 Task: Find directions from DLF CyberHub, Gurugram to Sector 22 Dwarka, Delhi, and explore iconic places in Jaipur.
Action: Mouse moved to (148, 52)
Screenshot: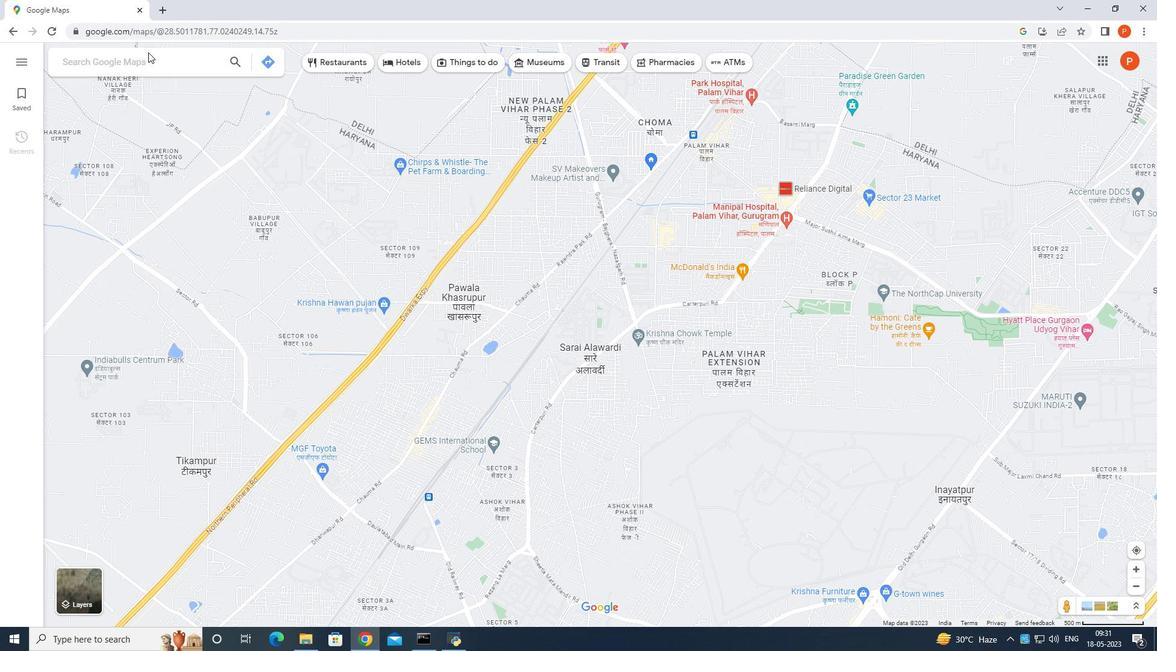 
Action: Mouse pressed left at (148, 52)
Screenshot: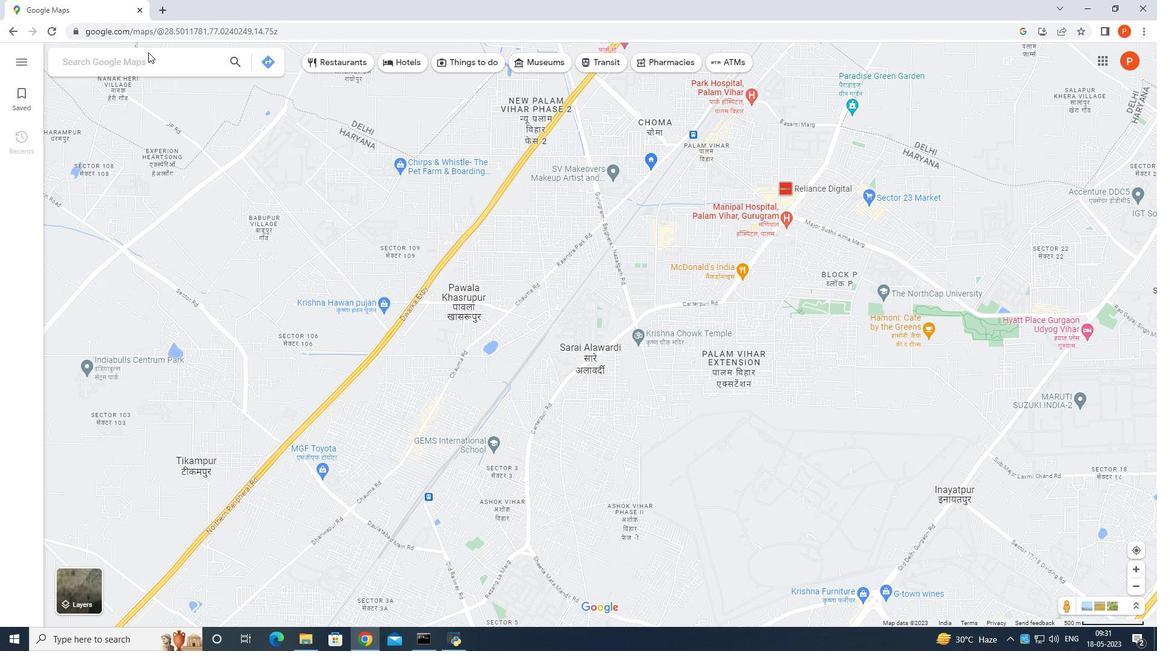 
Action: Mouse moved to (146, 59)
Screenshot: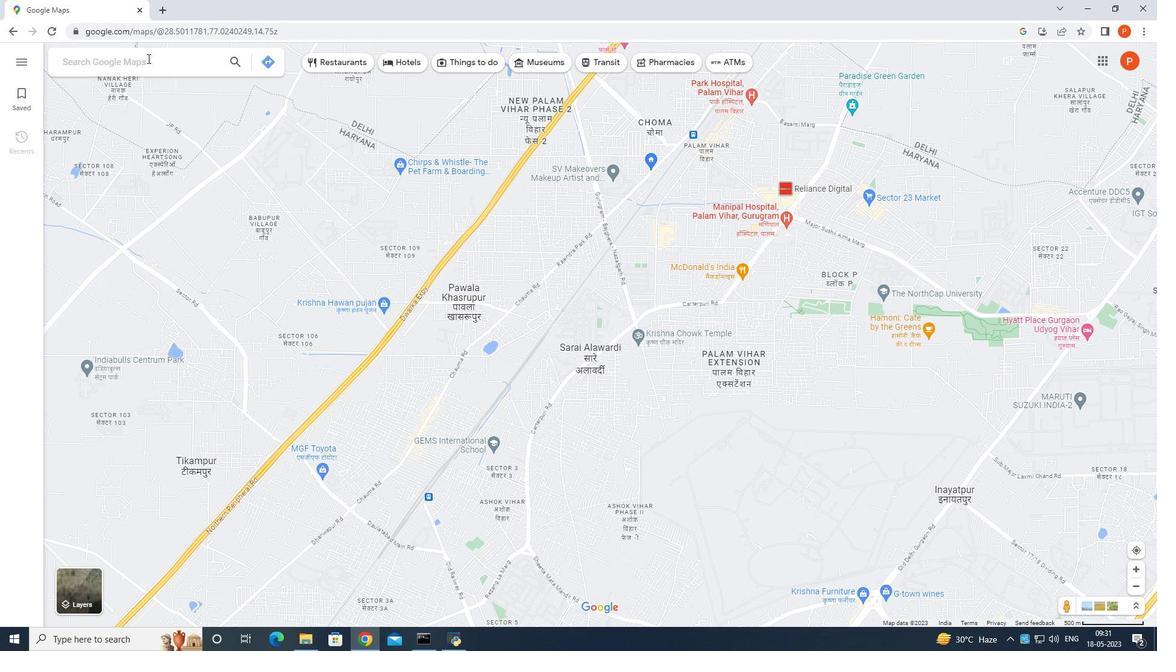 
Action: Mouse pressed left at (146, 59)
Screenshot: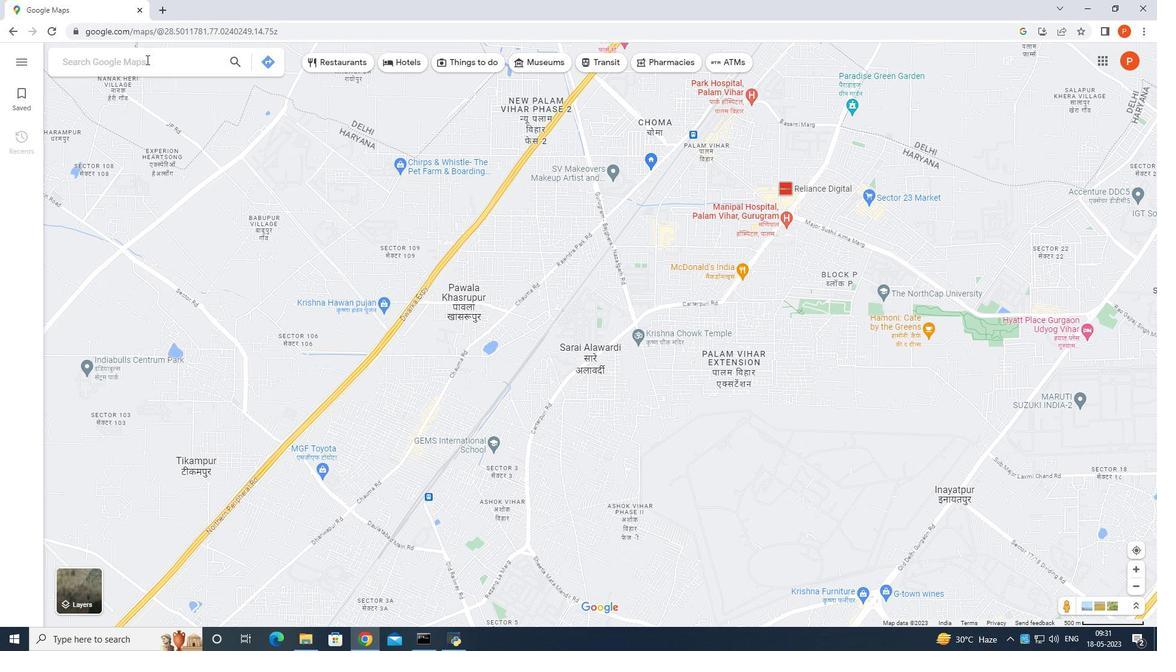 
Action: Mouse moved to (148, 63)
Screenshot: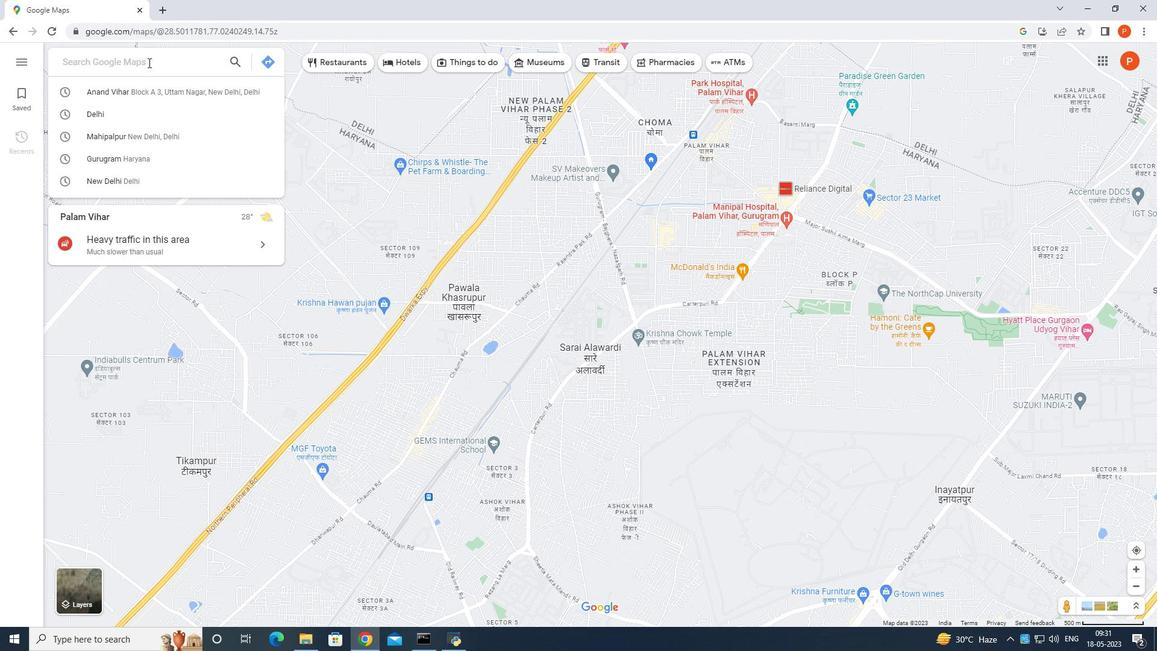 
Action: Key pressed <Key.shift>Jaipur<Key.space>city<Key.enter>
Screenshot: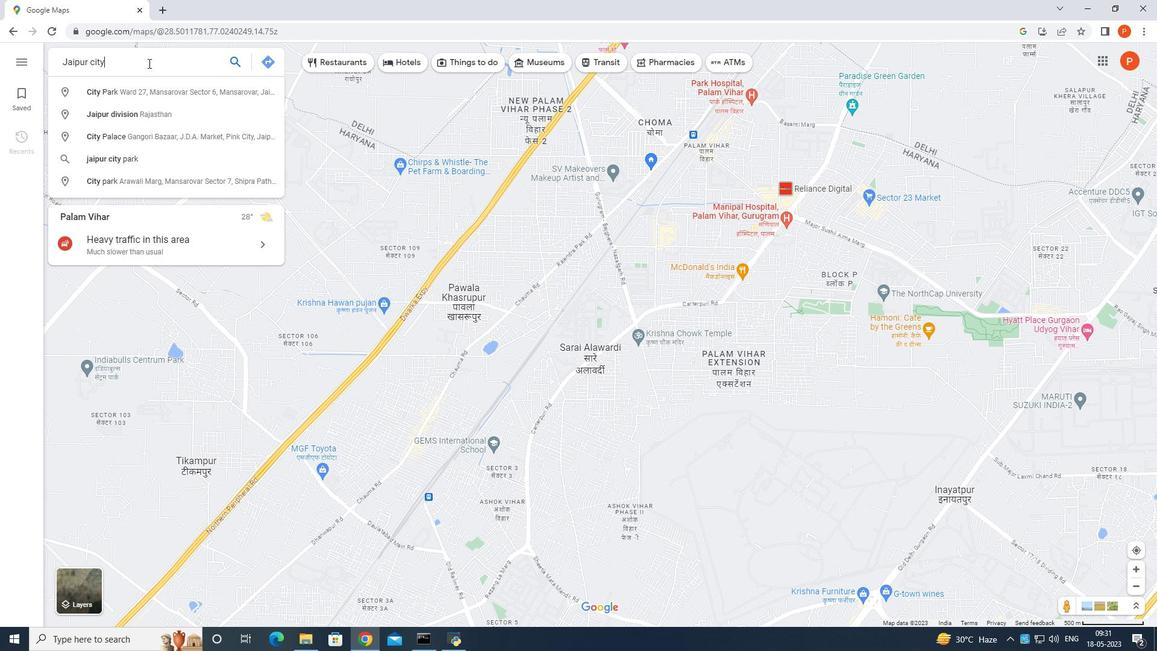 
Action: Mouse moved to (145, 197)
Screenshot: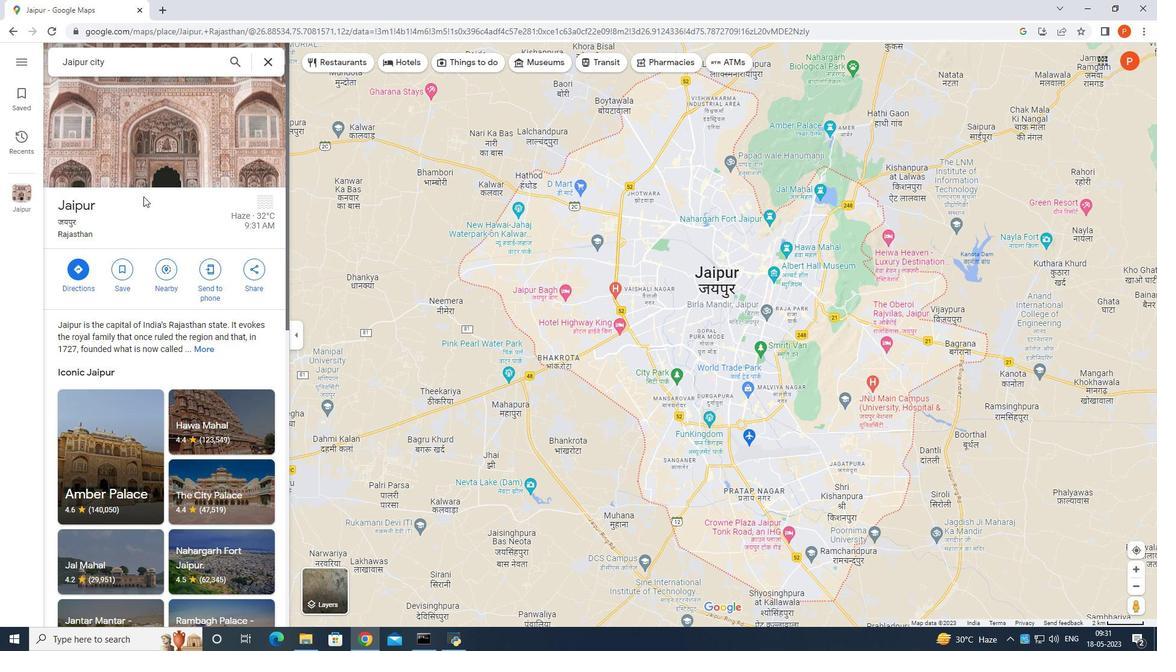 
Action: Mouse scrolled (145, 197) with delta (0, 0)
Screenshot: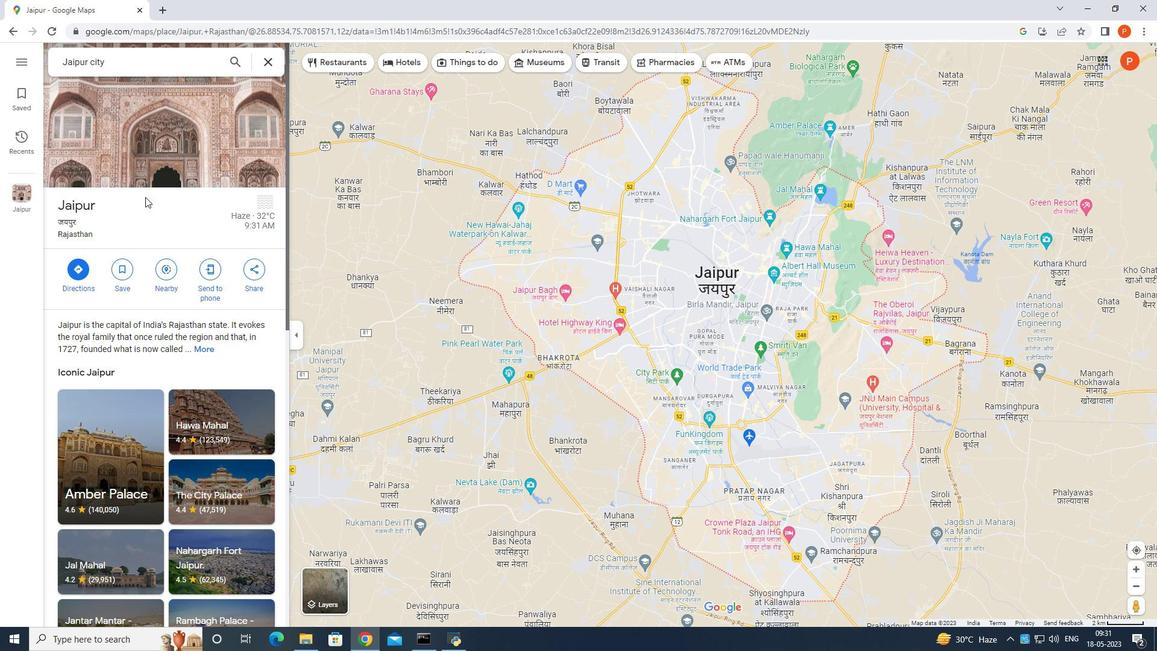 
Action: Mouse moved to (147, 198)
Screenshot: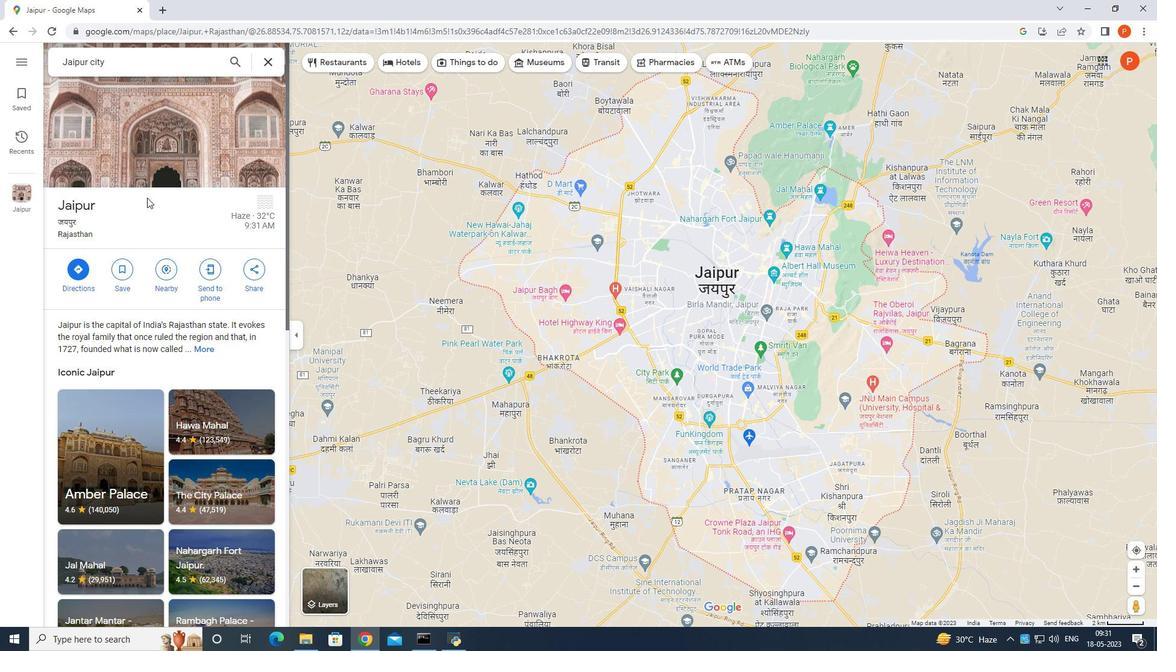 
Action: Mouse scrolled (147, 198) with delta (0, 0)
Screenshot: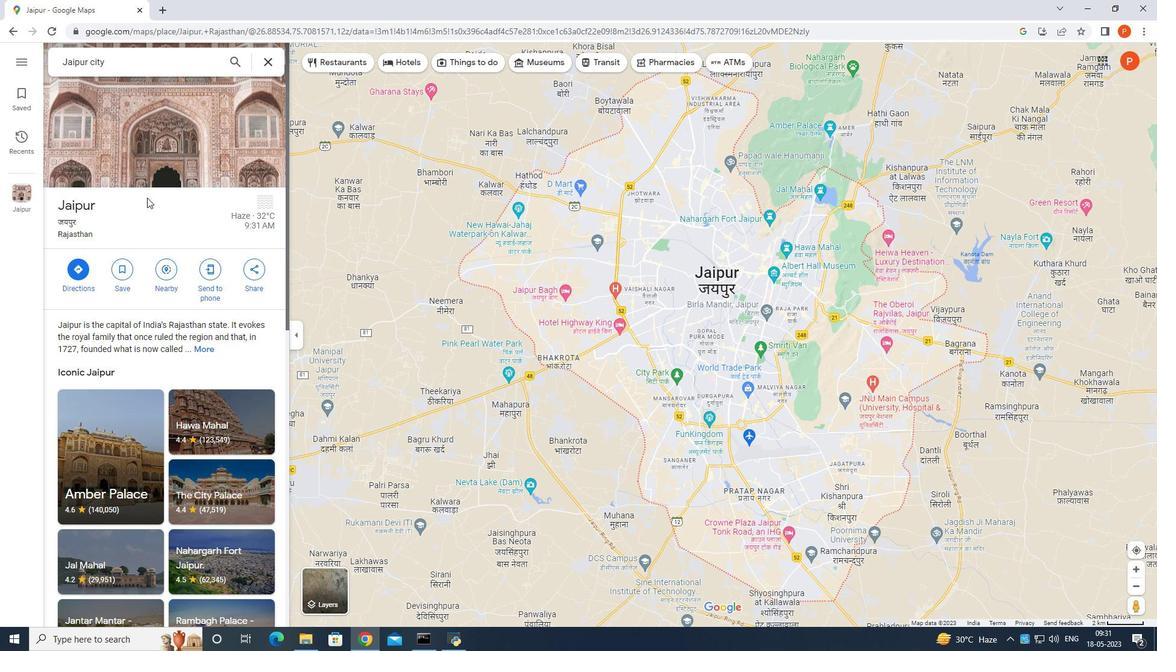 
Action: Mouse moved to (147, 200)
Screenshot: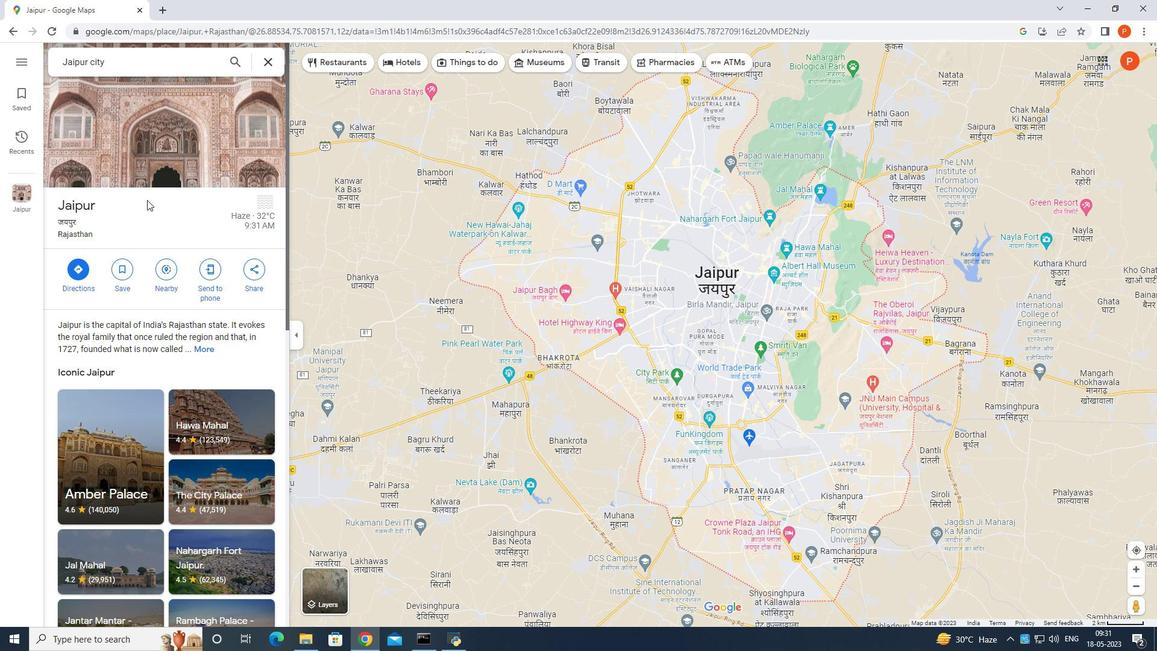 
Action: Mouse scrolled (147, 200) with delta (0, 0)
Screenshot: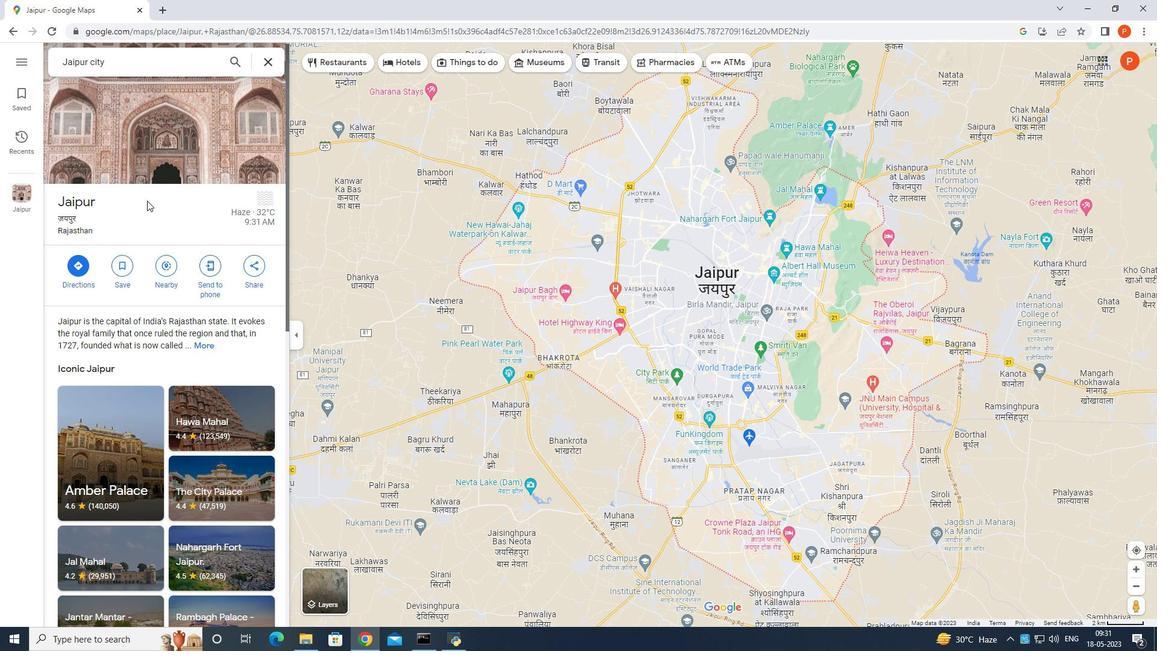 
Action: Mouse moved to (136, 201)
Screenshot: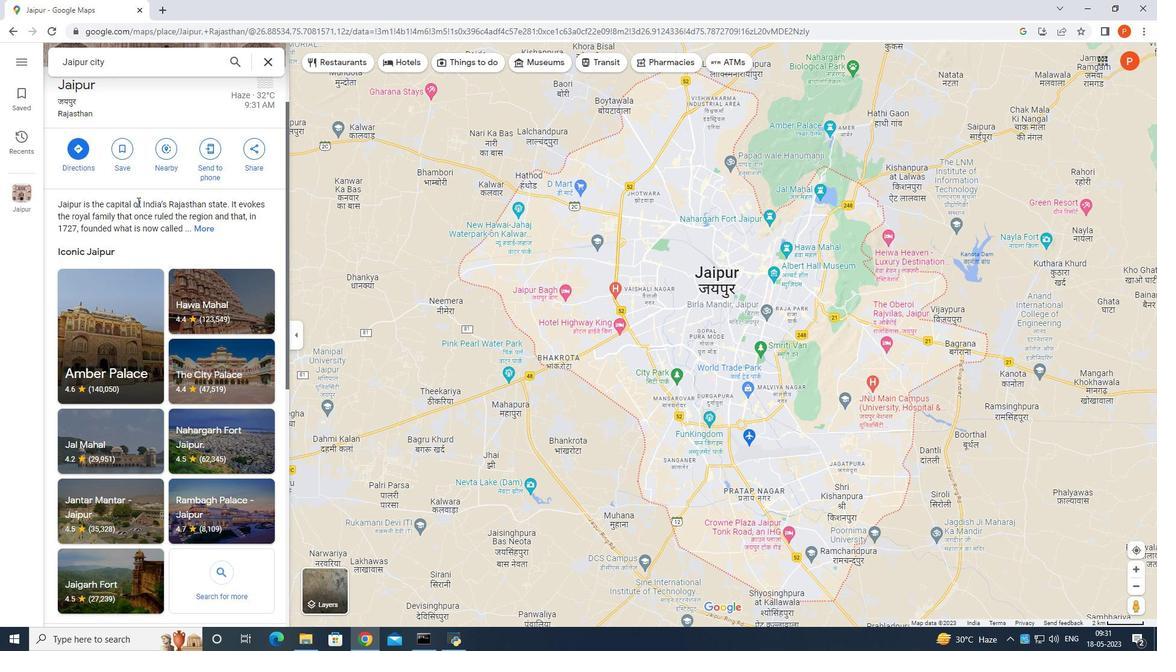 
Action: Mouse scrolled (136, 201) with delta (0, 0)
Screenshot: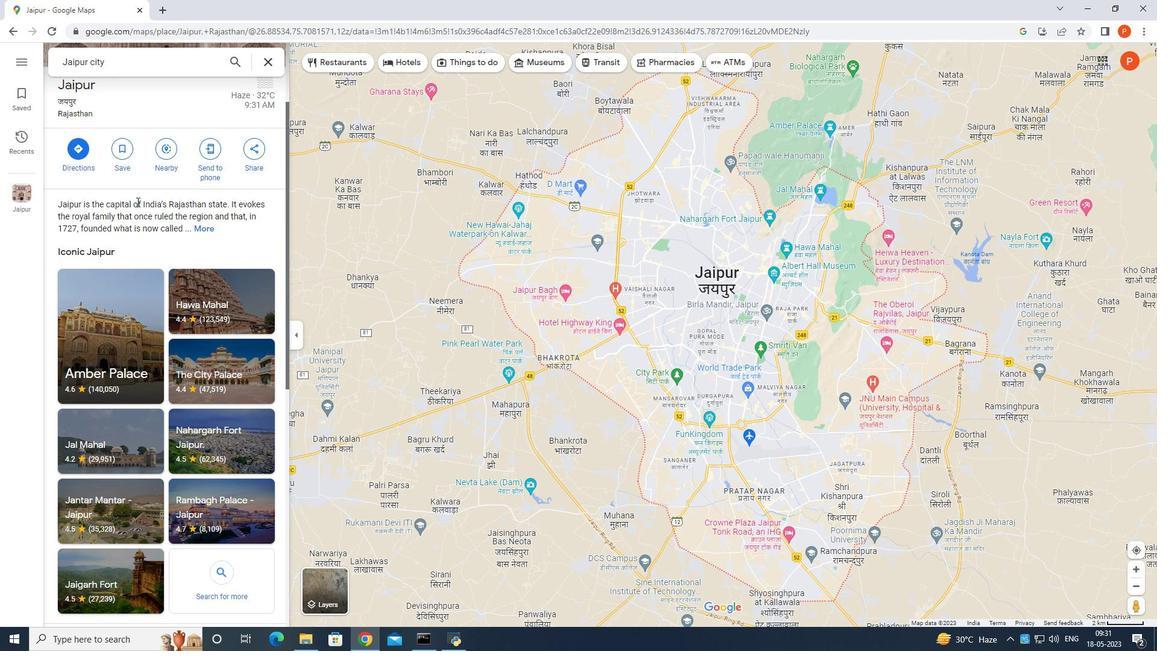 
Action: Mouse scrolled (136, 201) with delta (0, 0)
Screenshot: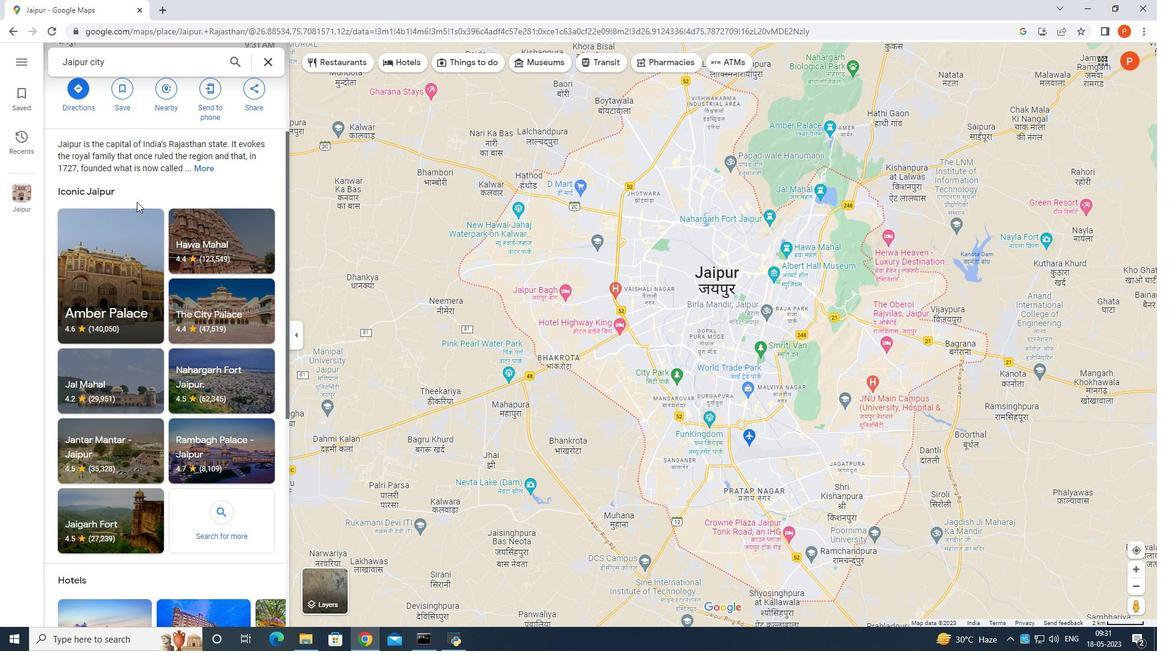 
Action: Mouse scrolled (136, 201) with delta (0, 0)
Screenshot: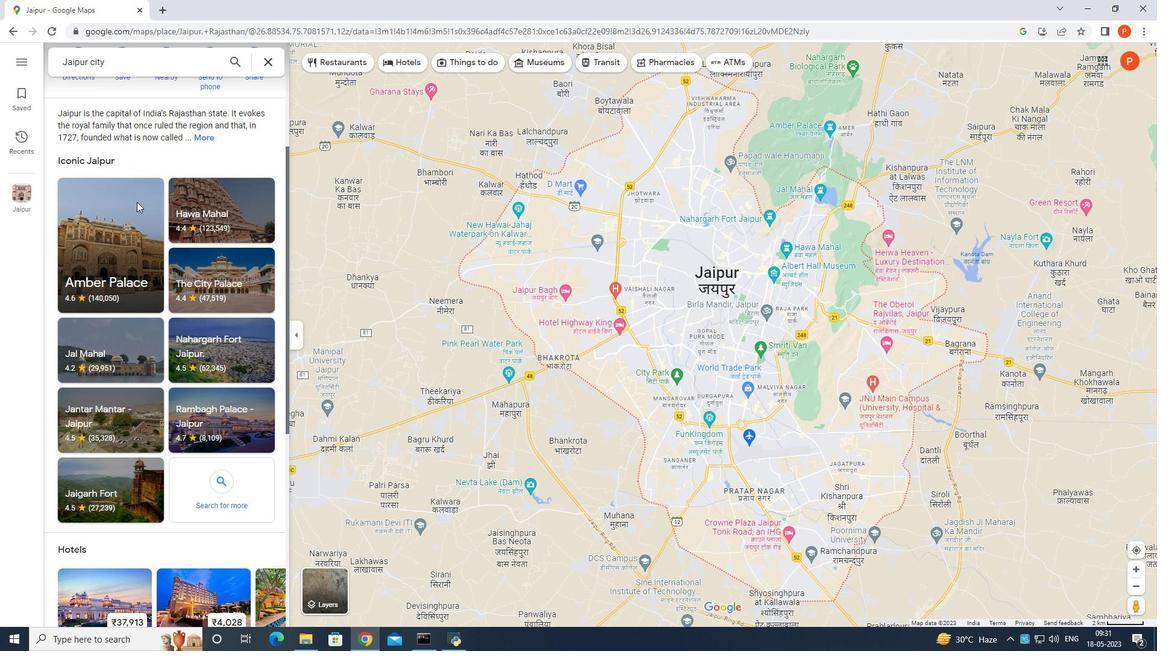 
Action: Mouse scrolled (136, 201) with delta (0, 0)
Screenshot: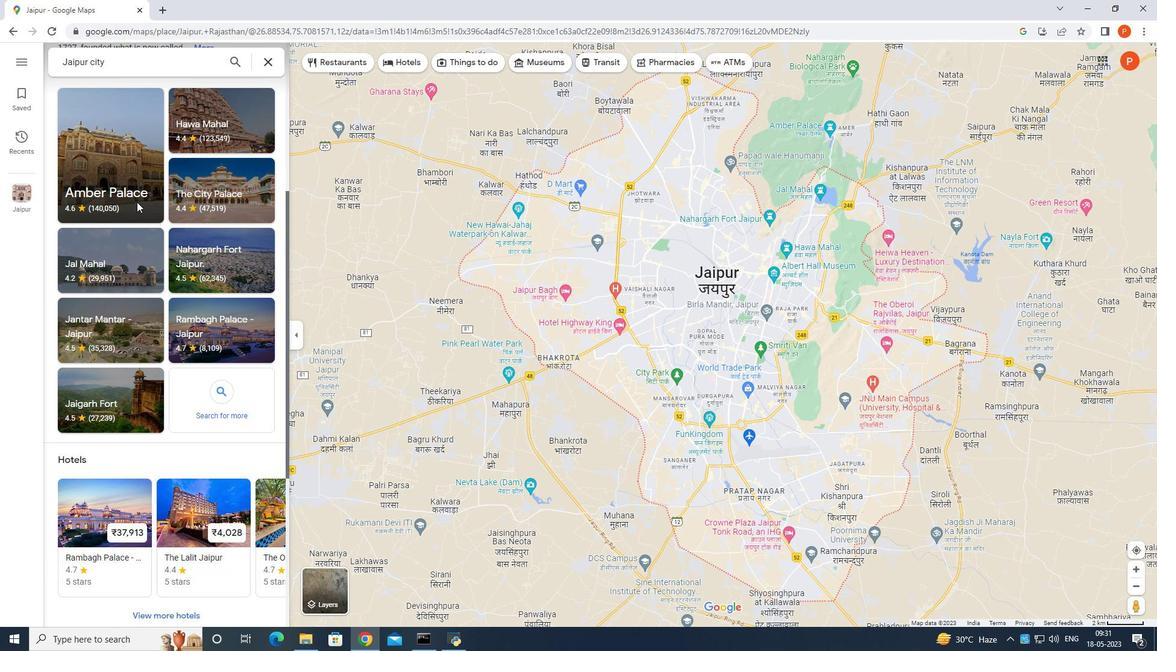 
Action: Mouse scrolled (136, 201) with delta (0, 0)
Screenshot: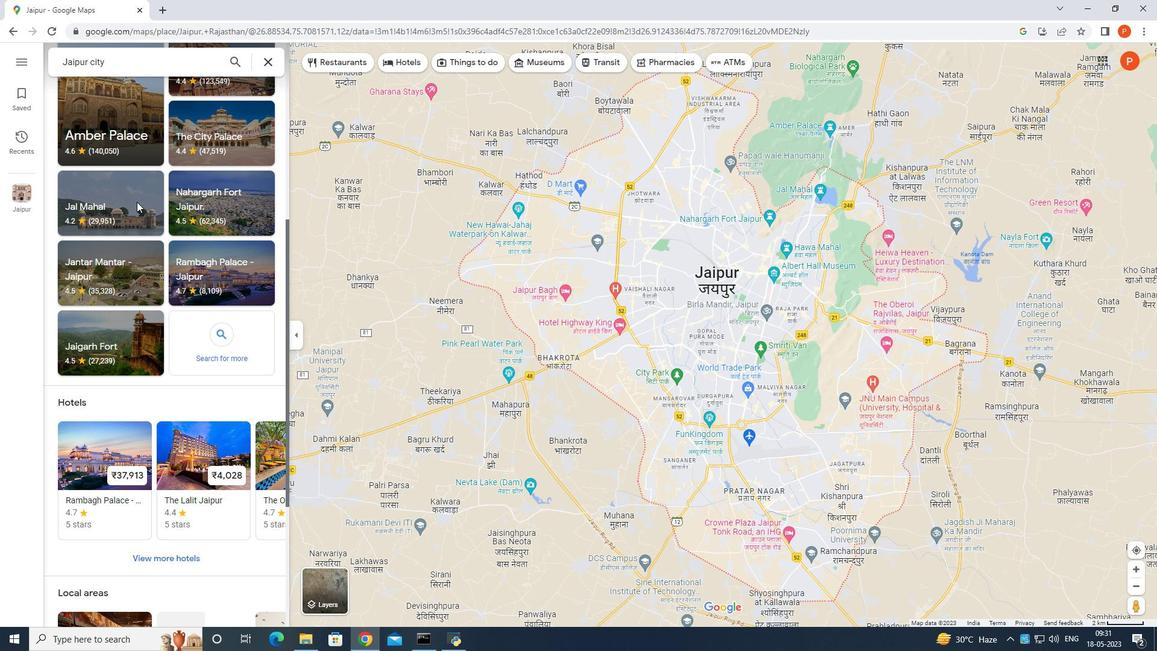 
Action: Mouse scrolled (136, 201) with delta (0, 0)
Screenshot: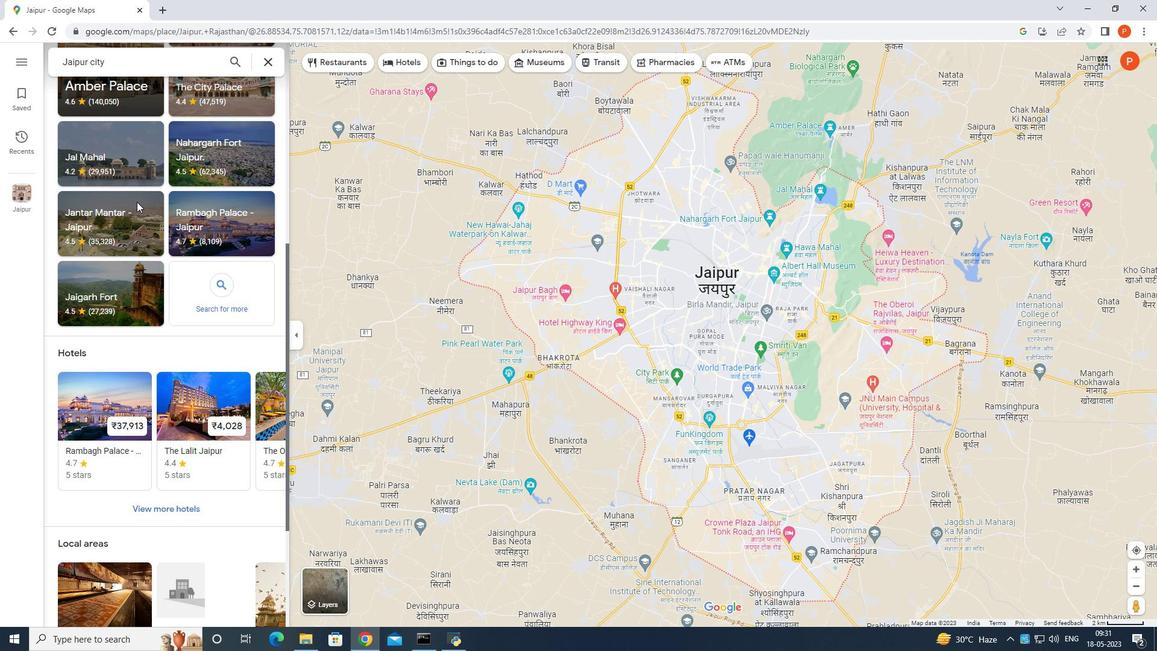 
Action: Mouse moved to (136, 201)
Screenshot: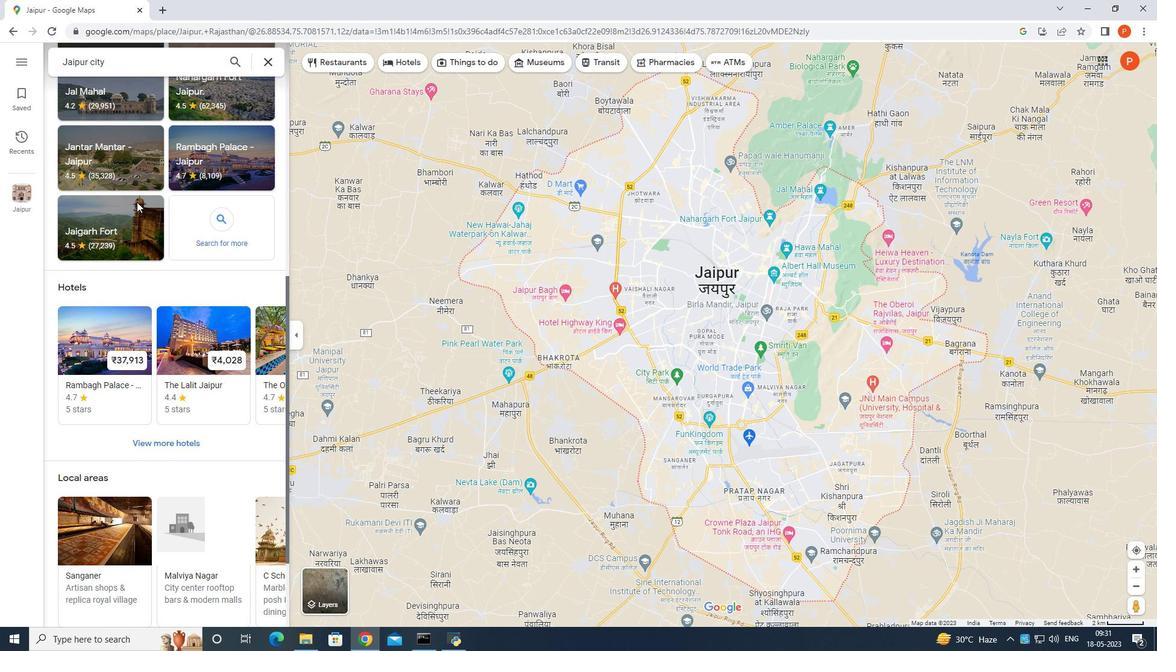 
Action: Mouse scrolled (136, 201) with delta (0, 0)
Screenshot: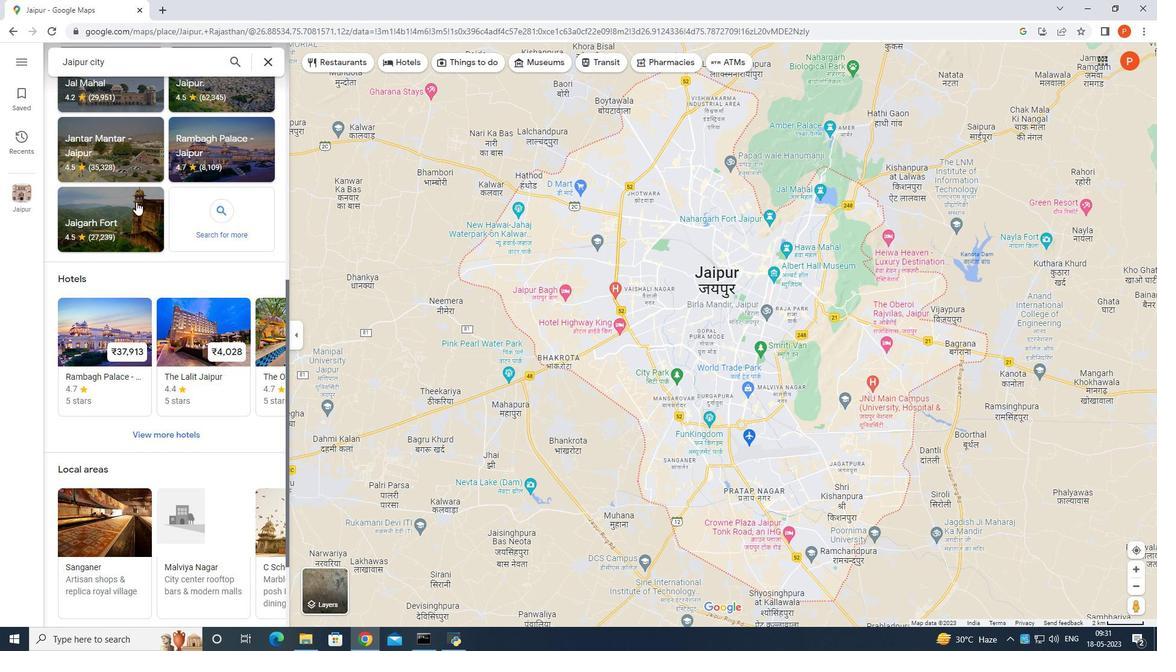 
Action: Mouse scrolled (136, 201) with delta (0, 0)
Screenshot: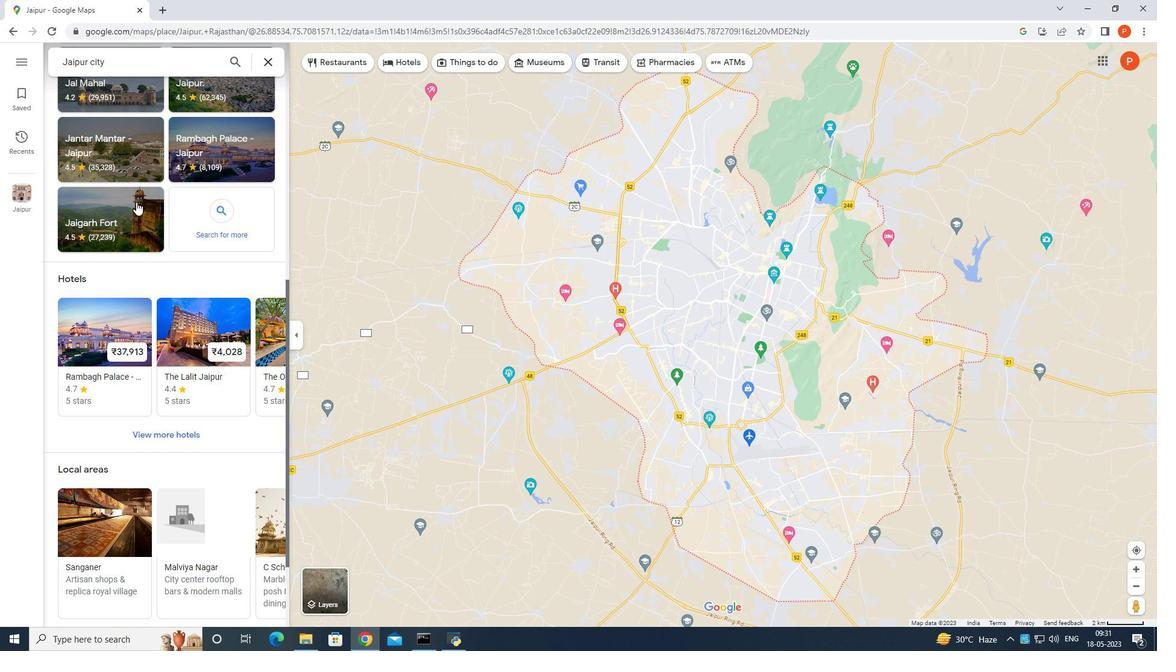 
Action: Mouse moved to (136, 201)
Screenshot: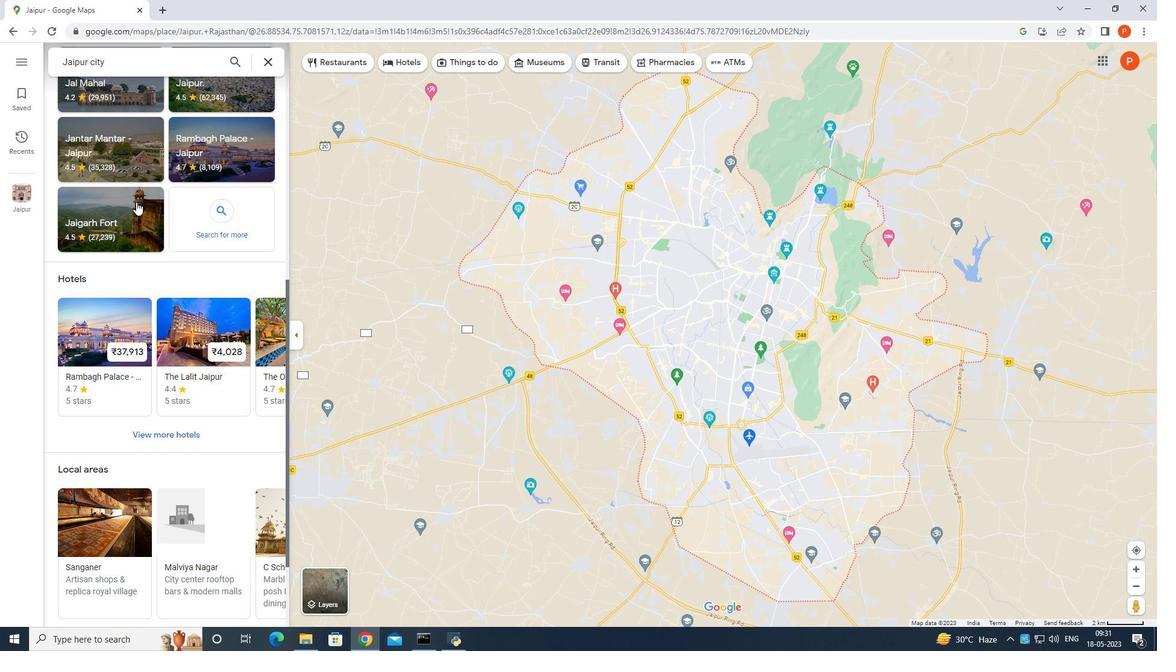 
Action: Mouse scrolled (136, 201) with delta (0, 0)
Screenshot: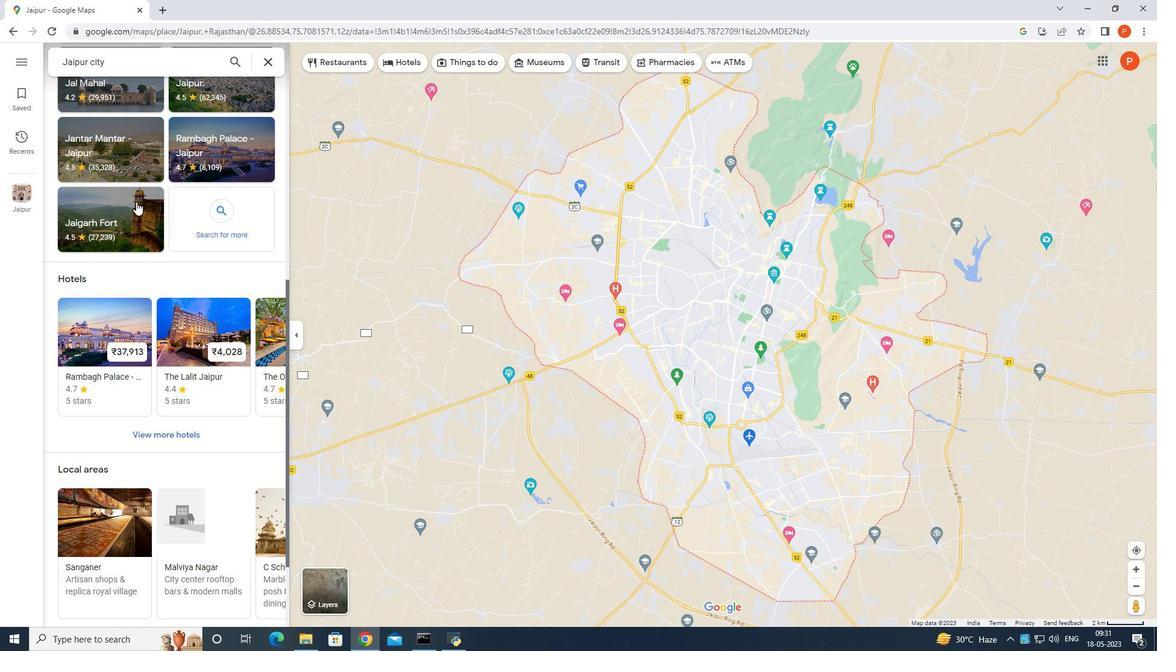 
Action: Mouse scrolled (136, 201) with delta (0, 0)
Screenshot: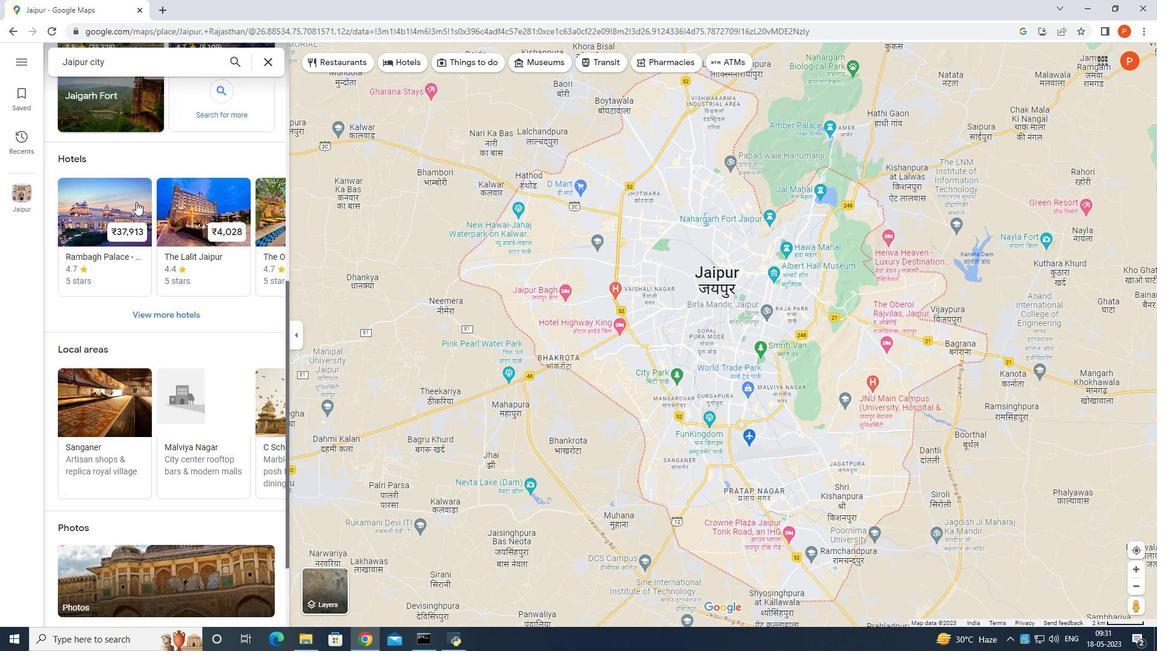 
Action: Mouse scrolled (136, 201) with delta (0, 0)
Screenshot: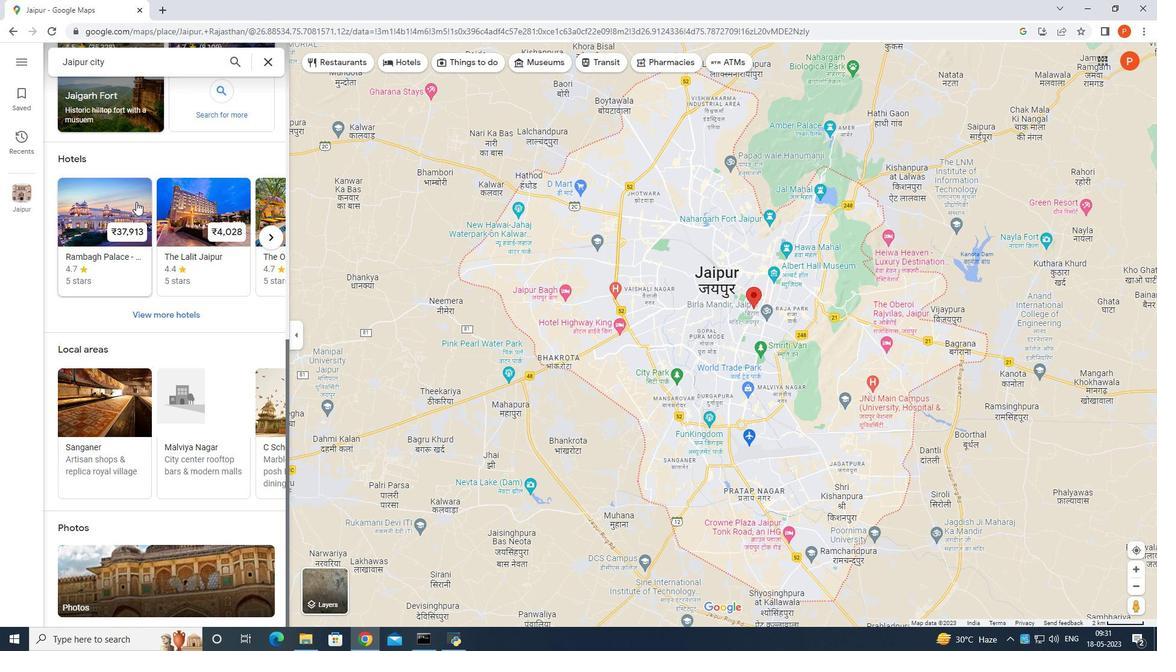 
Action: Mouse scrolled (136, 201) with delta (0, 0)
Screenshot: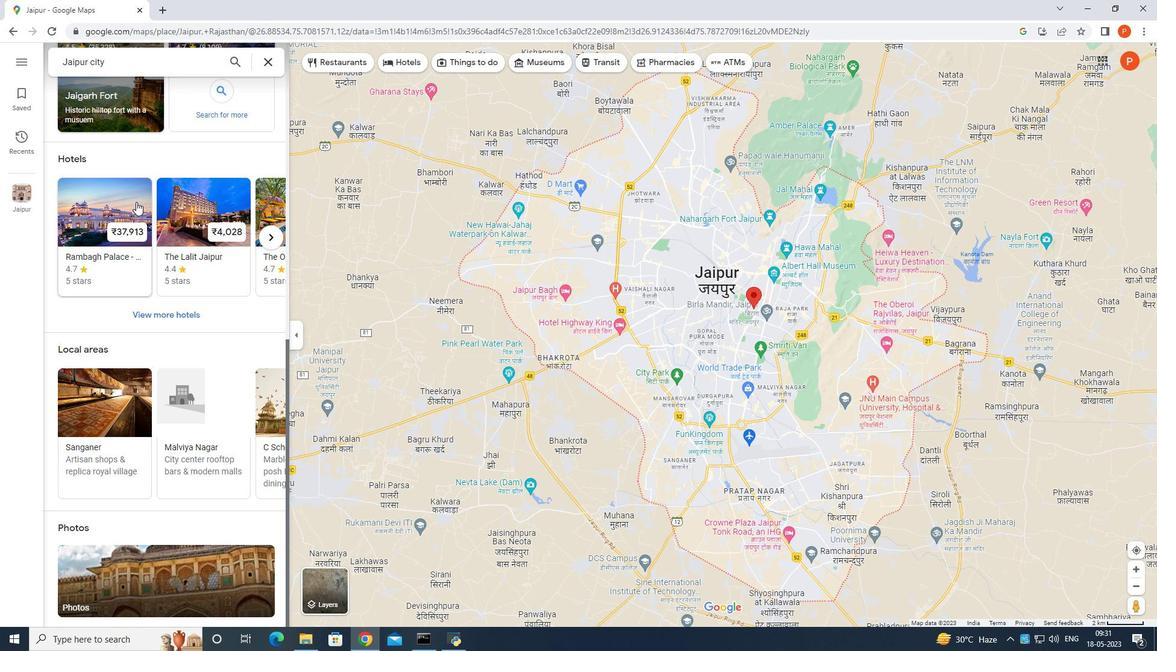 
Action: Mouse scrolled (136, 201) with delta (0, 0)
Screenshot: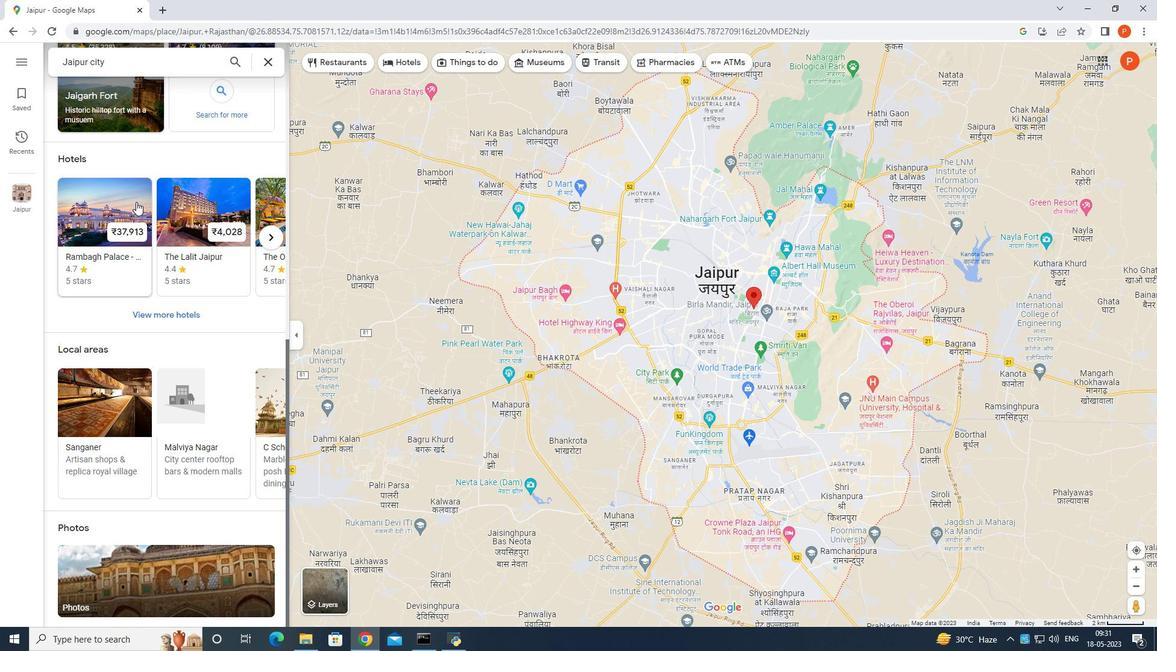 
Action: Mouse scrolled (136, 201) with delta (0, 0)
Screenshot: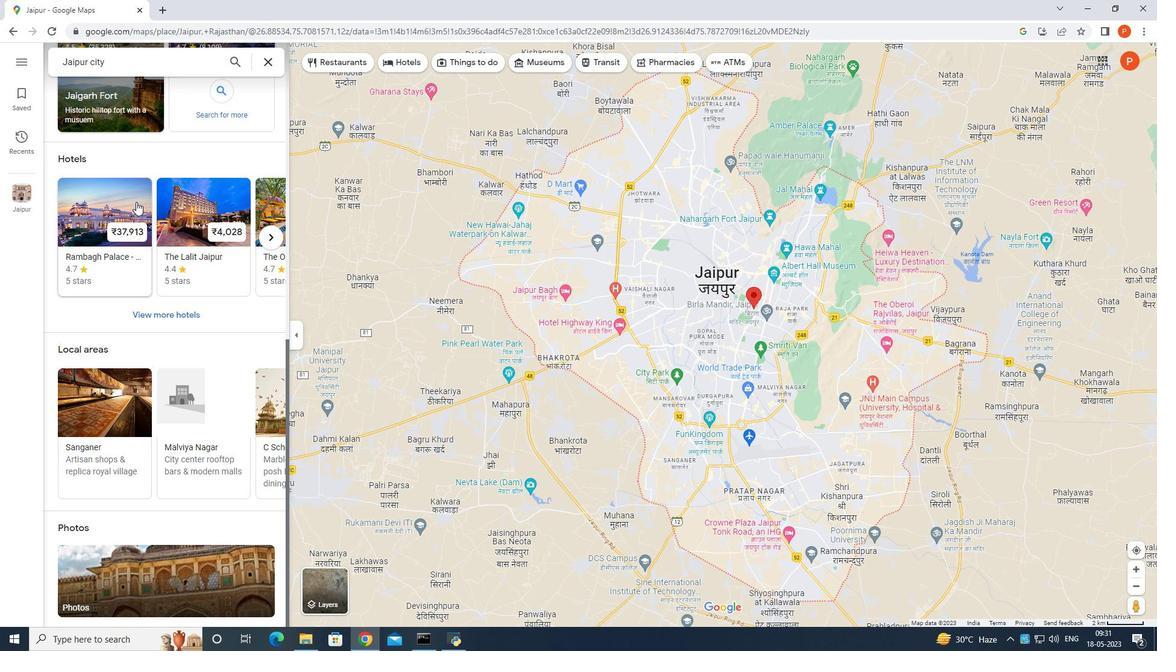 
Action: Mouse scrolled (136, 201) with delta (0, 0)
Screenshot: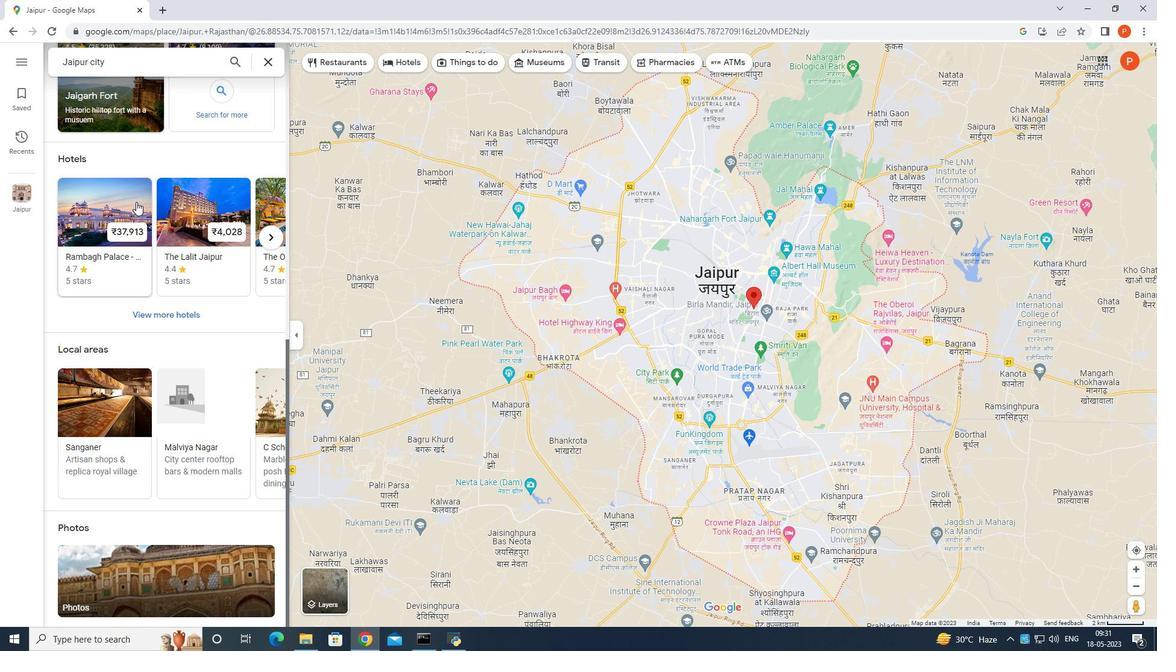 
Action: Mouse scrolled (136, 202) with delta (0, 0)
Screenshot: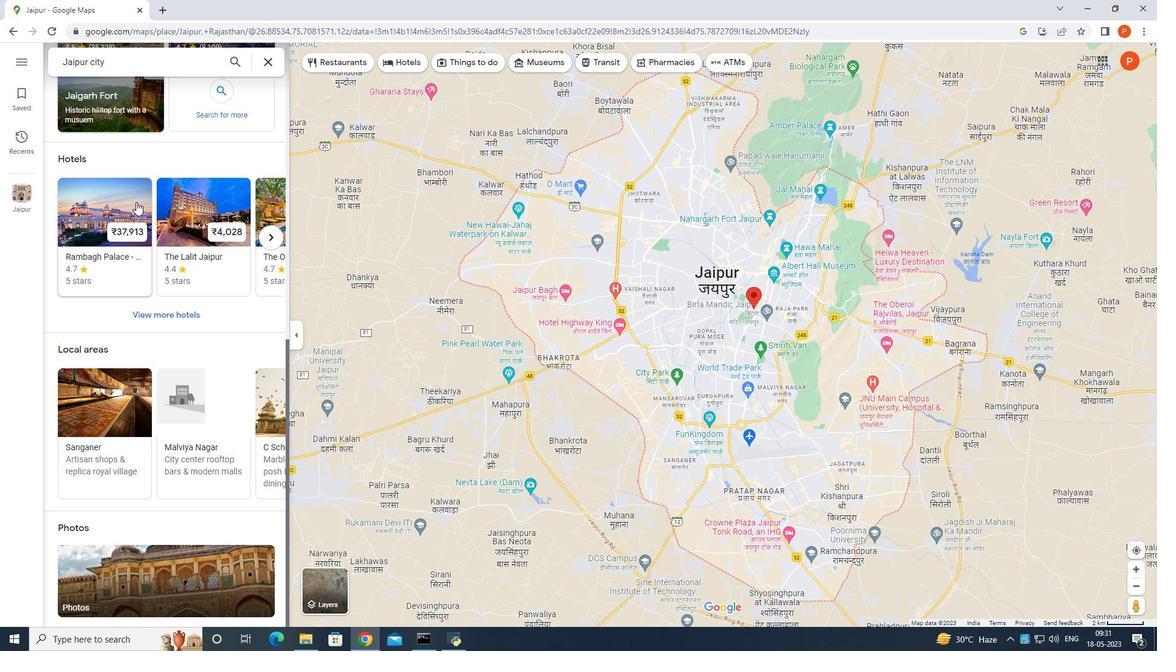 
Action: Mouse scrolled (136, 202) with delta (0, 0)
Screenshot: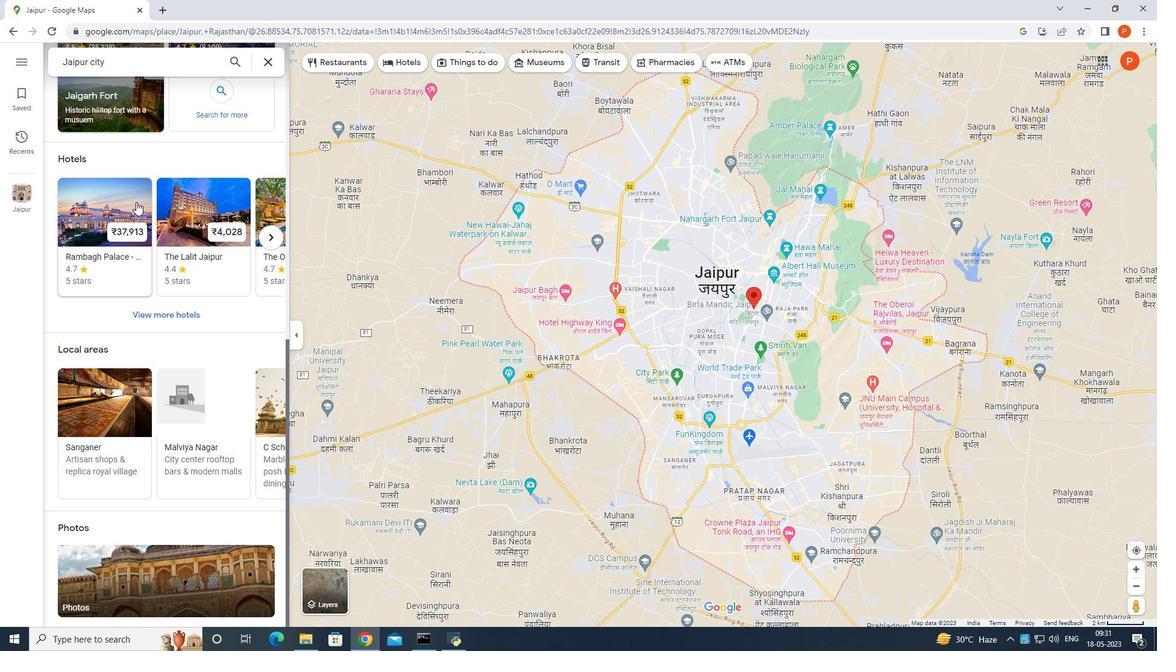 
Action: Mouse scrolled (136, 202) with delta (0, 0)
Screenshot: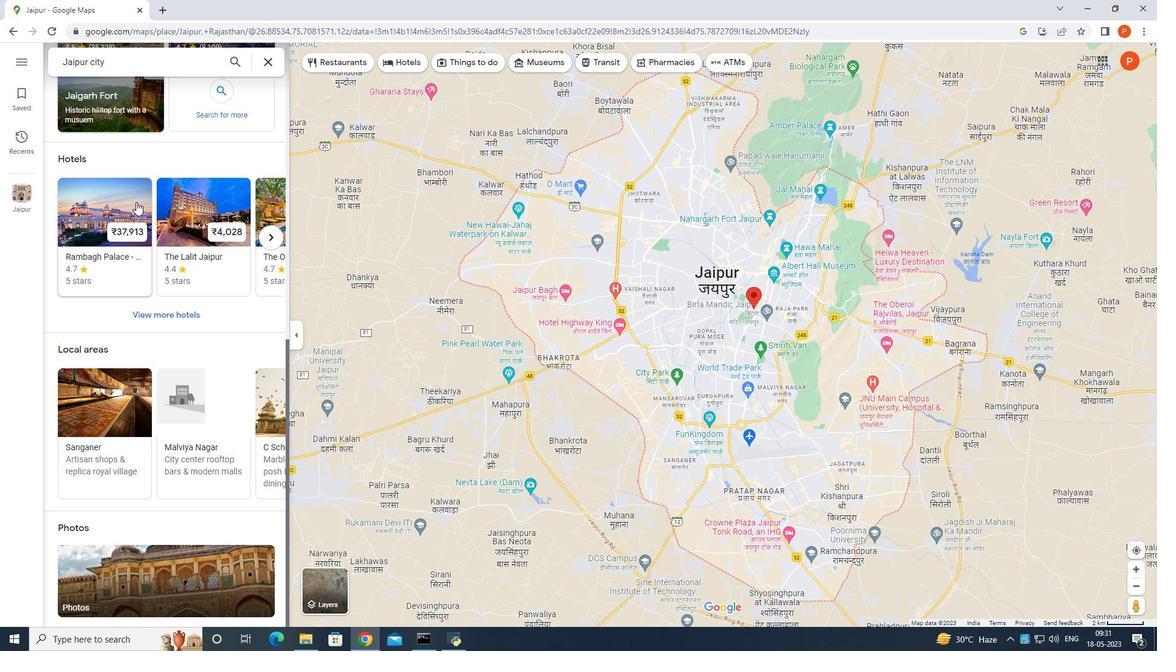 
Action: Mouse scrolled (136, 202) with delta (0, 0)
Screenshot: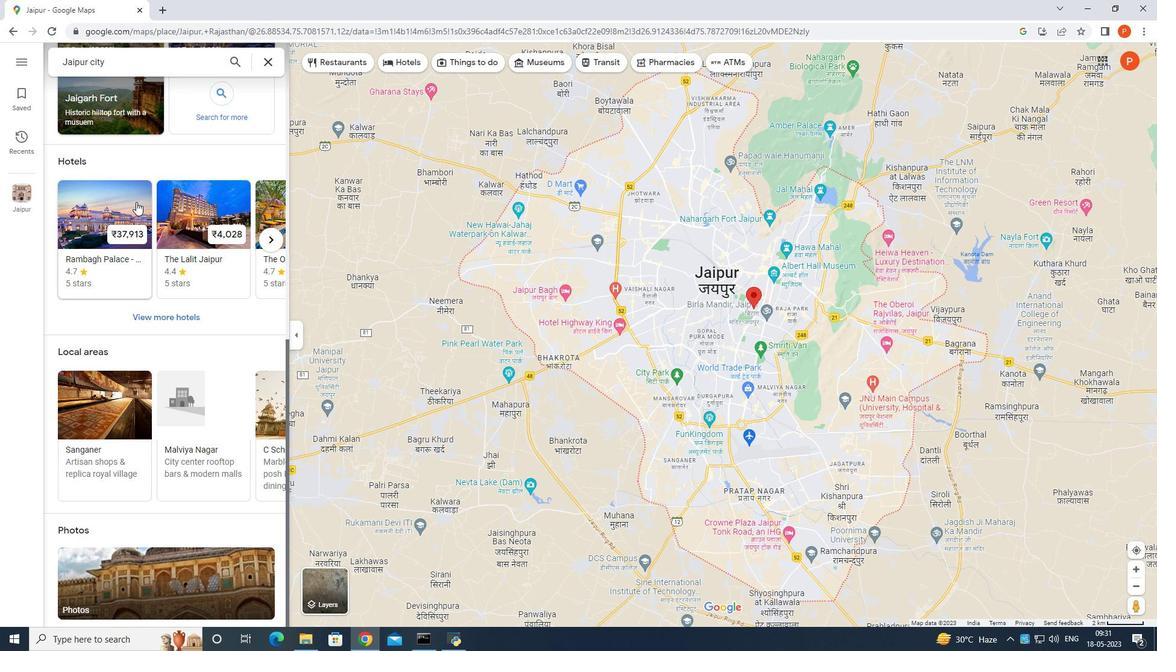 
Action: Mouse moved to (135, 201)
Screenshot: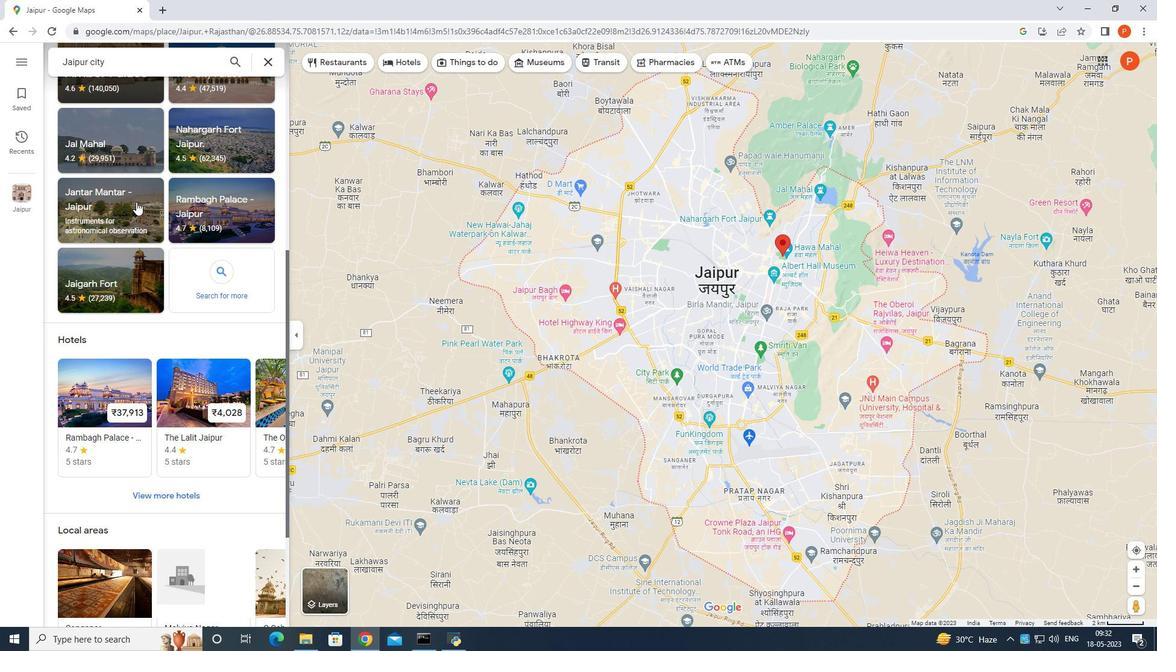 
Action: Mouse scrolled (135, 202) with delta (0, 0)
Screenshot: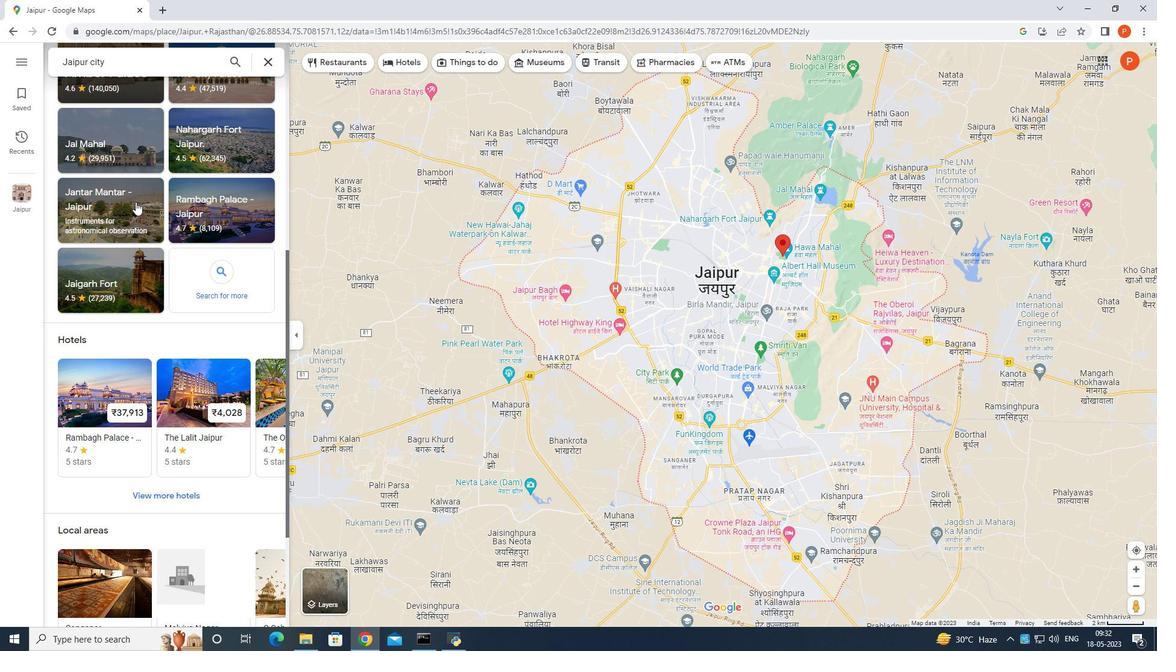 
Action: Mouse scrolled (135, 202) with delta (0, 0)
Screenshot: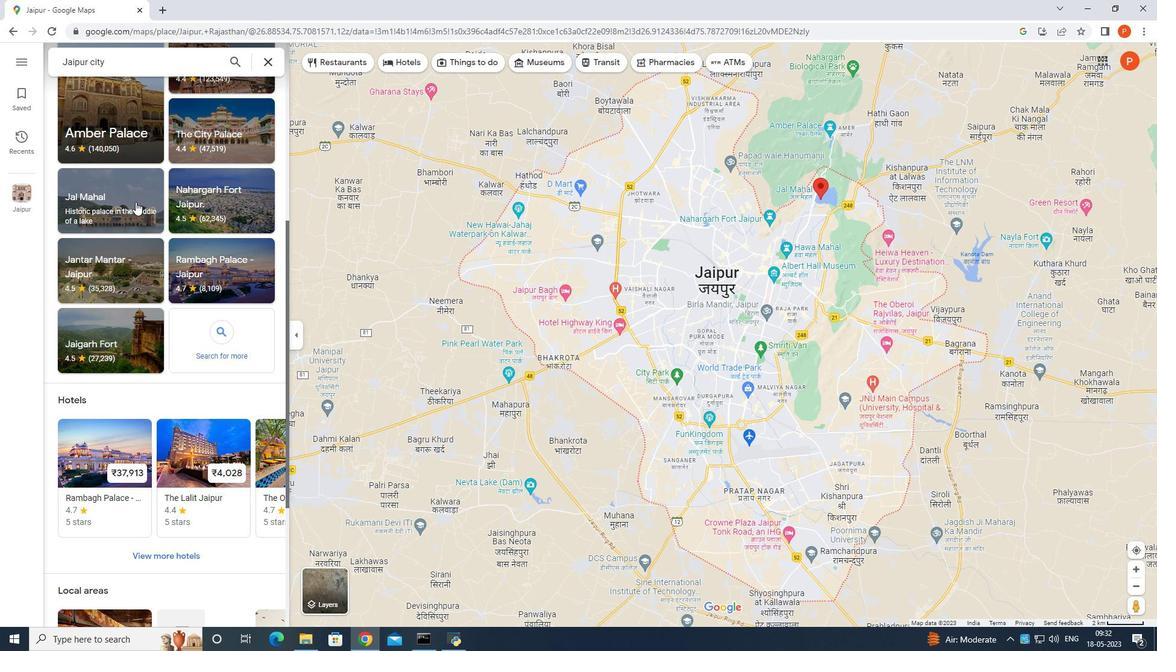 
Action: Mouse scrolled (135, 202) with delta (0, 0)
Screenshot: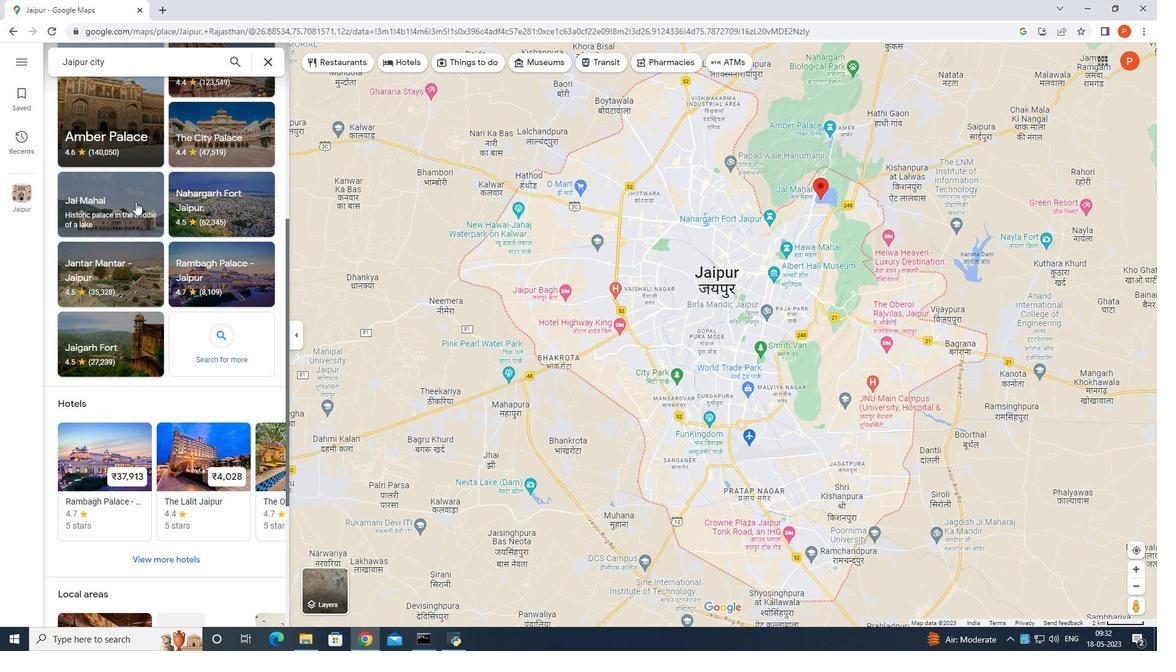 
Action: Mouse scrolled (135, 202) with delta (0, 0)
Screenshot: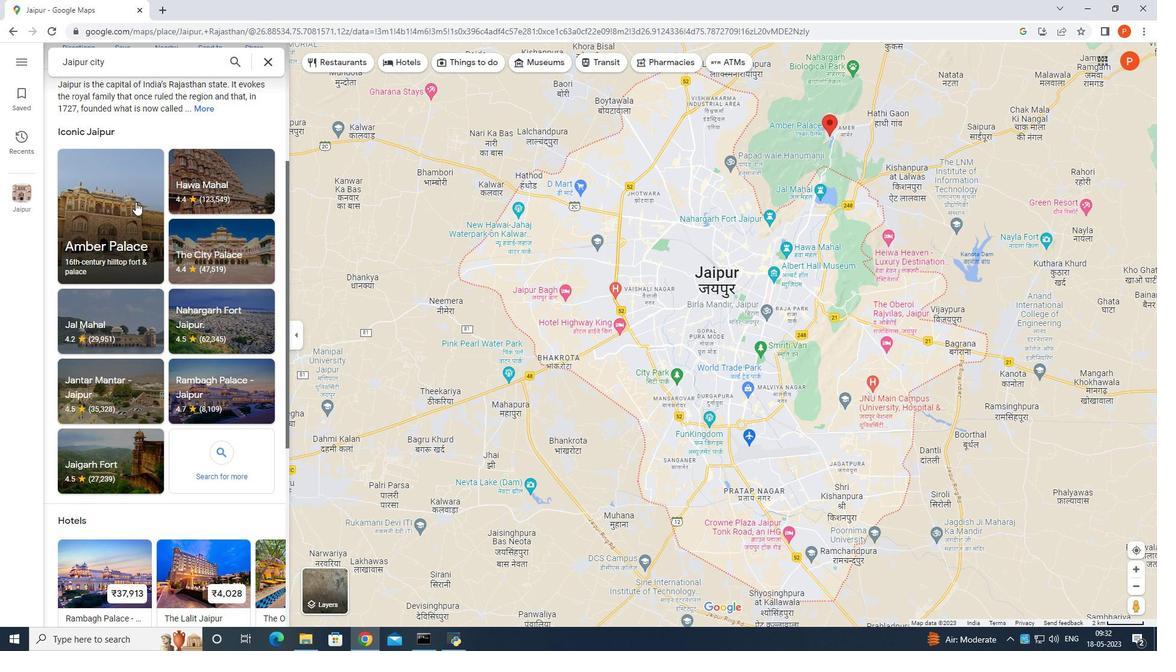 
Action: Mouse scrolled (135, 202) with delta (0, 0)
Screenshot: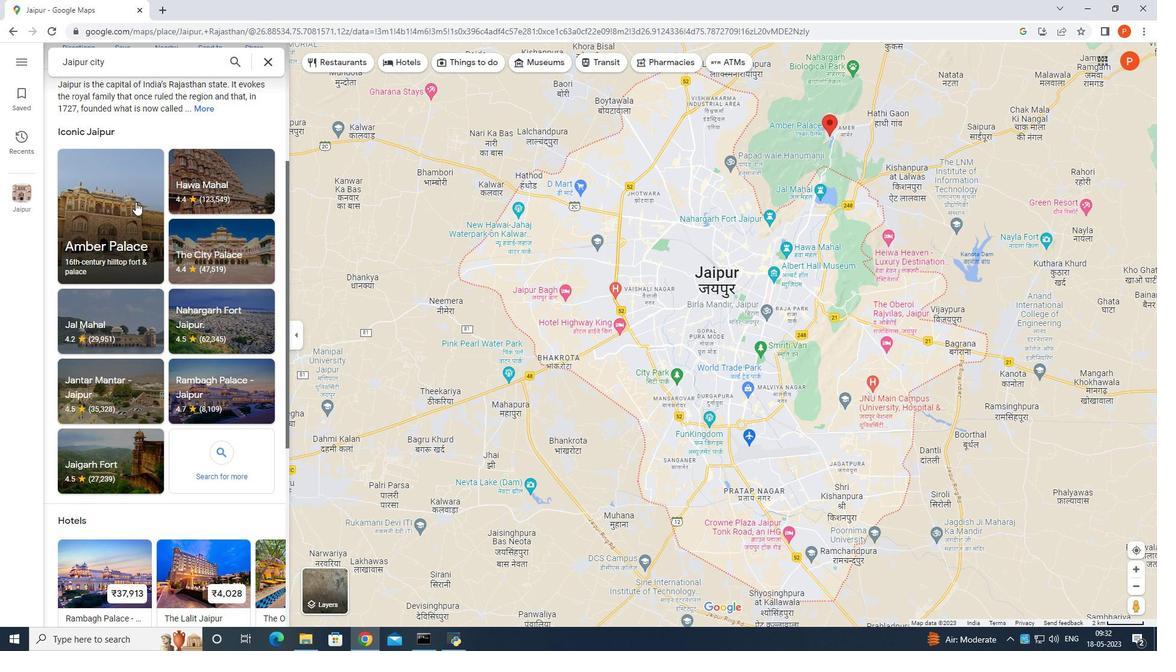 
Action: Mouse scrolled (135, 202) with delta (0, 0)
Screenshot: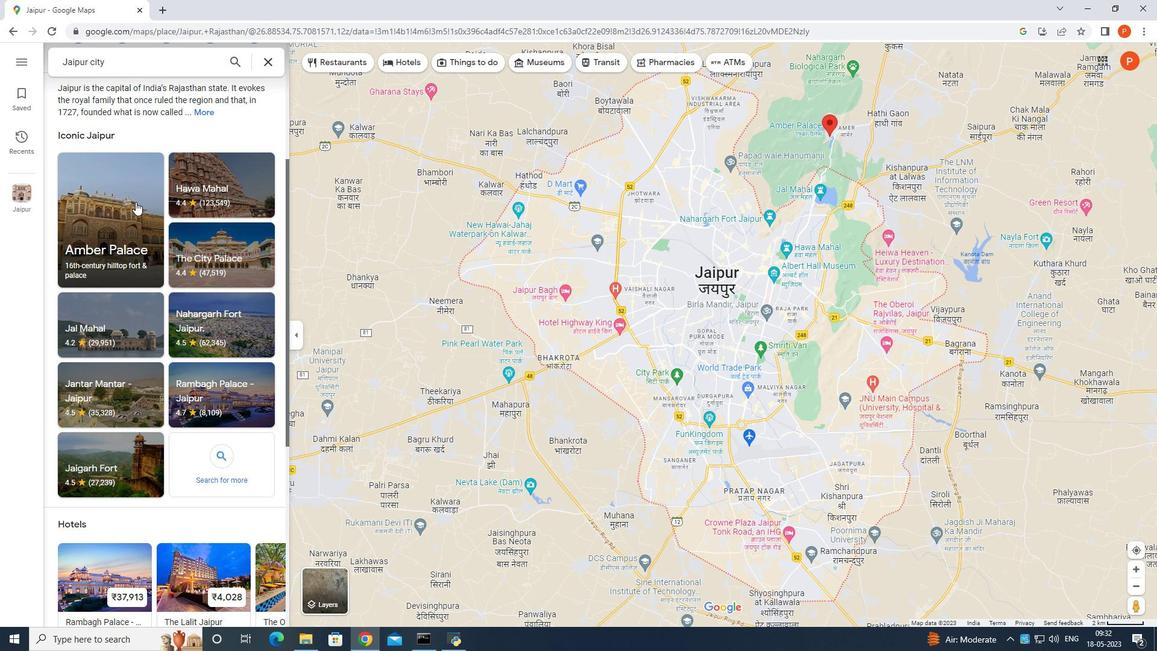 
Action: Mouse moved to (129, 207)
Screenshot: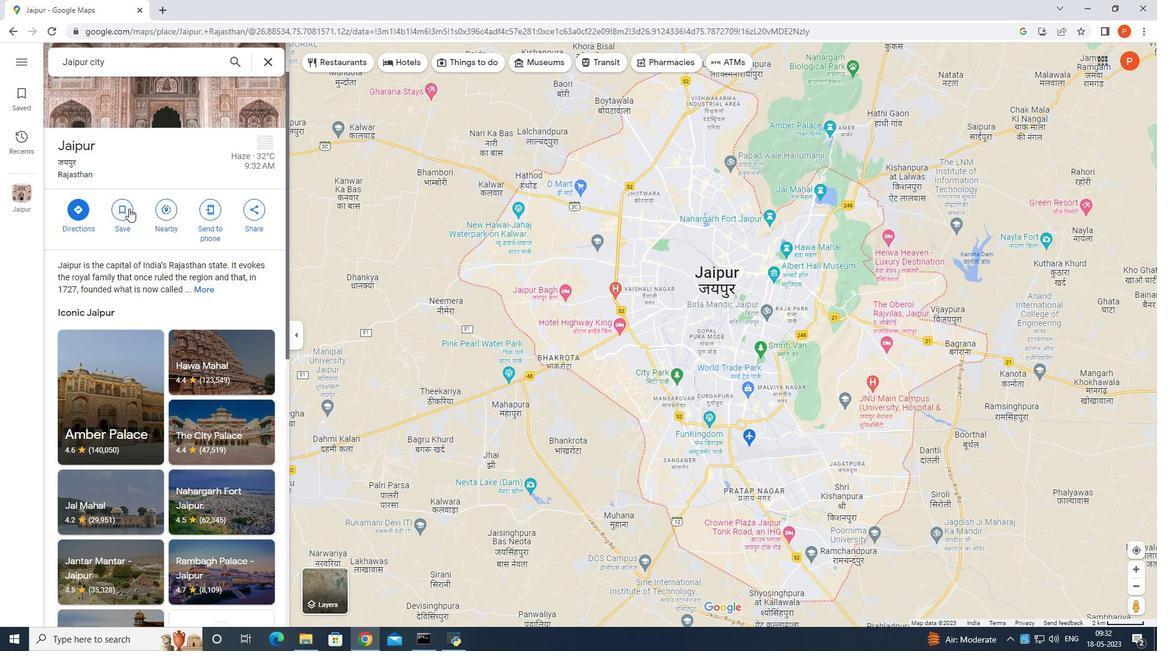 
Action: Mouse scrolled (129, 208) with delta (0, 0)
Screenshot: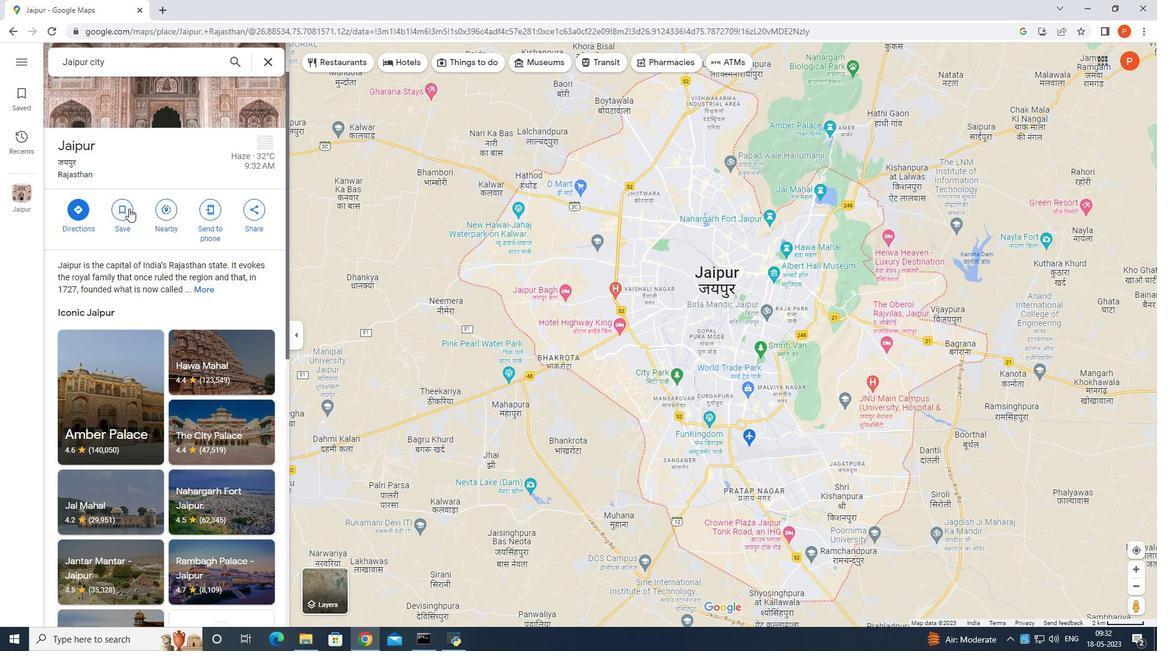 
Action: Mouse moved to (133, 206)
Screenshot: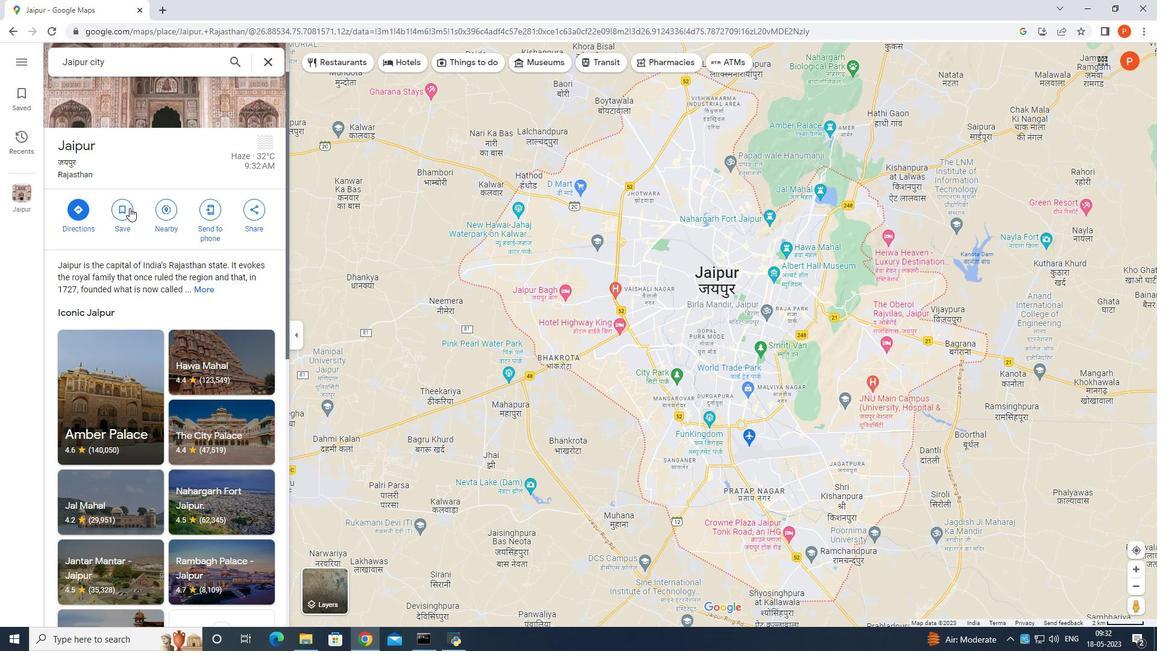 
Action: Mouse scrolled (133, 206) with delta (0, 0)
Screenshot: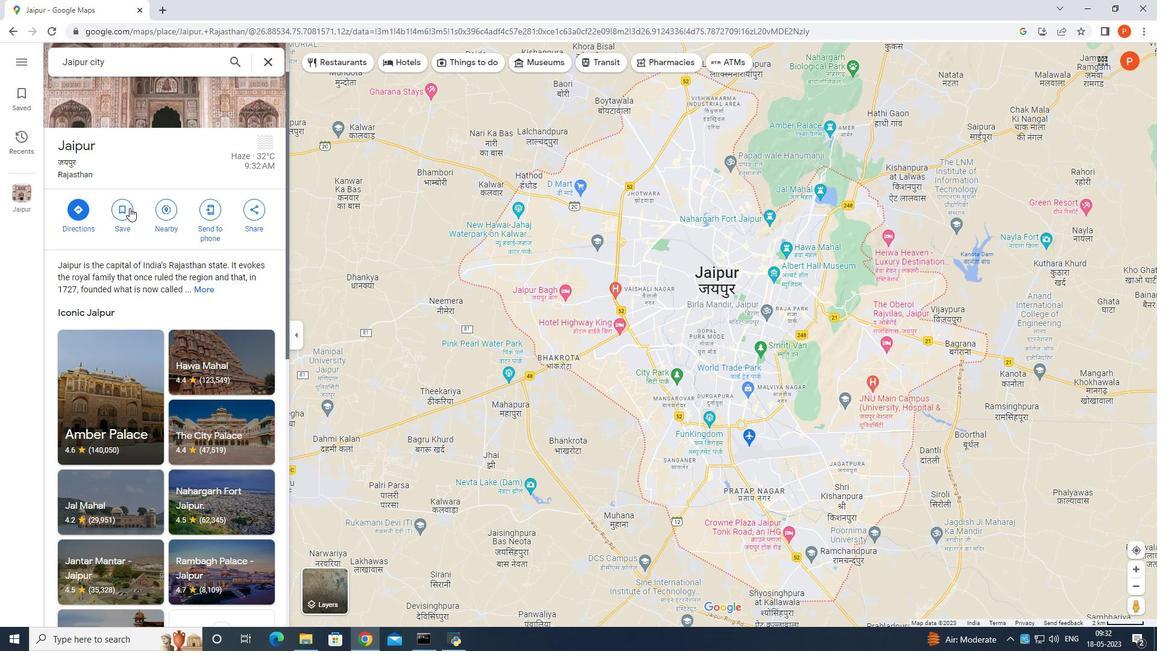 
Action: Mouse moved to (140, 204)
Screenshot: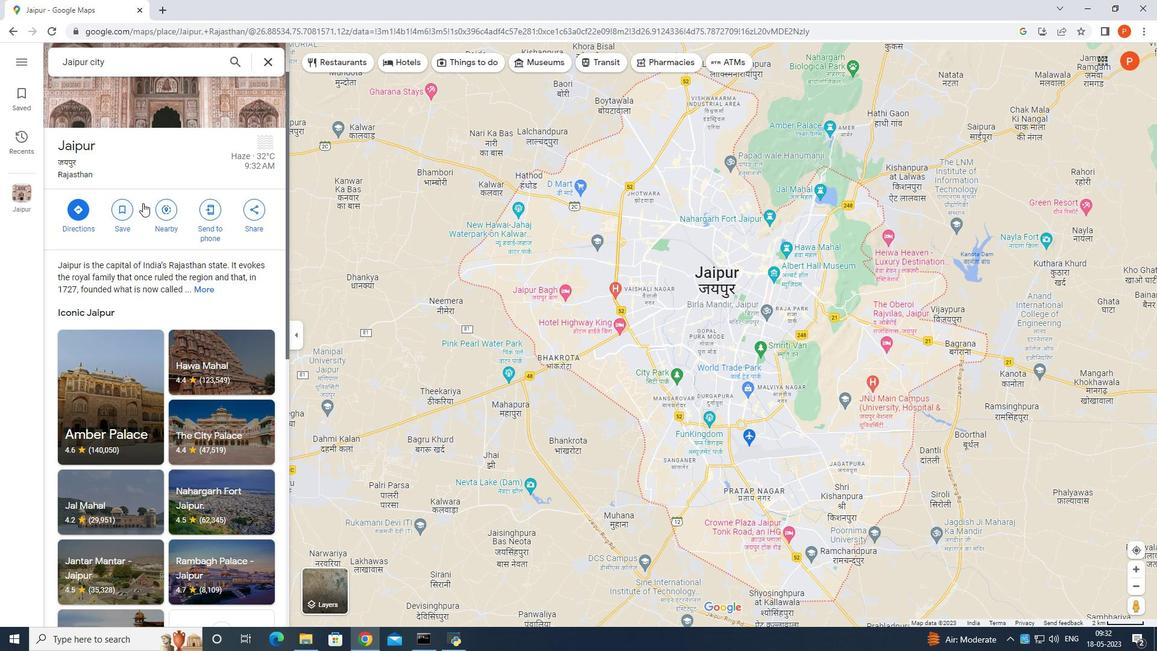 
Action: Mouse scrolled (140, 204) with delta (0, 0)
Screenshot: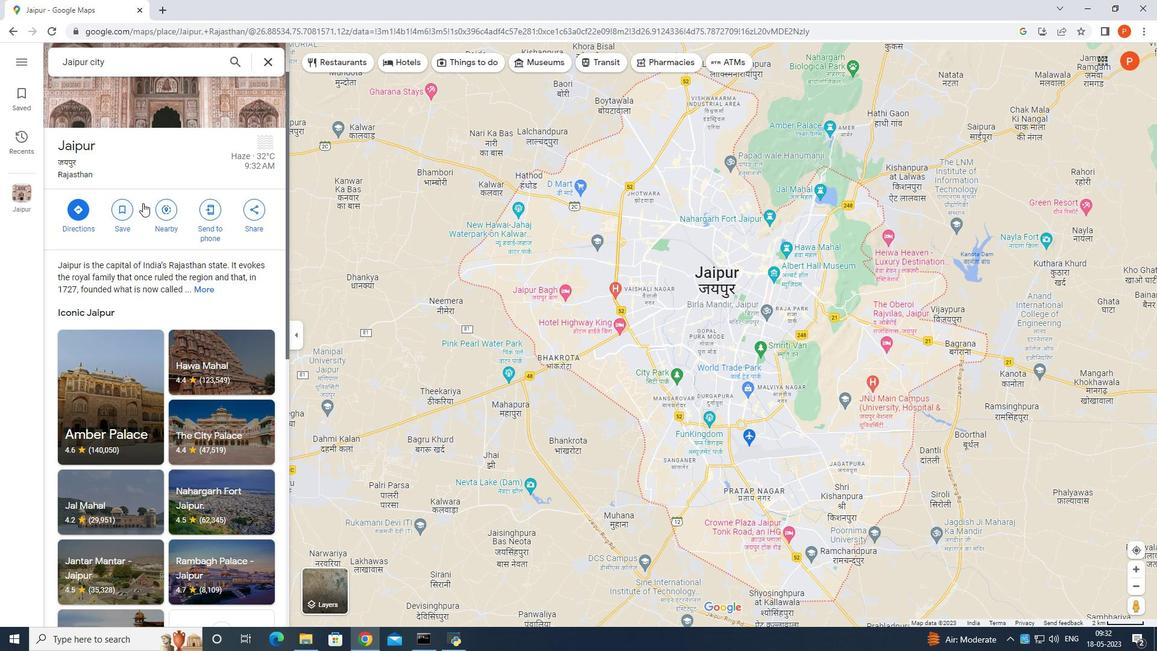 
Action: Mouse moved to (144, 203)
Screenshot: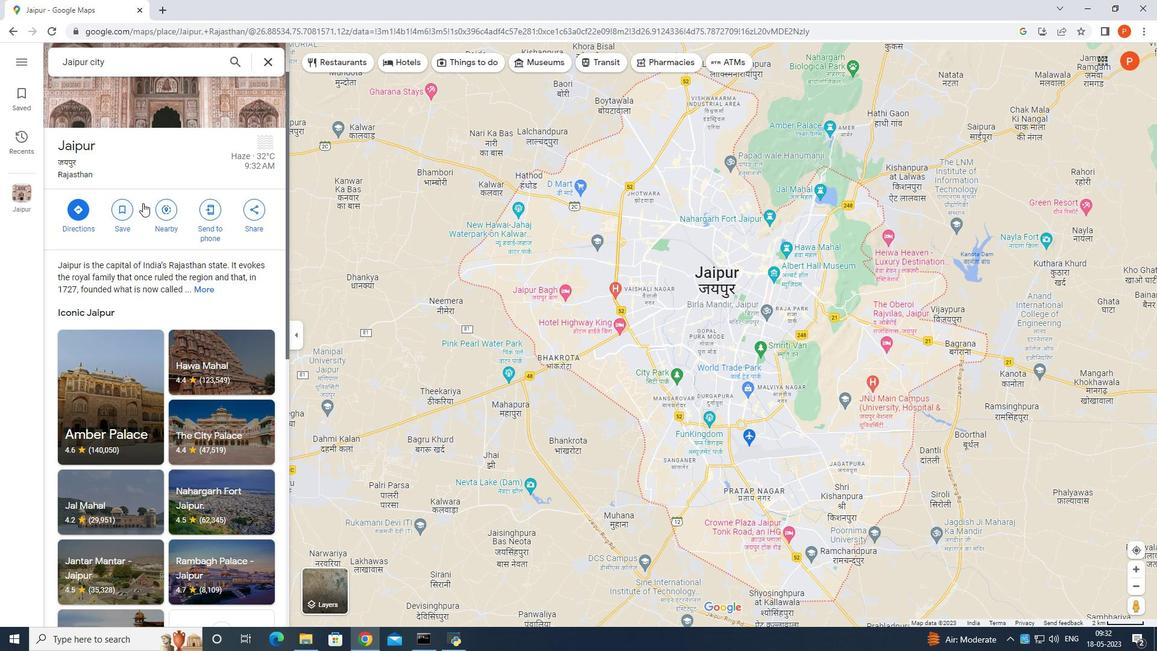 
Action: Mouse scrolled (144, 203) with delta (0, 0)
Screenshot: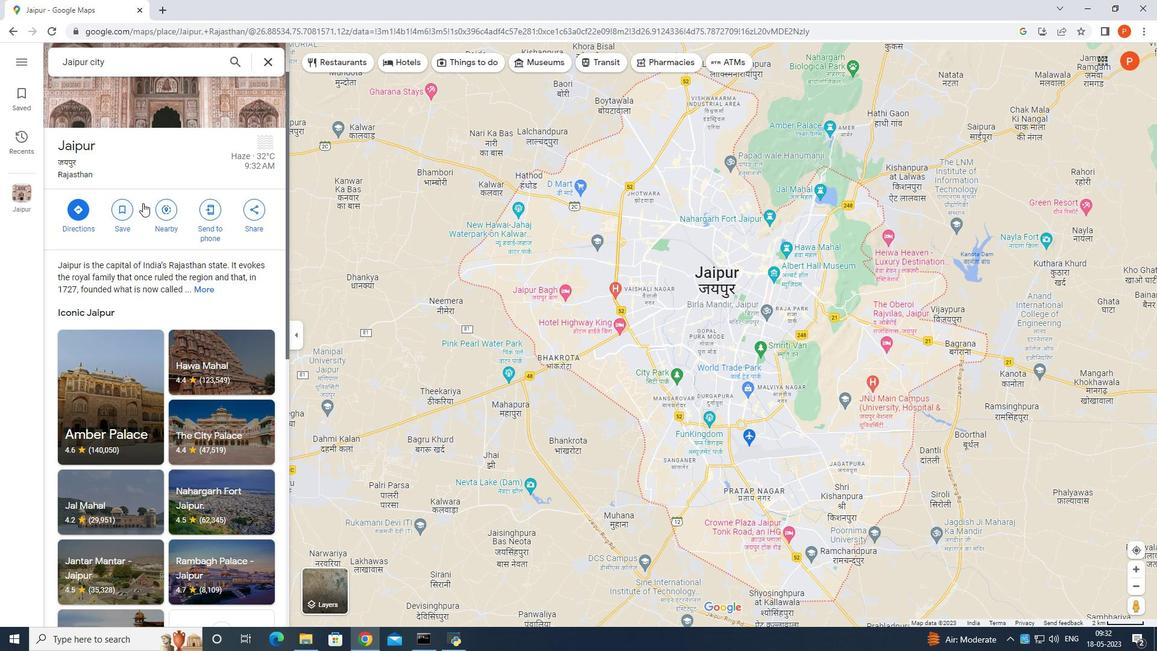 
Action: Mouse moved to (148, 204)
Screenshot: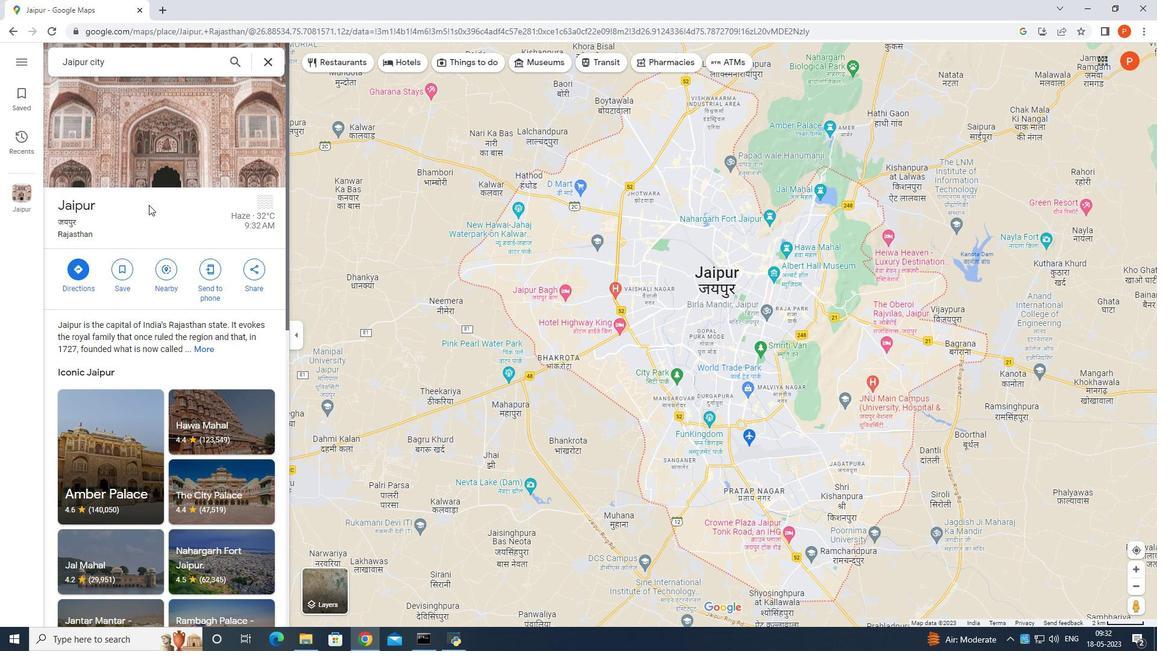 
Action: Mouse scrolled (148, 204) with delta (0, 0)
Screenshot: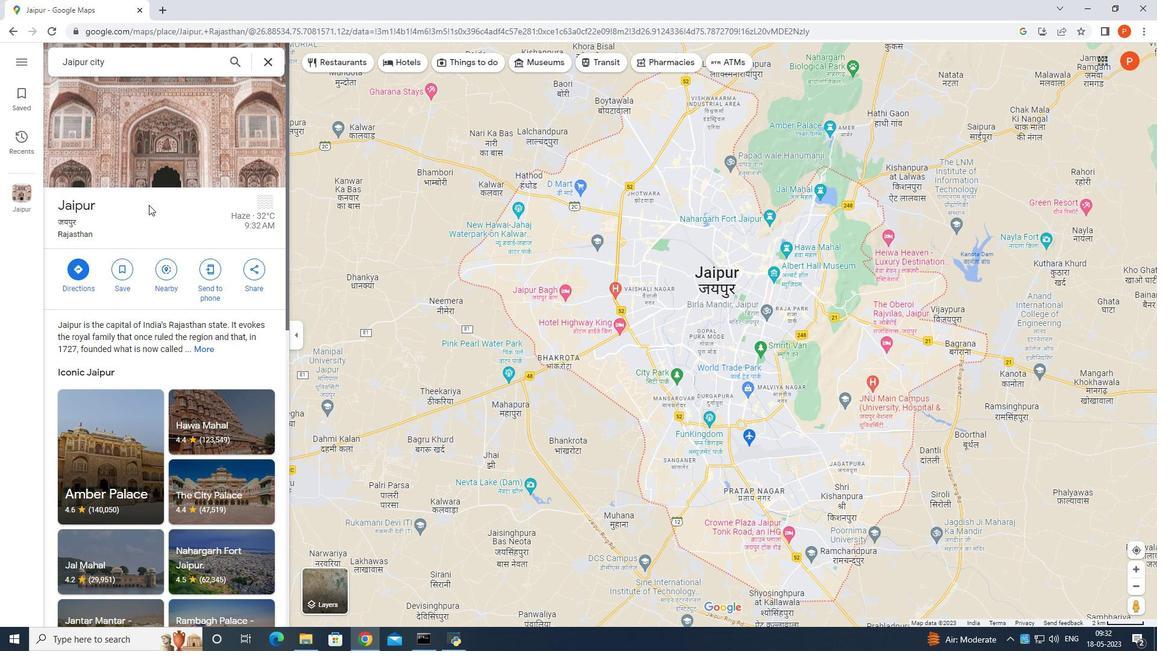 
Action: Mouse moved to (148, 207)
Screenshot: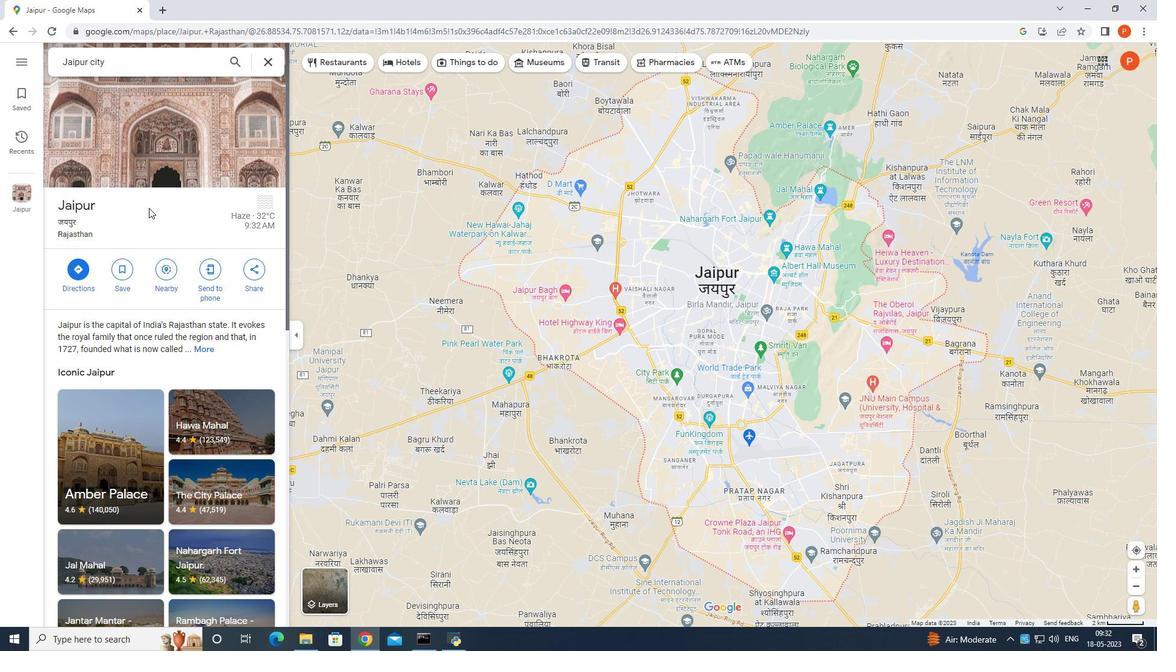 
Action: Mouse scrolled (148, 207) with delta (0, 0)
Screenshot: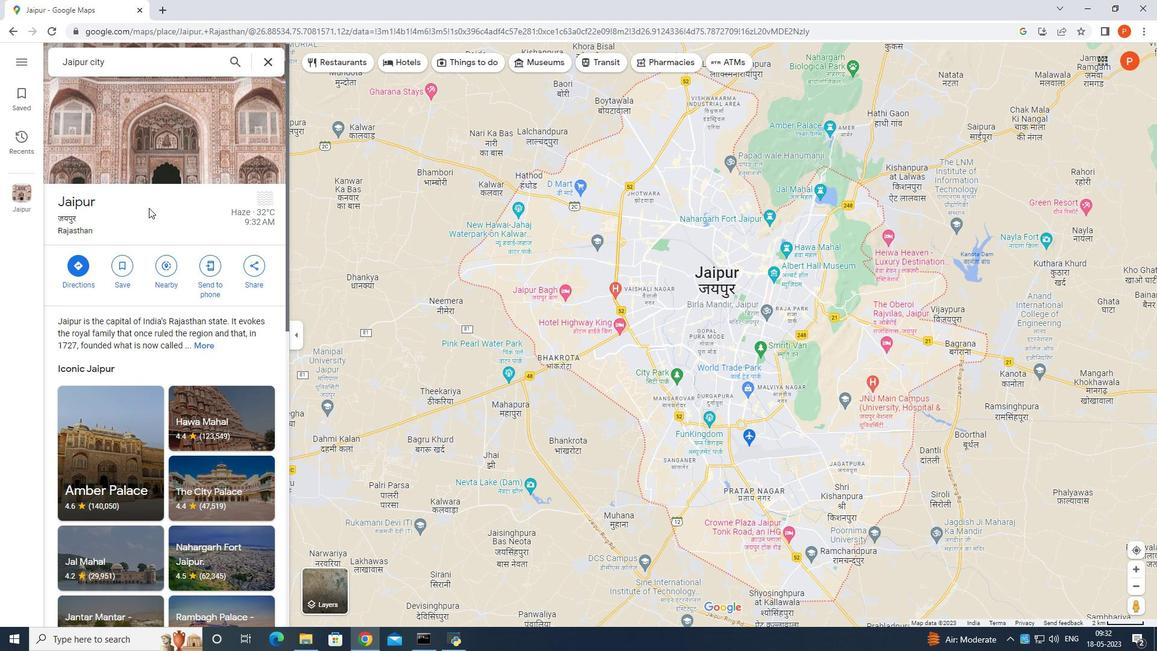 
Action: Mouse moved to (67, 144)
Screenshot: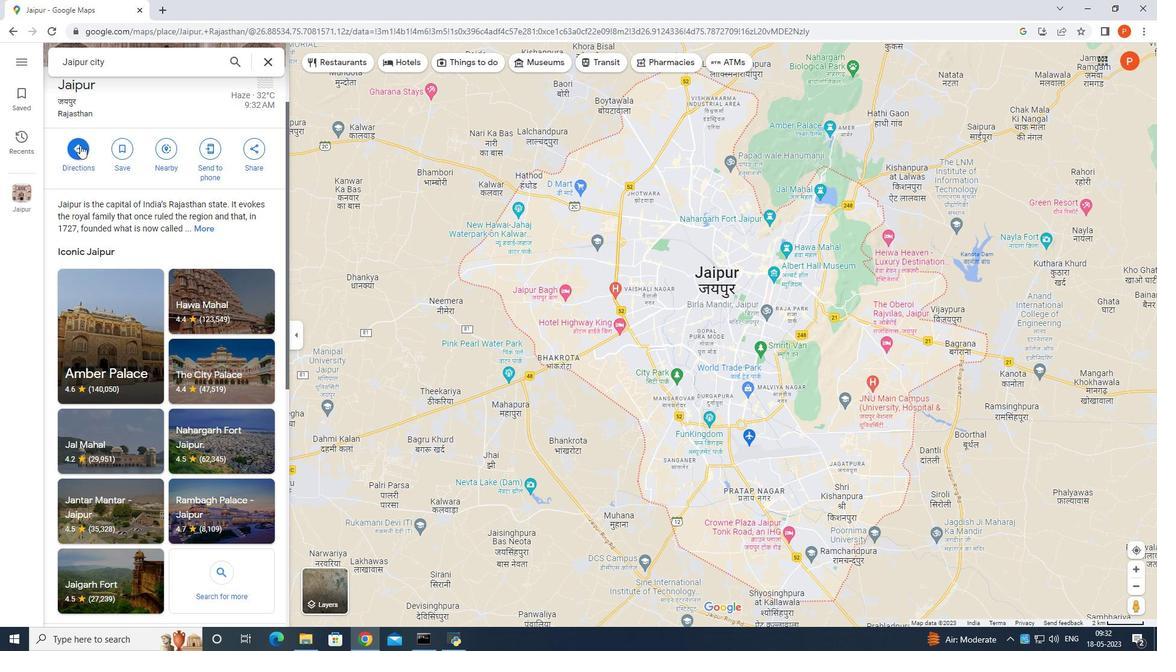
Action: Mouse pressed left at (67, 144)
Screenshot: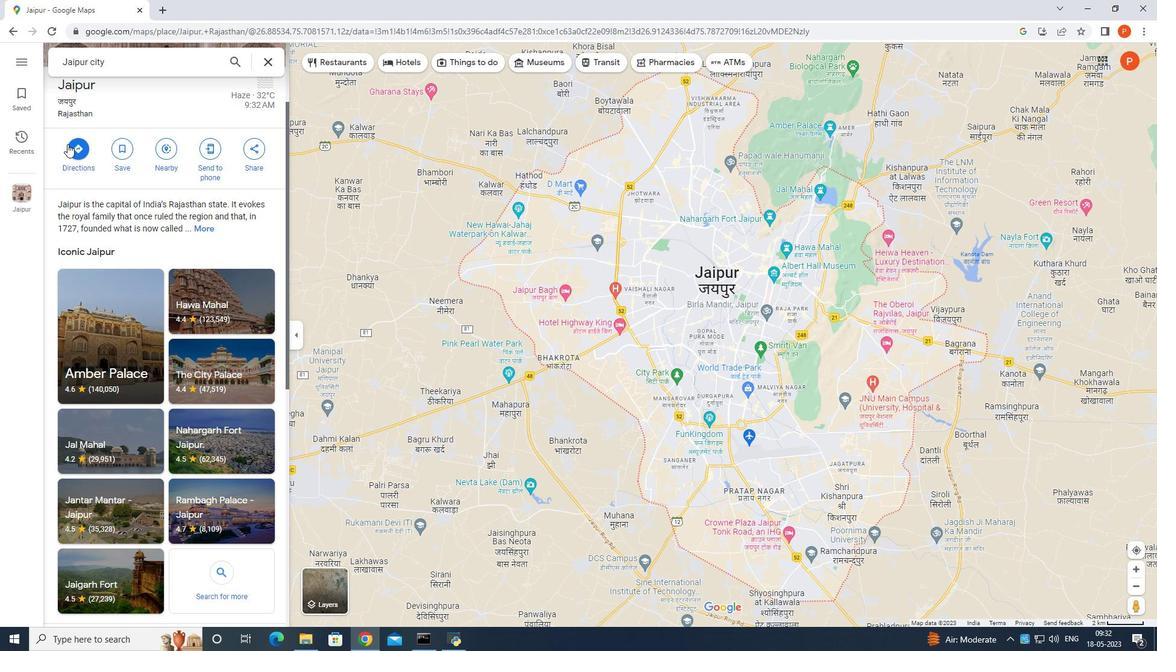 
Action: Mouse moved to (195, 94)
Screenshot: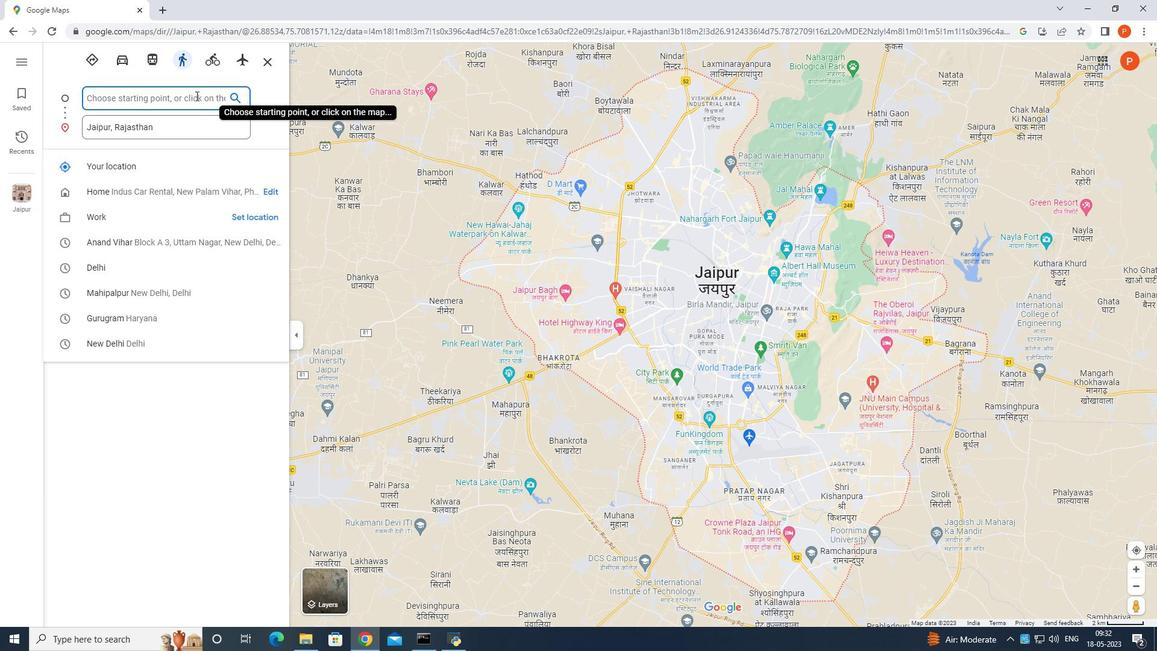 
Action: Mouse pressed left at (195, 94)
Screenshot: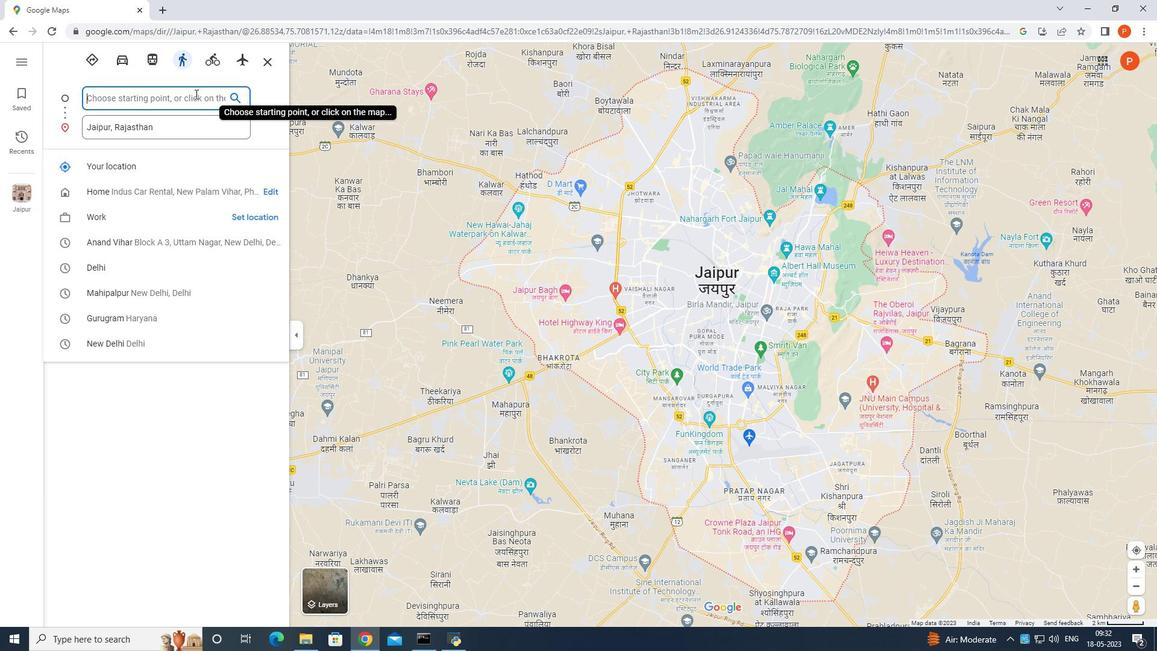 
Action: Key pressed delhi<Key.enter>
Screenshot: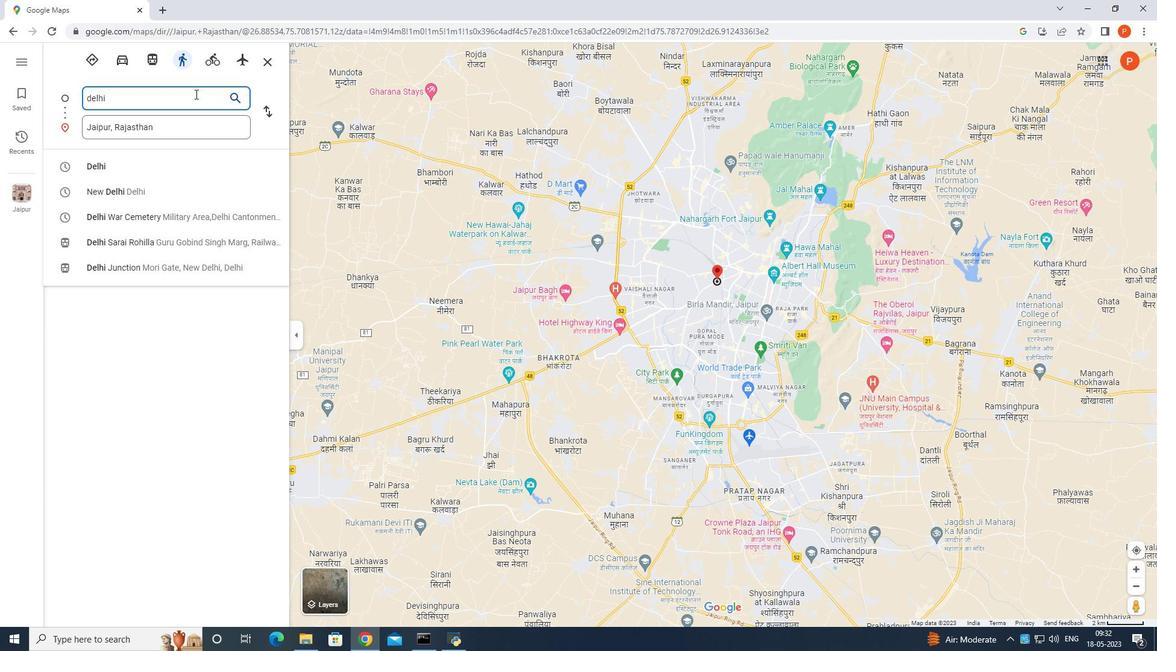 
Action: Mouse moved to (202, 159)
Screenshot: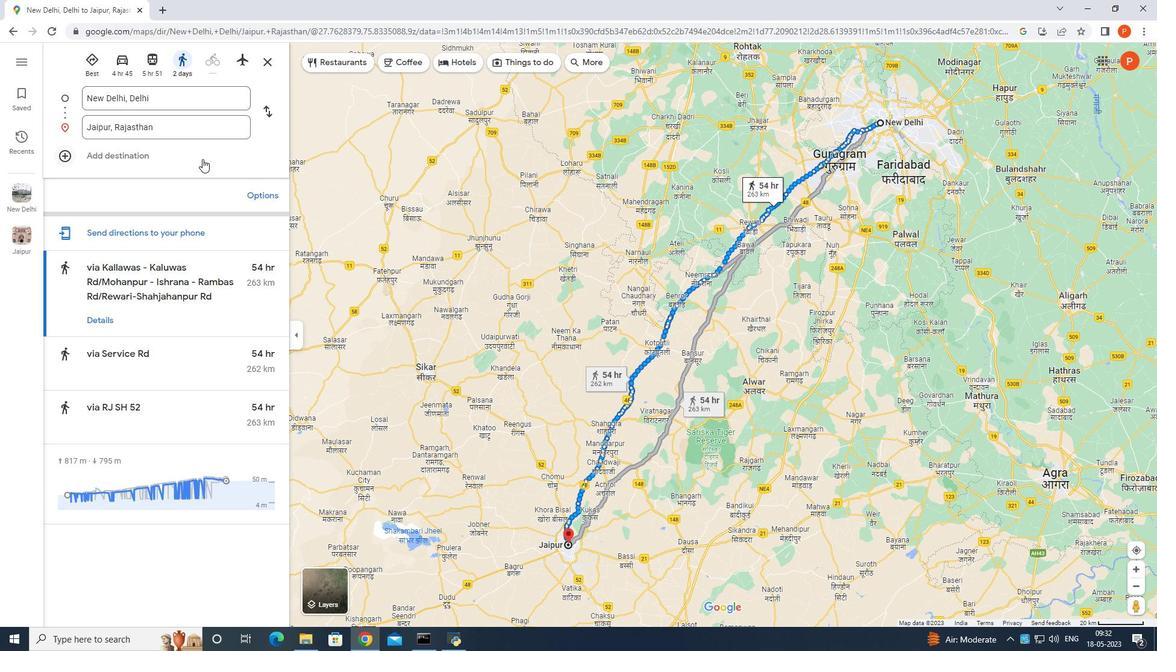 
Action: Mouse scrolled (202, 159) with delta (0, 0)
Screenshot: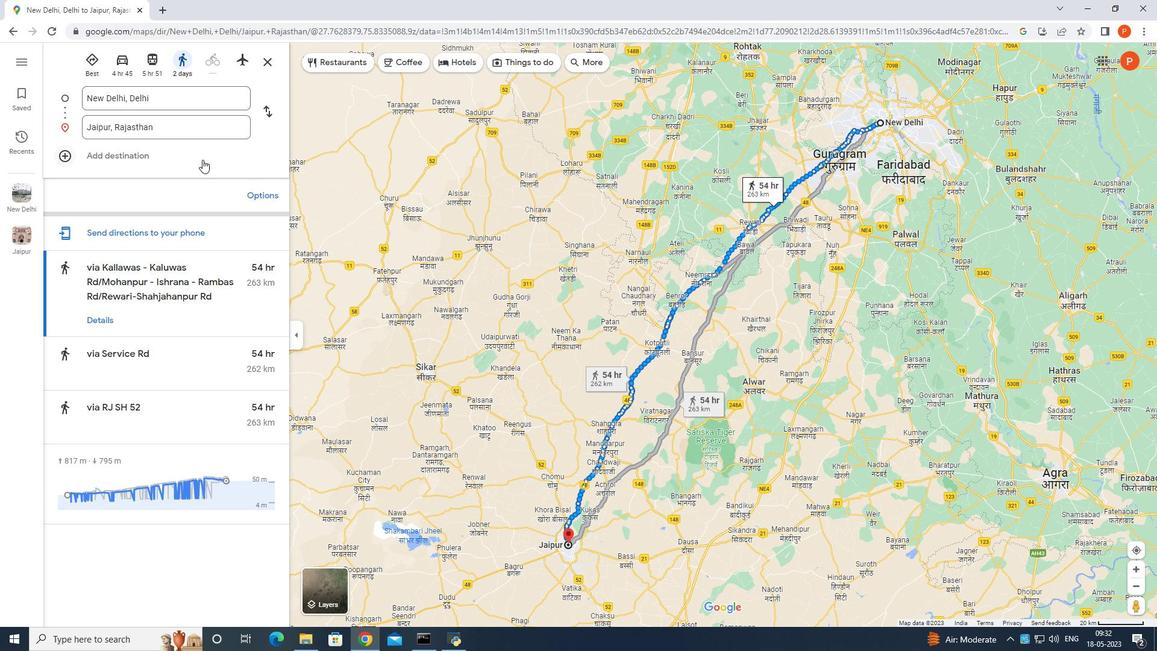 
Action: Mouse scrolled (202, 159) with delta (0, 0)
Screenshot: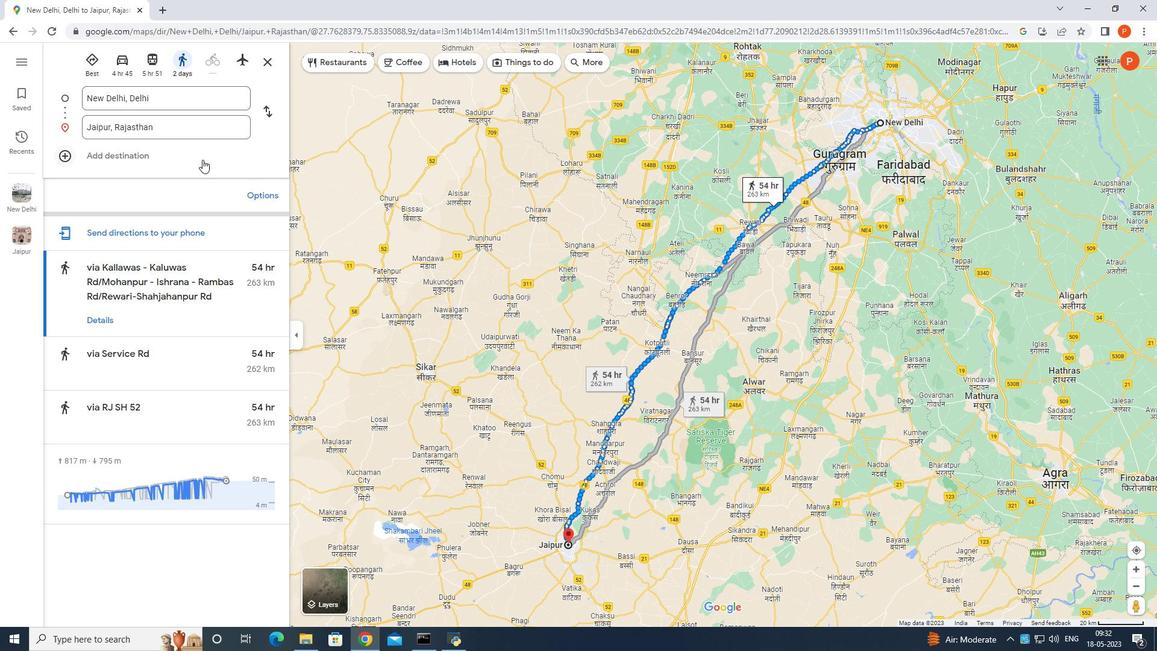 
Action: Mouse scrolled (202, 159) with delta (0, 0)
Screenshot: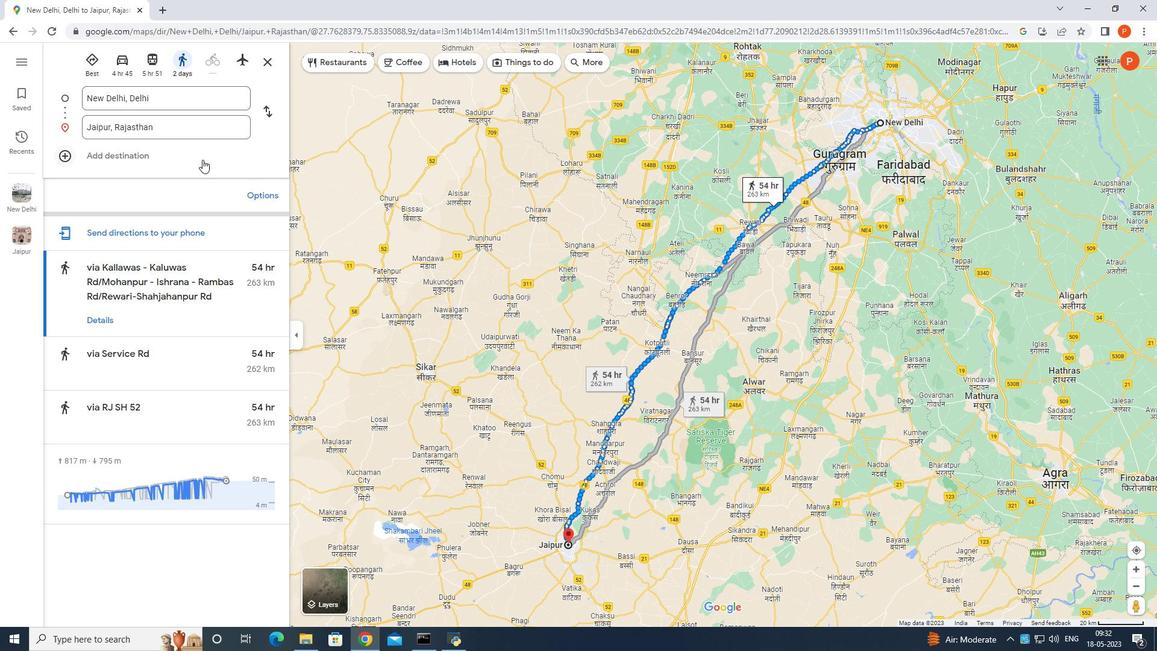 
Action: Mouse moved to (209, 148)
Screenshot: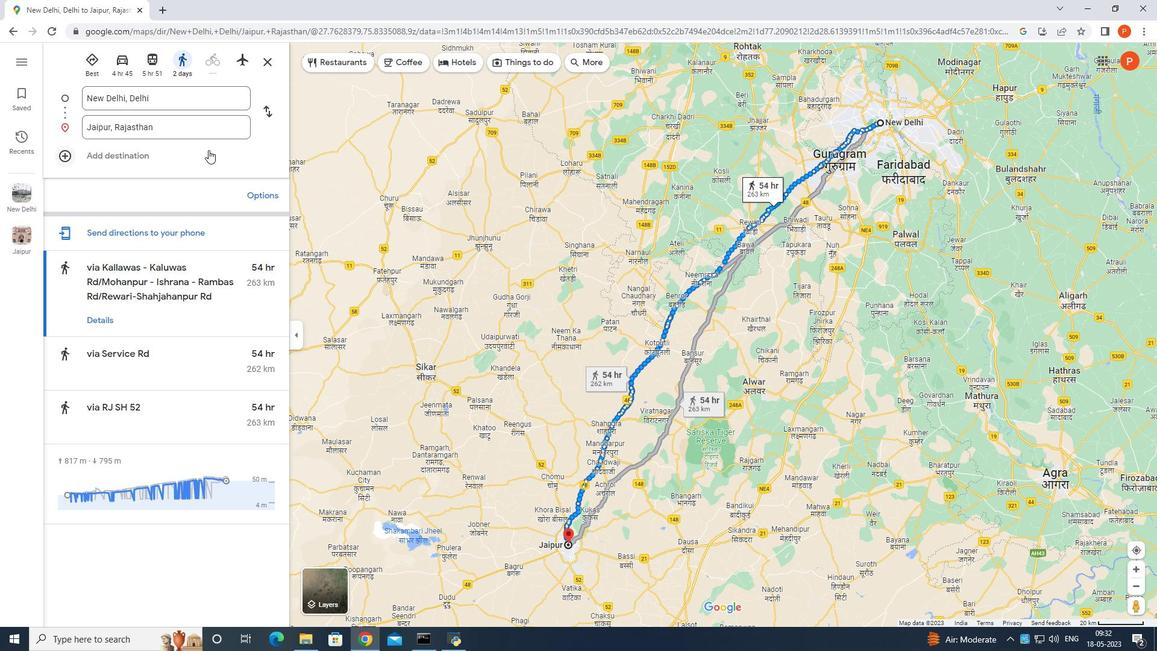 
Action: Mouse scrolled (209, 149) with delta (0, 0)
Screenshot: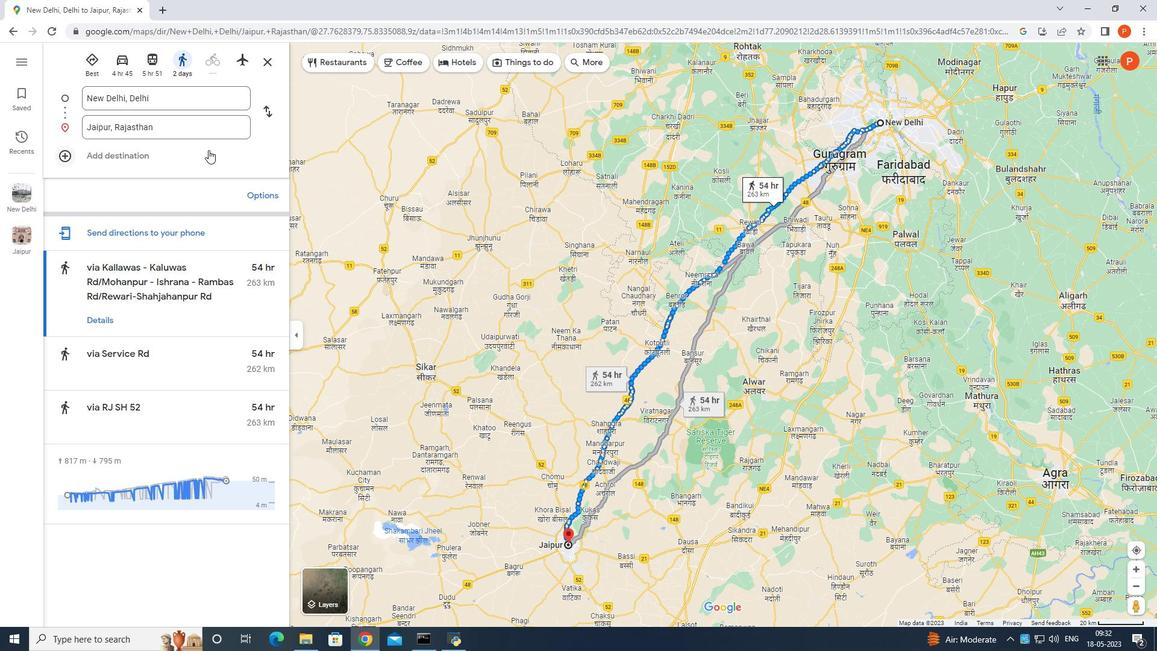 
Action: Mouse moved to (211, 148)
Screenshot: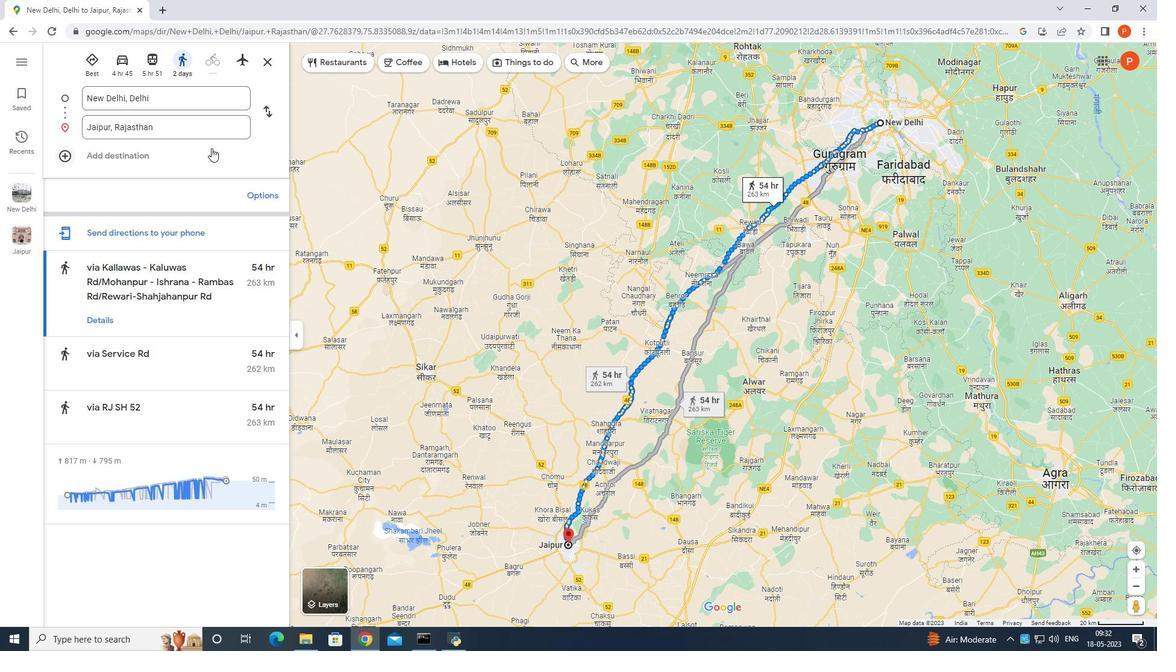 
Action: Mouse scrolled (211, 148) with delta (0, 0)
Screenshot: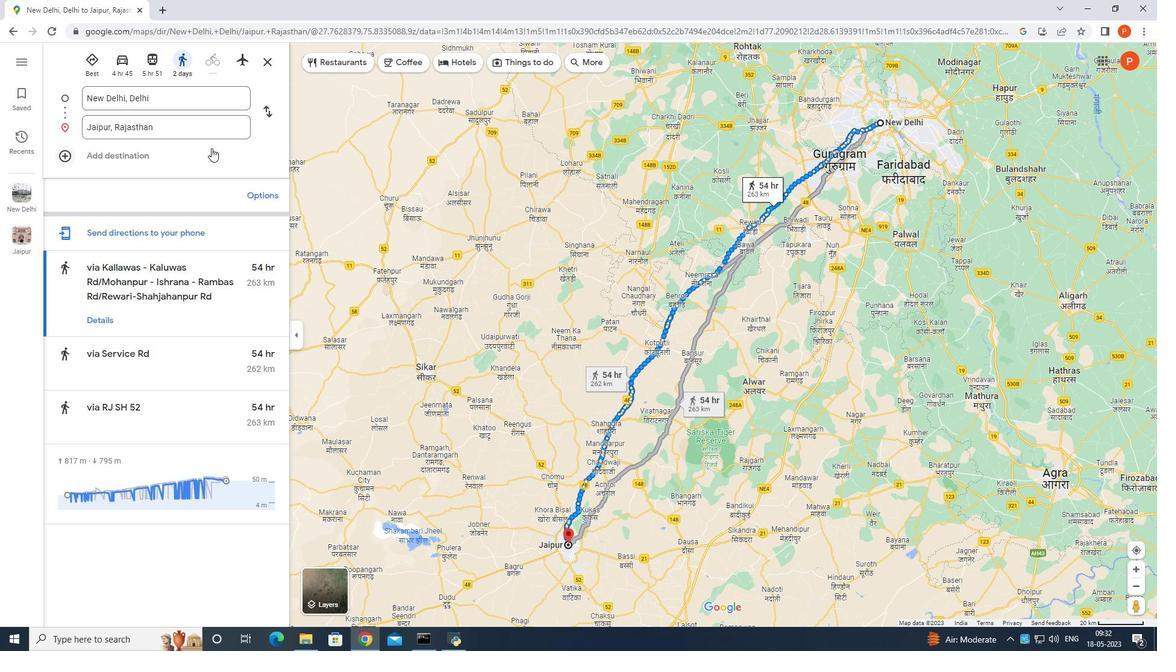
Action: Mouse moved to (212, 147)
Screenshot: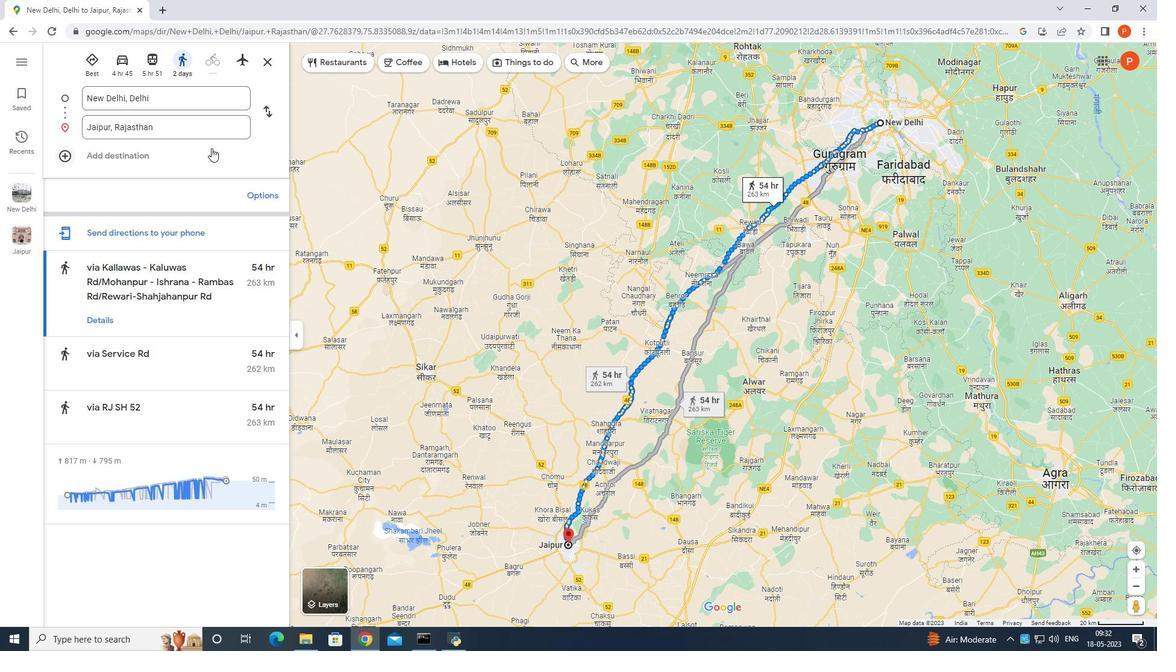 
Action: Mouse scrolled (212, 148) with delta (0, 0)
Screenshot: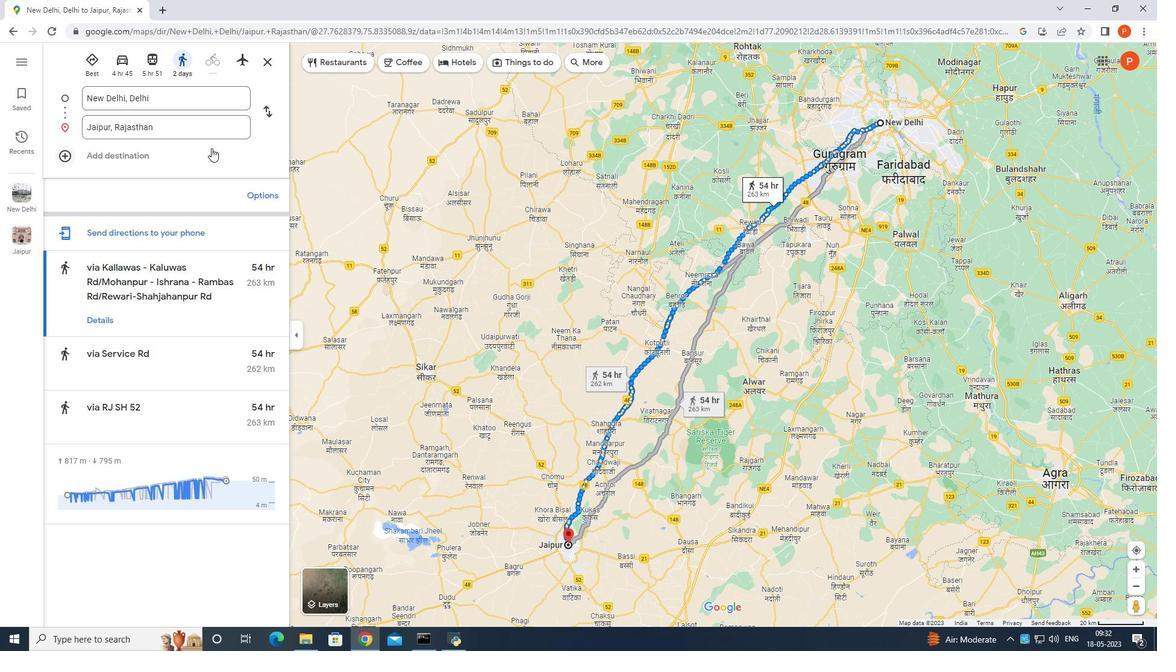 
Action: Mouse moved to (211, 148)
Screenshot: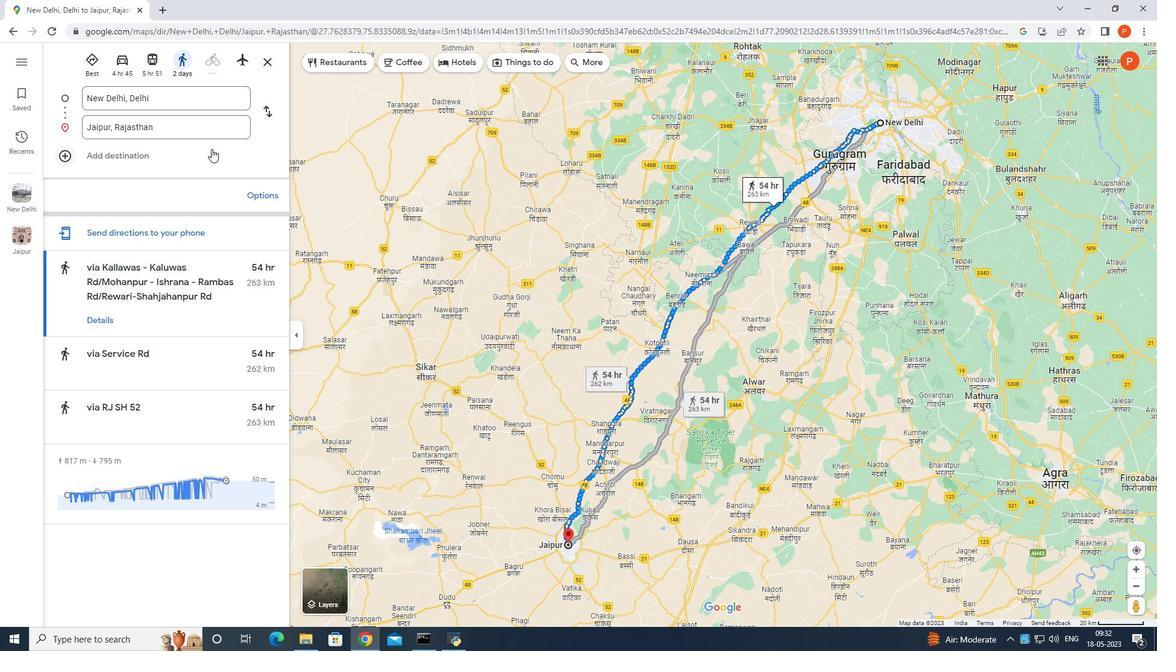 
Action: Mouse scrolled (211, 148) with delta (0, 0)
Screenshot: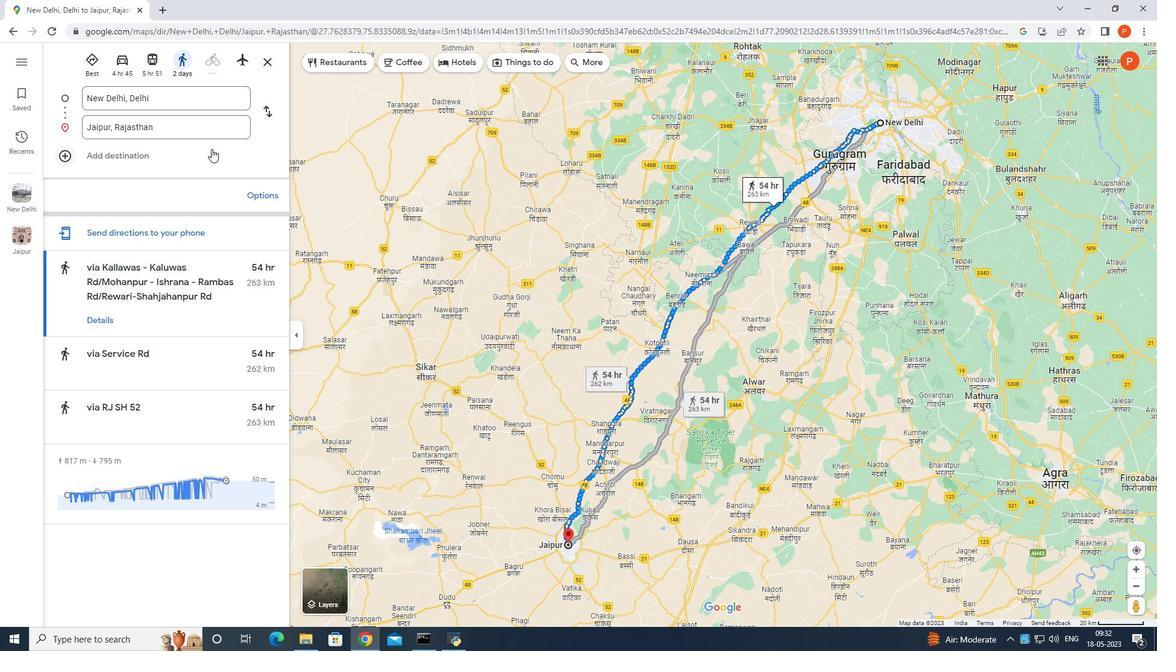 
Action: Mouse scrolled (211, 149) with delta (0, 0)
Screenshot: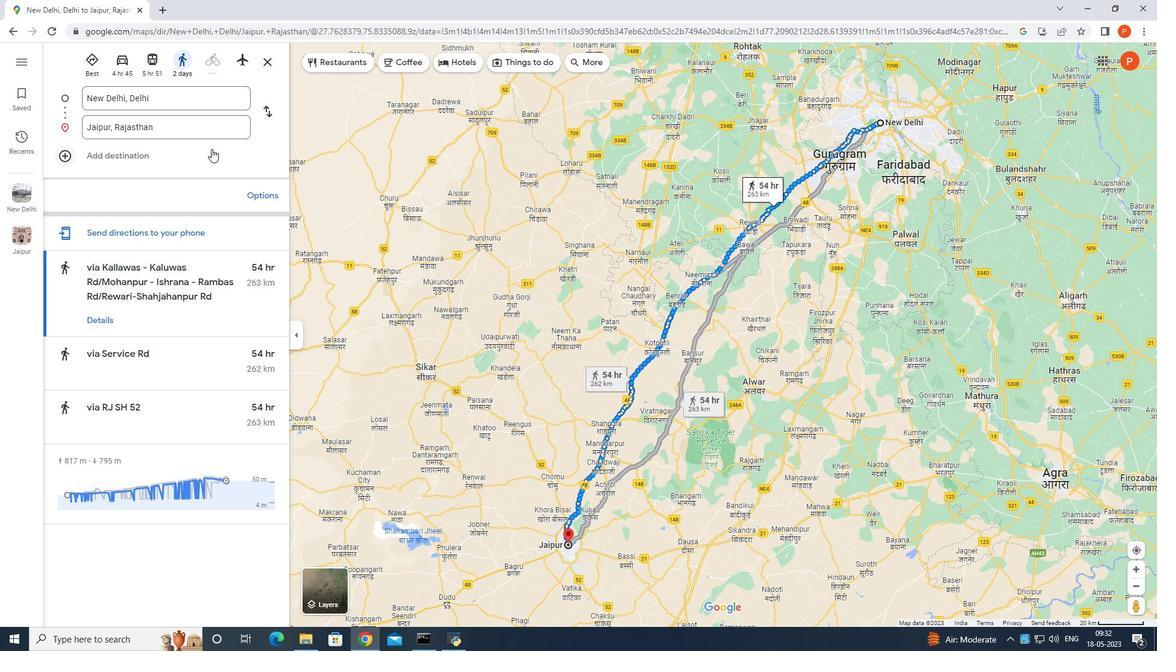 
Action: Mouse scrolled (211, 149) with delta (0, 0)
Screenshot: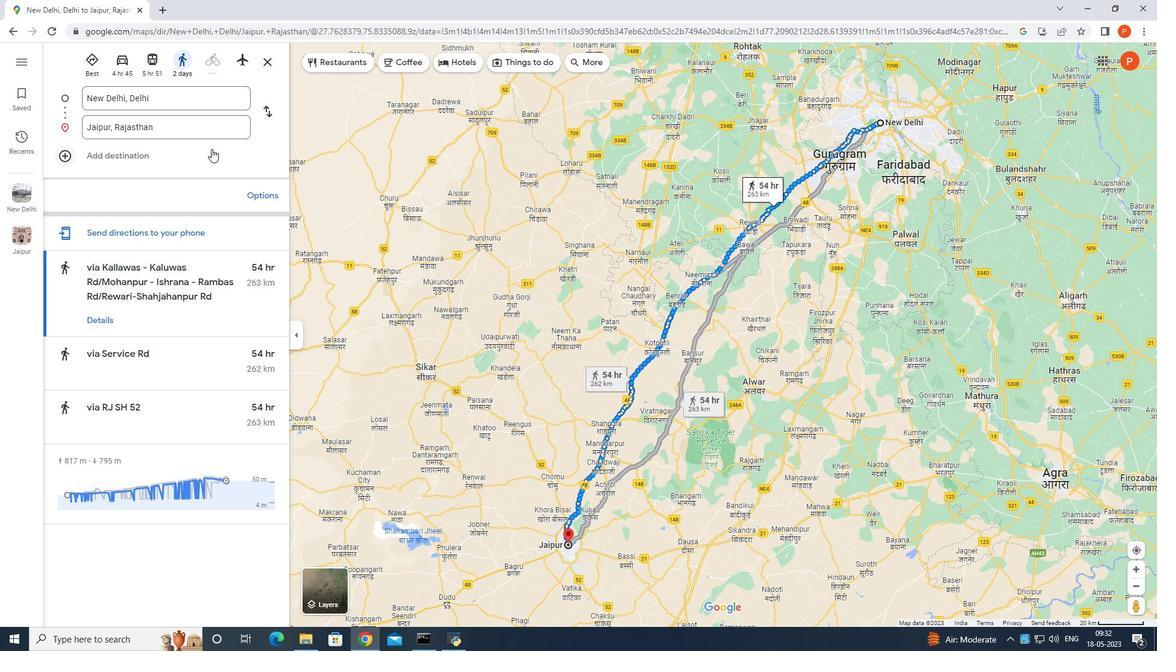 
Action: Mouse scrolled (211, 149) with delta (0, 0)
Screenshot: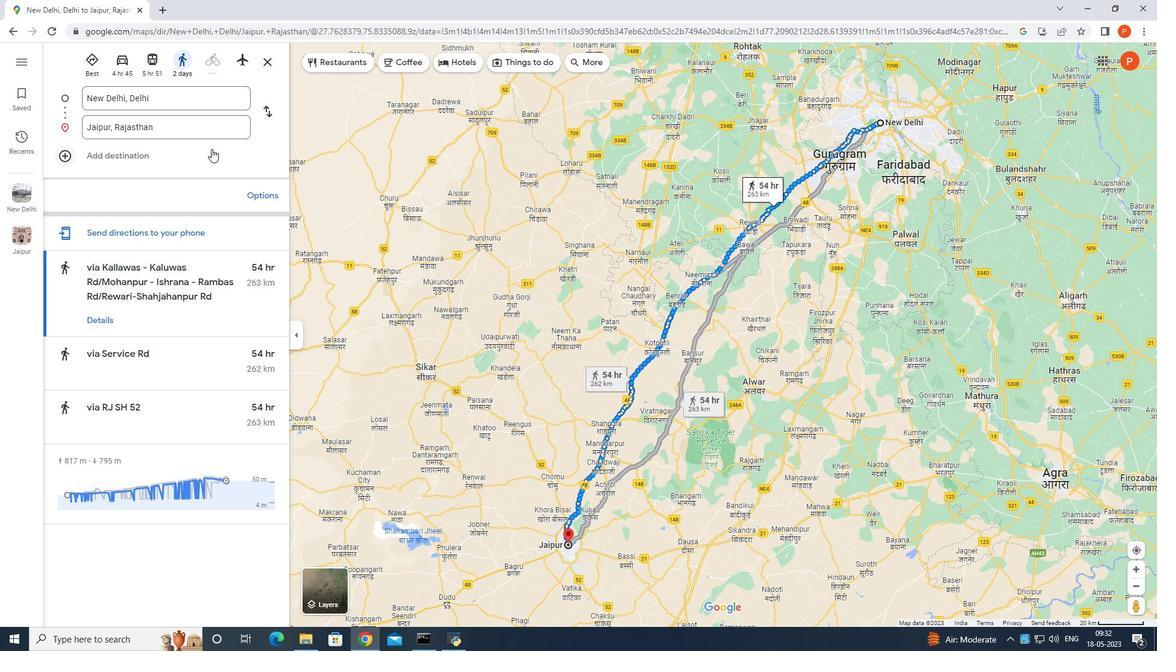 
Action: Mouse moved to (210, 150)
Screenshot: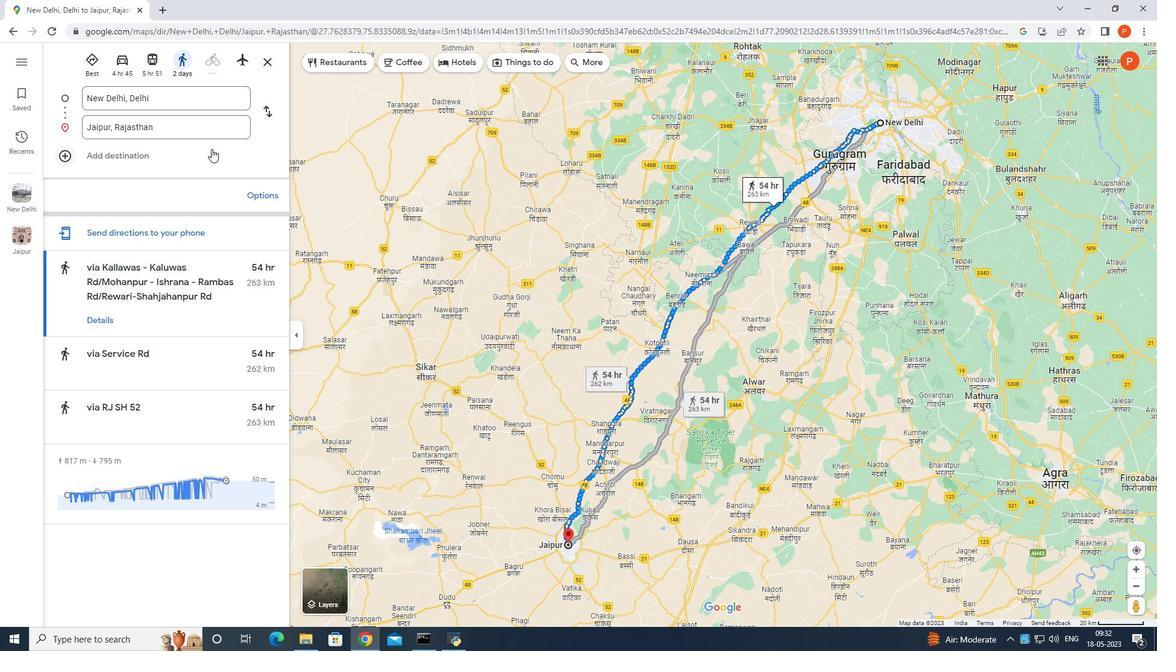 
Action: Mouse scrolled (210, 150) with delta (0, 0)
Screenshot: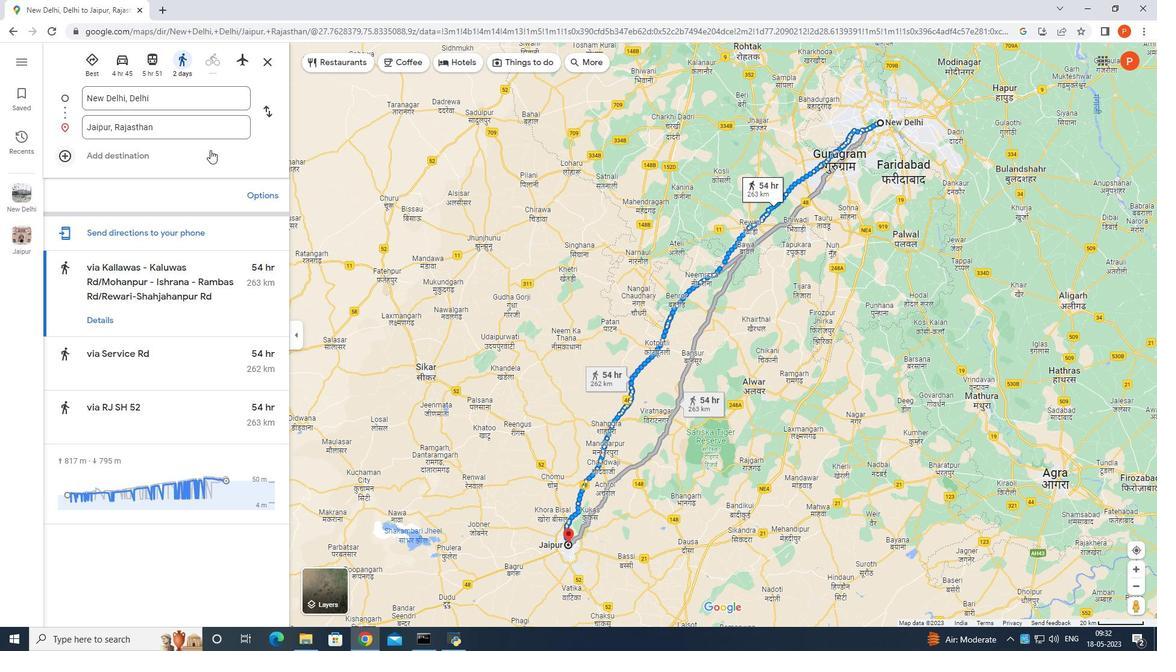 
Action: Mouse scrolled (210, 150) with delta (0, 0)
Screenshot: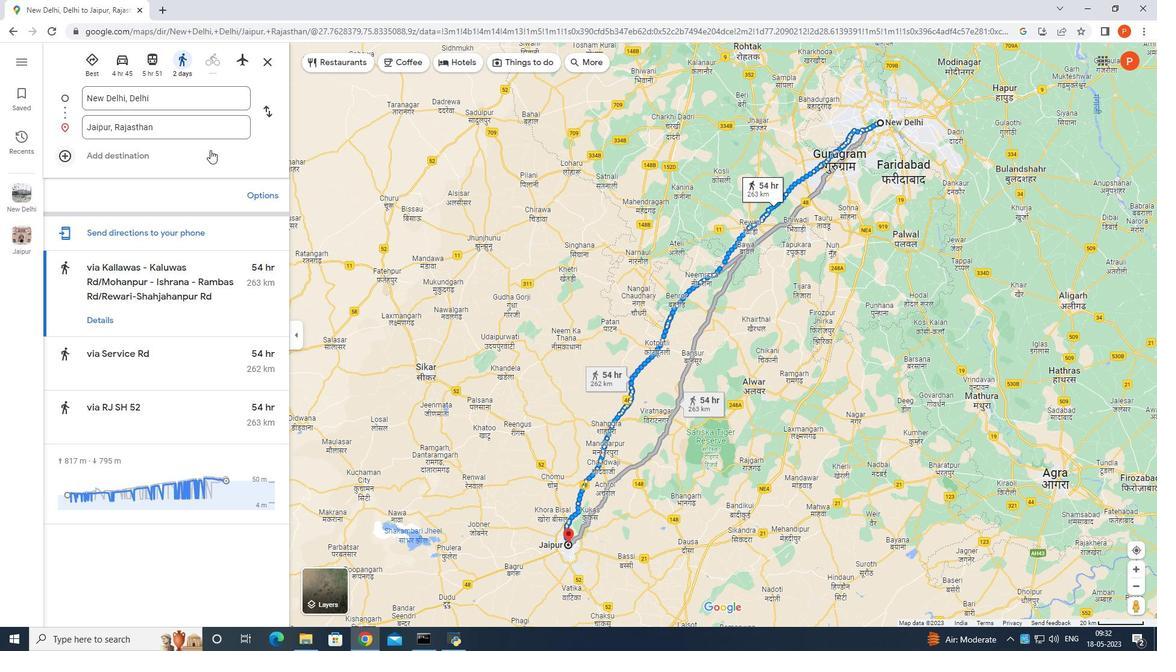 
Action: Mouse scrolled (210, 150) with delta (0, 0)
Screenshot: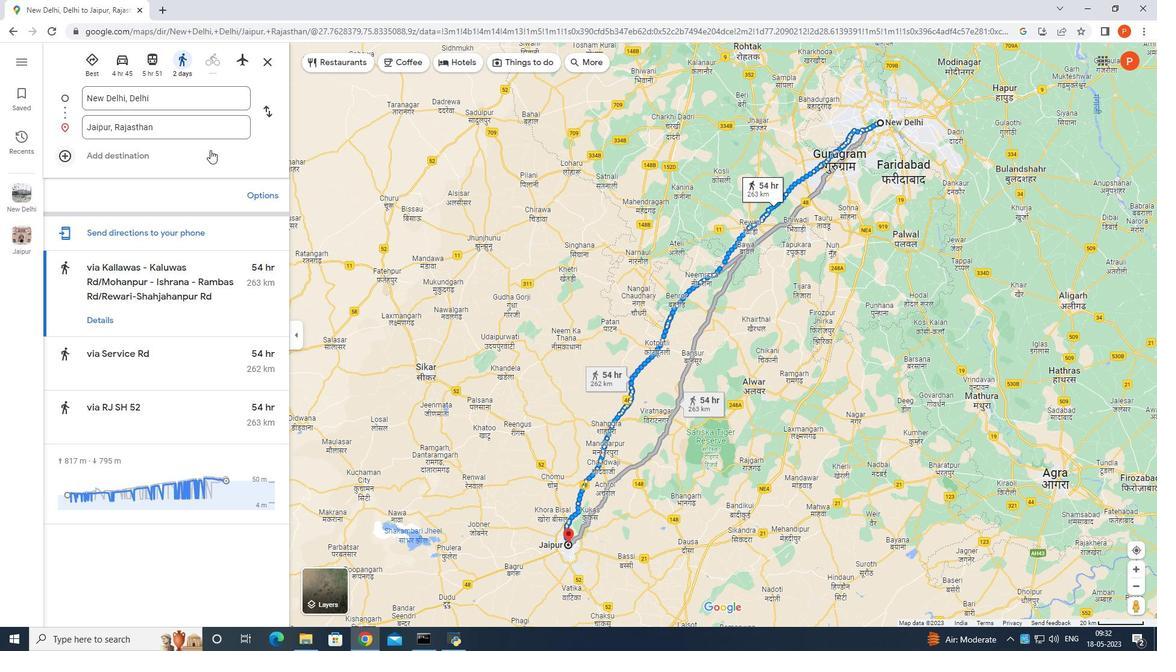 
Action: Mouse scrolled (210, 150) with delta (0, 0)
Screenshot: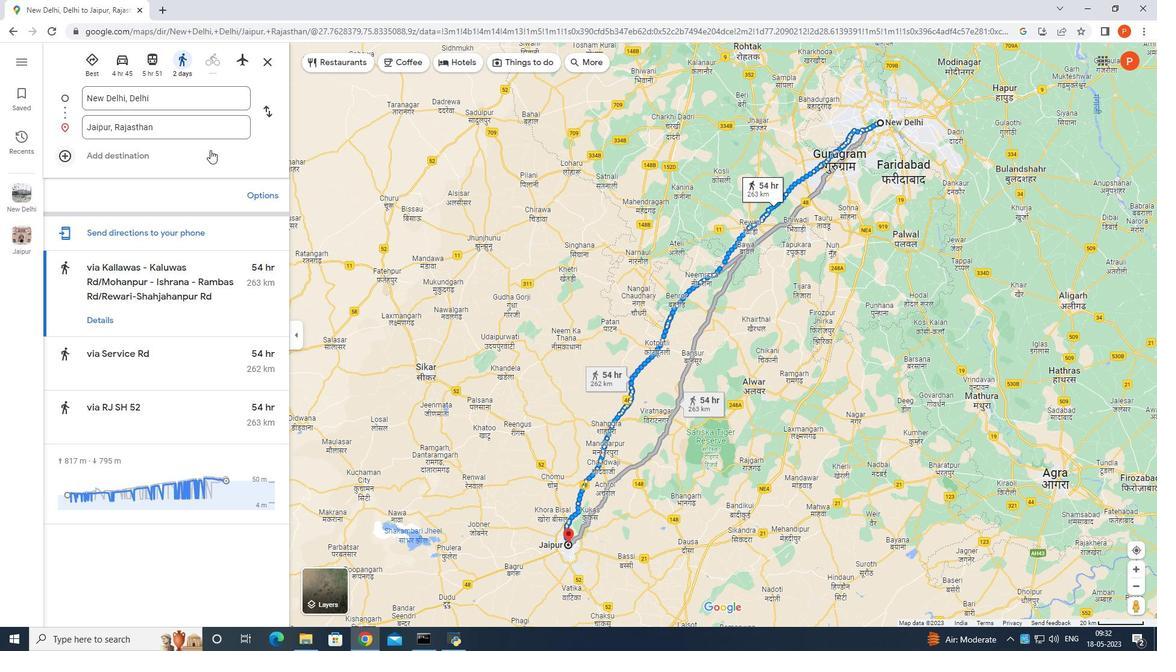 
Action: Mouse moved to (209, 151)
Screenshot: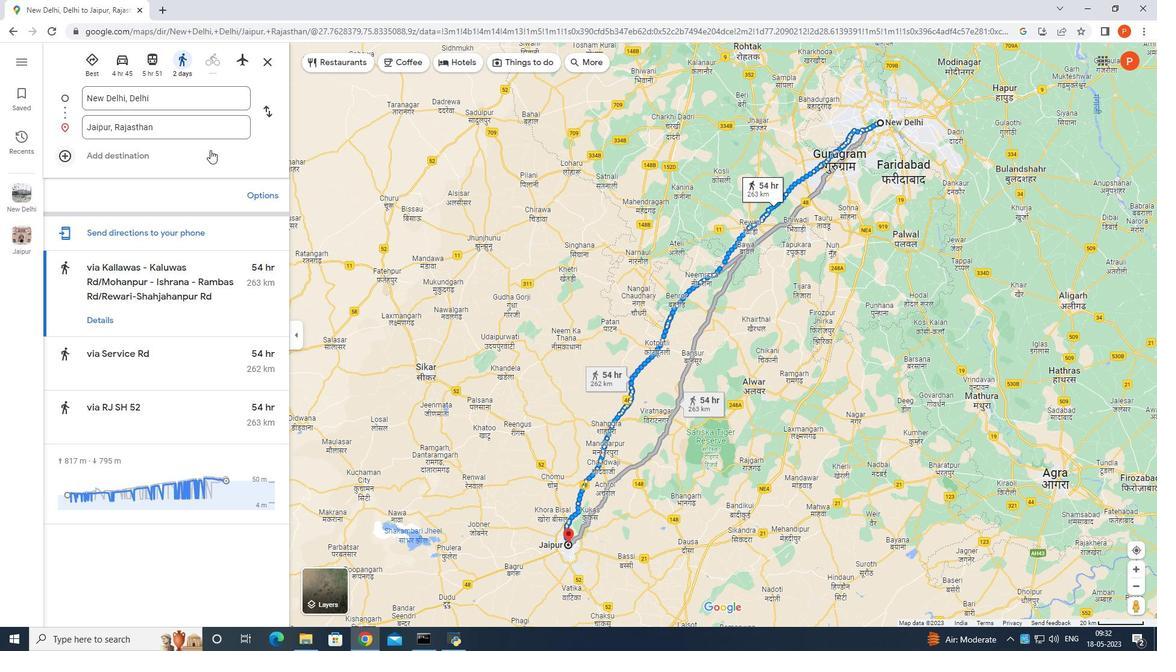 
Action: Mouse scrolled (209, 151) with delta (0, 0)
Screenshot: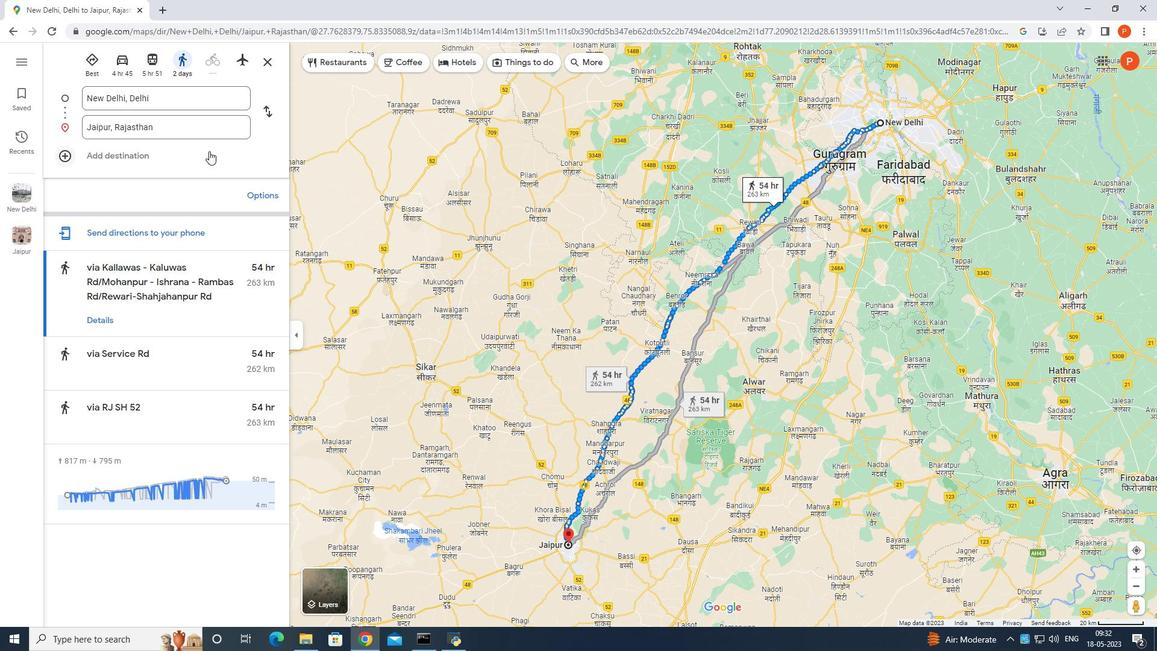 
Action: Mouse scrolled (209, 151) with delta (0, 0)
Screenshot: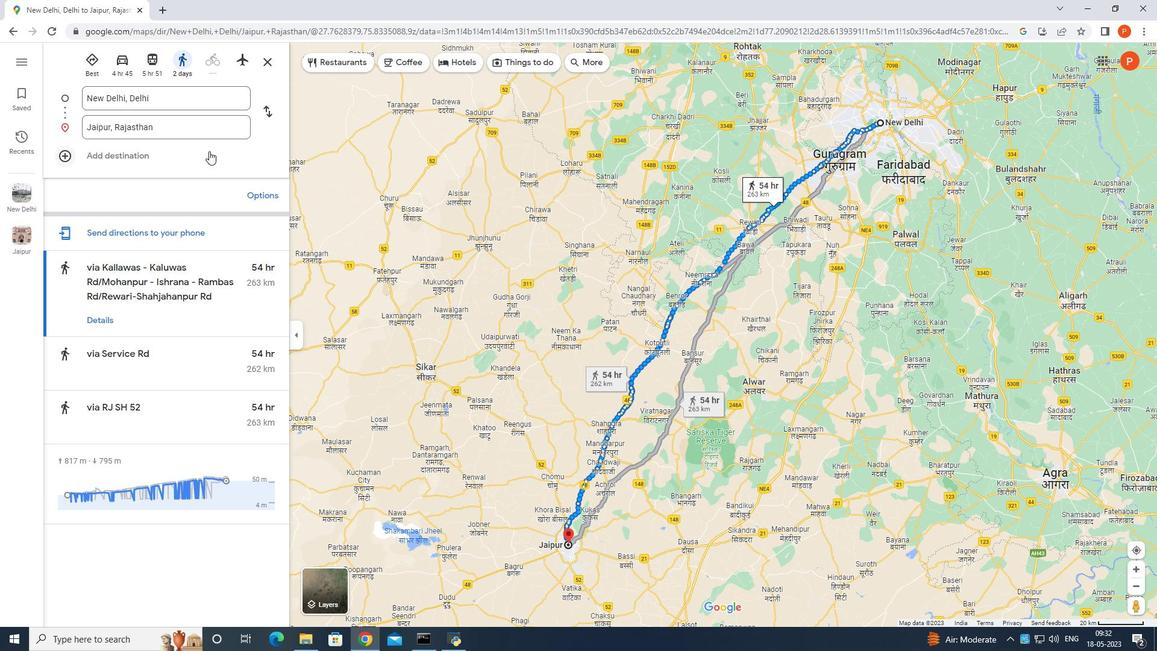 
Action: Mouse moved to (259, 200)
Screenshot: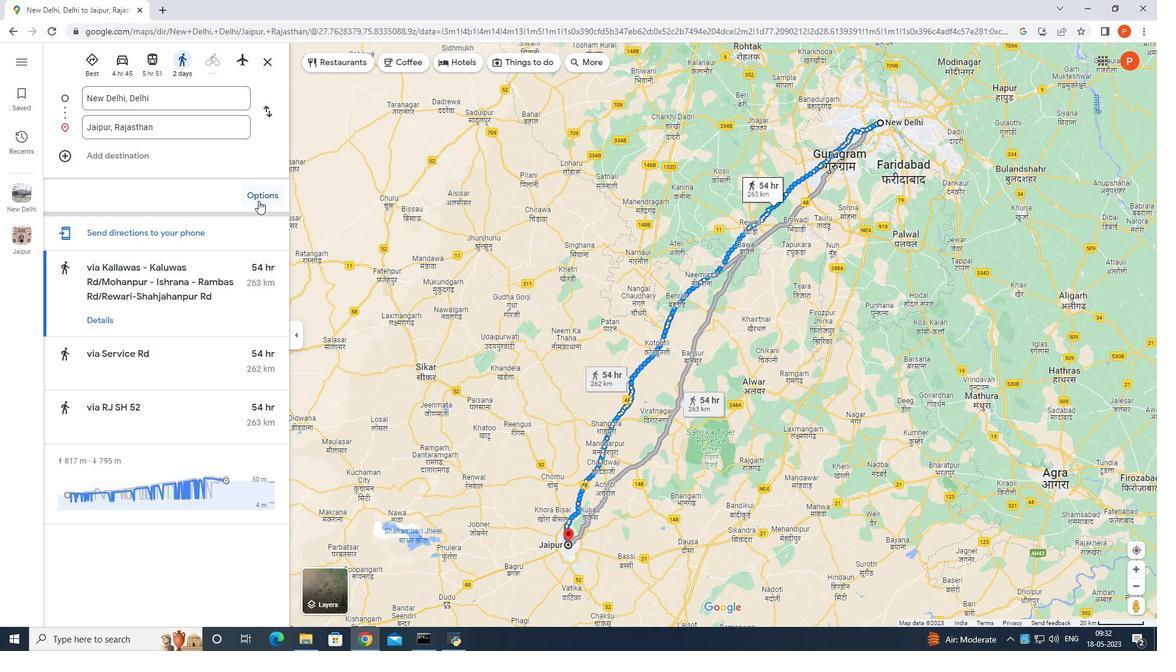 
Action: Mouse pressed left at (259, 200)
Screenshot: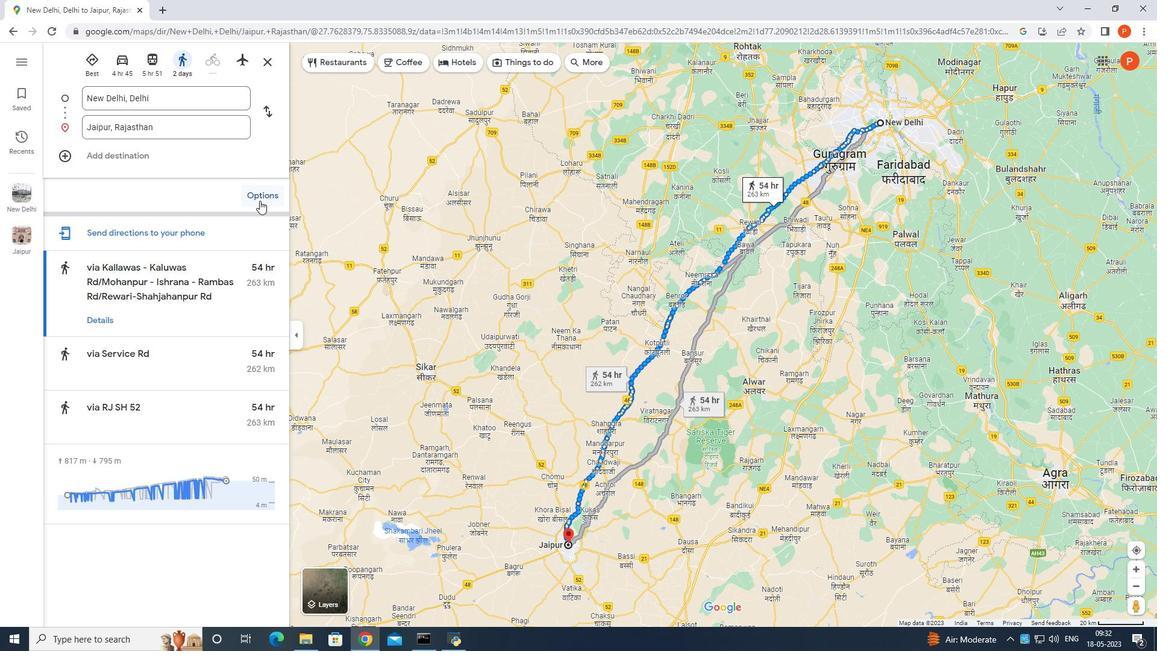 
Action: Mouse moved to (273, 195)
Screenshot: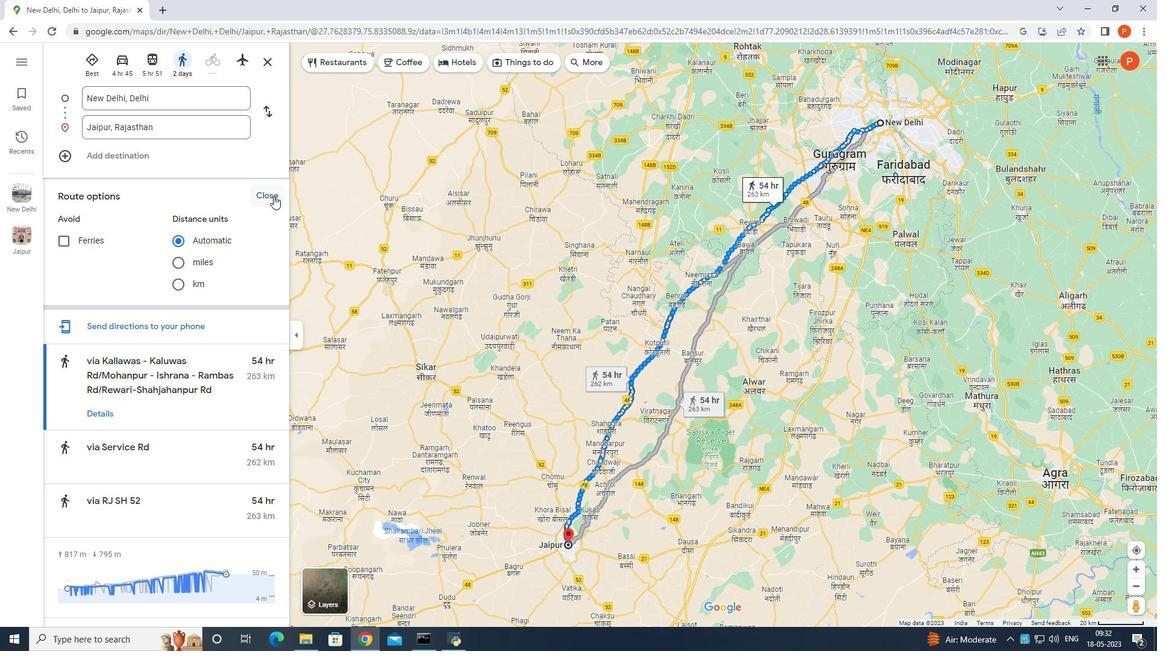 
Action: Mouse pressed left at (273, 195)
Screenshot: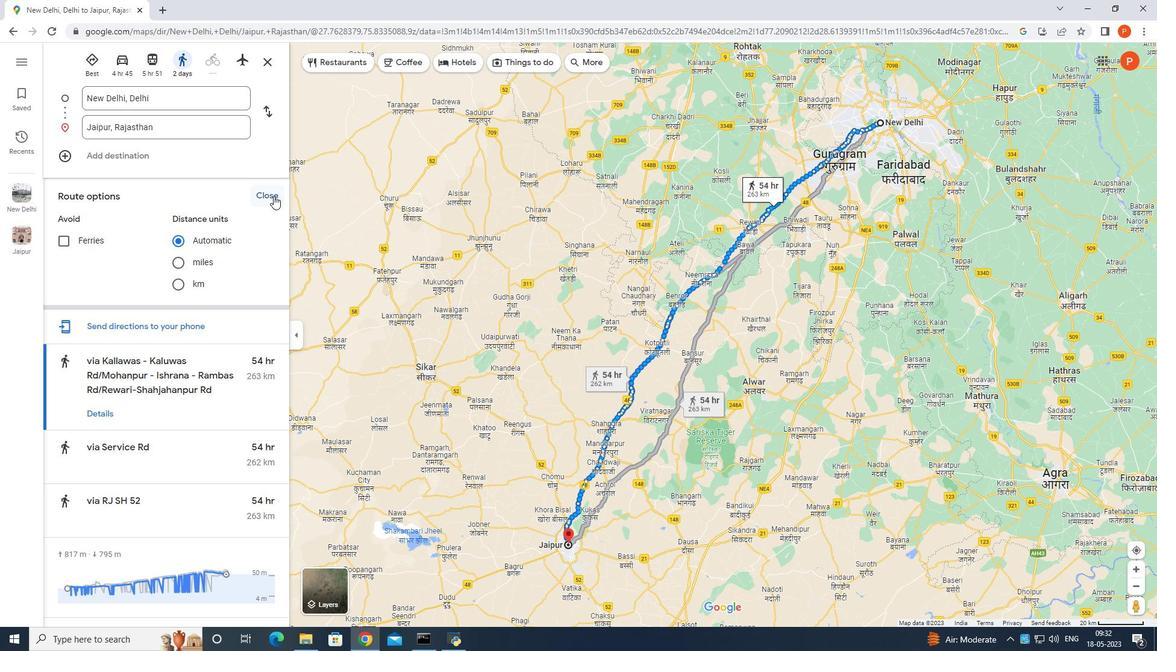 
Action: Mouse moved to (242, 236)
Screenshot: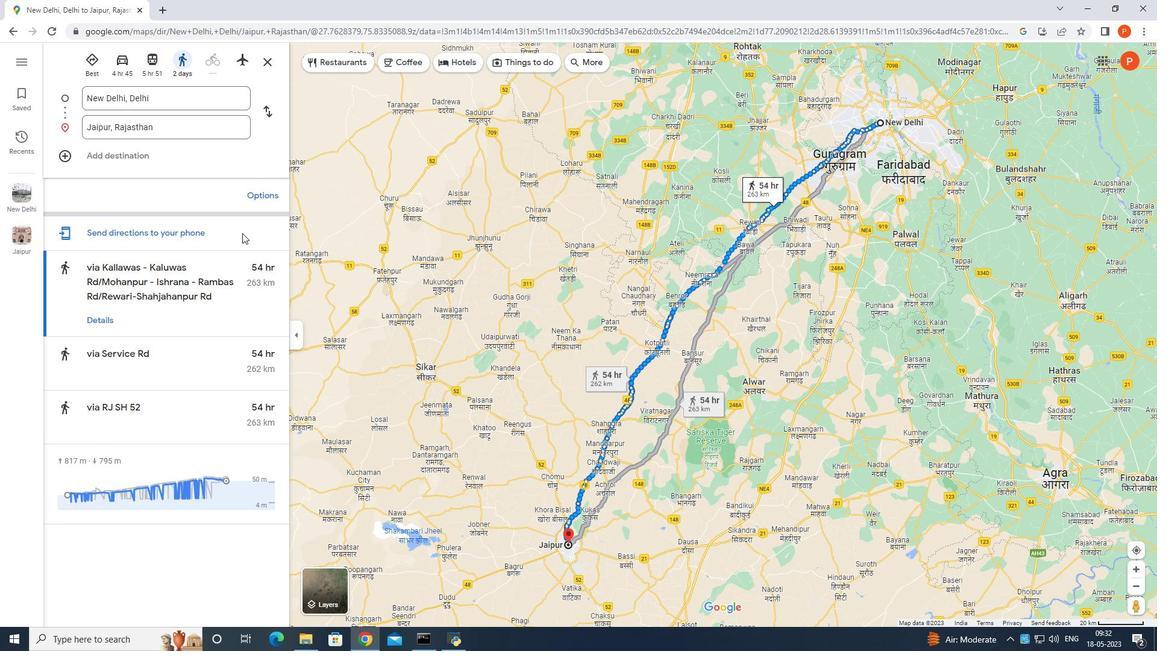
Action: Mouse scrolled (242, 236) with delta (0, 0)
Screenshot: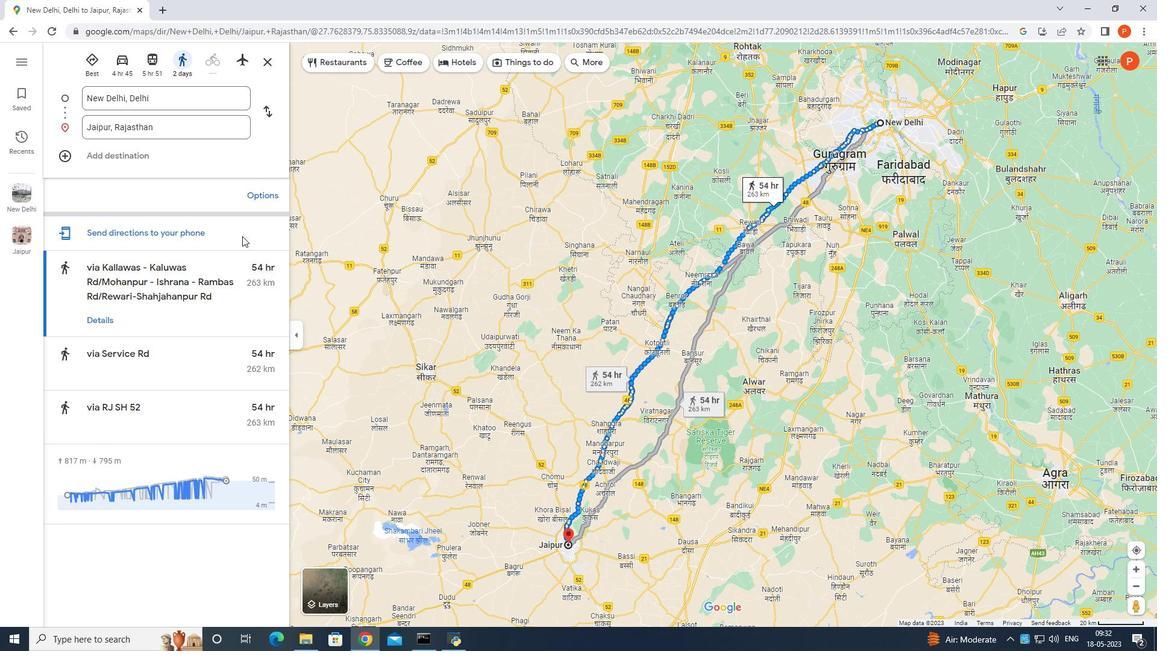 
Action: Mouse scrolled (242, 236) with delta (0, 0)
Screenshot: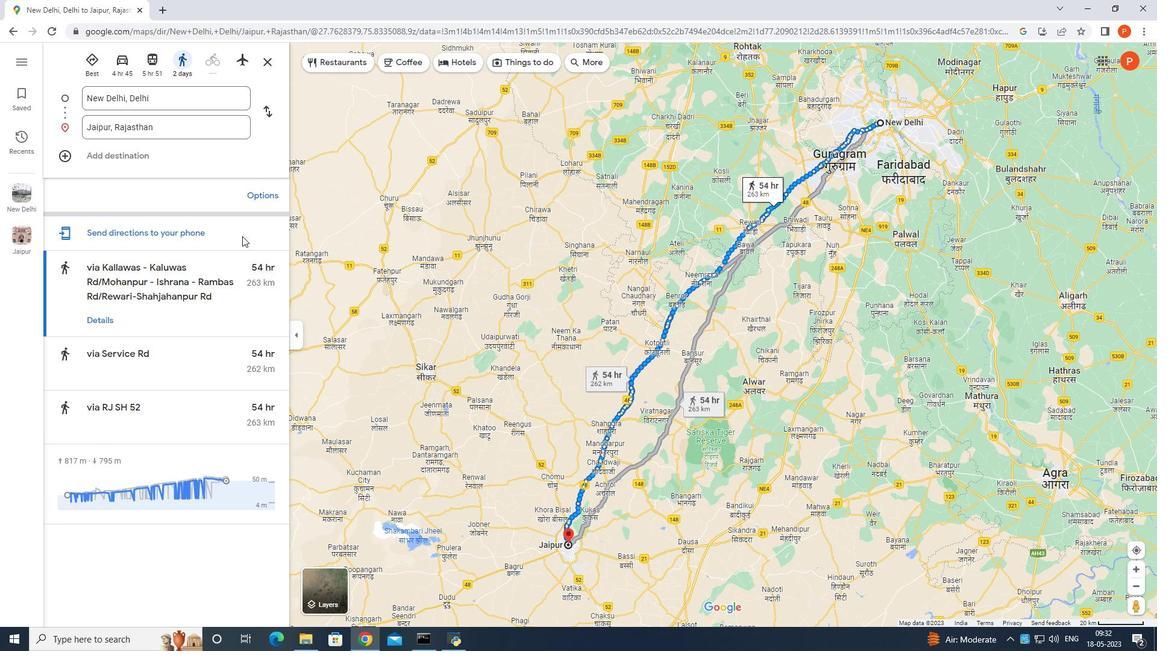 
Action: Mouse scrolled (242, 236) with delta (0, 0)
Screenshot: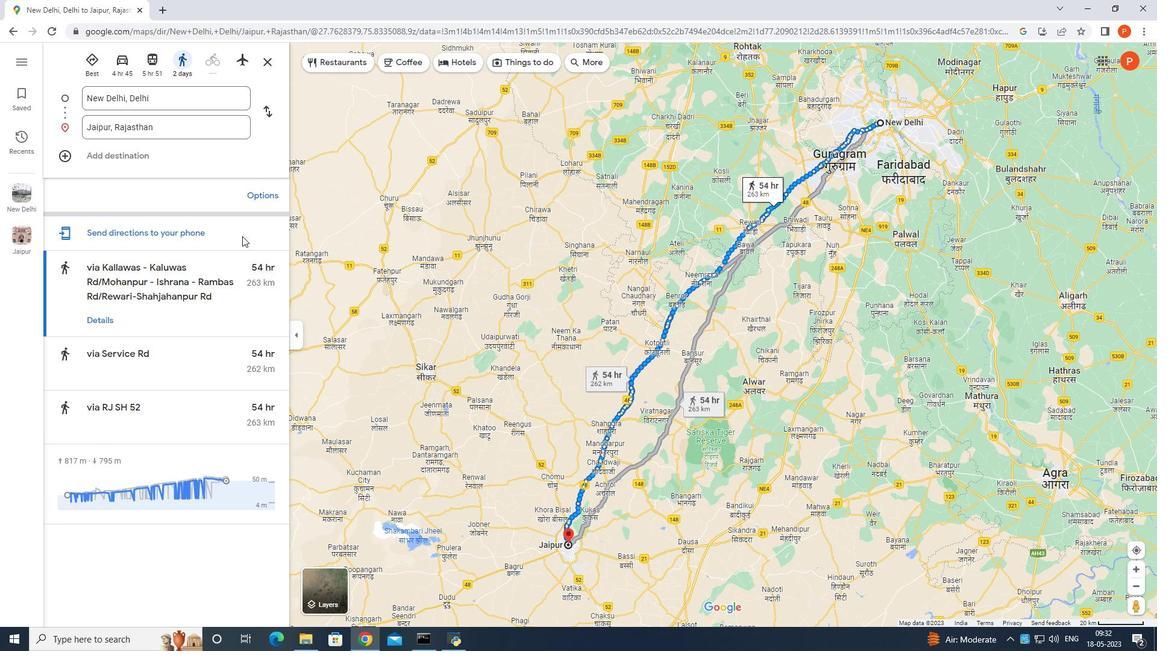 
Action: Mouse scrolled (242, 236) with delta (0, 0)
Screenshot: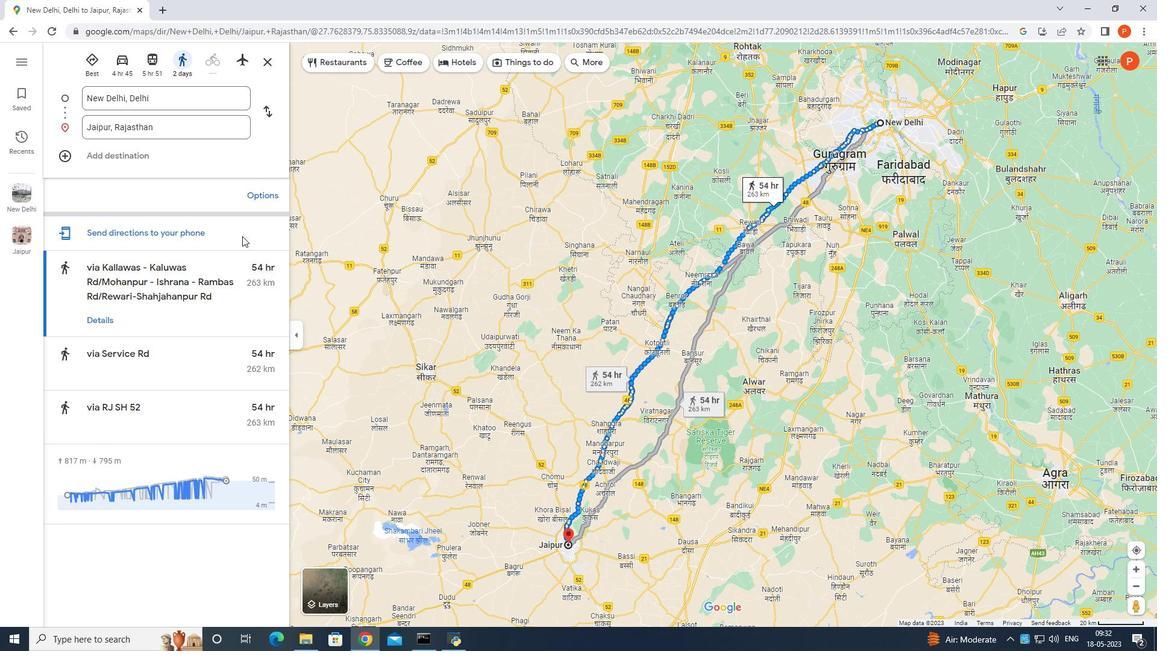 
Action: Mouse moved to (242, 236)
Screenshot: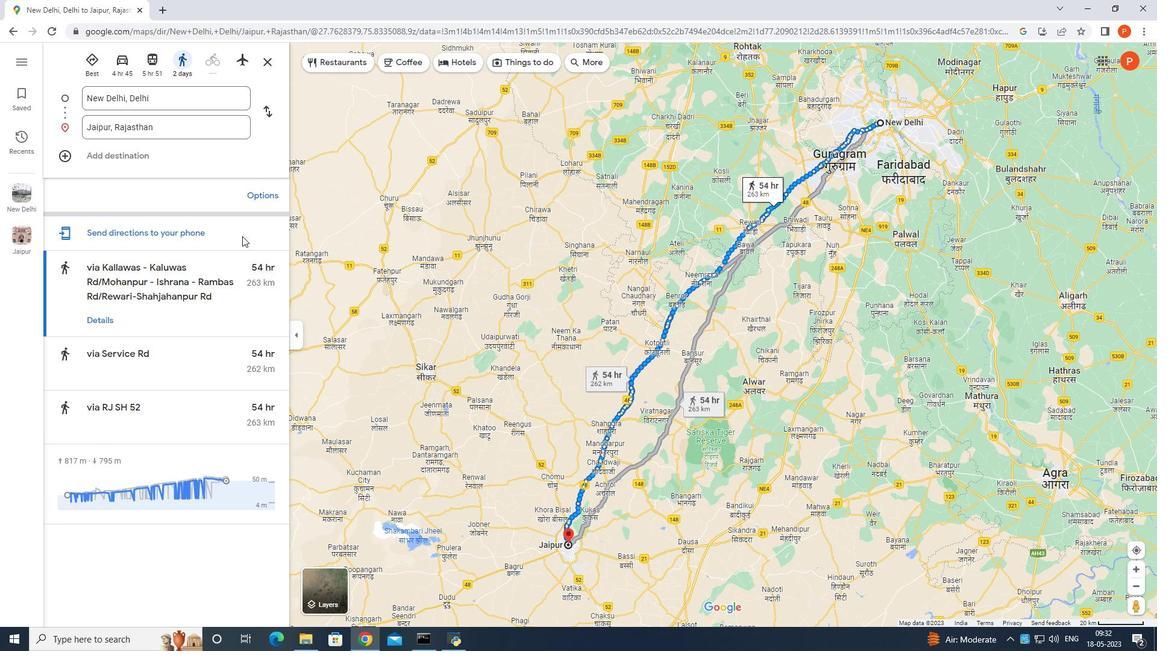 
Action: Mouse scrolled (242, 235) with delta (0, 0)
Screenshot: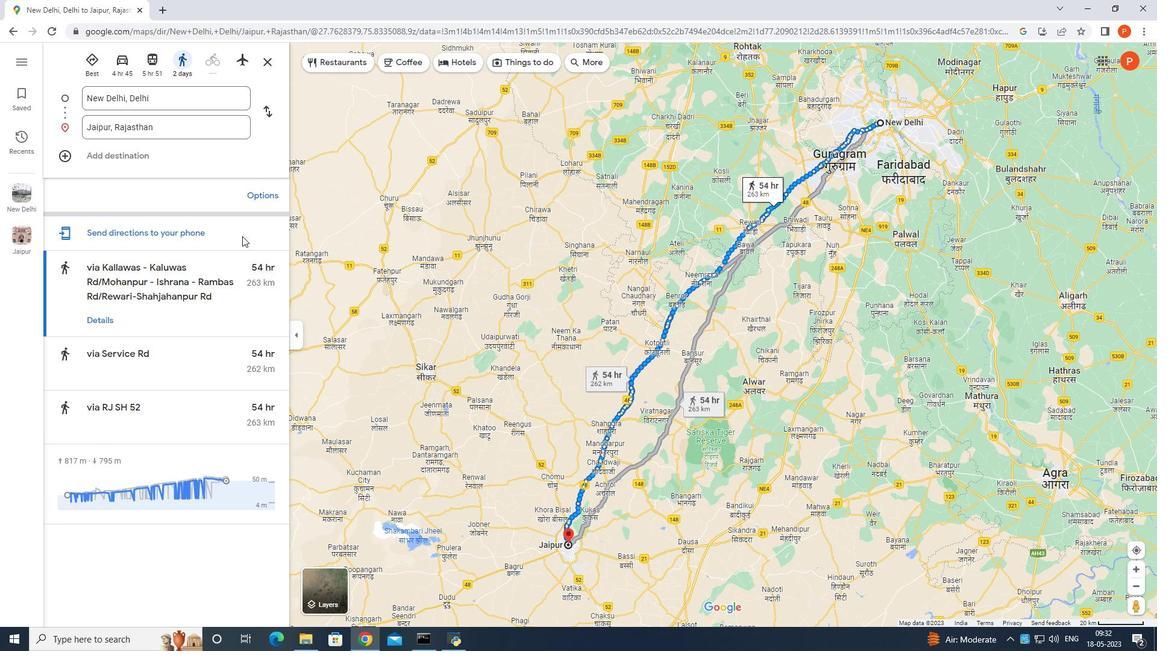 
Action: Mouse scrolled (242, 235) with delta (0, 0)
Screenshot: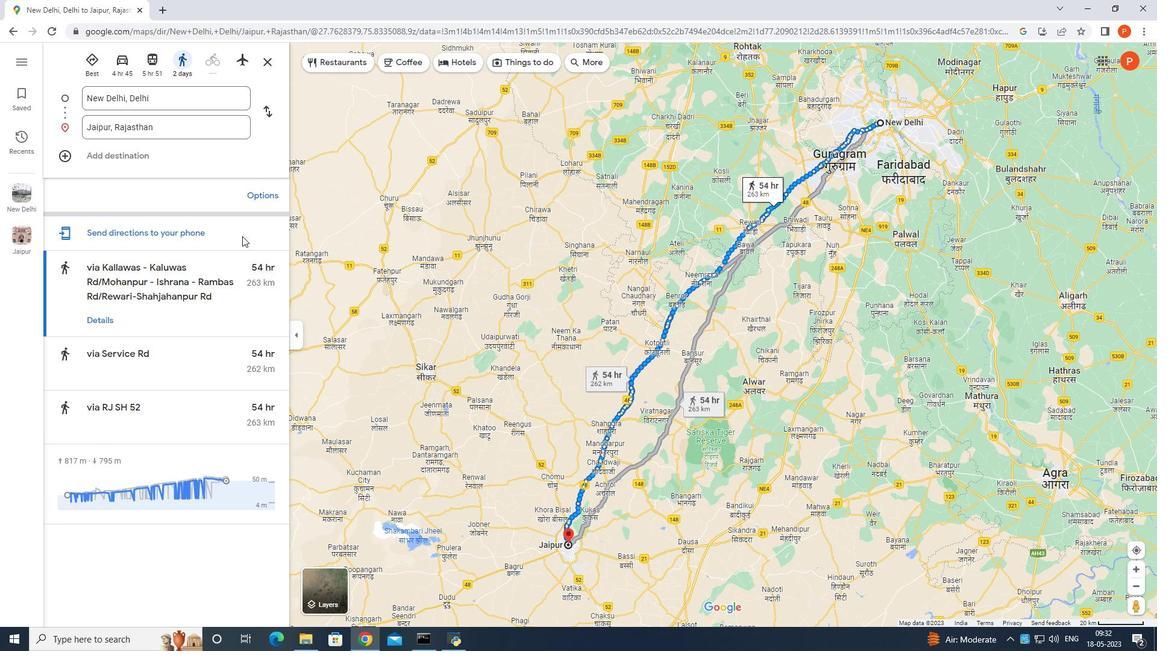 
Action: Mouse scrolled (242, 235) with delta (0, 0)
Screenshot: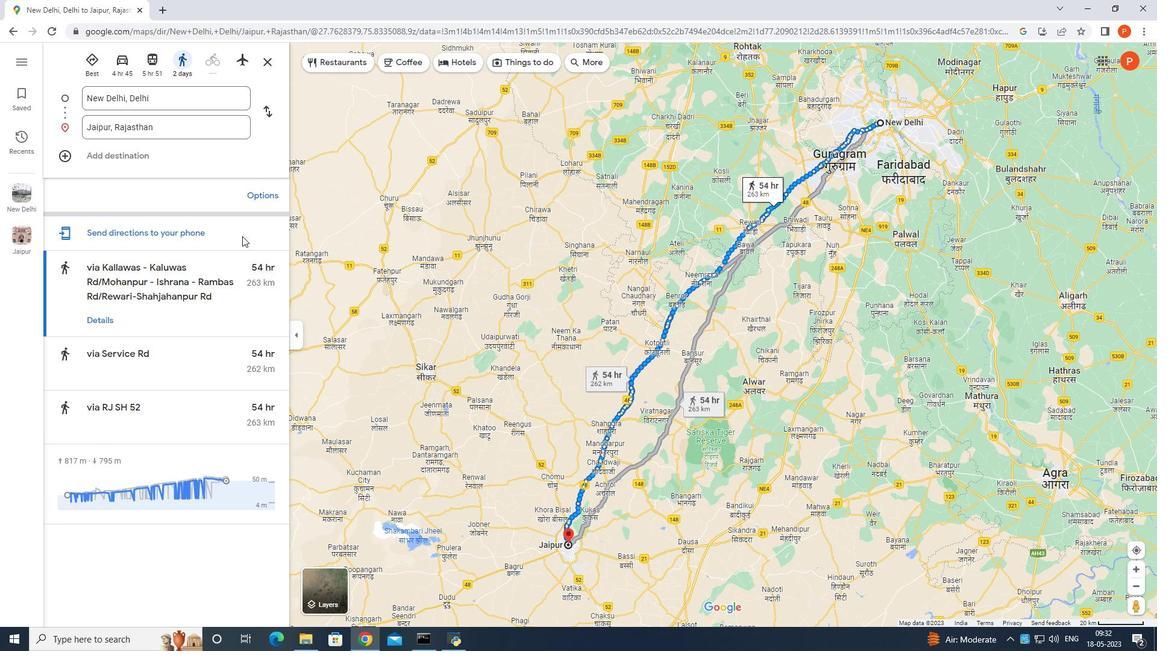 
Action: Mouse scrolled (242, 235) with delta (0, 0)
Screenshot: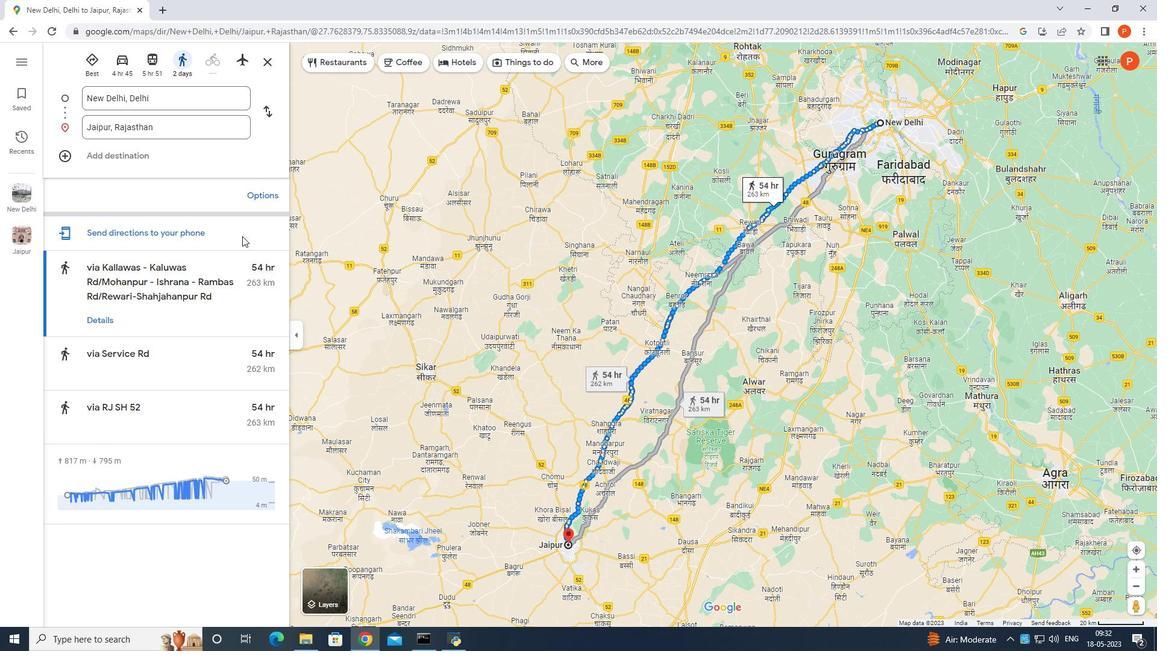 
Action: Mouse moved to (242, 236)
Screenshot: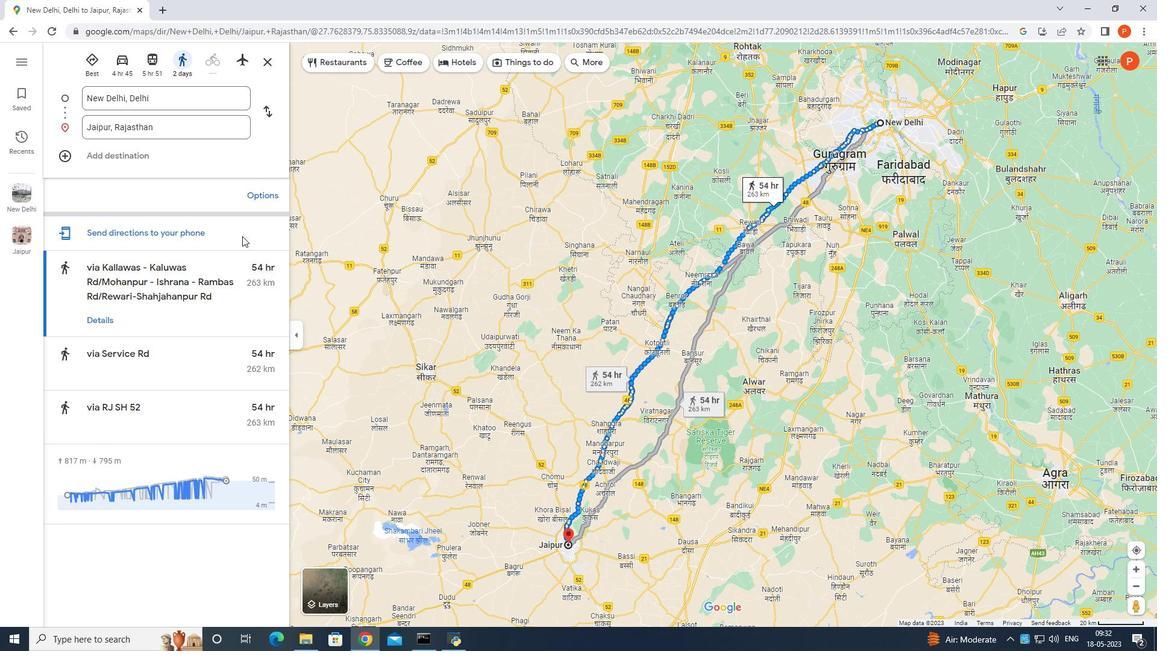 
Action: Mouse scrolled (242, 235) with delta (0, 0)
Screenshot: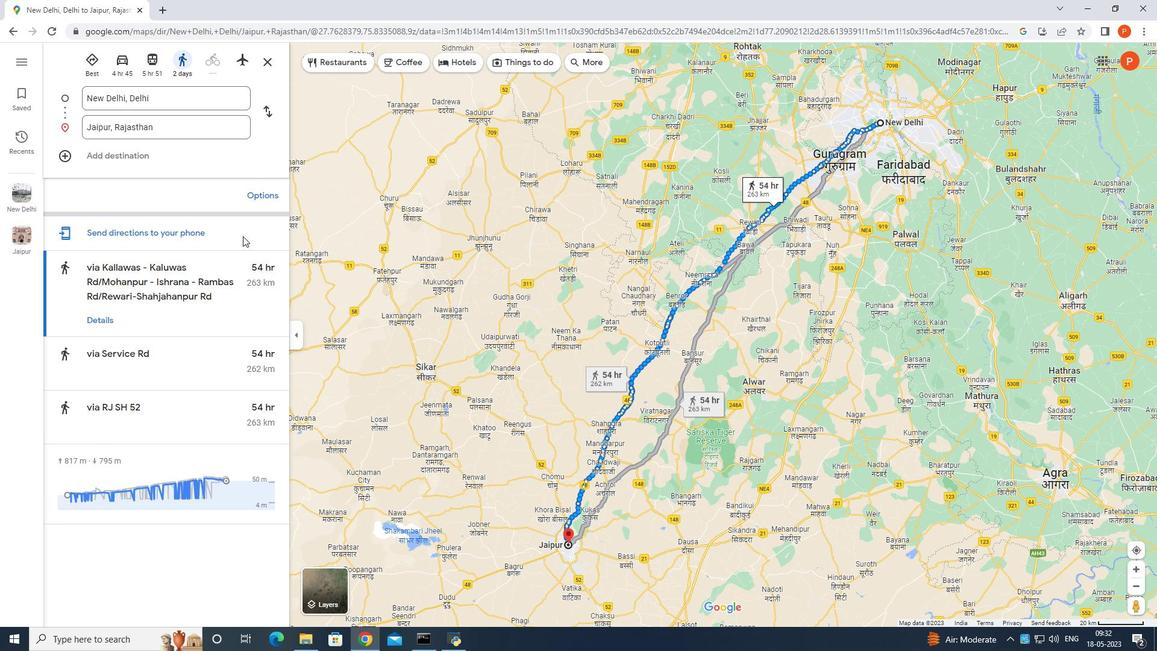 
Action: Mouse scrolled (242, 235) with delta (0, 0)
Screenshot: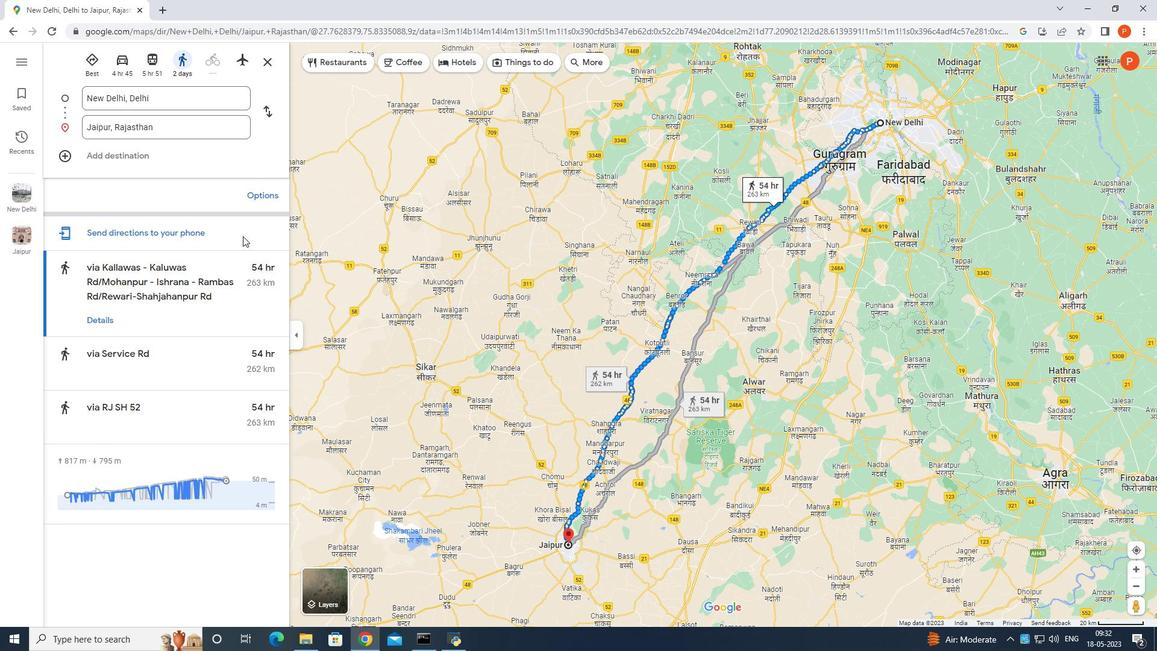 
Action: Mouse scrolled (242, 235) with delta (0, 0)
Screenshot: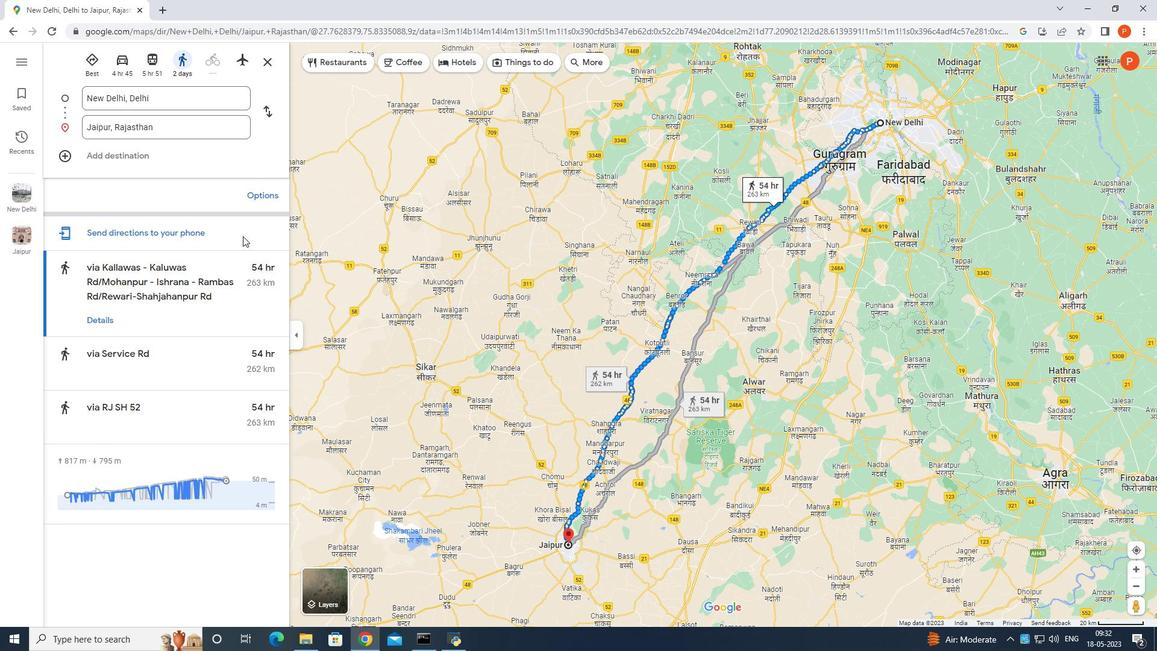 
Action: Mouse scrolled (242, 235) with delta (0, 0)
Screenshot: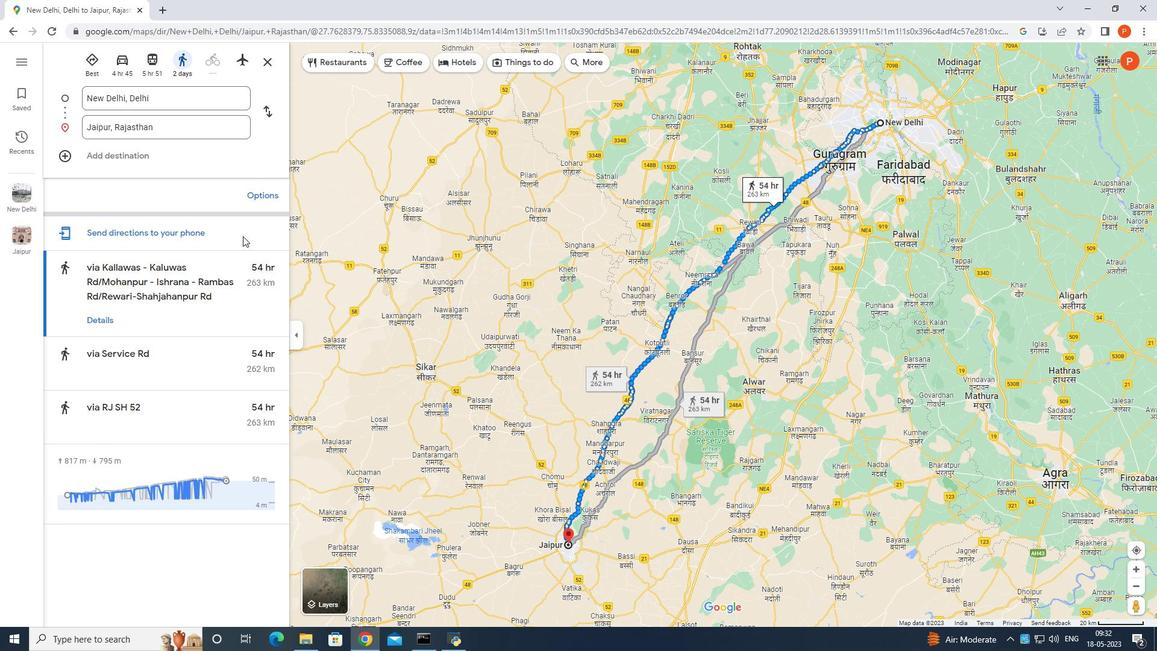 
Action: Mouse scrolled (242, 235) with delta (0, 0)
Screenshot: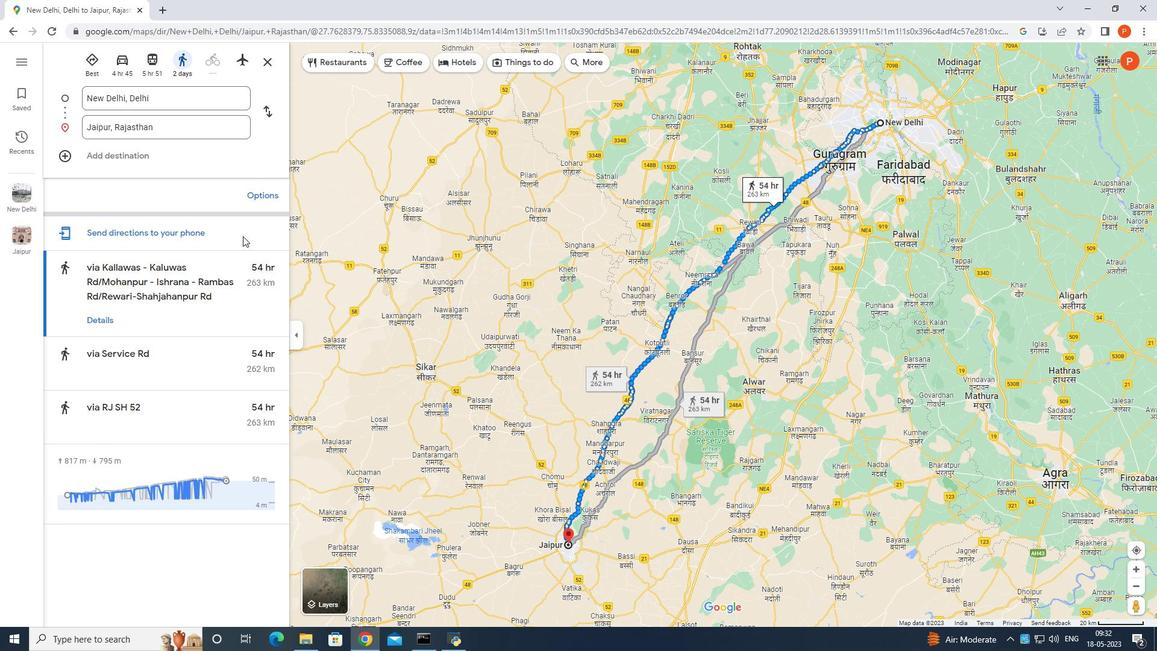 
Action: Mouse scrolled (242, 235) with delta (0, 0)
Screenshot: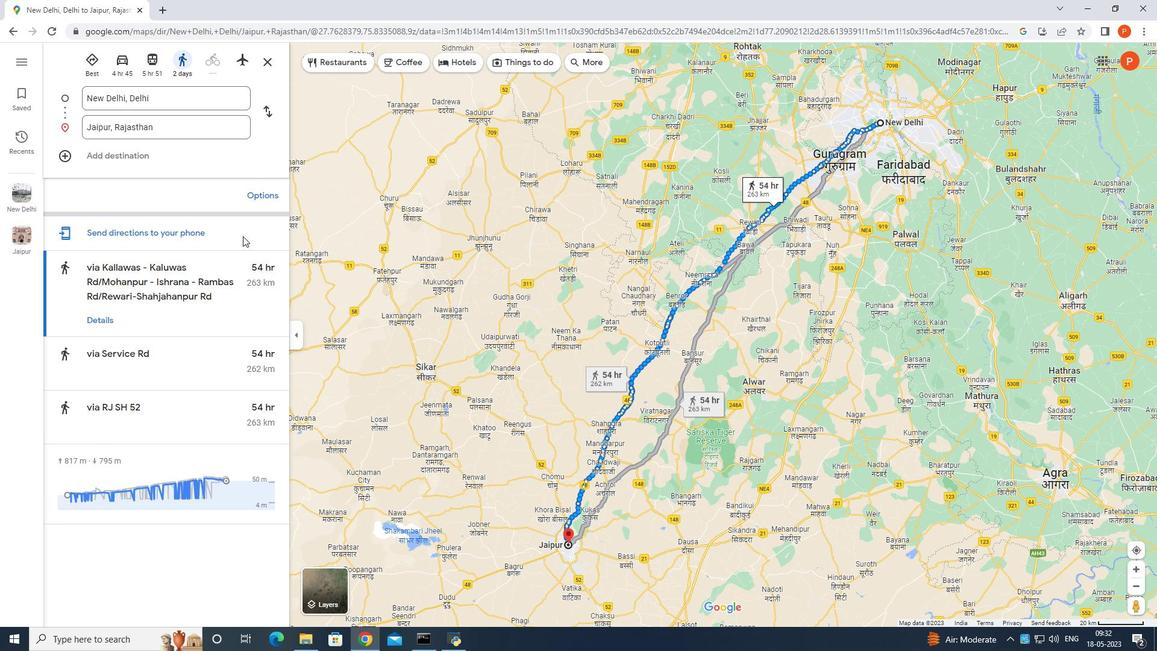 
Action: Mouse scrolled (242, 235) with delta (0, 0)
Screenshot: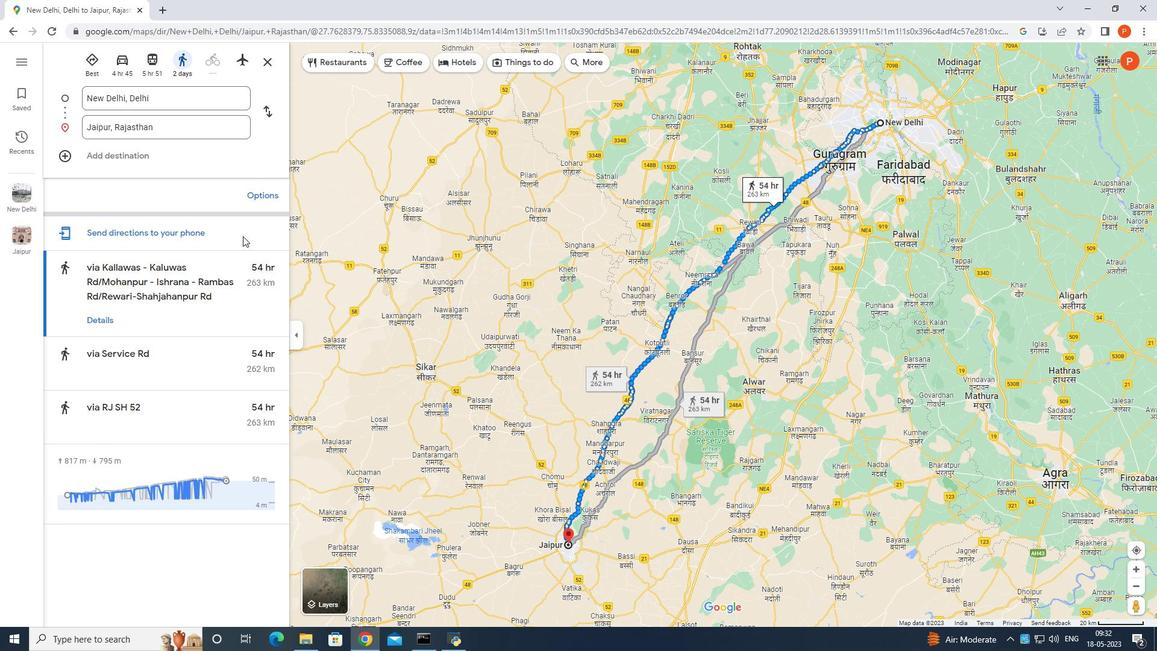 
Action: Mouse scrolled (242, 235) with delta (0, 0)
Screenshot: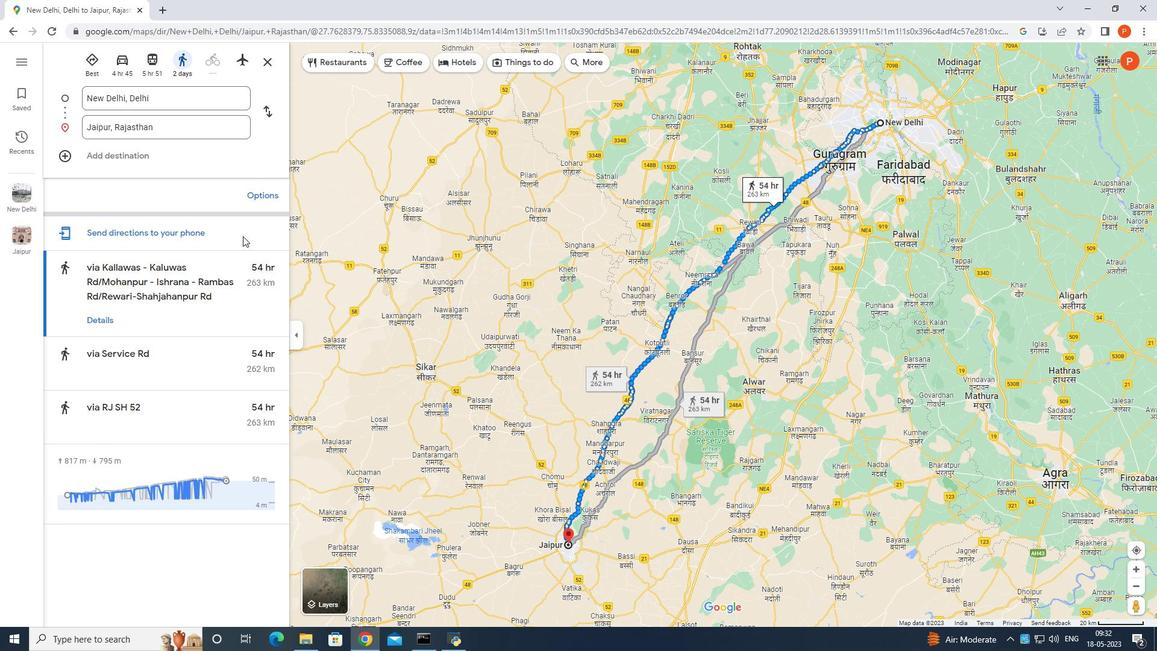 
Action: Mouse scrolled (242, 235) with delta (0, 0)
Screenshot: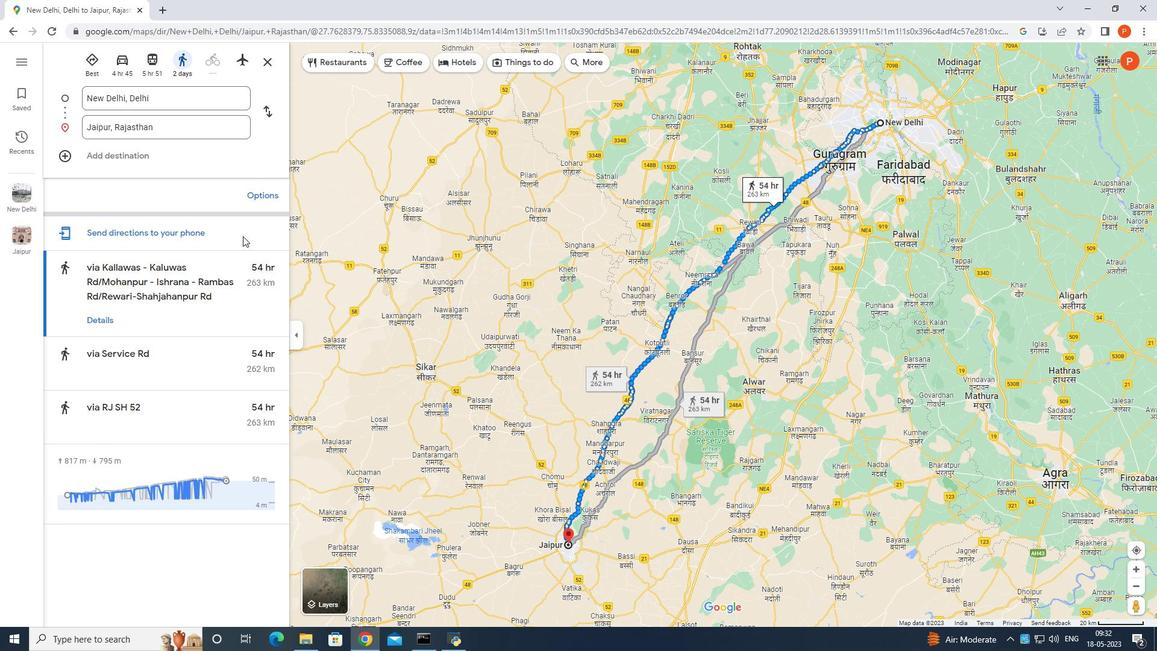 
Action: Mouse moved to (569, 543)
Screenshot: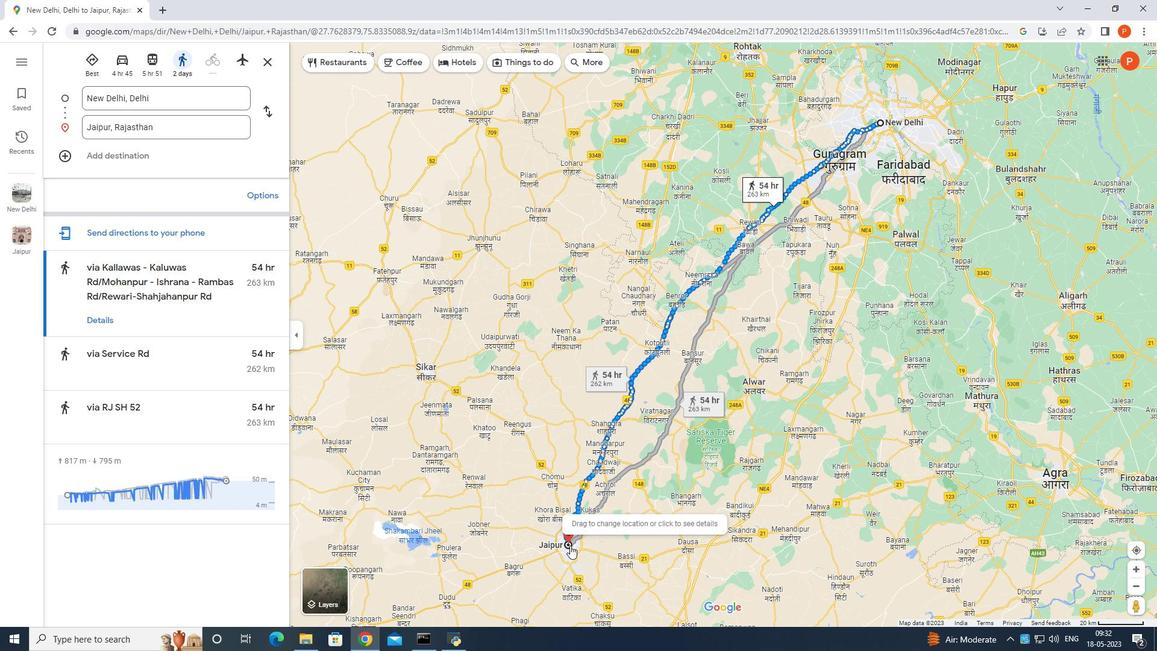 
Action: Mouse pressed left at (569, 543)
Screenshot: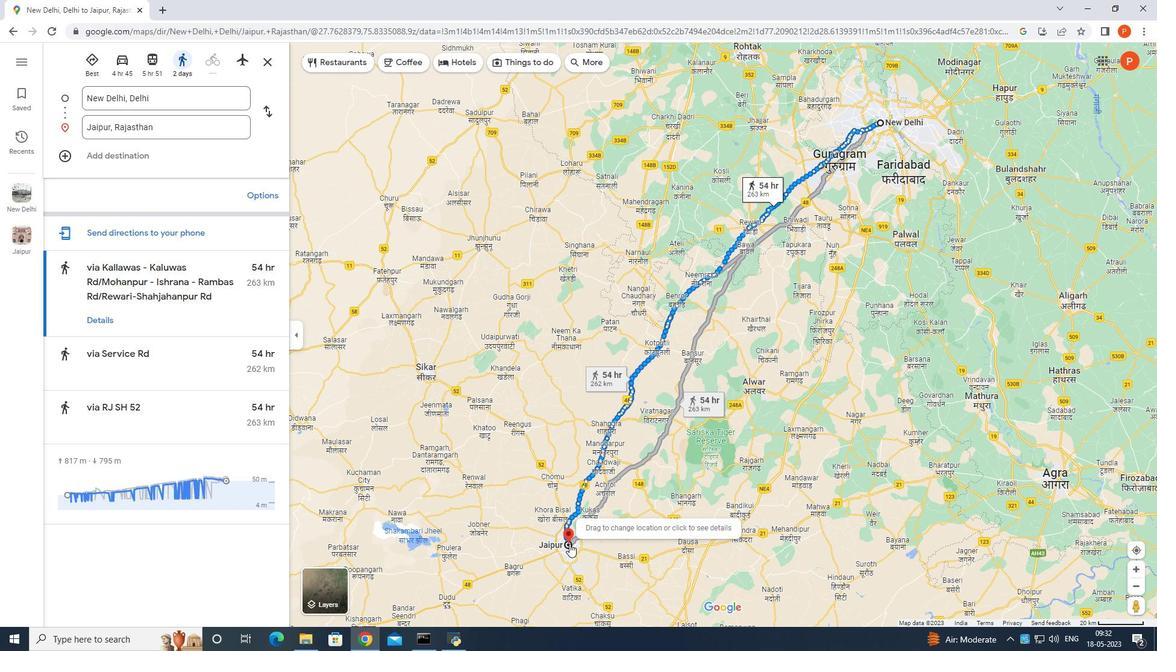 
Action: Mouse moved to (234, 367)
Screenshot: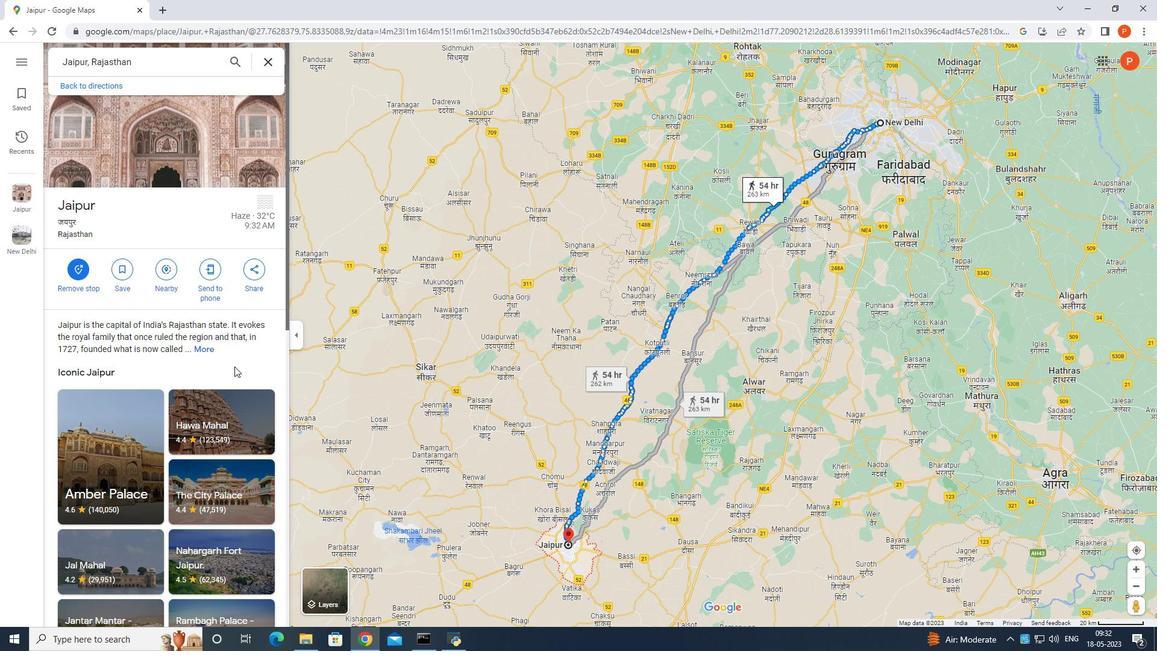 
Action: Mouse scrolled (234, 366) with delta (0, 0)
Screenshot: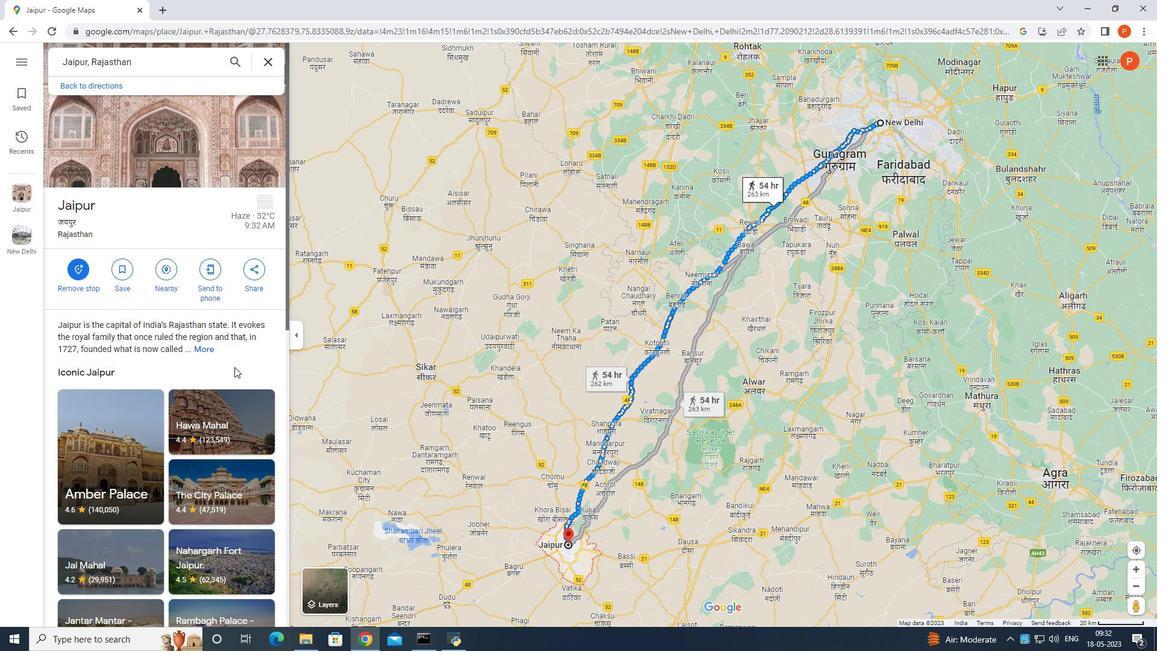 
Action: Mouse scrolled (234, 366) with delta (0, 0)
Screenshot: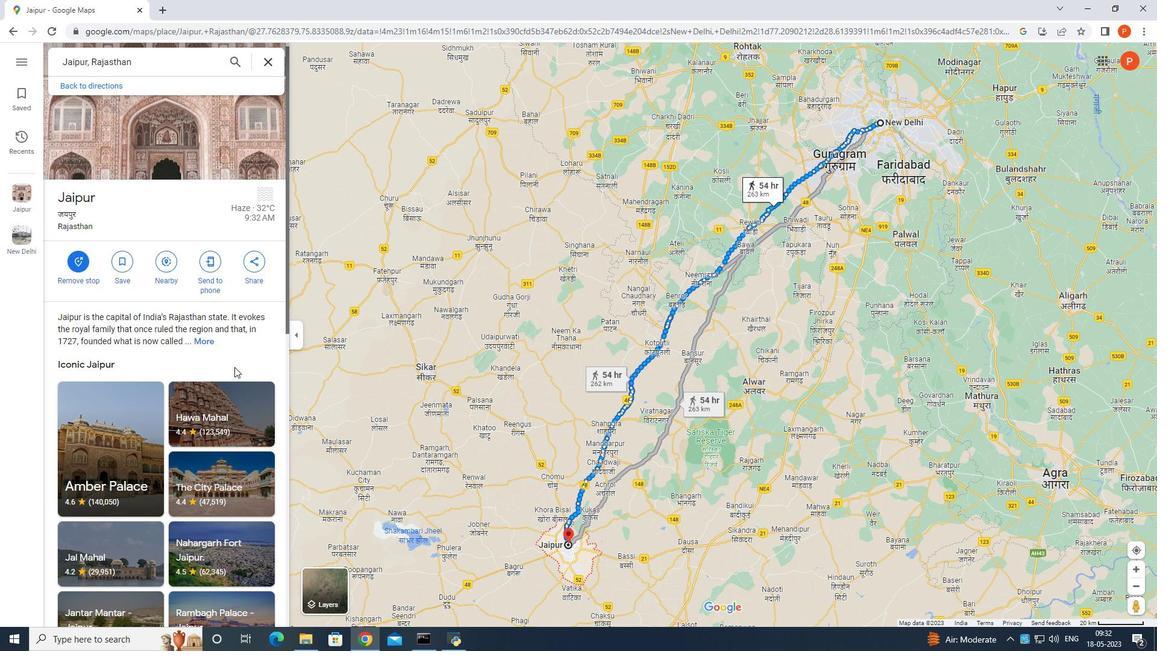 
Action: Mouse scrolled (234, 366) with delta (0, 0)
Screenshot: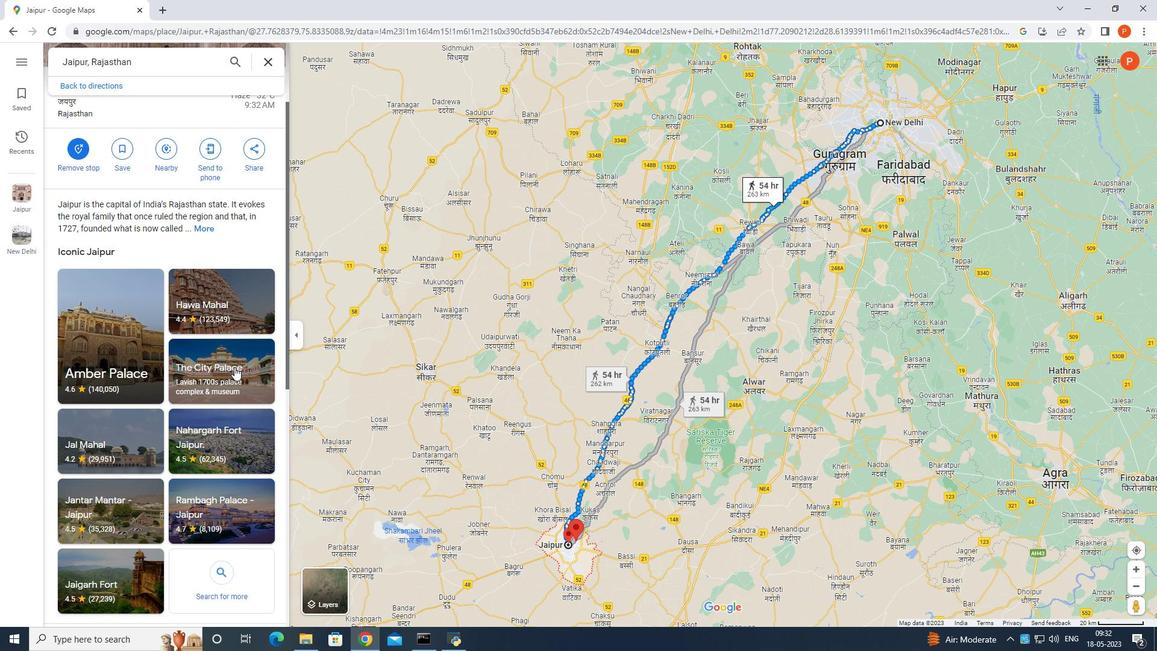 
Action: Mouse moved to (233, 368)
Screenshot: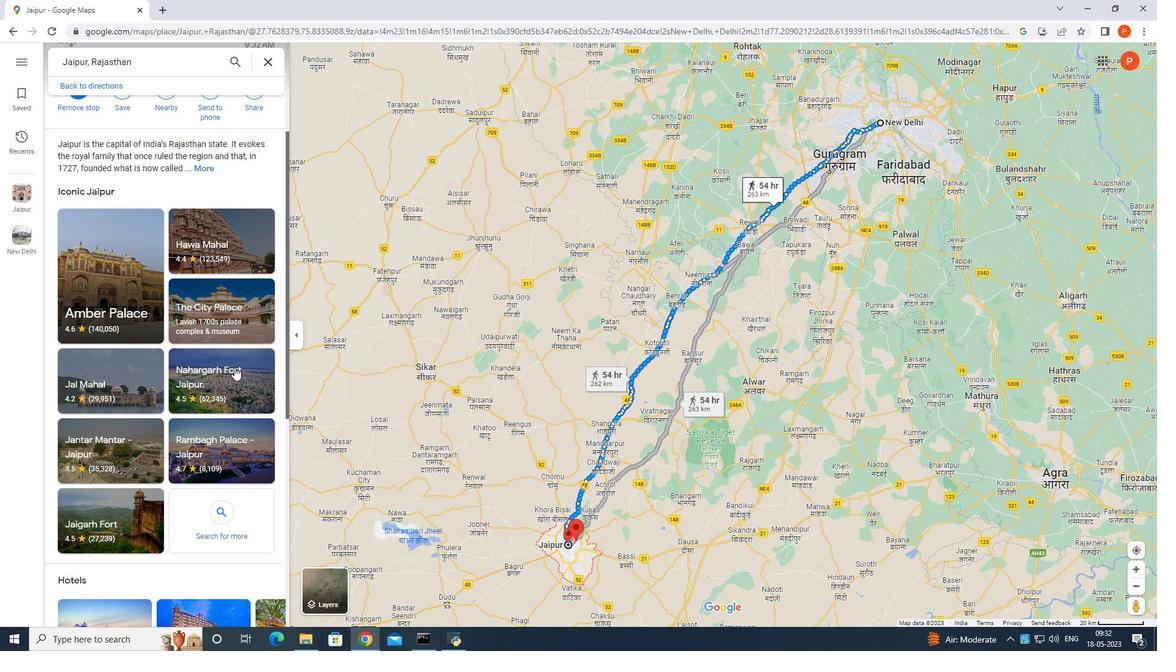 
Action: Mouse scrolled (233, 368) with delta (0, 0)
Screenshot: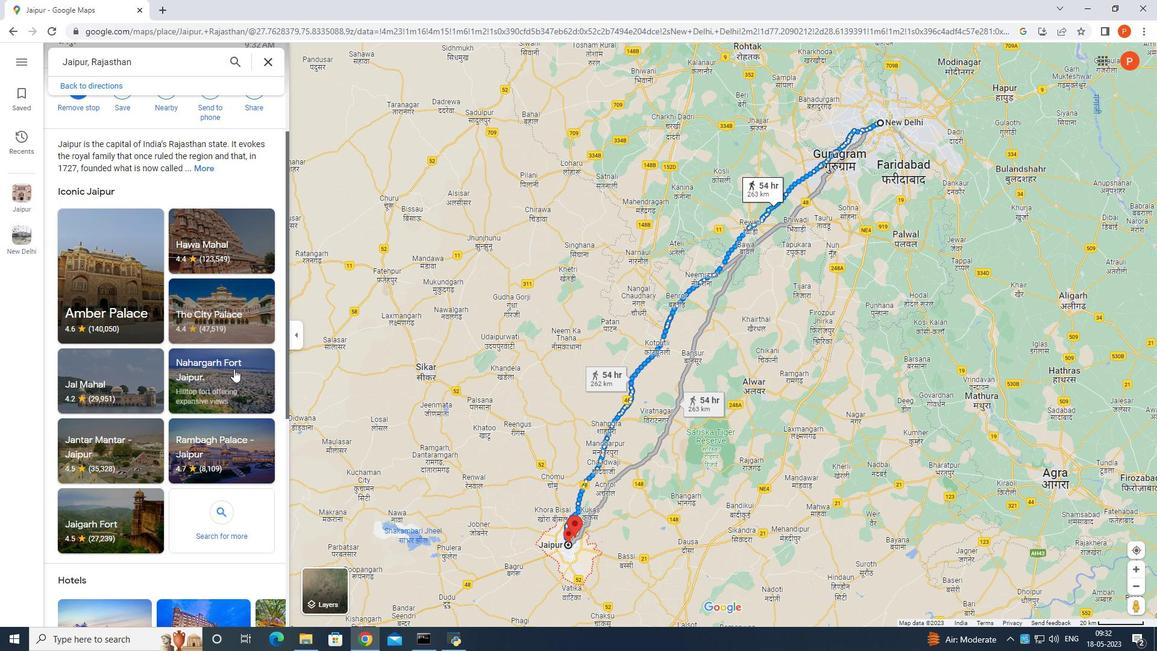 
Action: Mouse scrolled (233, 368) with delta (0, 0)
Screenshot: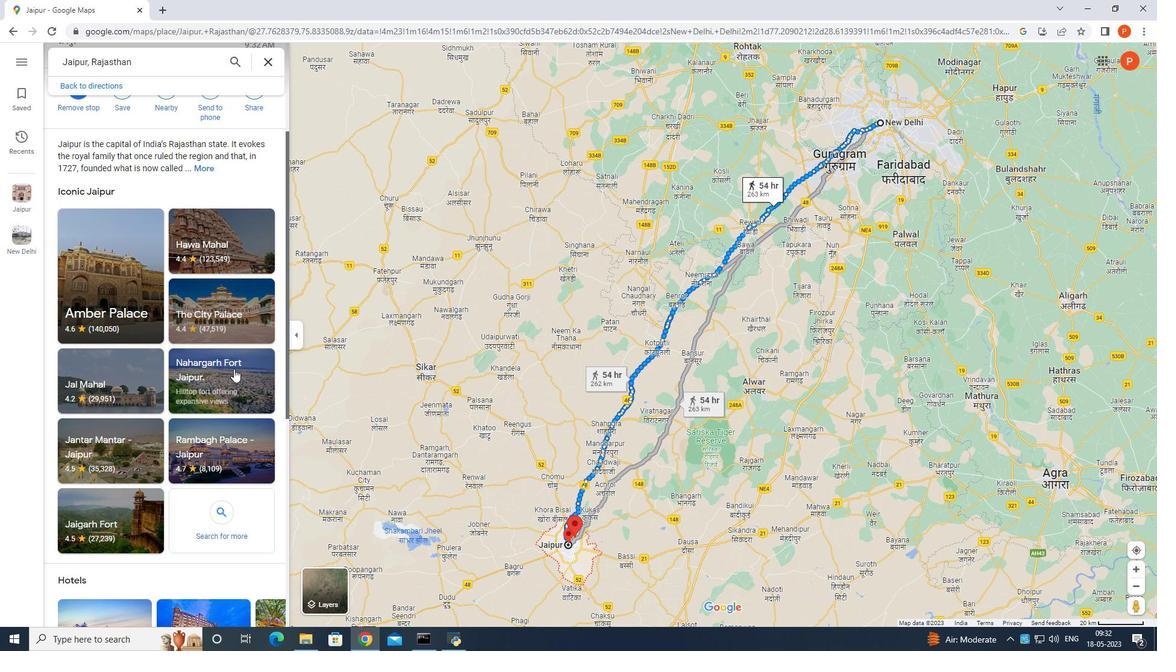 
Action: Mouse scrolled (233, 368) with delta (0, 0)
Screenshot: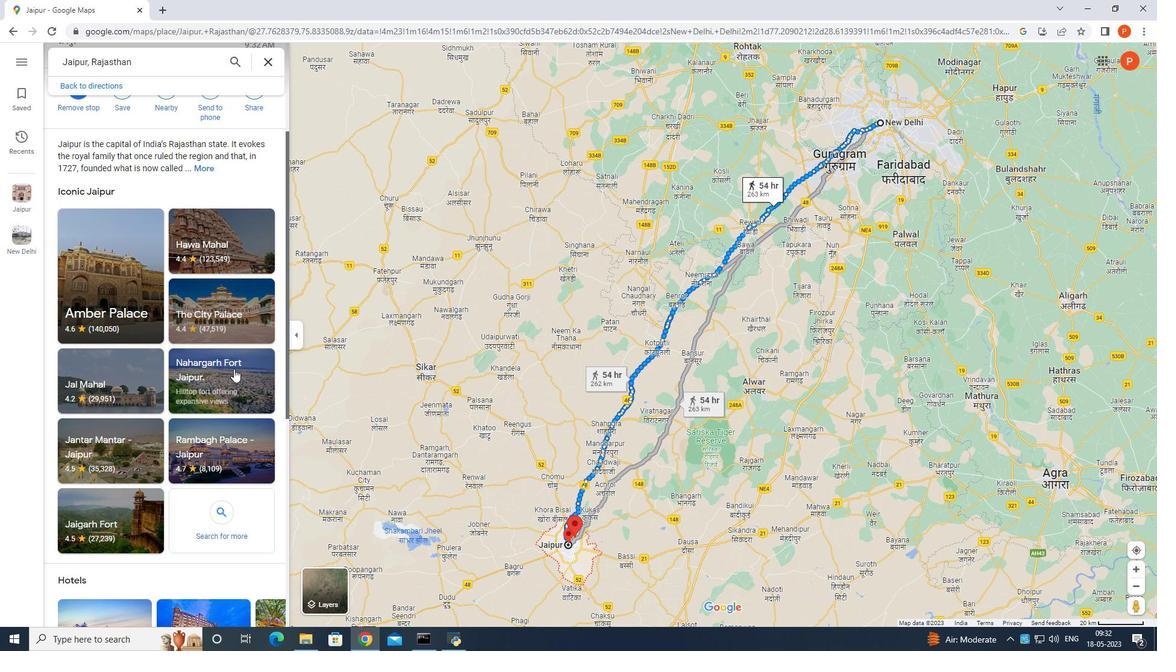
Action: Mouse scrolled (233, 368) with delta (0, 0)
Screenshot: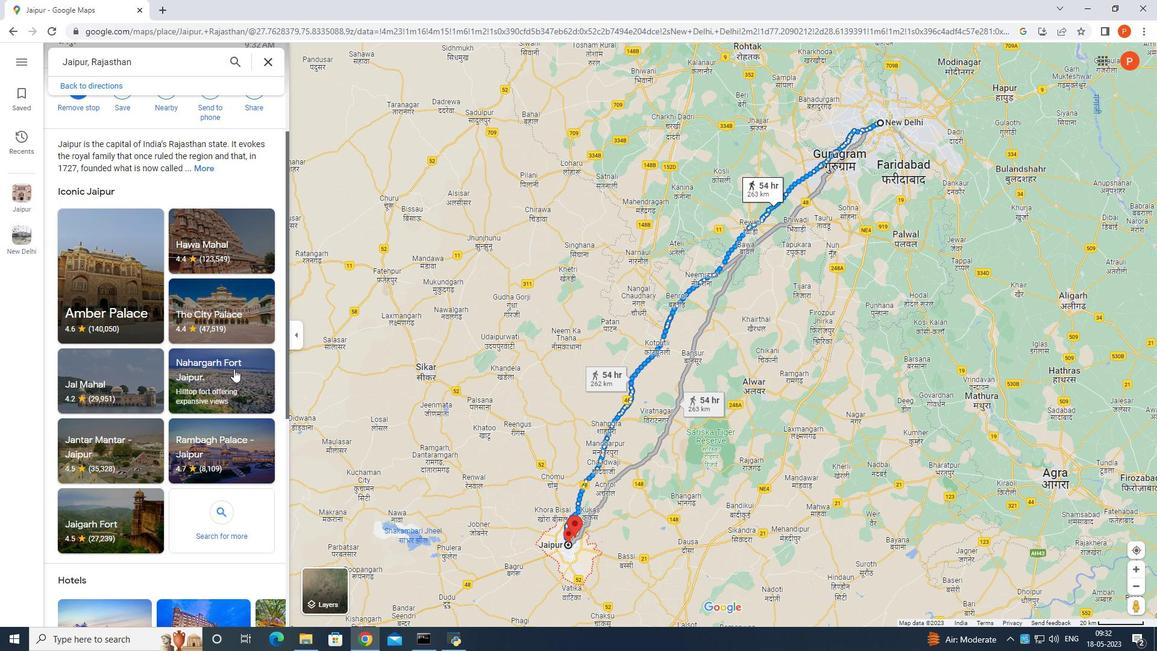 
Action: Mouse moved to (219, 279)
Screenshot: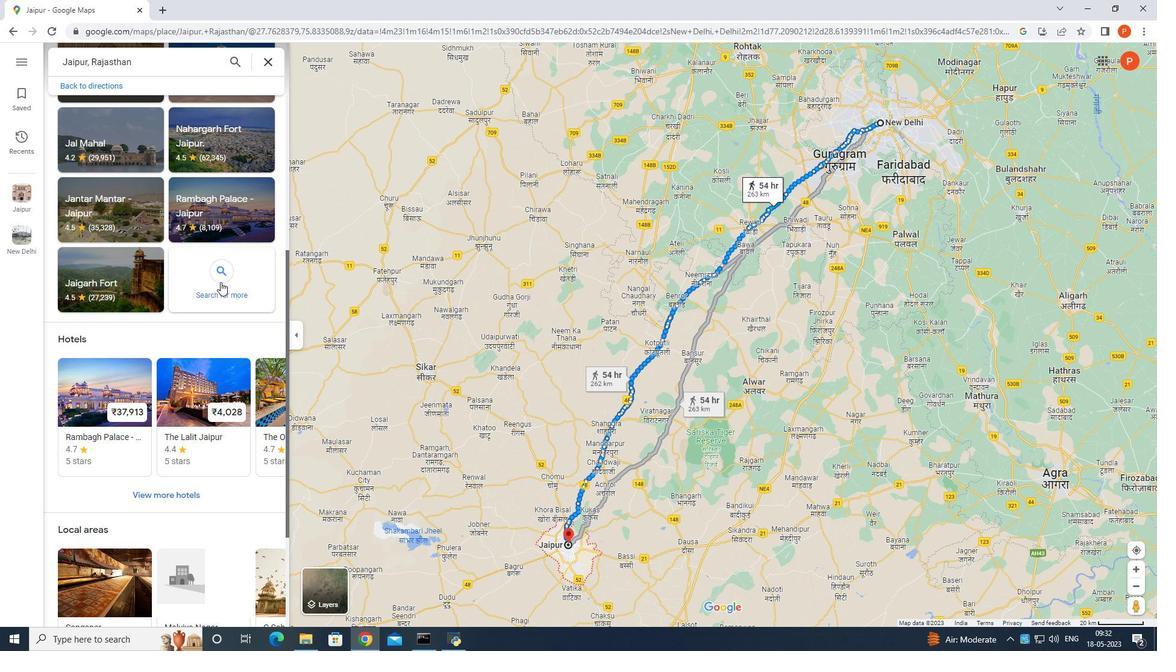 
Action: Mouse pressed left at (219, 279)
Screenshot: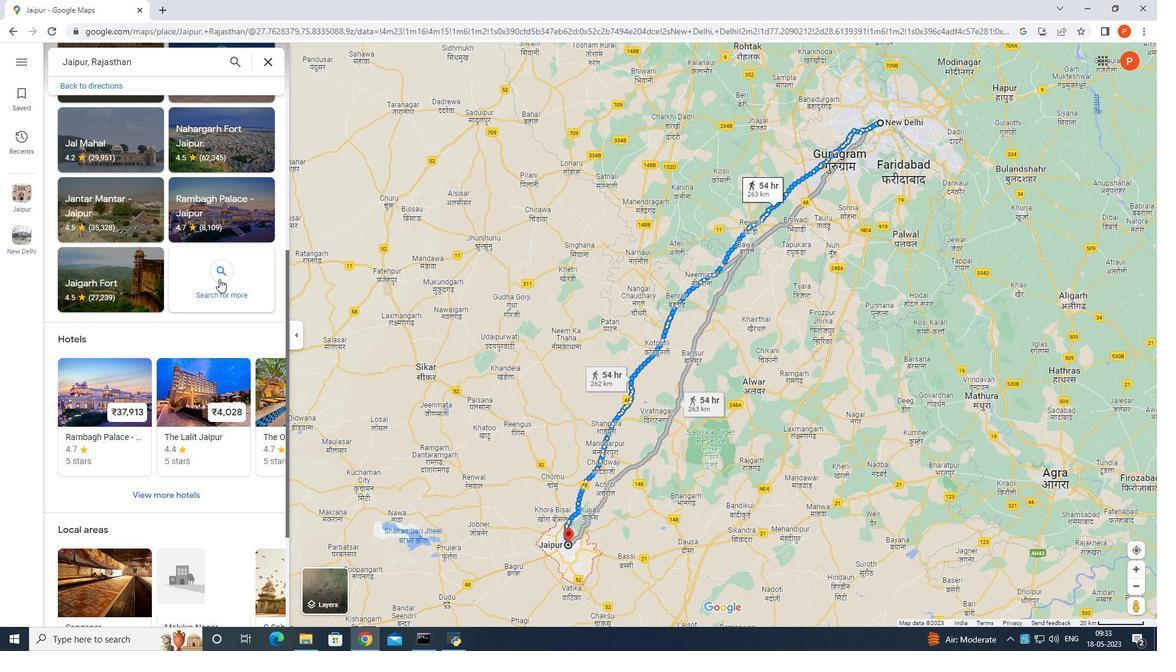 
Action: Mouse moved to (238, 288)
Screenshot: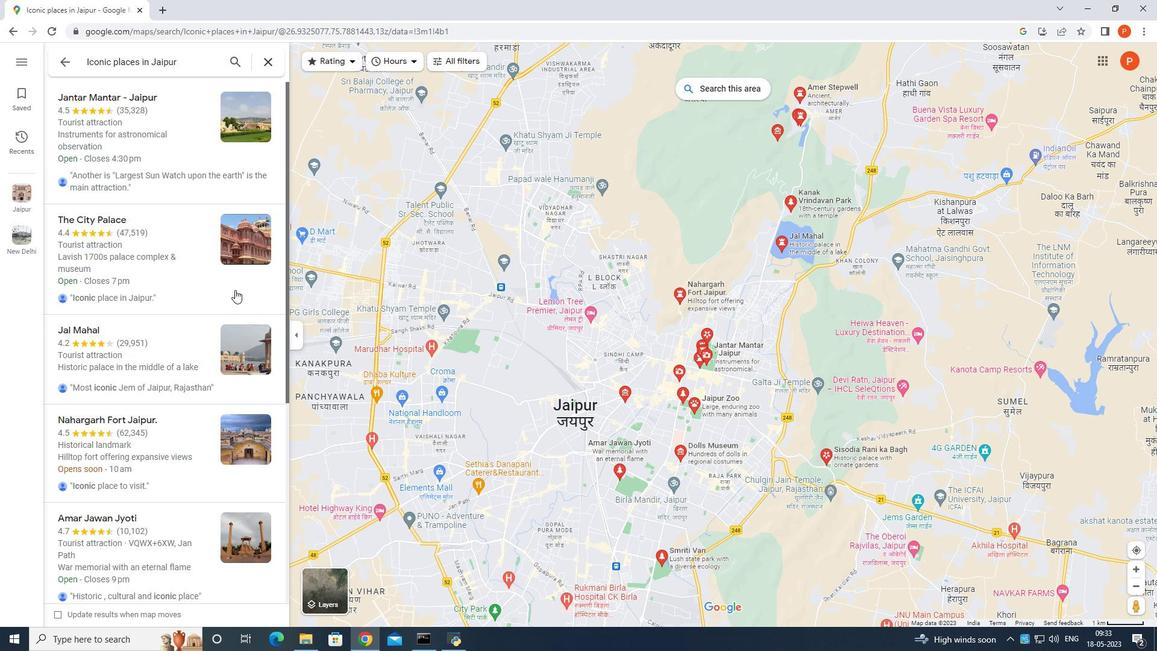 
Action: Mouse scrolled (238, 287) with delta (0, 0)
Screenshot: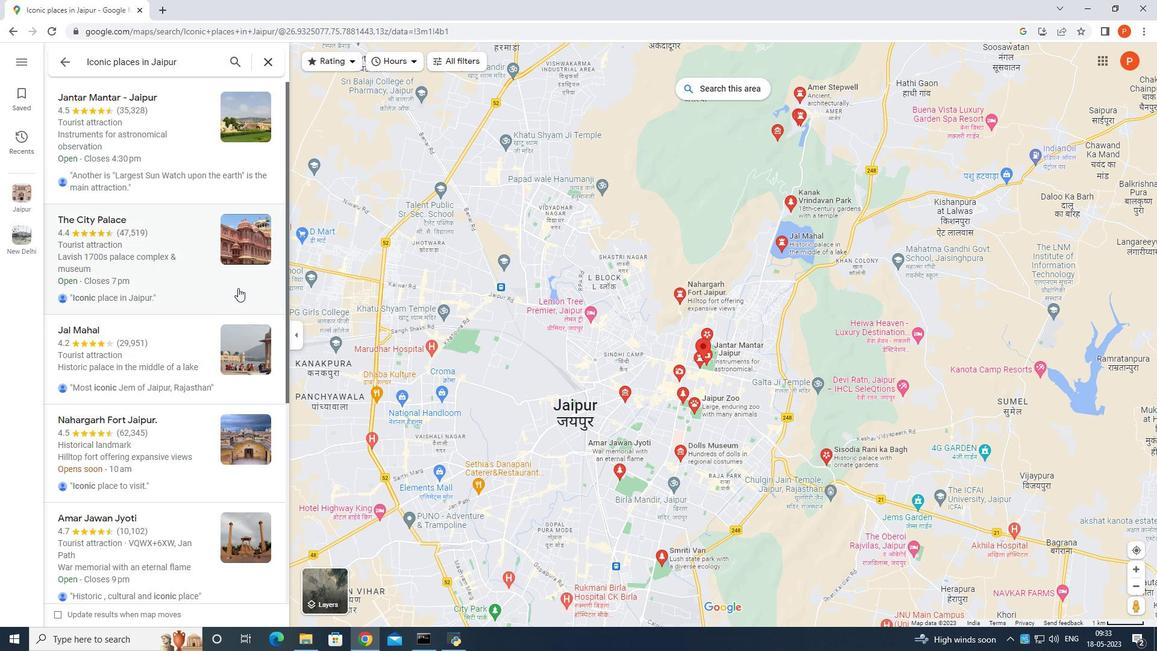 
Action: Mouse scrolled (238, 287) with delta (0, 0)
Screenshot: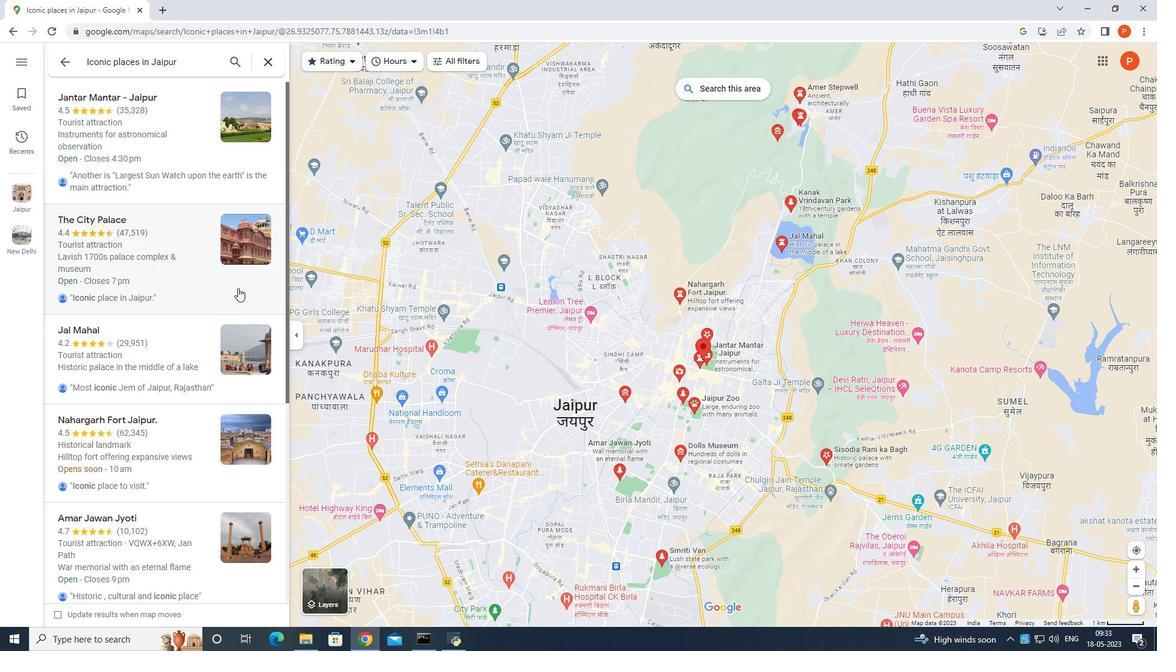 
Action: Mouse scrolled (238, 287) with delta (0, 0)
Screenshot: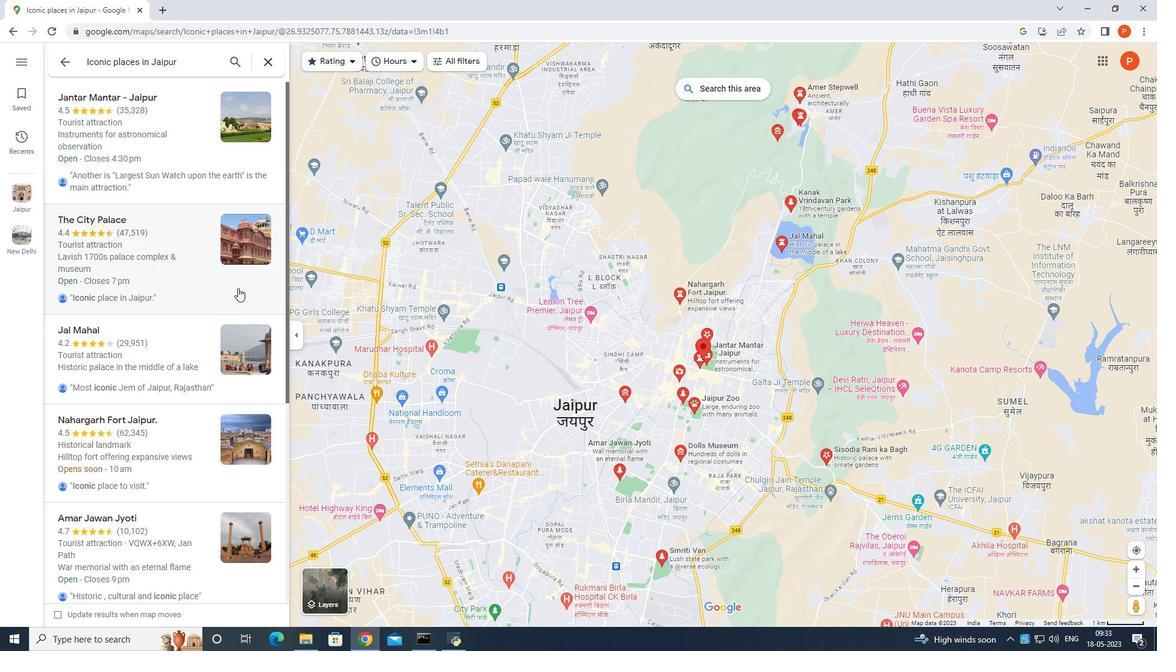 
Action: Mouse scrolled (238, 287) with delta (0, 0)
Screenshot: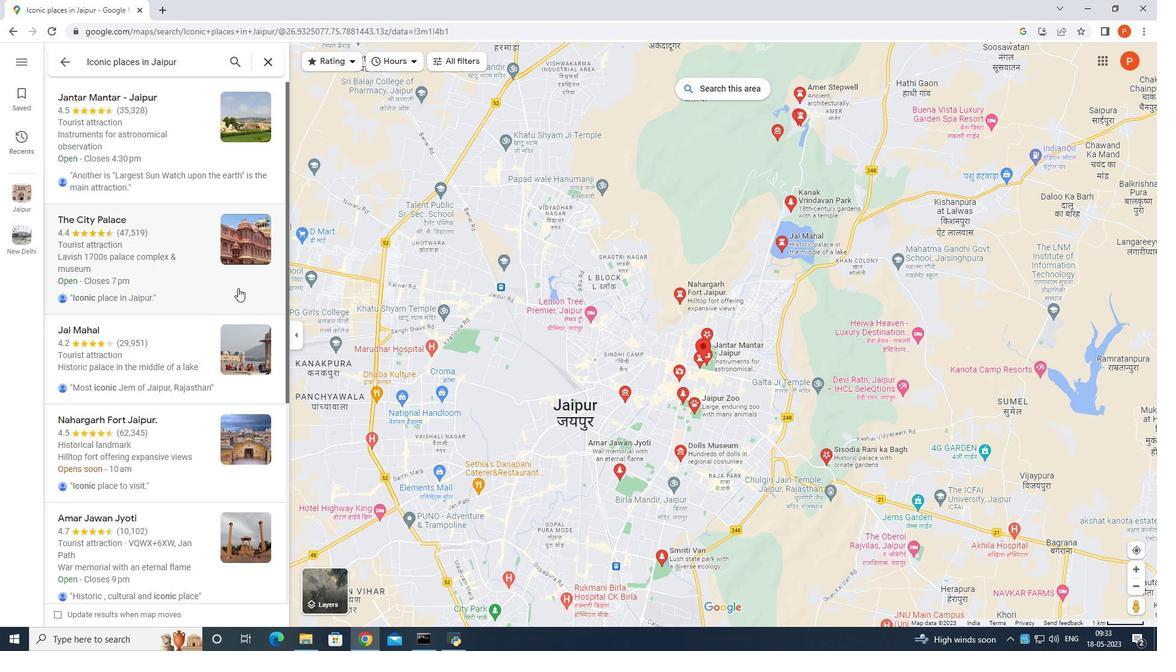
Action: Mouse moved to (235, 285)
Screenshot: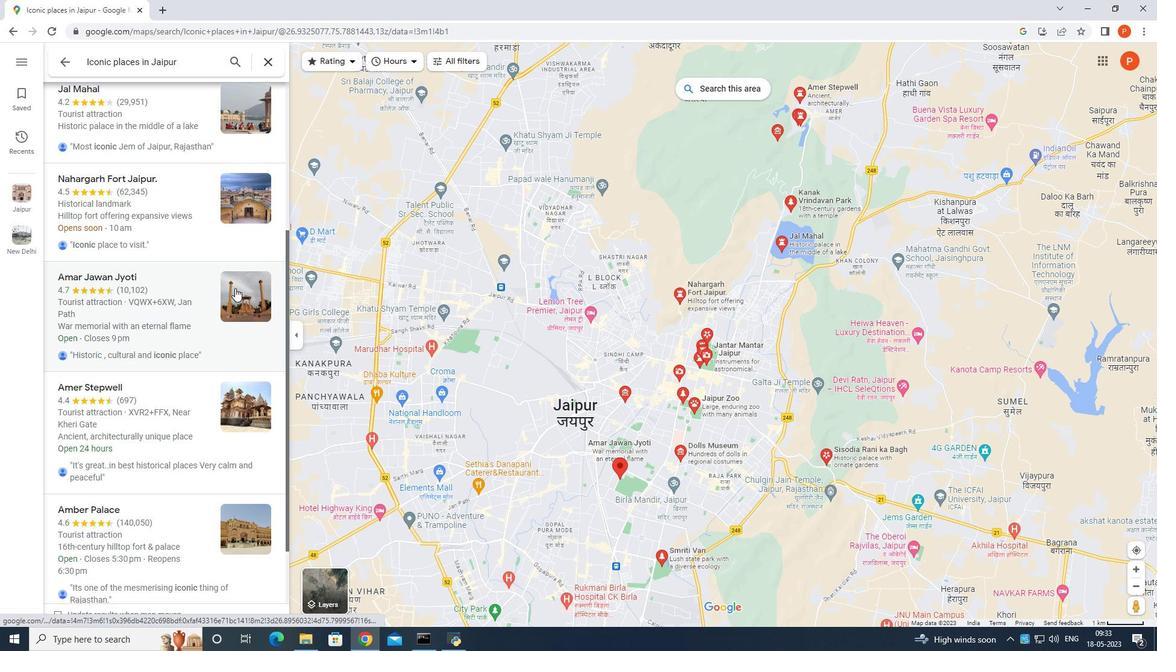 
Action: Mouse scrolled (235, 286) with delta (0, 0)
Screenshot: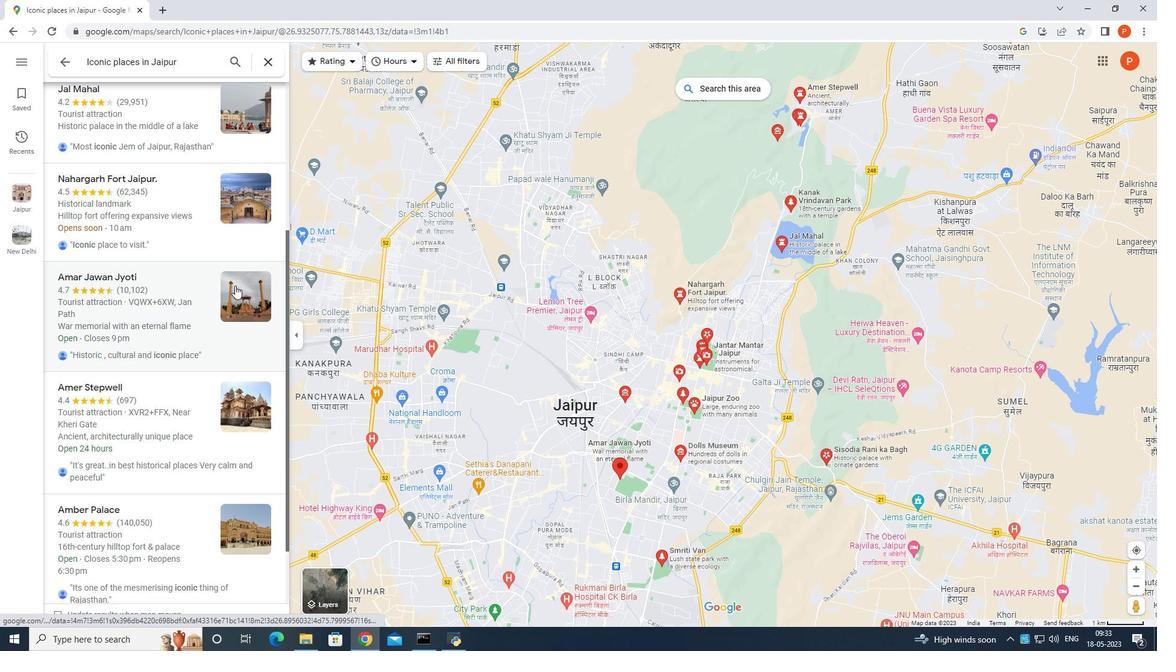 
Action: Mouse scrolled (235, 286) with delta (0, 0)
Screenshot: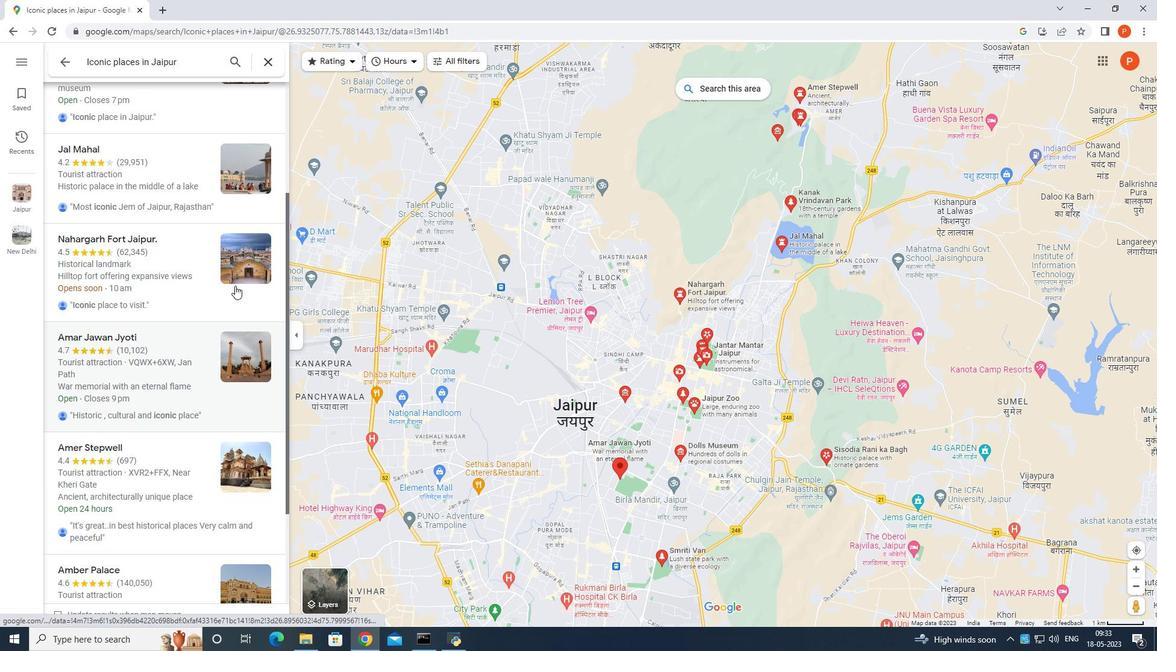 
Action: Mouse moved to (169, 296)
Screenshot: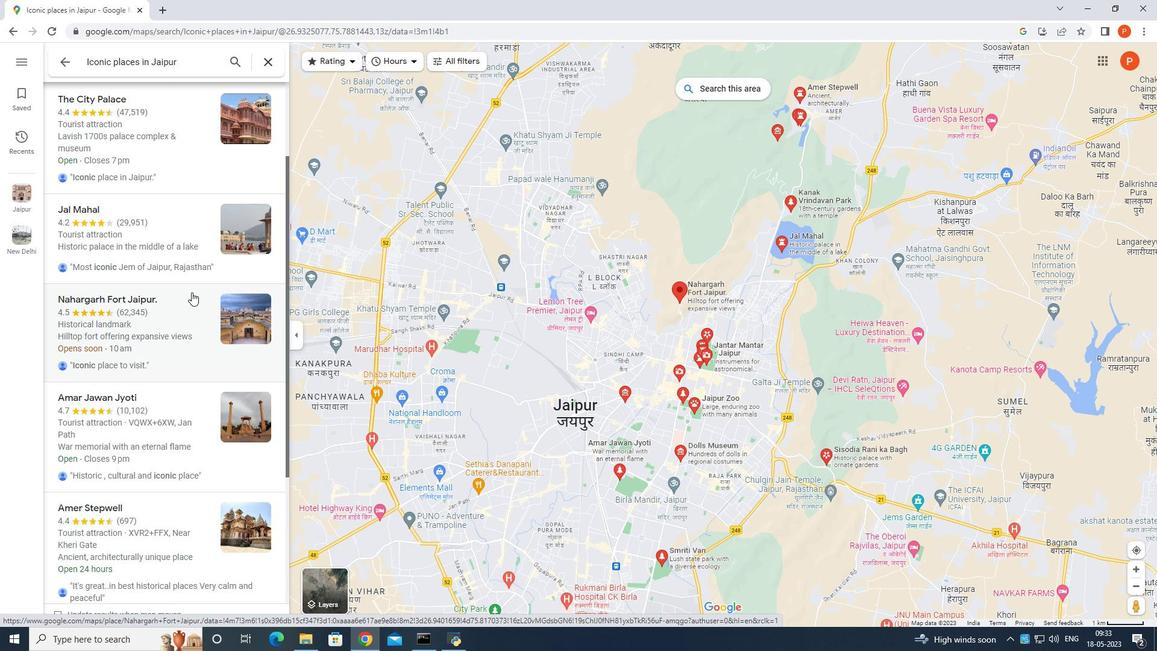 
Action: Mouse scrolled (169, 297) with delta (0, 0)
Screenshot: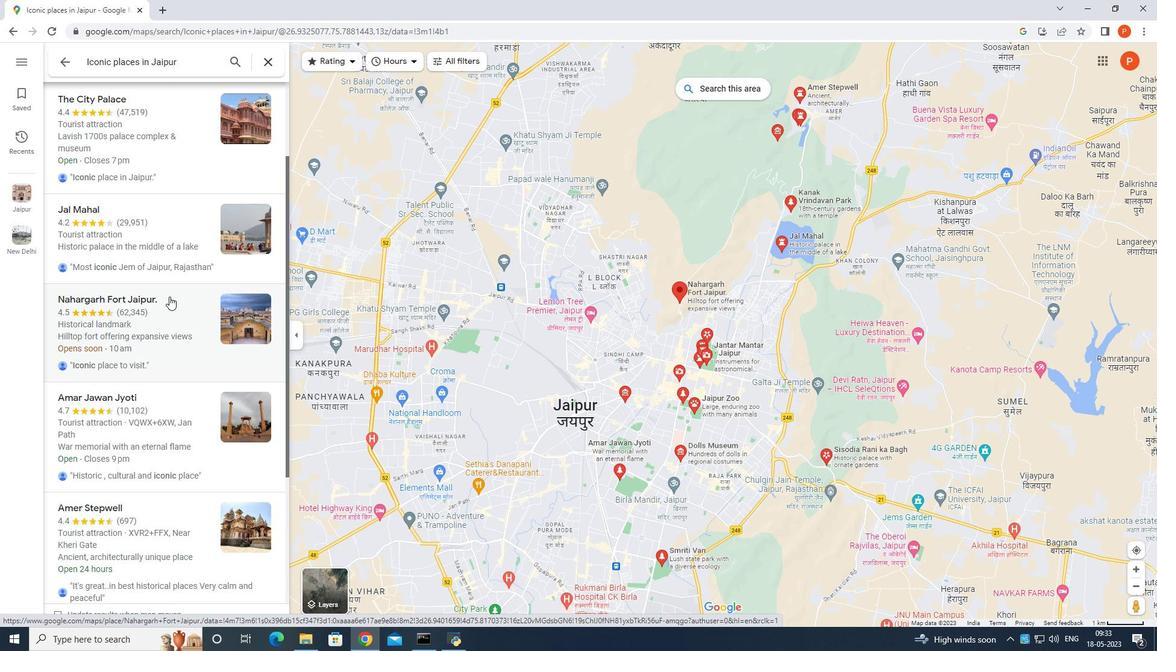
Action: Mouse scrolled (169, 297) with delta (0, 0)
Screenshot: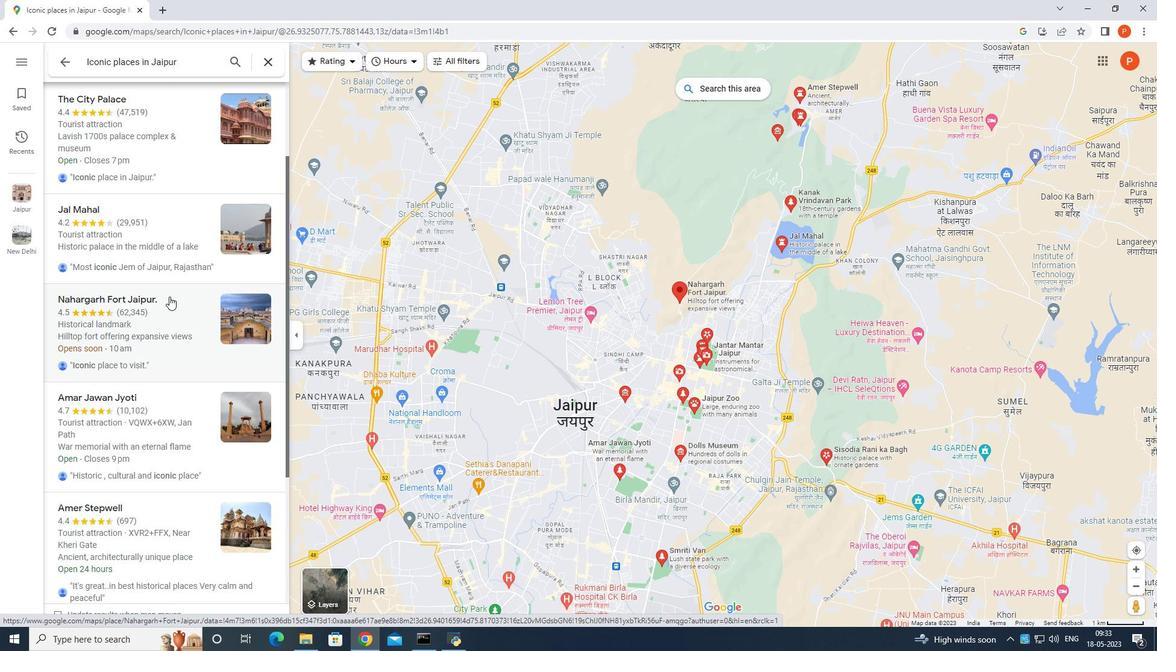 
Action: Mouse moved to (160, 286)
Screenshot: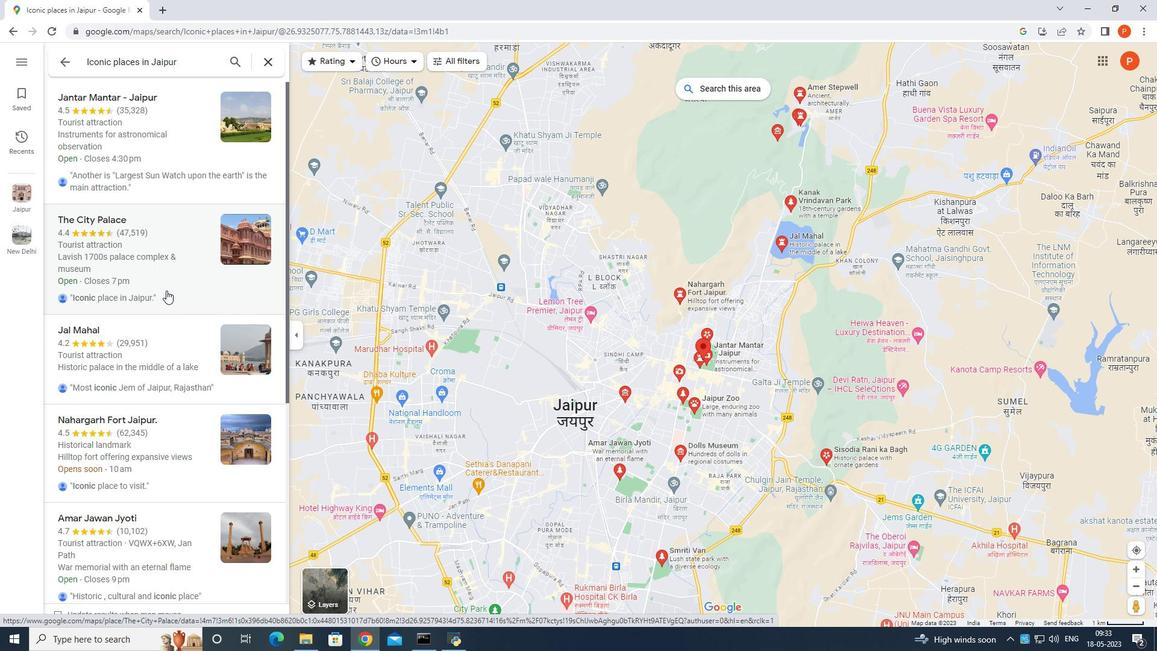 
Action: Mouse scrolled (160, 286) with delta (0, 0)
Screenshot: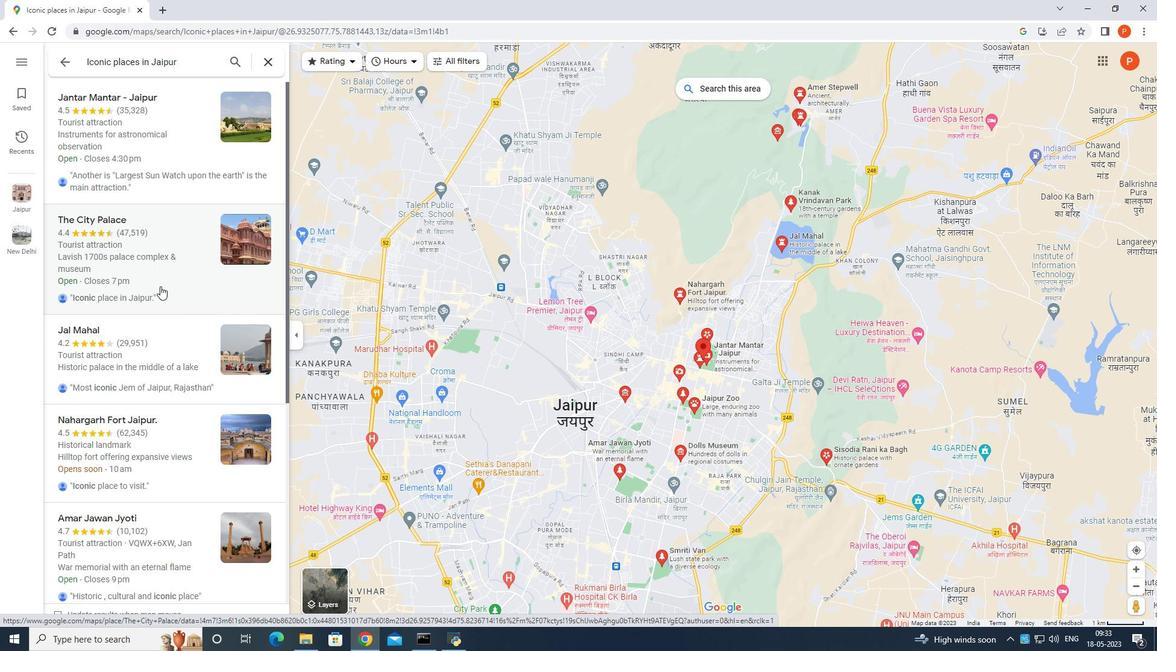 
Action: Mouse scrolled (160, 286) with delta (0, 0)
Screenshot: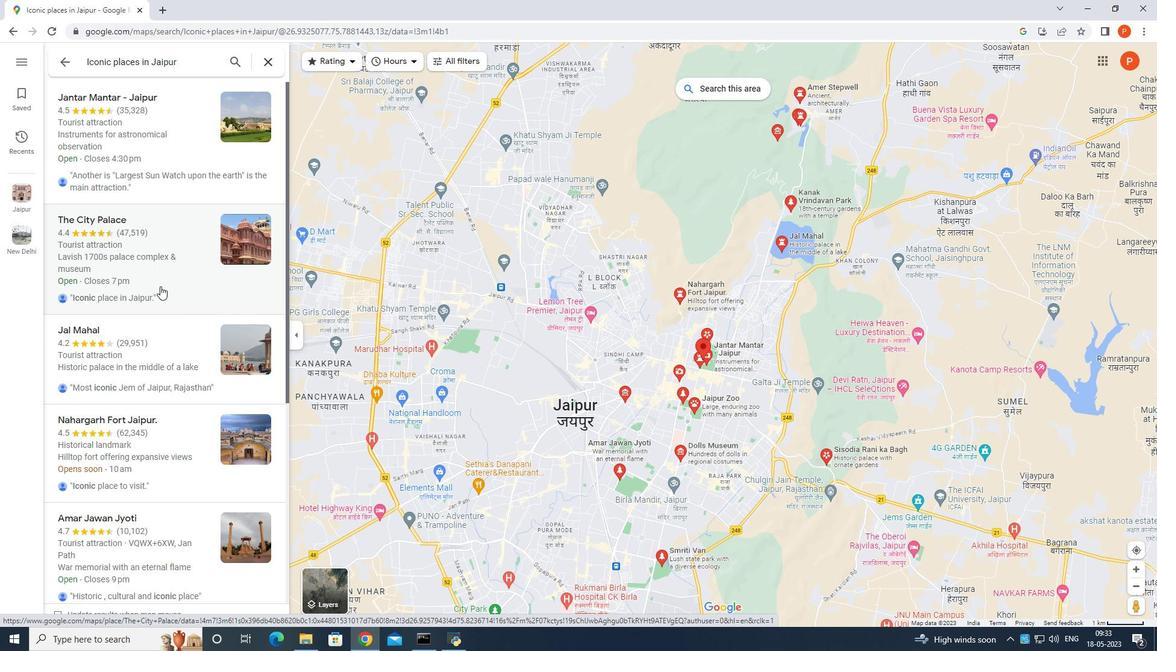 
Action: Mouse moved to (160, 286)
Screenshot: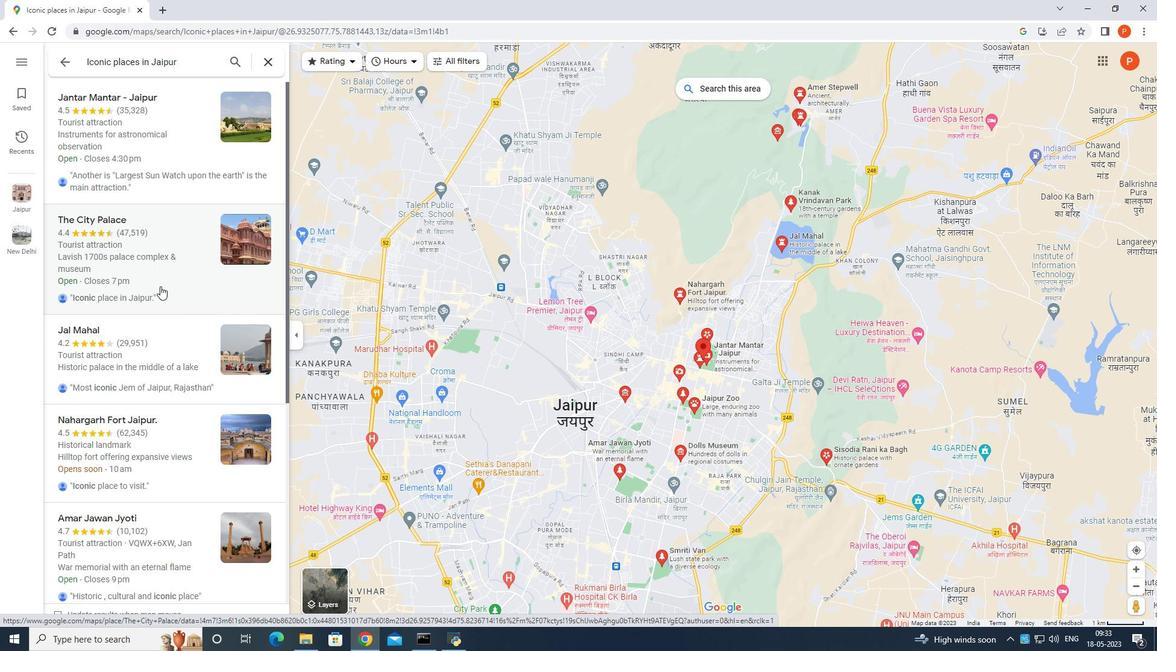 
Action: Mouse scrolled (160, 286) with delta (0, 0)
Screenshot: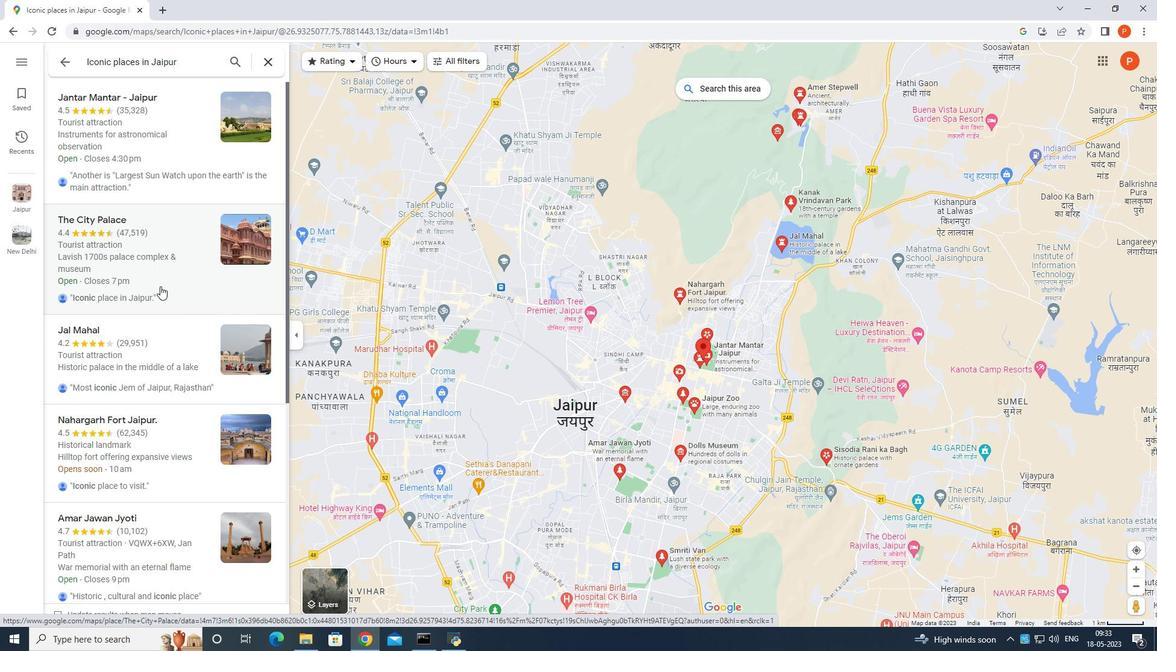 
Action: Mouse scrolled (160, 286) with delta (0, 0)
Screenshot: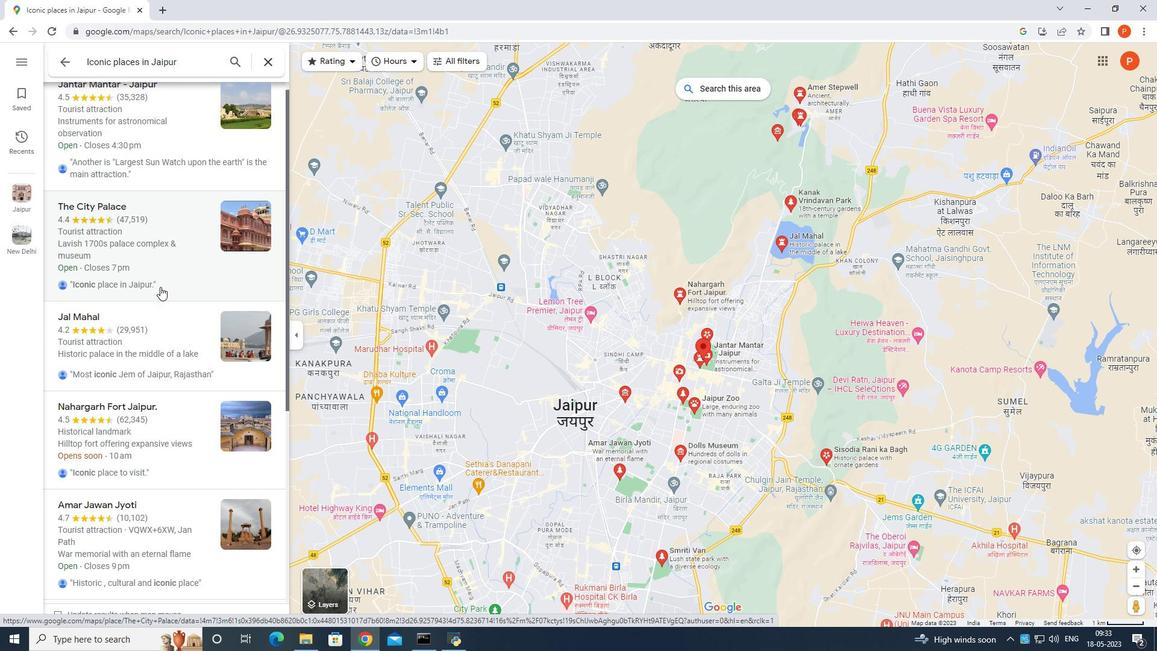
Action: Mouse moved to (160, 290)
Screenshot: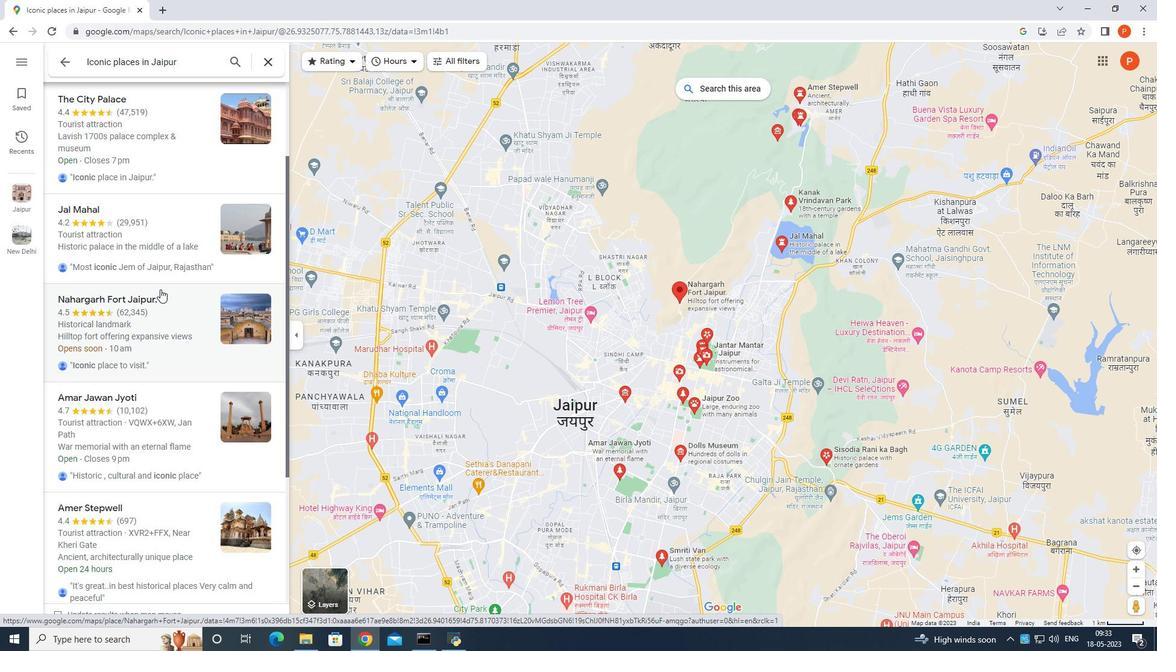 
Action: Mouse scrolled (160, 289) with delta (0, 0)
Screenshot: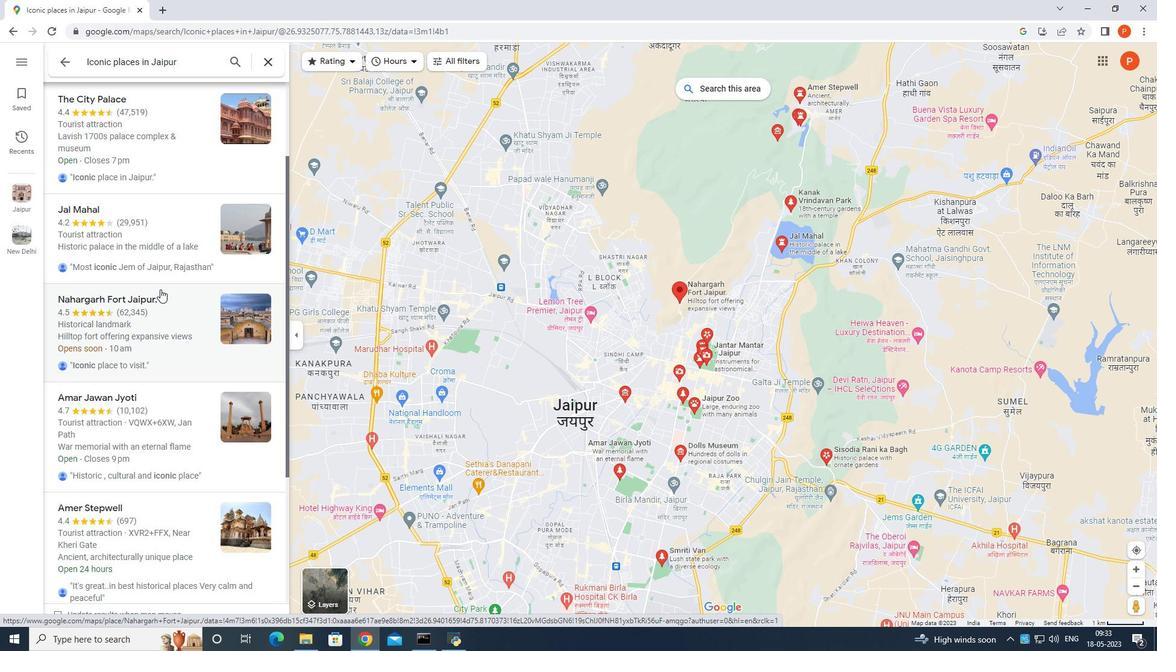 
Action: Mouse moved to (160, 291)
Screenshot: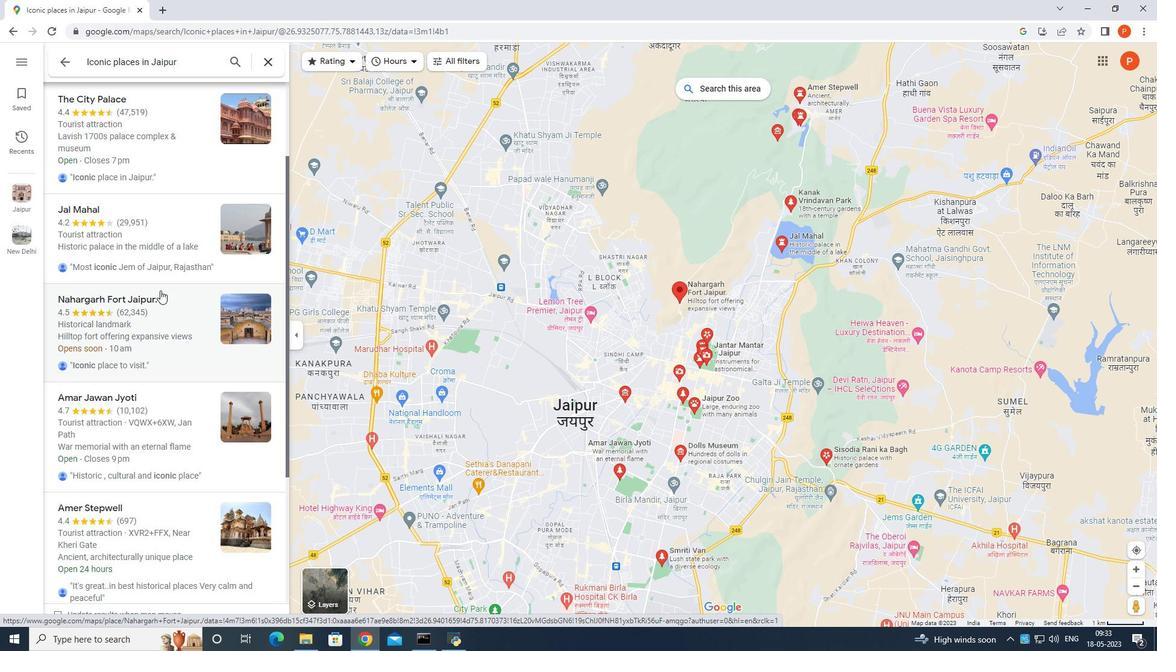 
Action: Mouse scrolled (160, 290) with delta (0, 0)
Screenshot: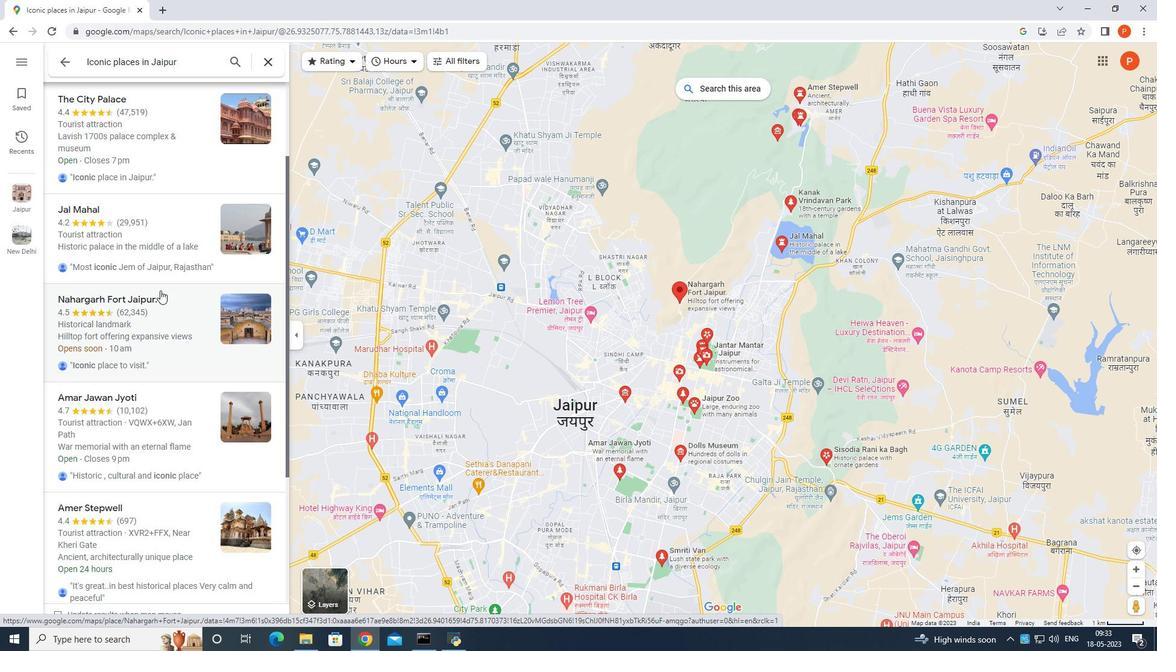 
Action: Mouse scrolled (160, 290) with delta (0, 0)
Screenshot: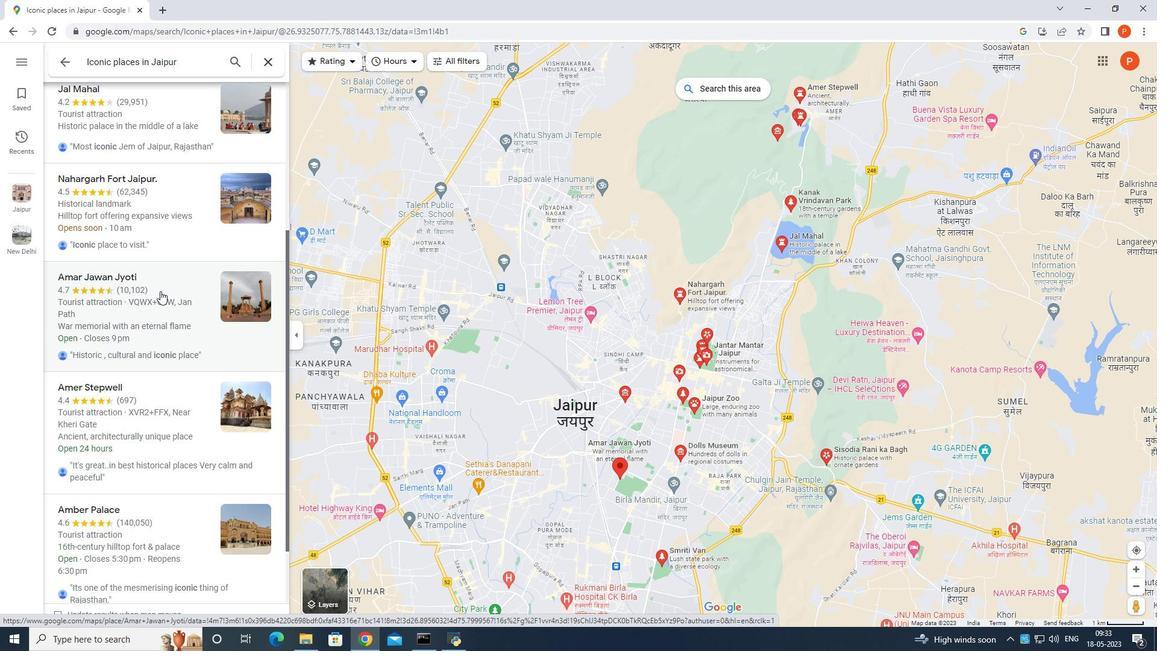 
Action: Mouse scrolled (160, 290) with delta (0, 0)
Screenshot: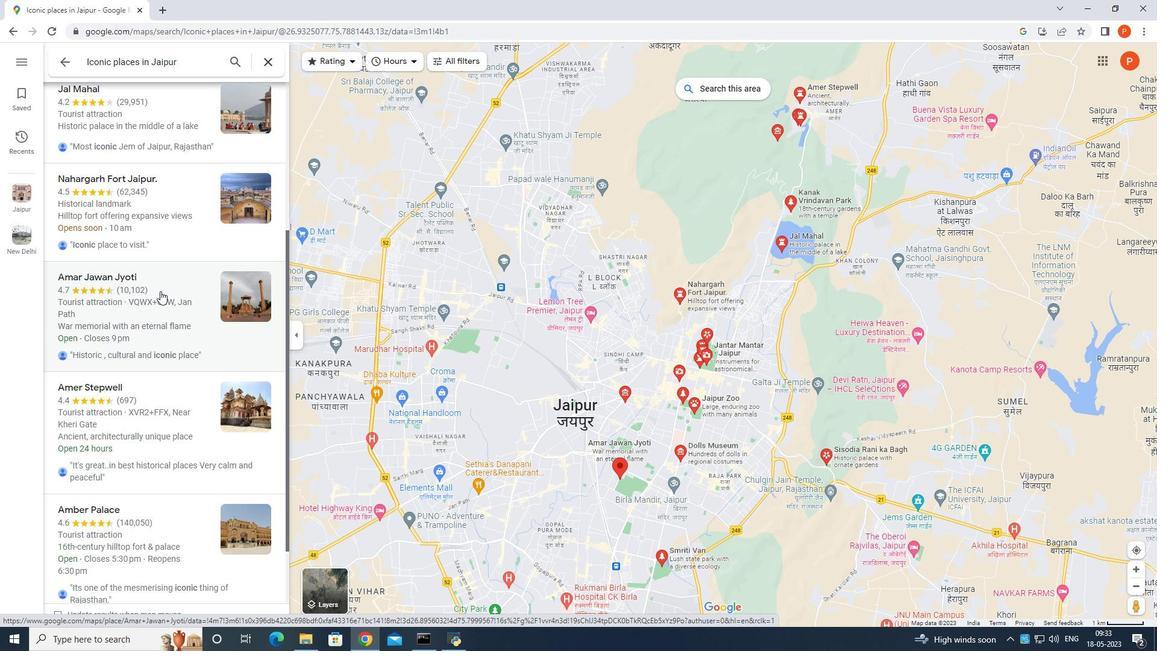 
Action: Mouse scrolled (160, 290) with delta (0, 0)
Screenshot: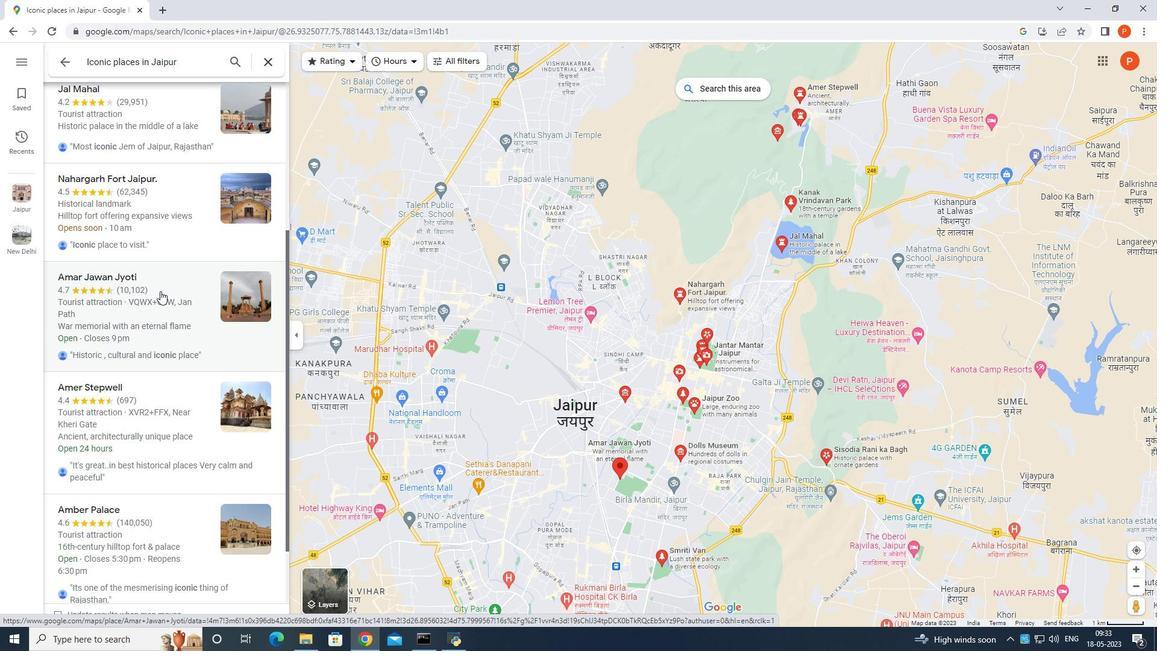 
Action: Mouse scrolled (160, 290) with delta (0, 0)
Screenshot: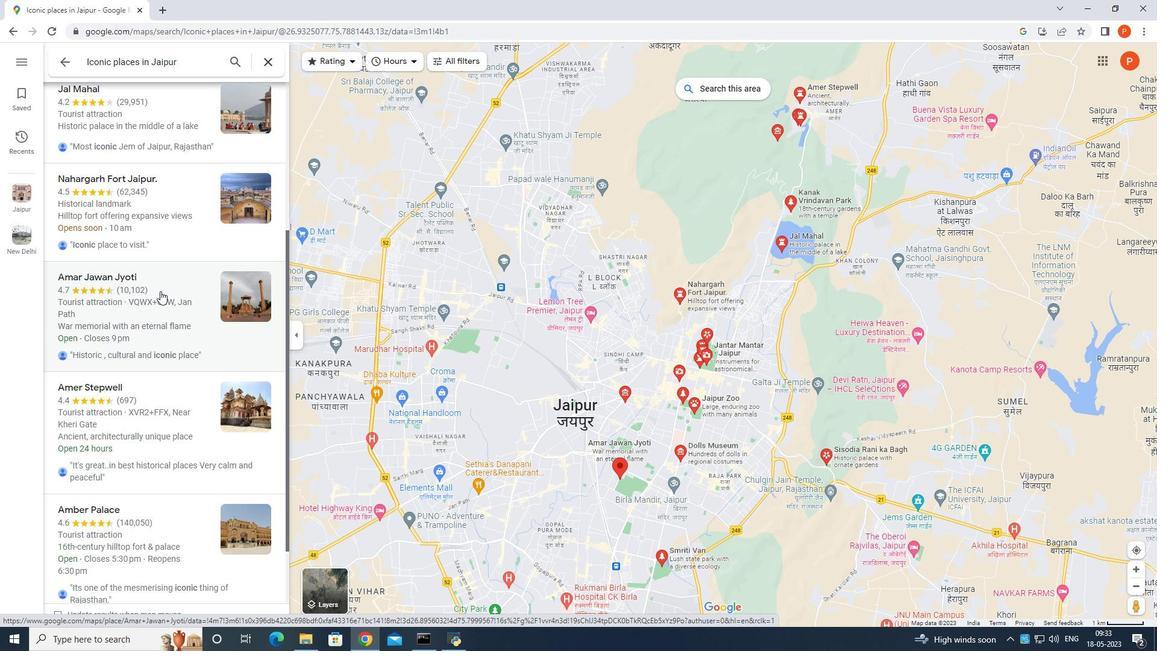 
Action: Mouse moved to (160, 291)
Screenshot: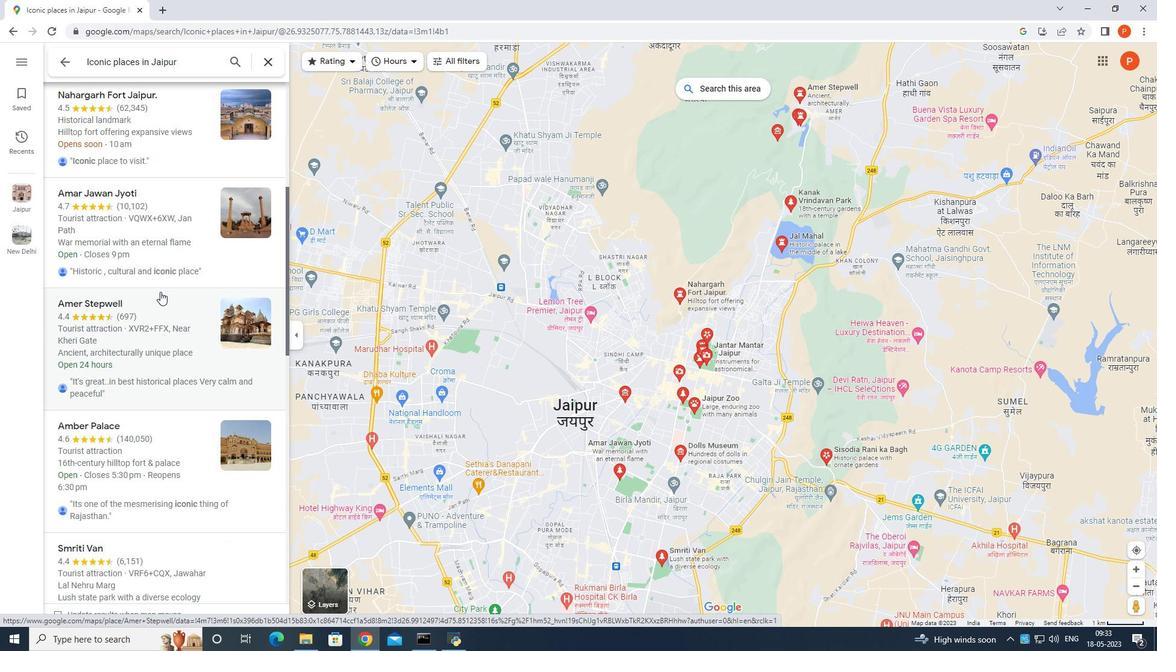 
Action: Mouse scrolled (160, 291) with delta (0, 0)
Screenshot: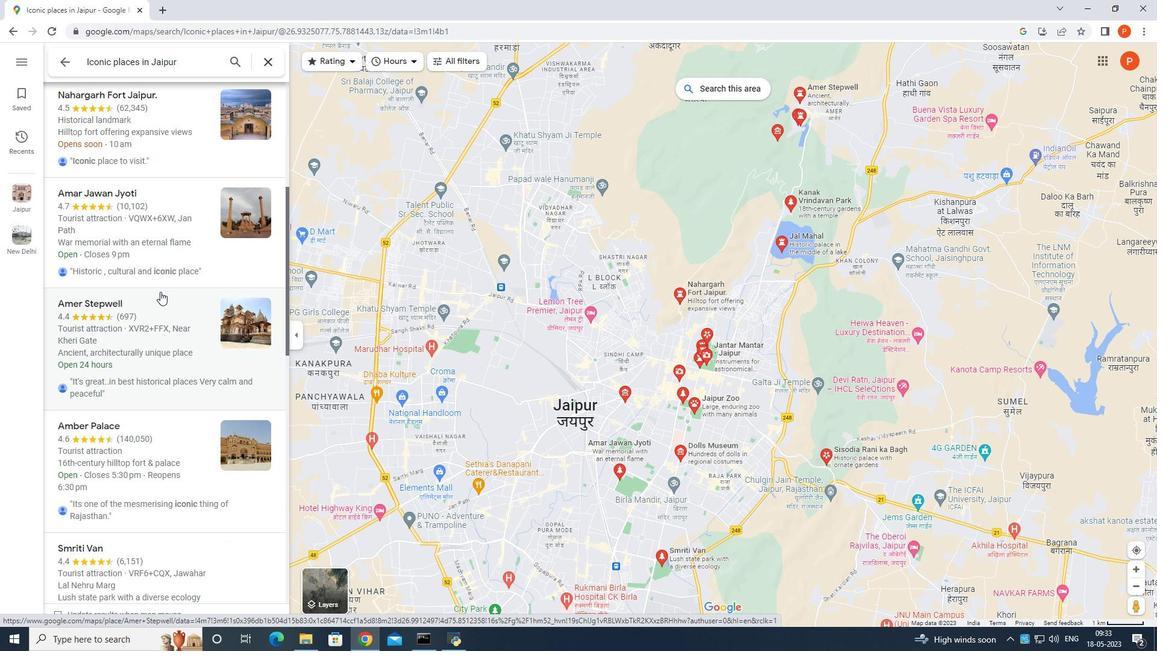 
Action: Mouse scrolled (160, 291) with delta (0, 0)
Screenshot: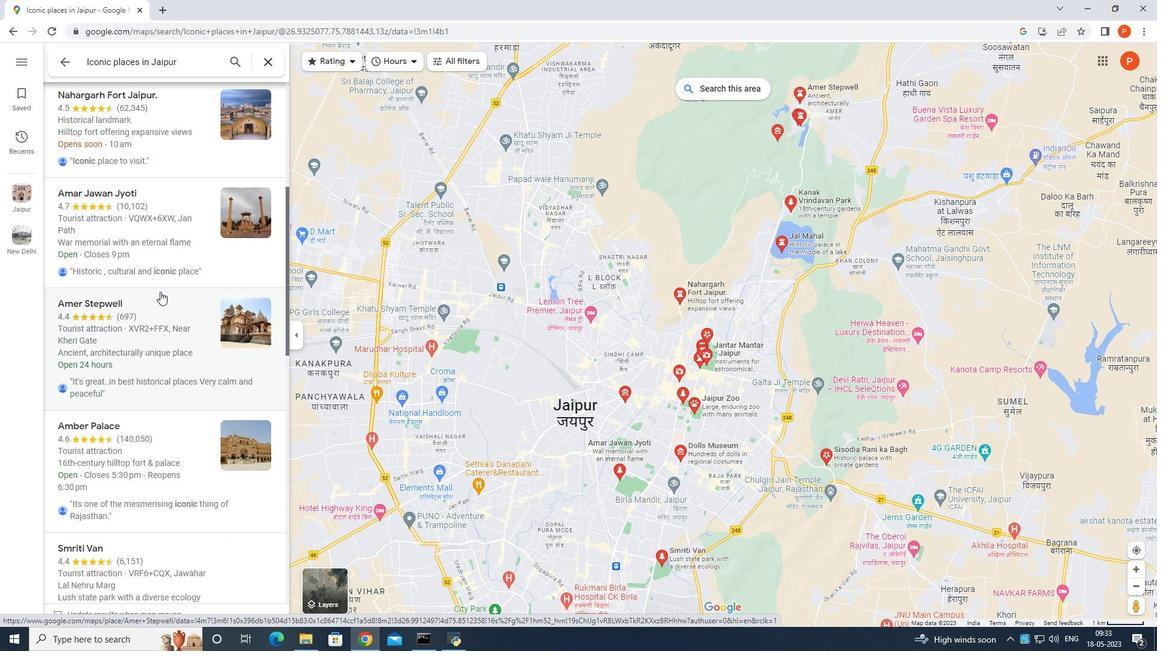 
Action: Mouse moved to (160, 292)
Screenshot: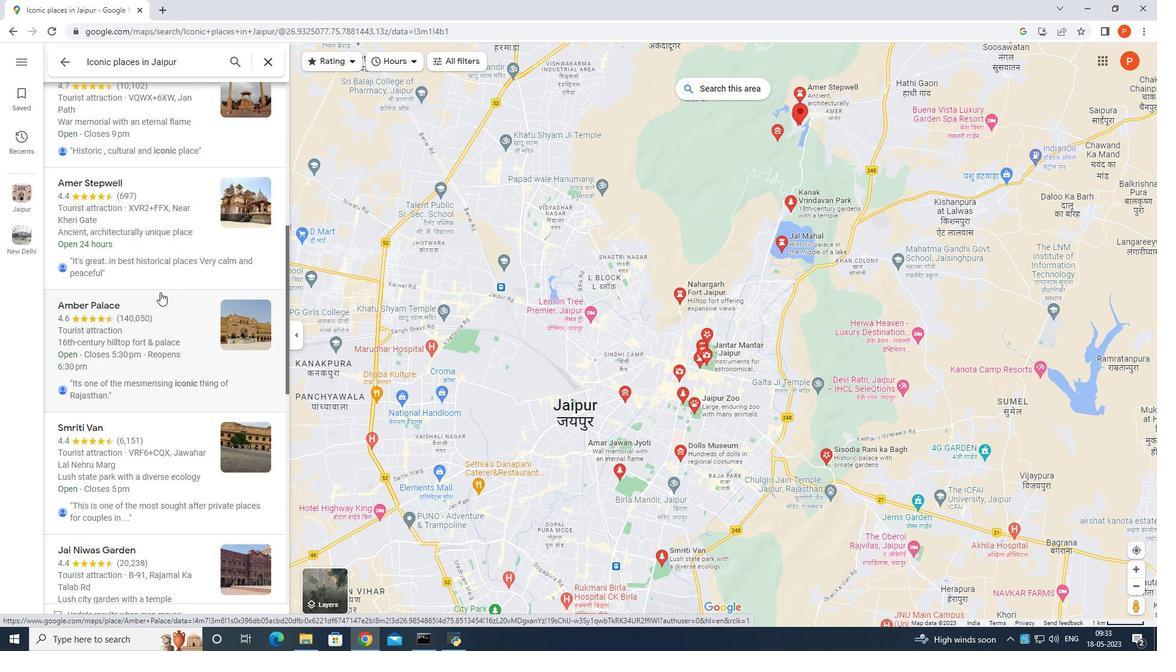 
Action: Mouse scrolled (160, 292) with delta (0, 0)
Screenshot: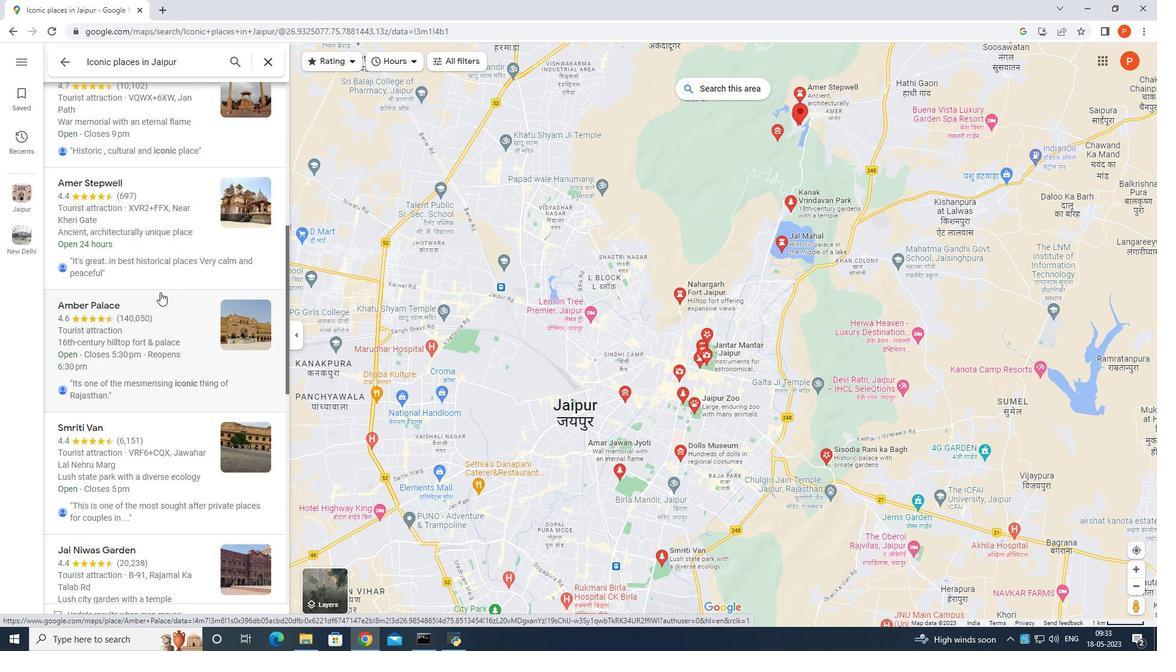 
Action: Mouse scrolled (160, 292) with delta (0, 0)
Screenshot: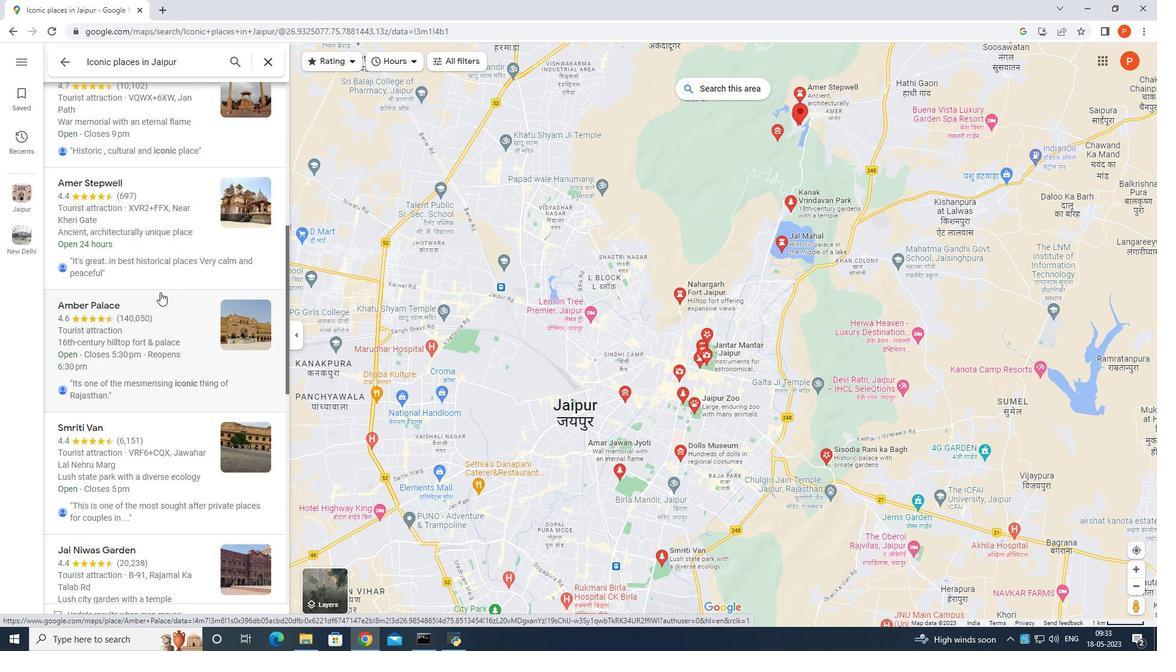 
Action: Mouse scrolled (160, 292) with delta (0, 0)
Screenshot: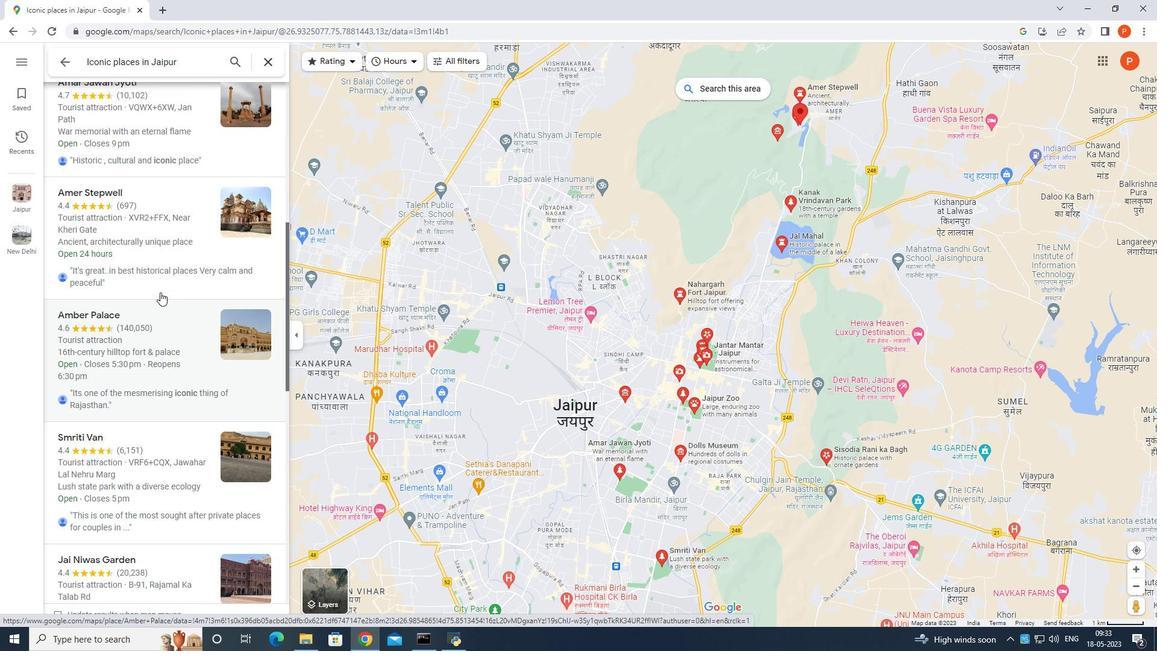 
Action: Mouse scrolled (160, 292) with delta (0, 0)
Screenshot: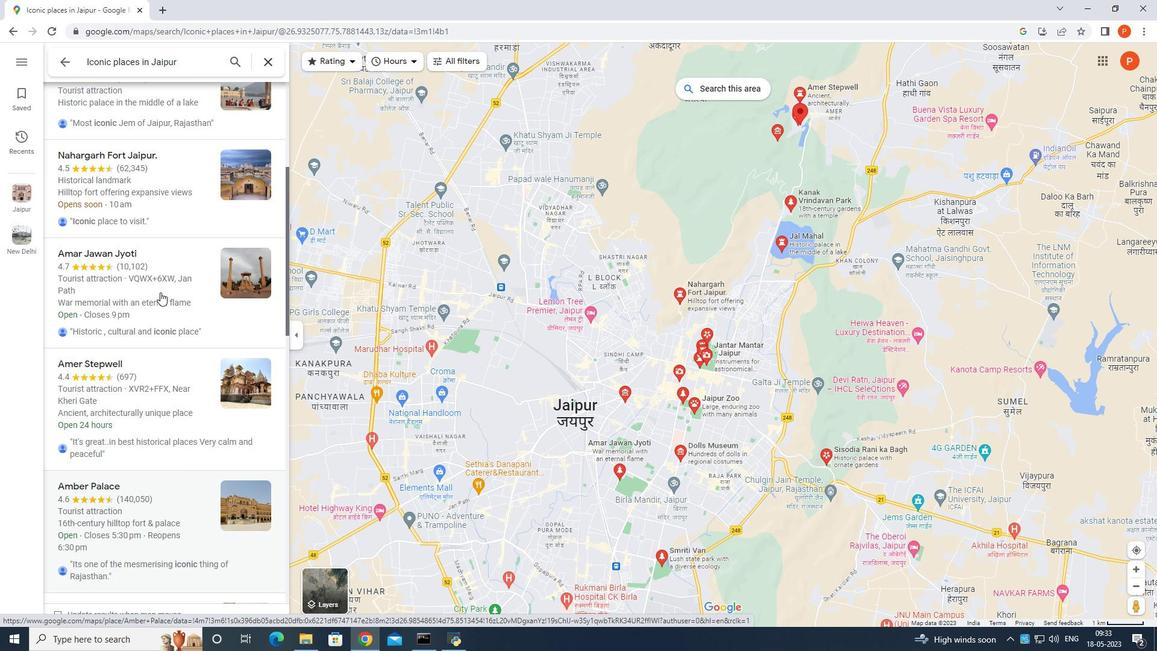 
Action: Mouse scrolled (160, 292) with delta (0, 0)
Screenshot: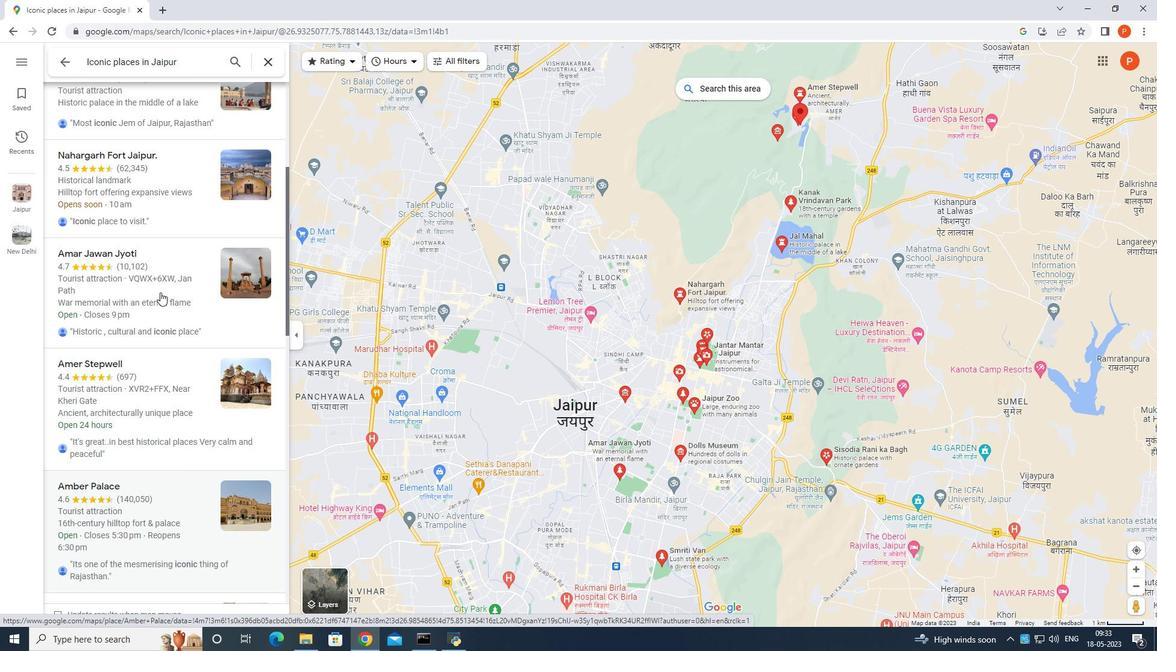 
Action: Mouse scrolled (160, 292) with delta (0, 0)
Screenshot: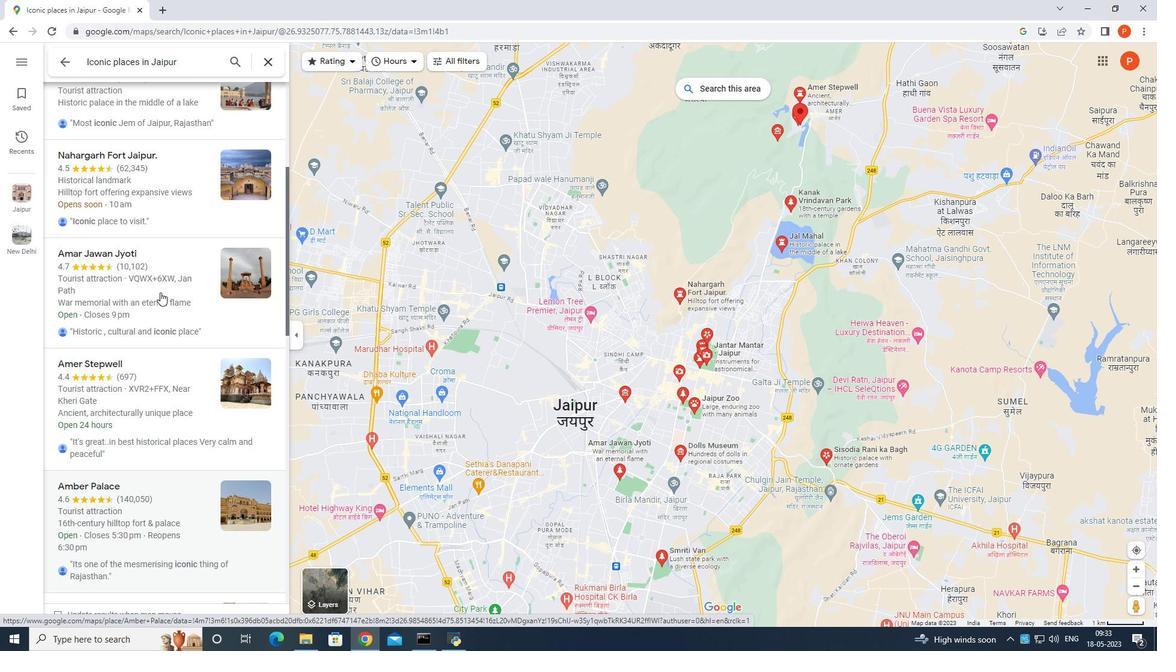
Action: Mouse scrolled (160, 292) with delta (0, 0)
Screenshot: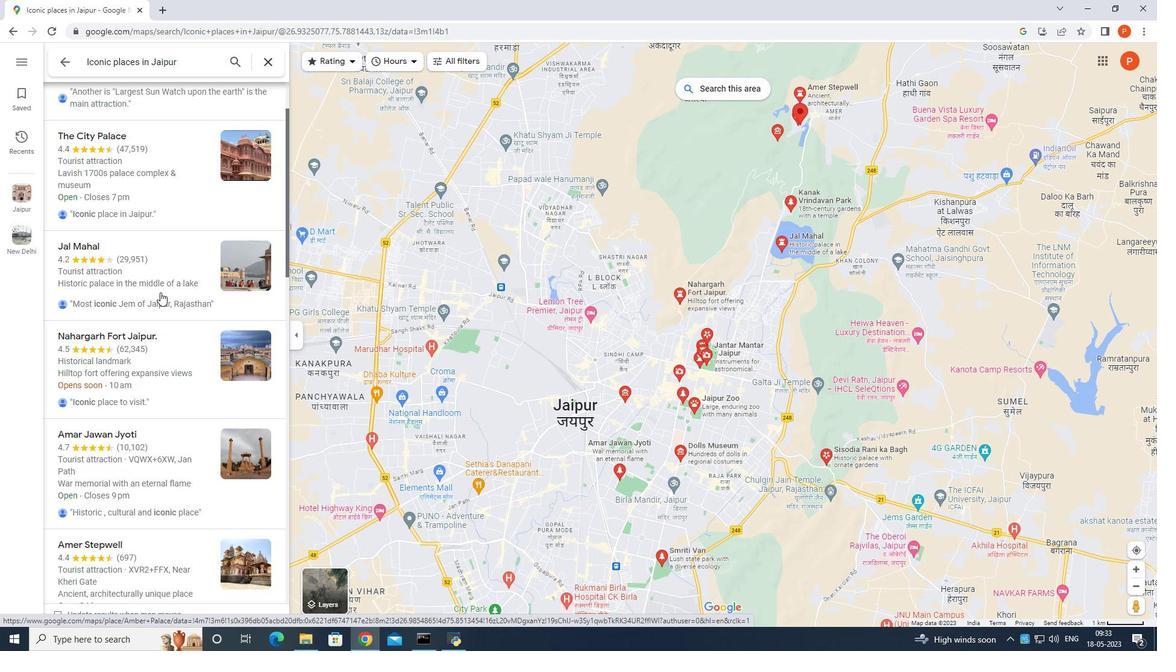 
Action: Mouse moved to (160, 292)
Screenshot: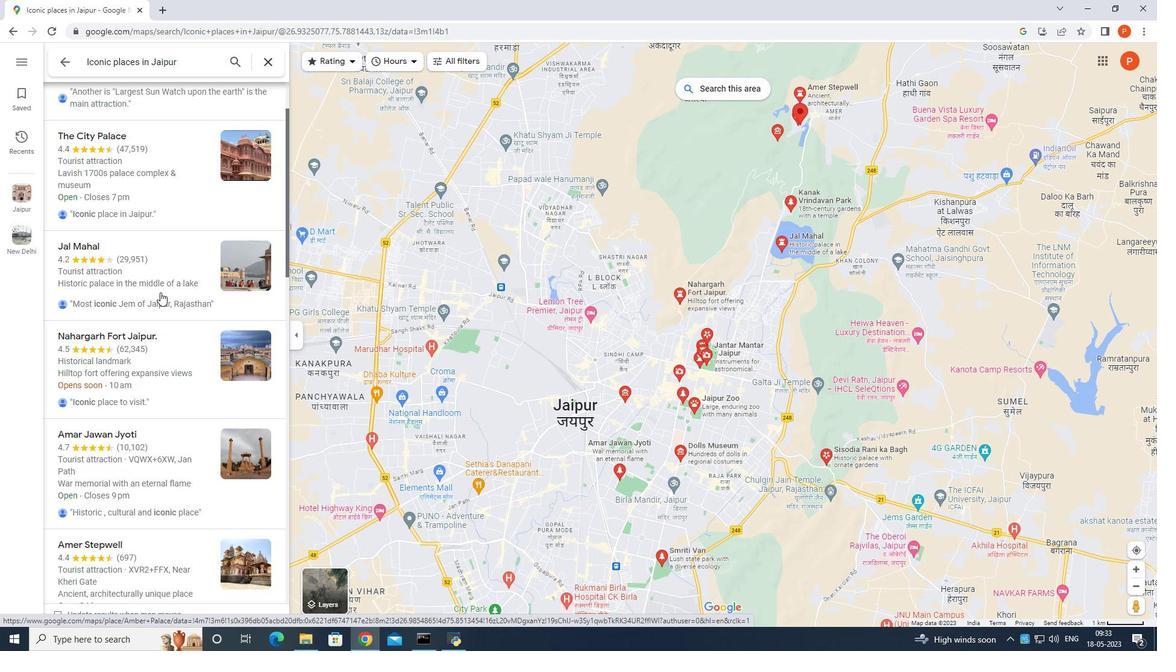 
Action: Mouse scrolled (160, 293) with delta (0, 0)
Screenshot: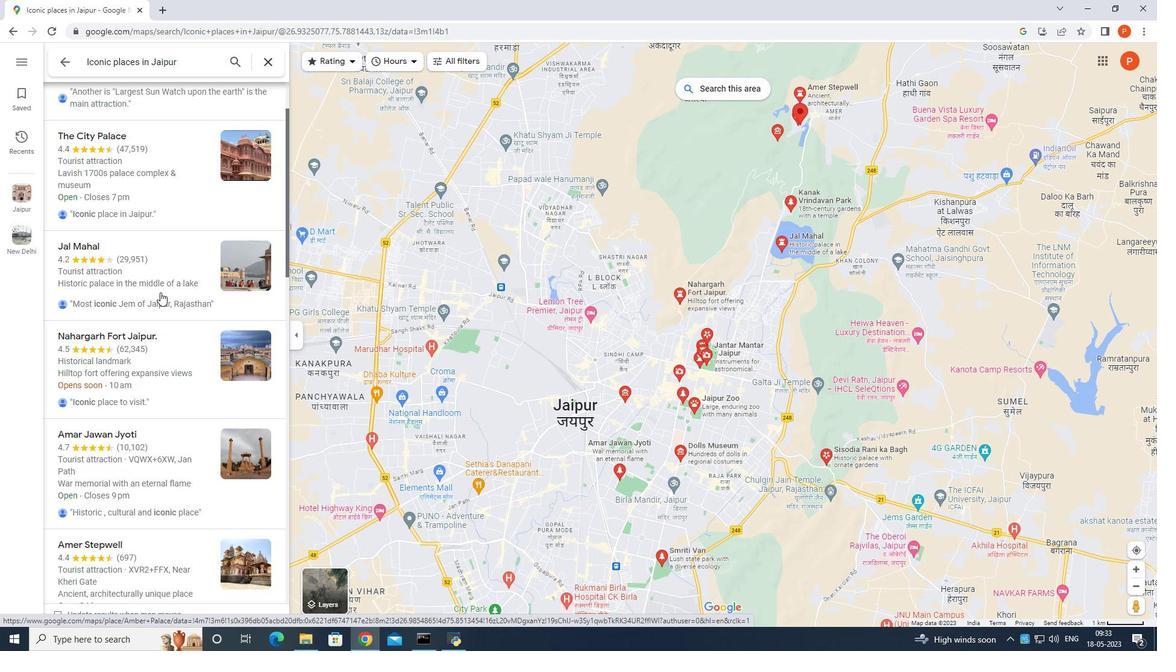 
Action: Mouse moved to (160, 292)
Screenshot: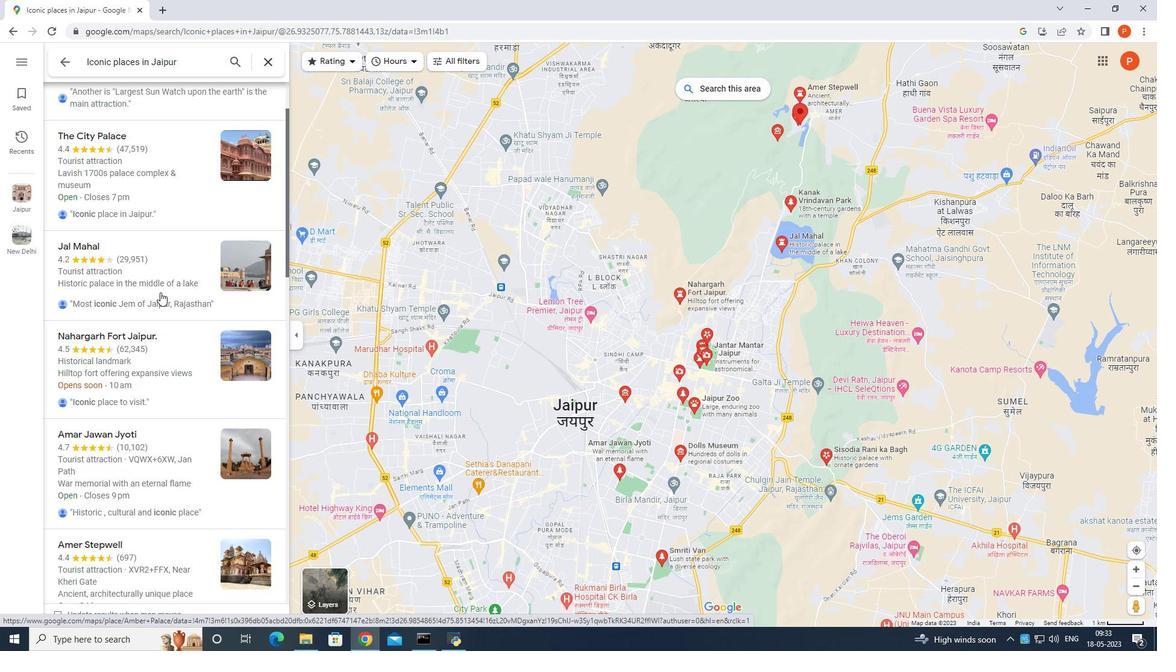 
Action: Mouse scrolled (160, 293) with delta (0, 0)
Screenshot: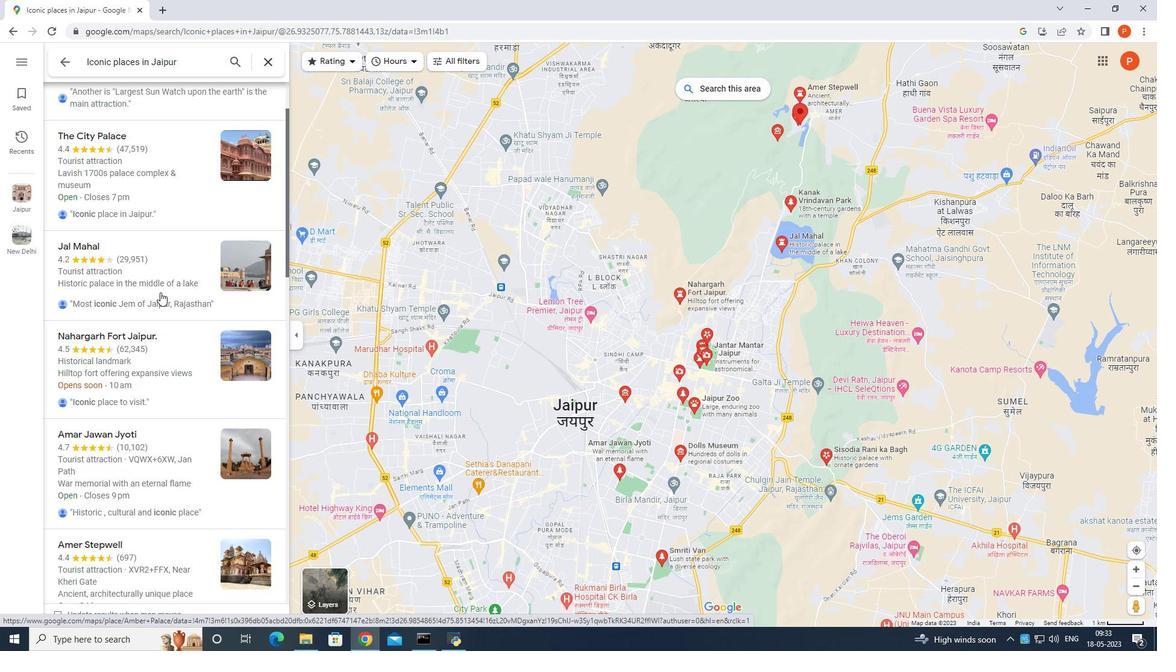 
Action: Mouse moved to (160, 292)
Screenshot: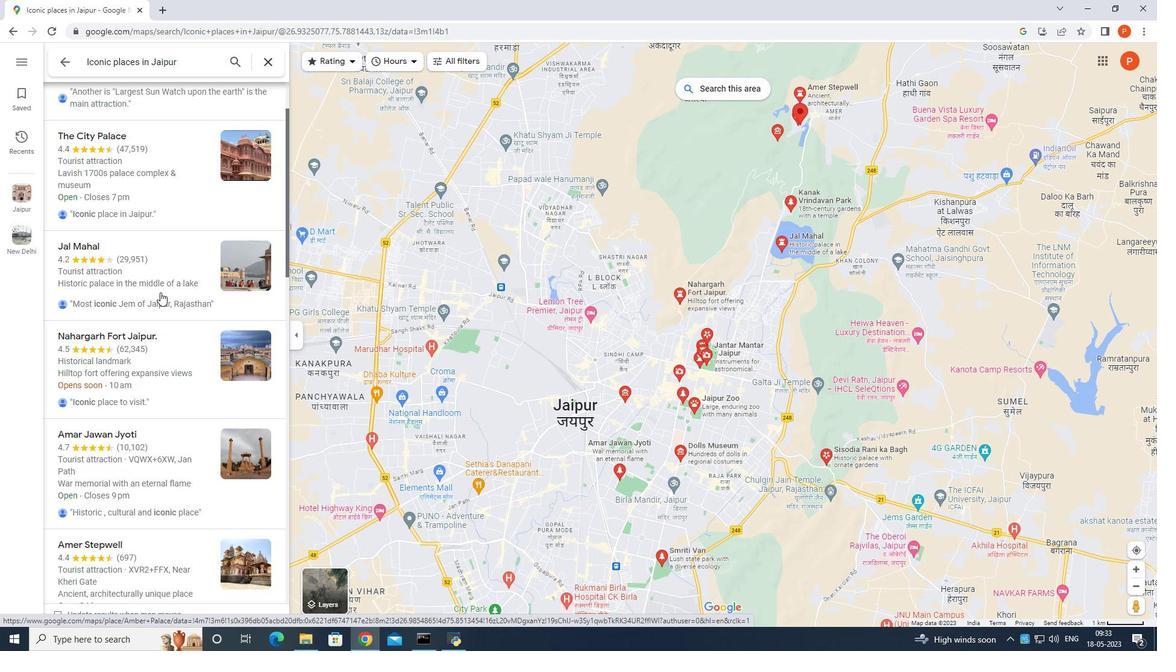 
Action: Mouse scrolled (160, 293) with delta (0, 0)
Screenshot: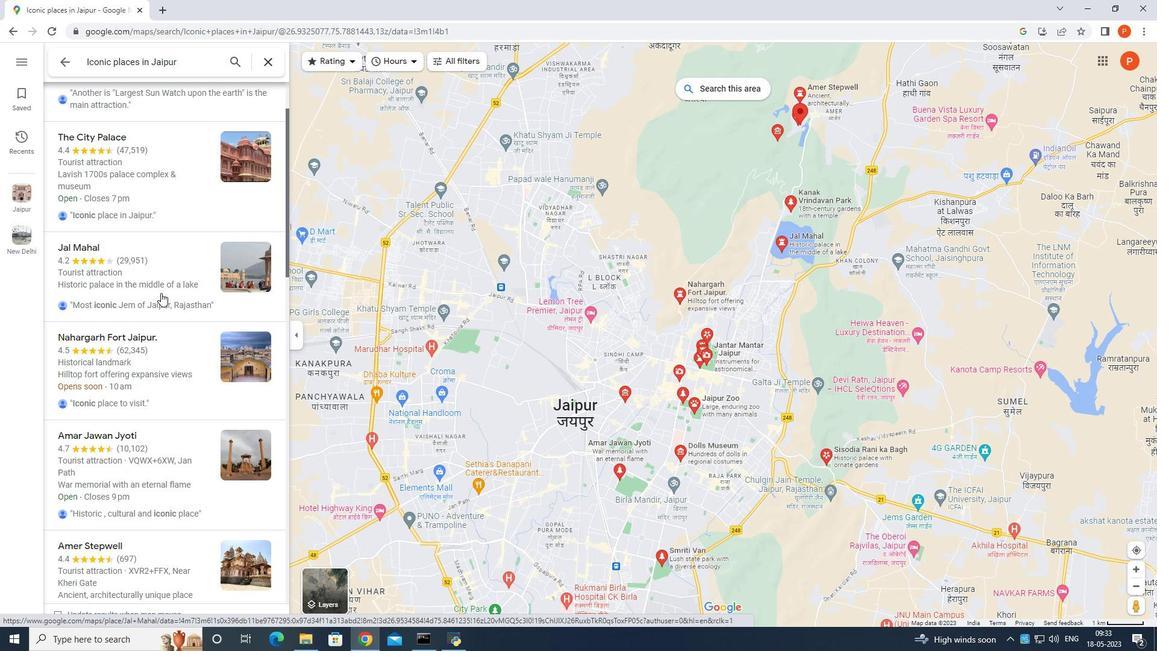 
Action: Mouse scrolled (160, 293) with delta (0, 0)
Screenshot: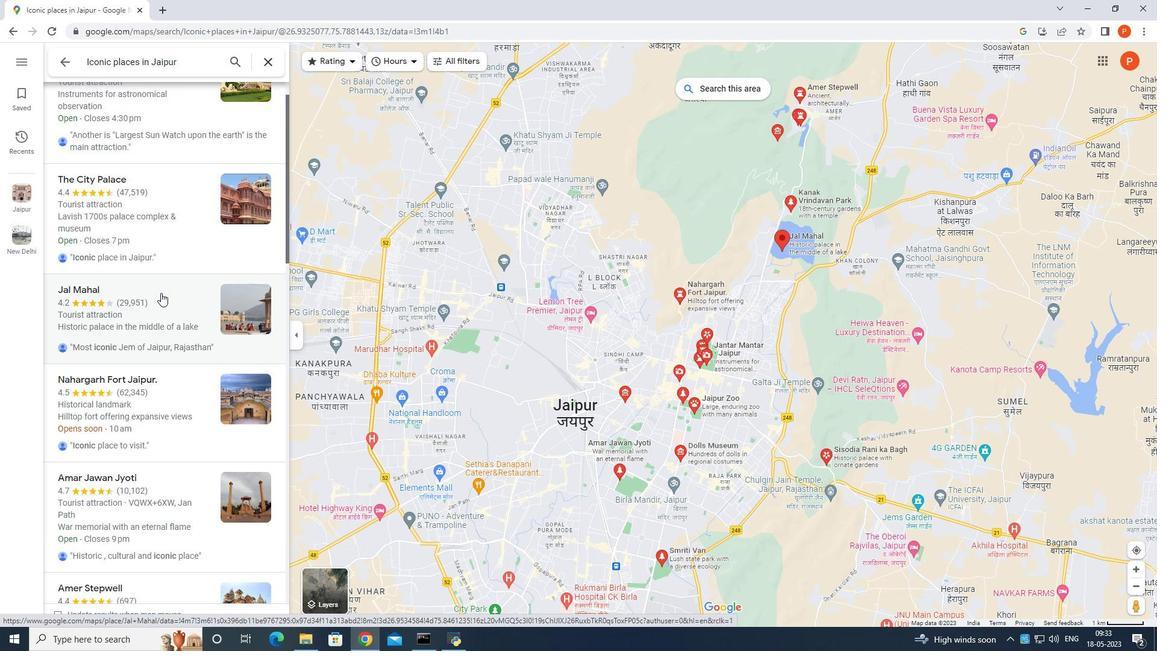 
Action: Mouse scrolled (160, 293) with delta (0, 0)
Screenshot: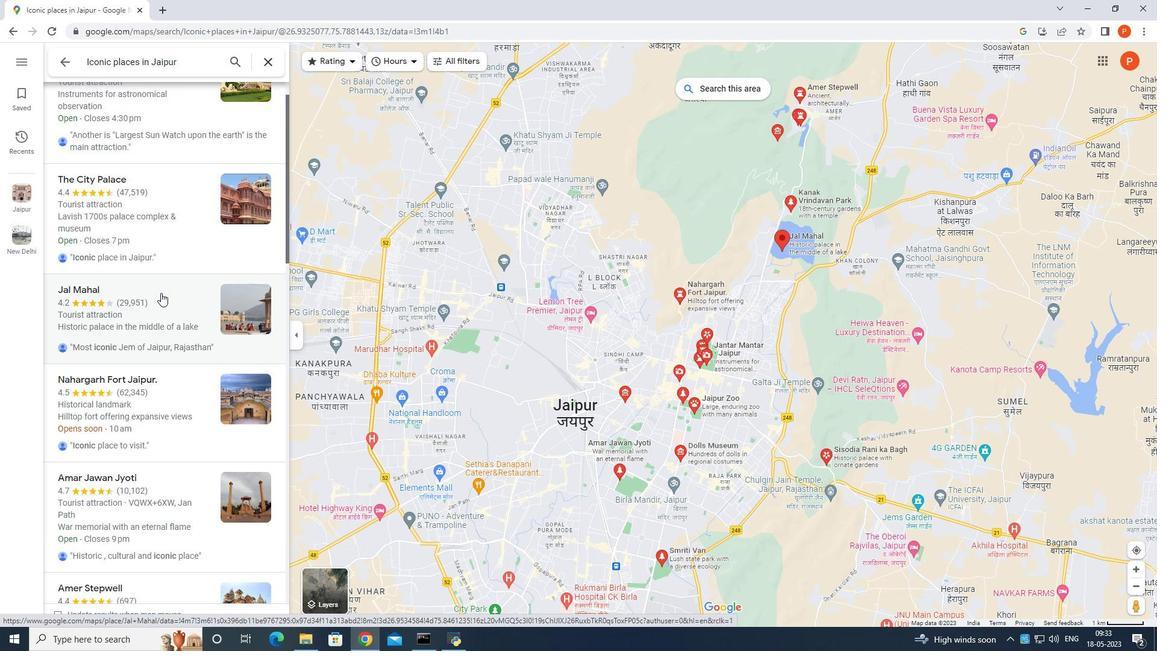 
Action: Mouse scrolled (160, 293) with delta (0, 0)
Screenshot: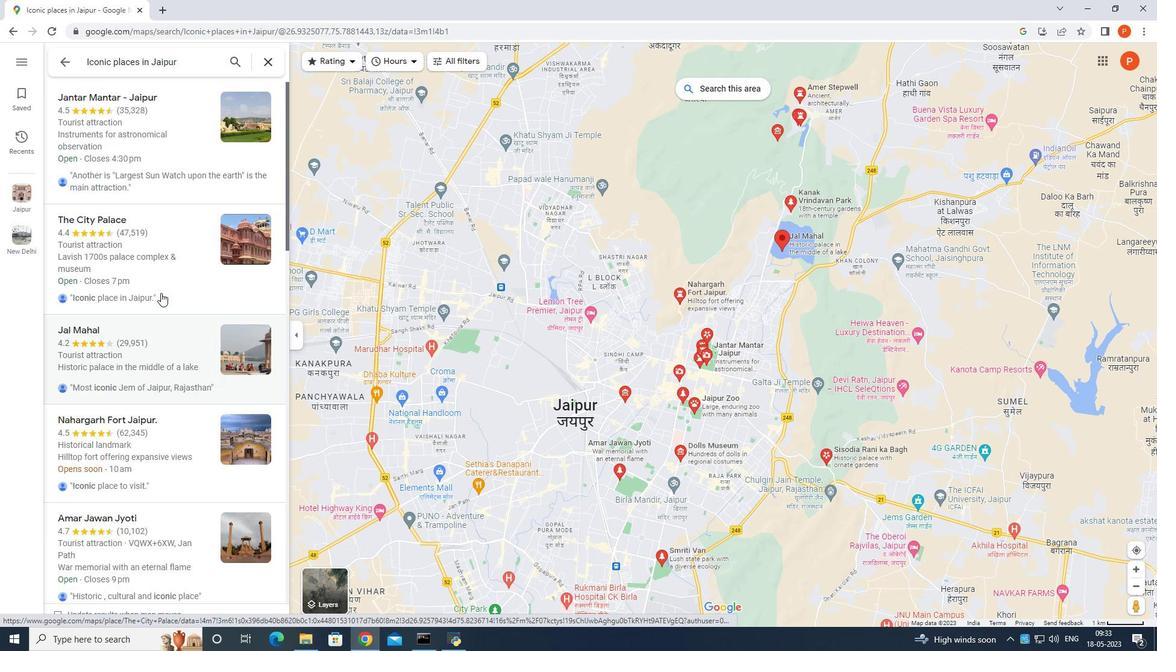 
Action: Mouse scrolled (160, 293) with delta (0, 0)
Screenshot: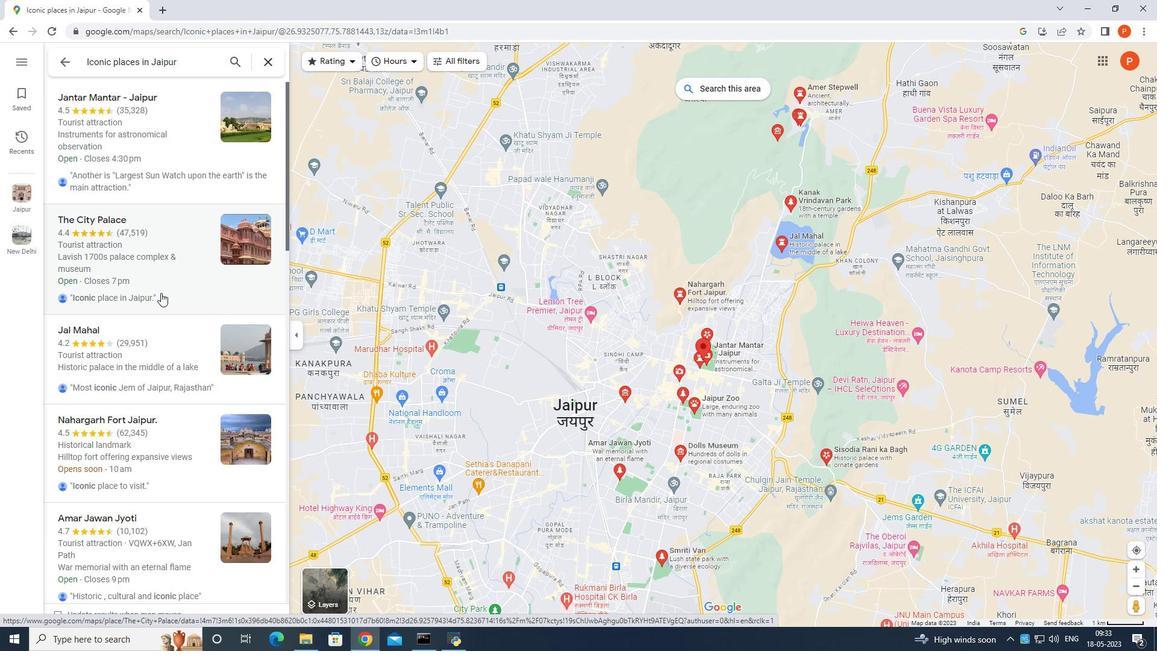 
Action: Mouse scrolled (160, 293) with delta (0, 0)
Screenshot: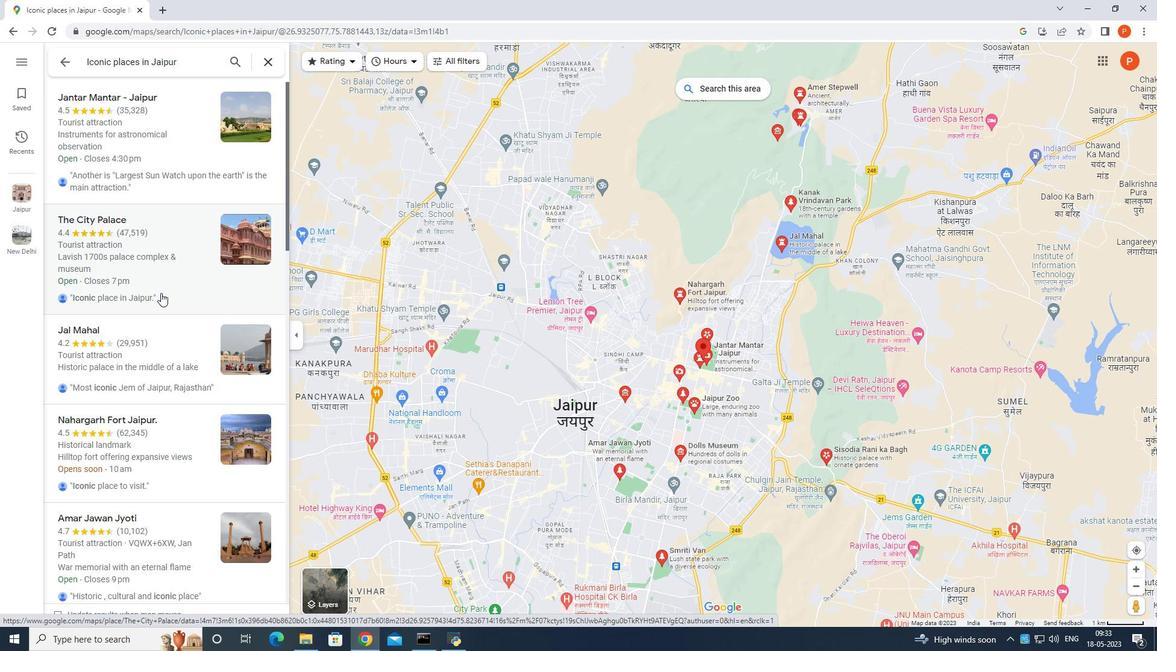 
Action: Mouse scrolled (160, 293) with delta (0, 0)
Screenshot: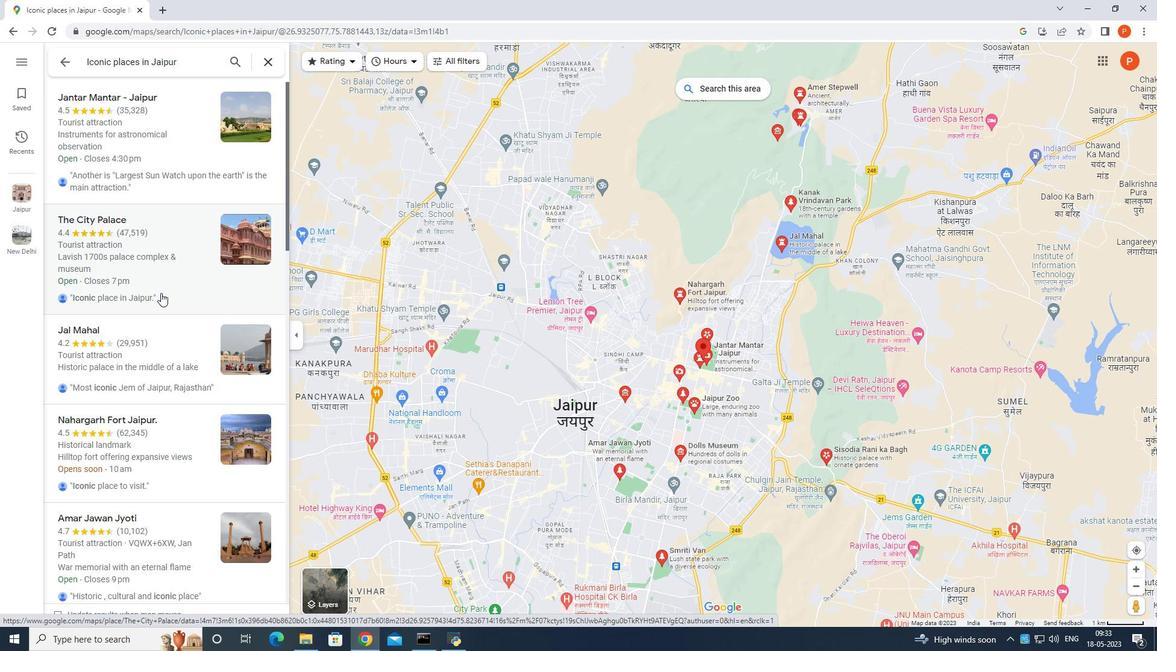 
Action: Mouse scrolled (160, 293) with delta (0, 0)
Screenshot: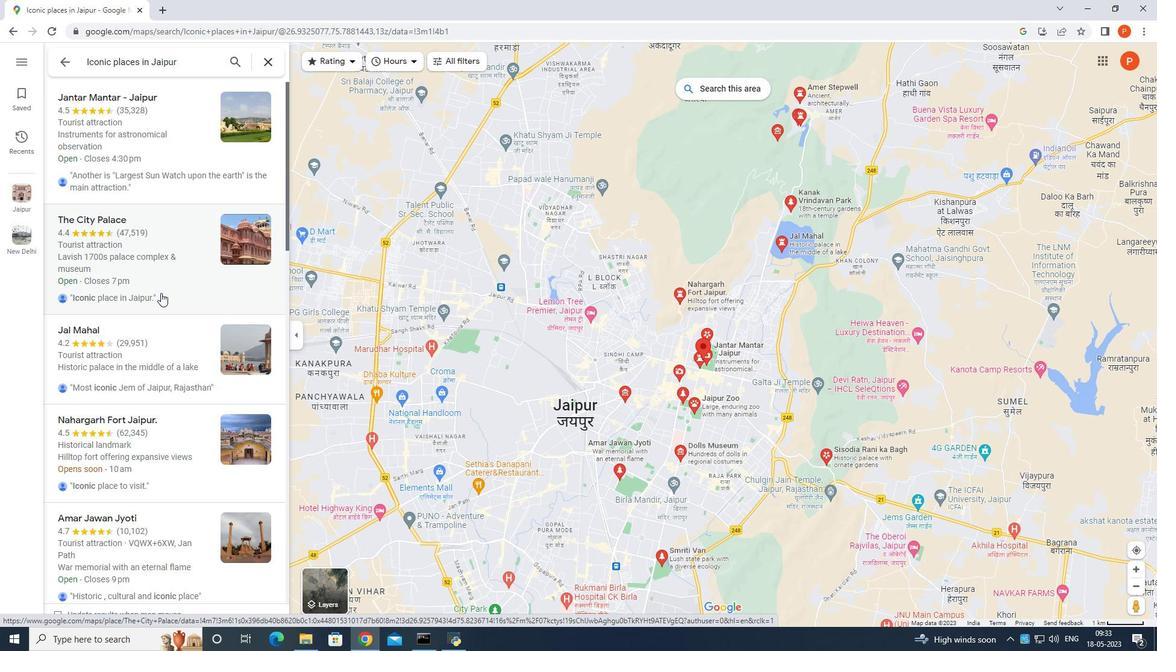 
Action: Mouse scrolled (160, 293) with delta (0, 0)
Screenshot: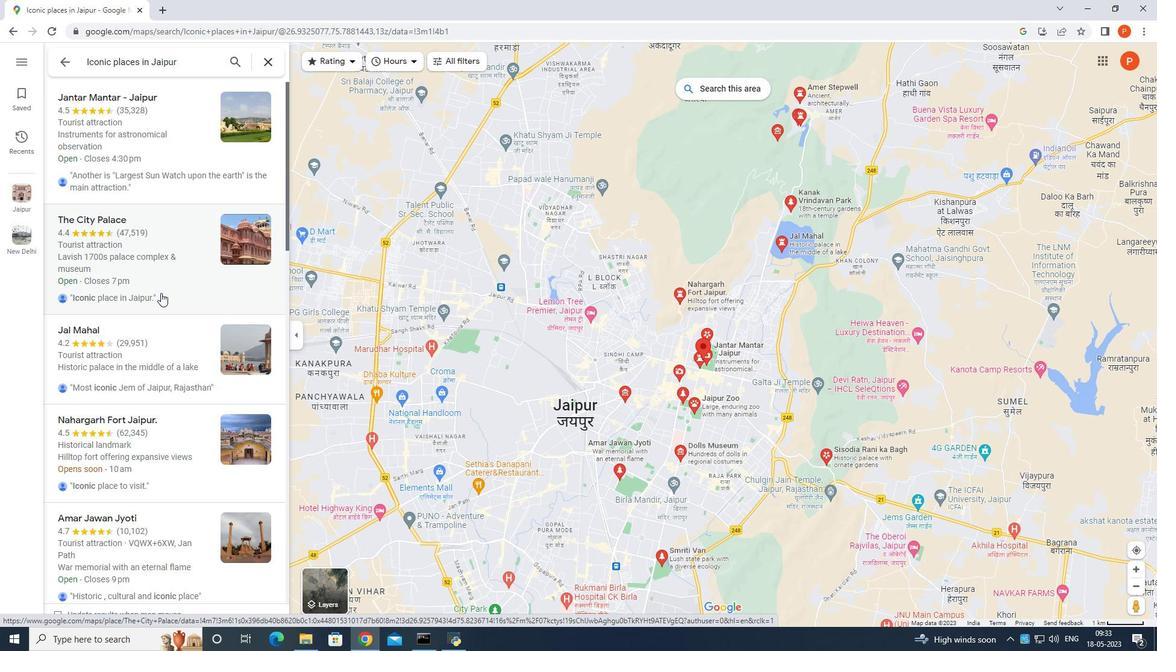 
Action: Mouse scrolled (160, 293) with delta (0, 0)
Screenshot: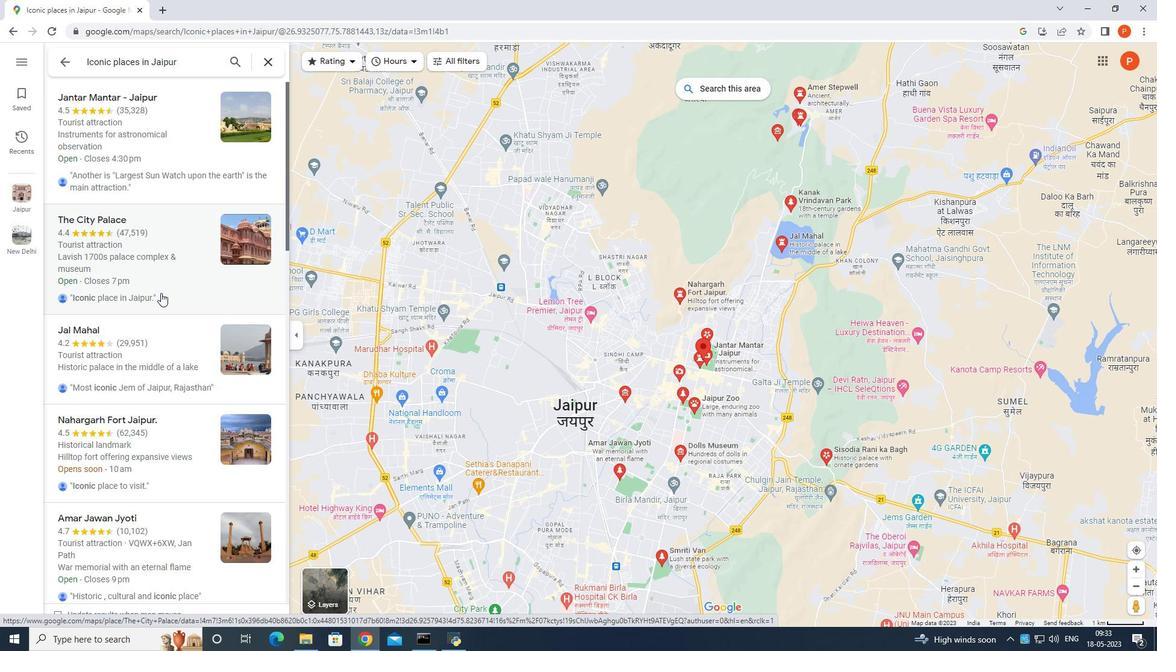 
Action: Mouse scrolled (160, 293) with delta (0, 0)
Screenshot: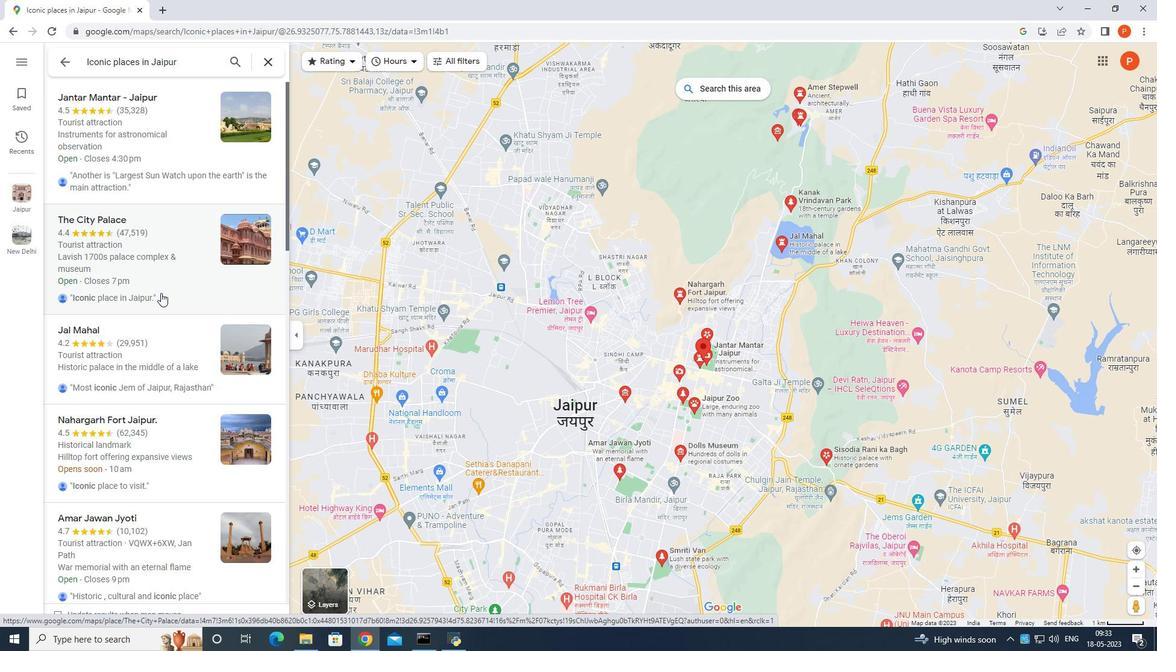 
Action: Mouse moved to (182, 64)
Screenshot: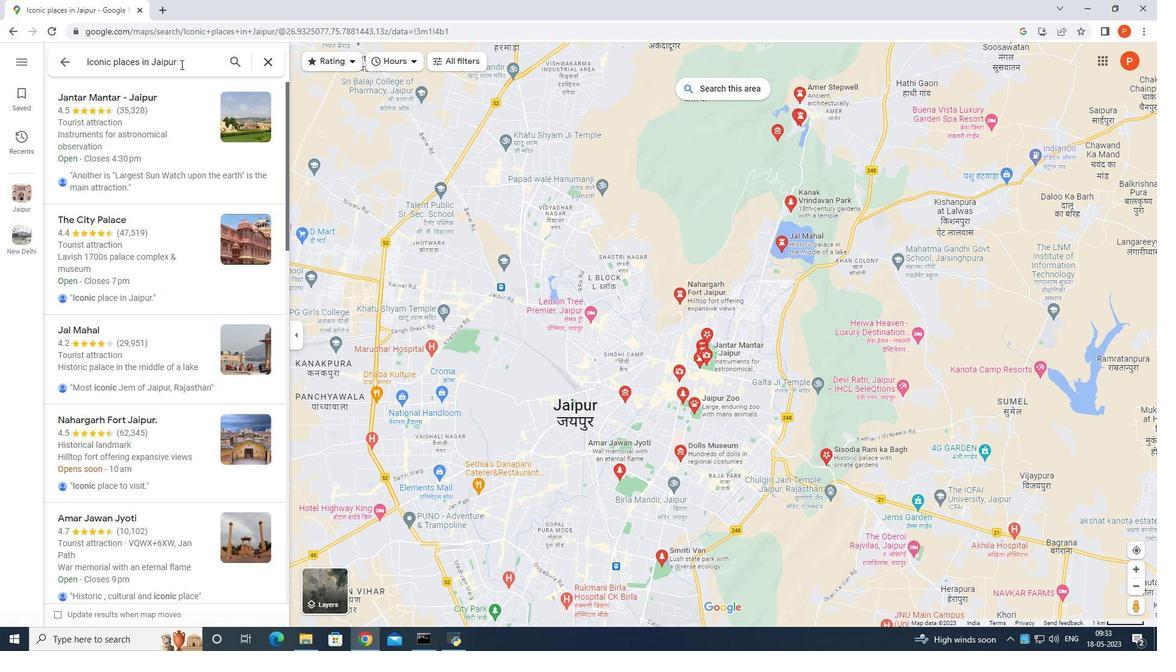 
Action: Mouse pressed left at (182, 64)
Screenshot: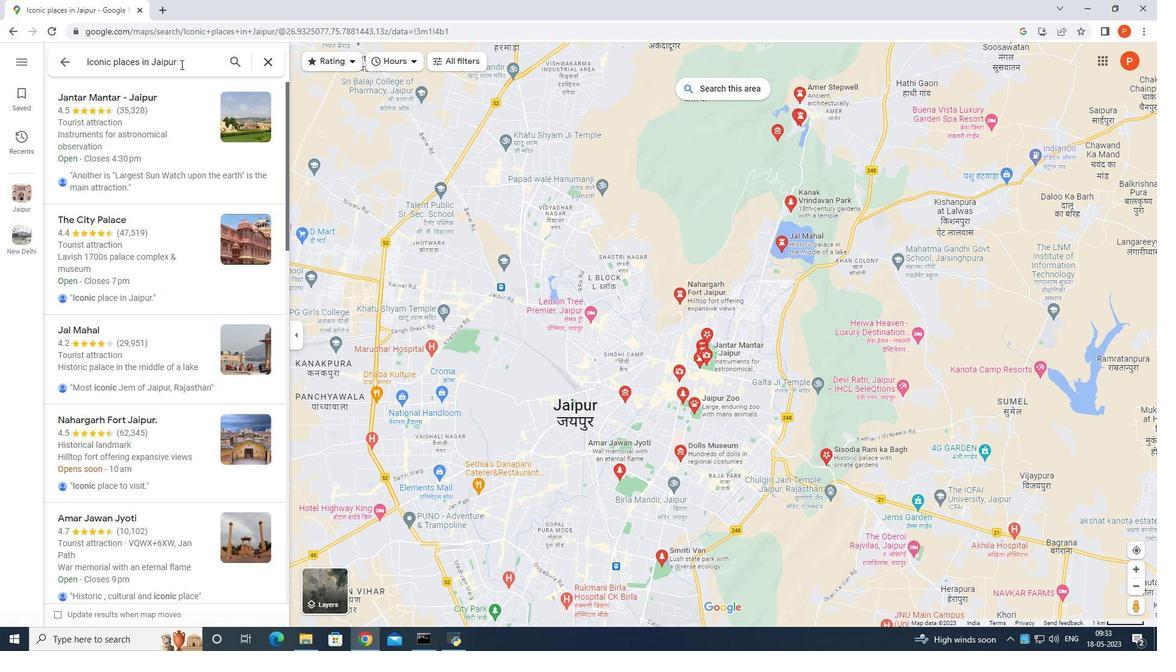 
Action: Mouse moved to (198, 113)
Screenshot: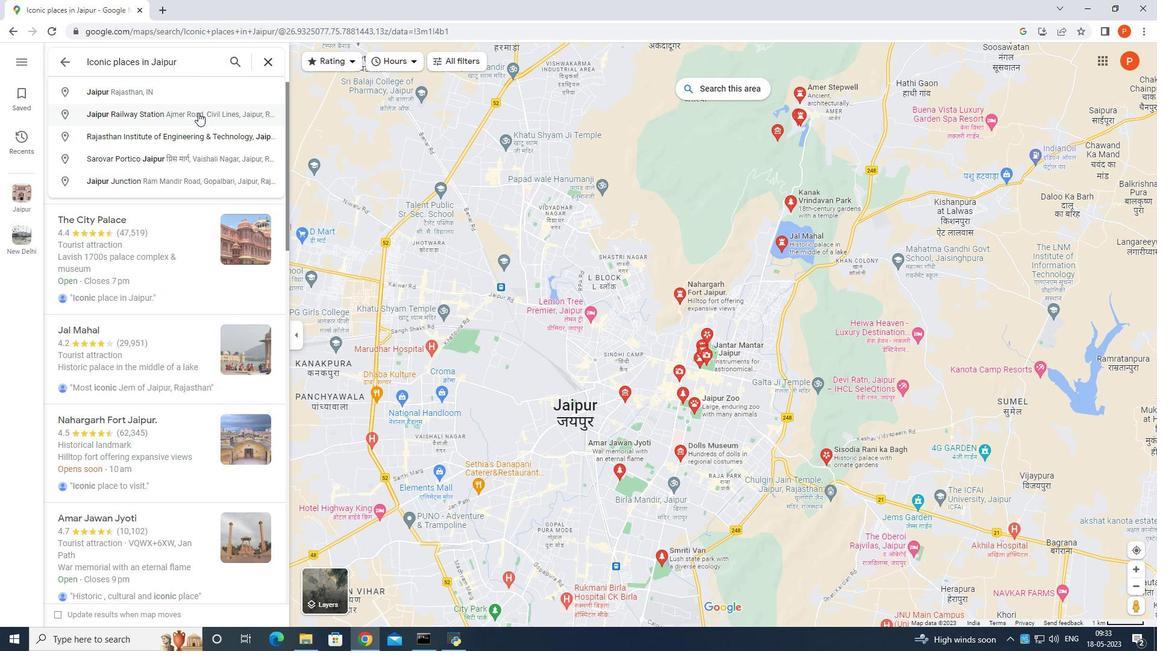 
Action: Mouse pressed left at (198, 113)
Screenshot: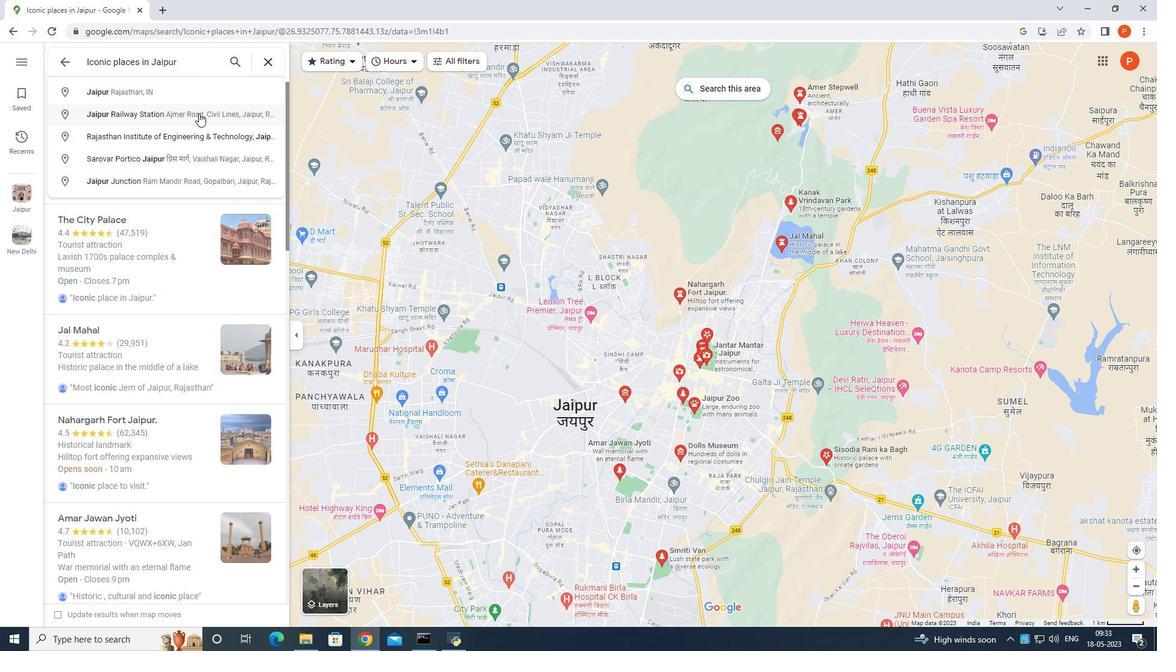 
Action: Mouse moved to (198, 115)
Screenshot: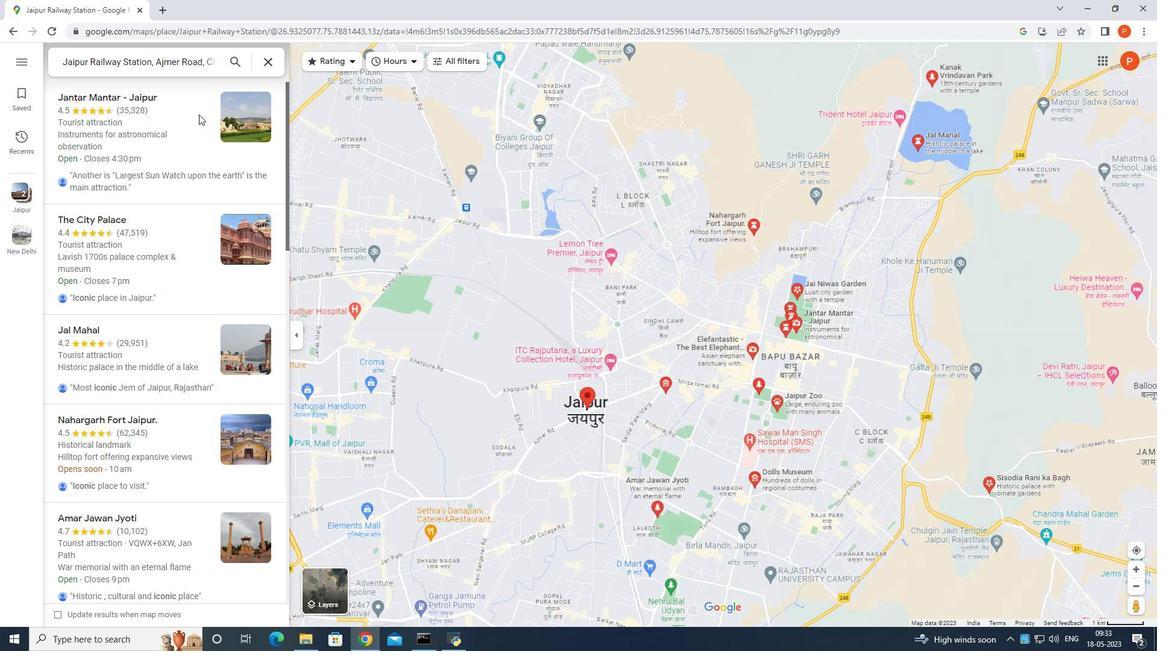 
Action: Mouse scrolled (198, 114) with delta (0, 0)
Screenshot: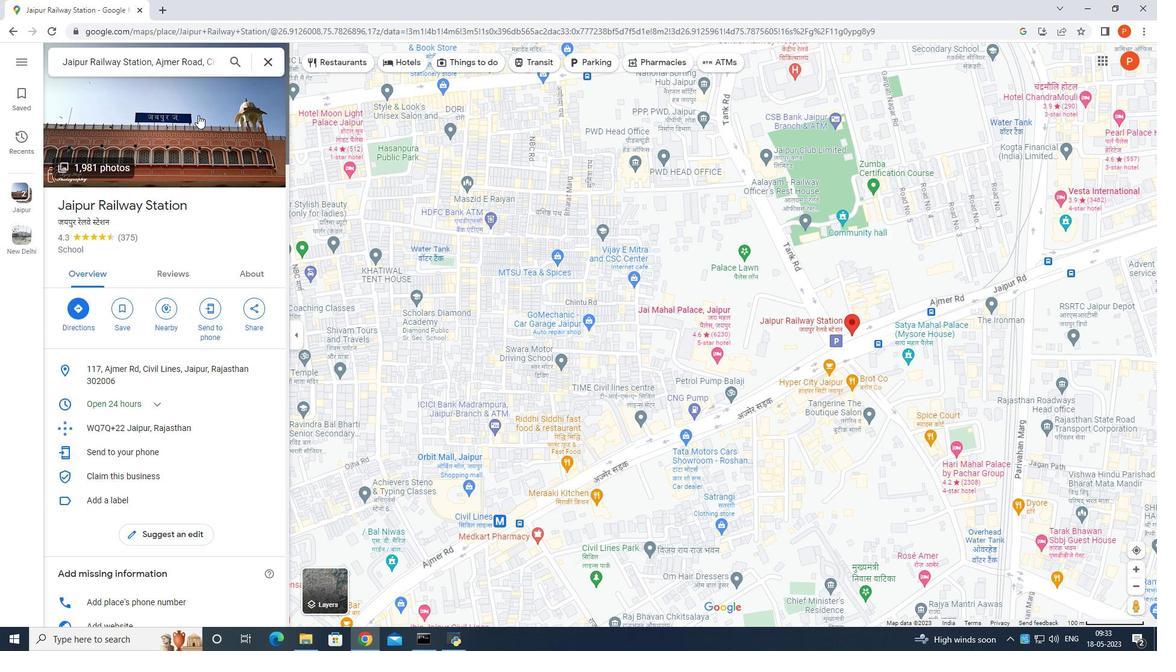 
Action: Mouse moved to (197, 116)
Screenshot: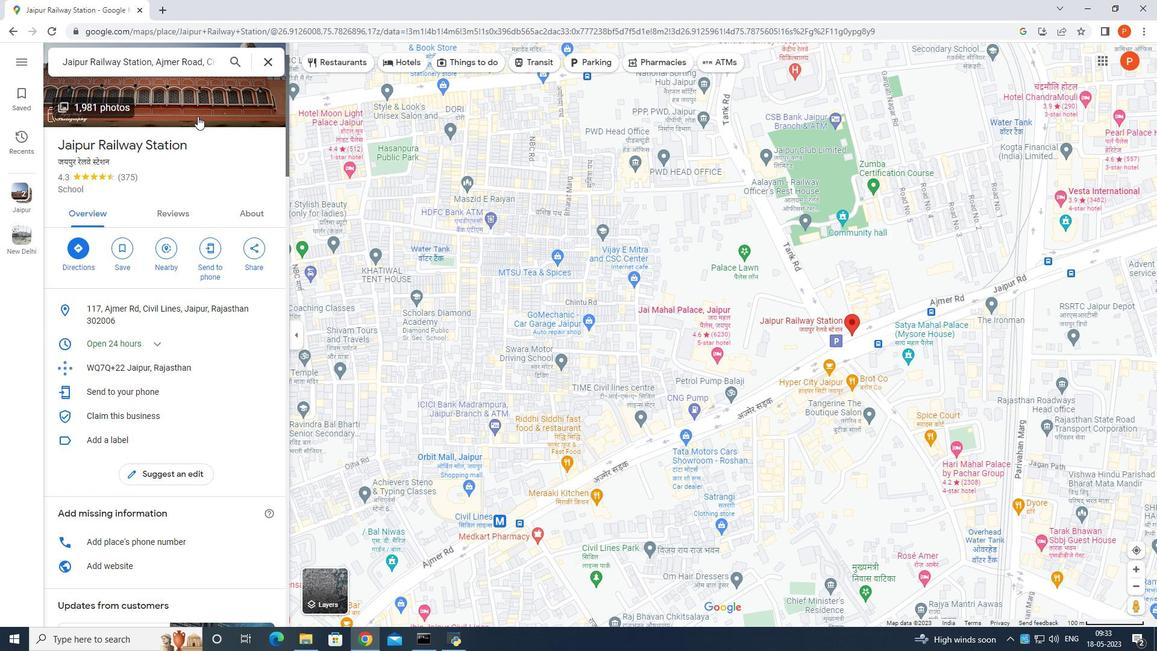 
Action: Mouse scrolled (197, 115) with delta (0, 0)
Screenshot: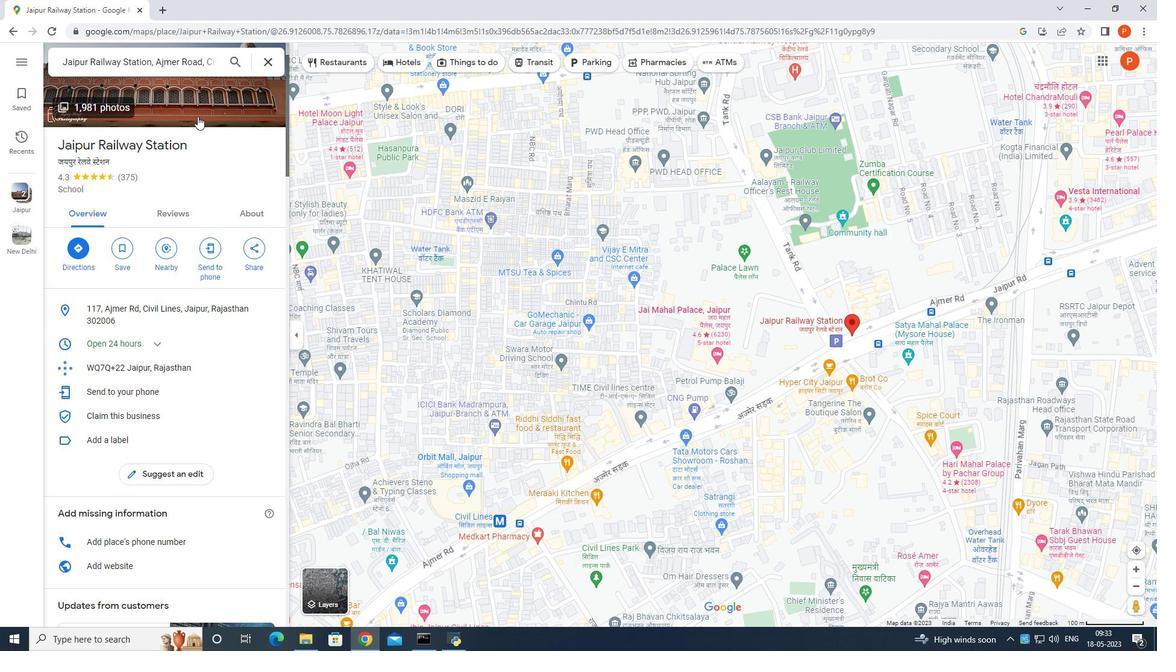 
Action: Mouse scrolled (197, 116) with delta (0, 0)
Screenshot: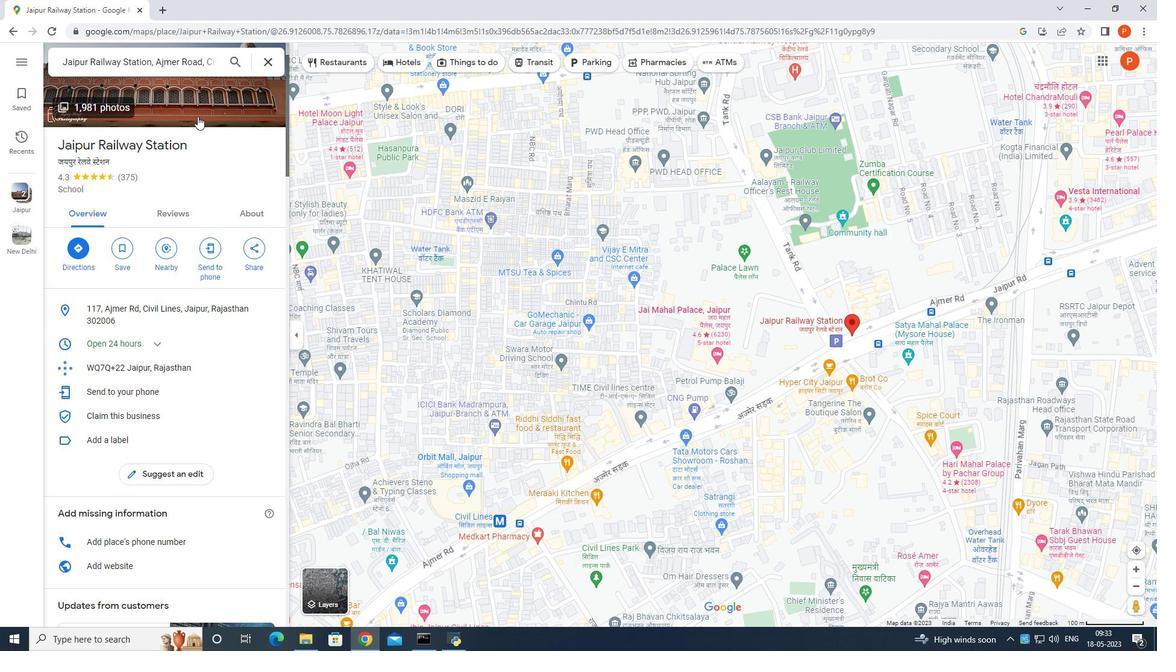 
Action: Mouse scrolled (197, 116) with delta (0, 0)
Screenshot: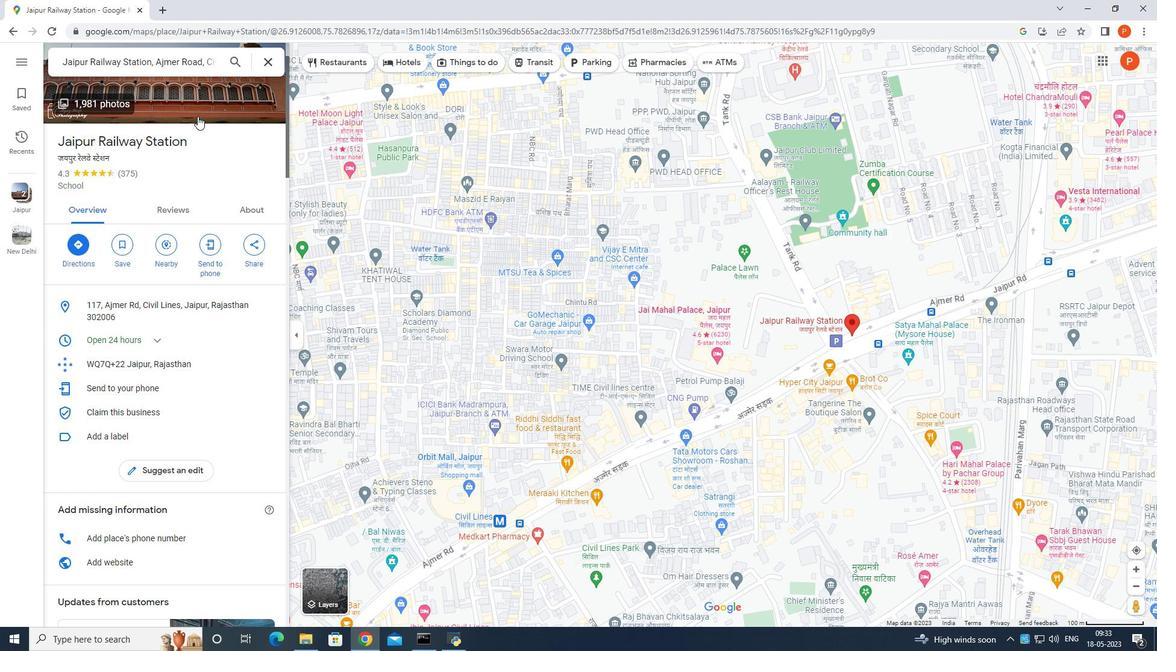
Action: Mouse moved to (197, 116)
Screenshot: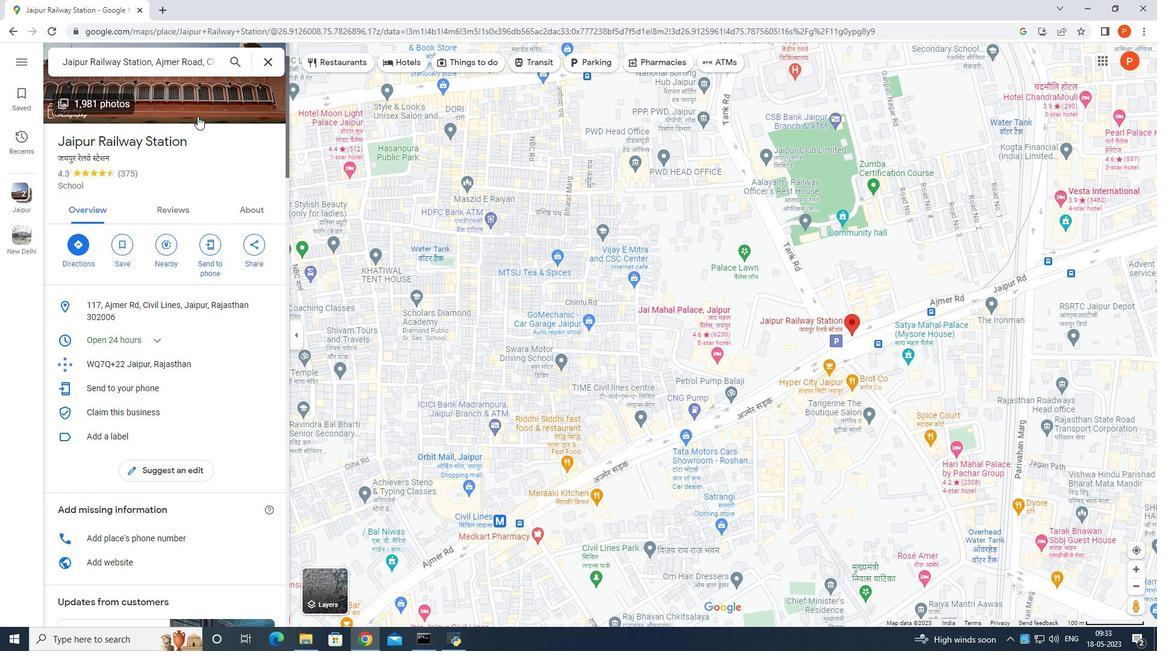 
Action: Mouse scrolled (197, 115) with delta (0, 0)
Screenshot: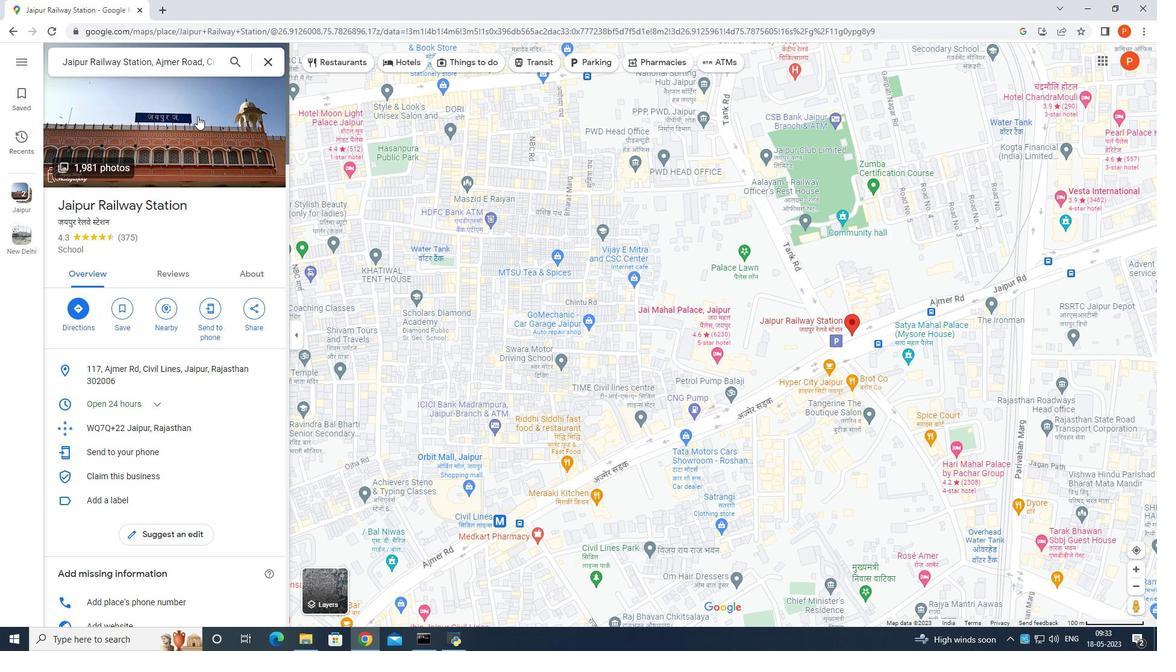 
Action: Mouse scrolled (197, 115) with delta (0, 0)
Screenshot: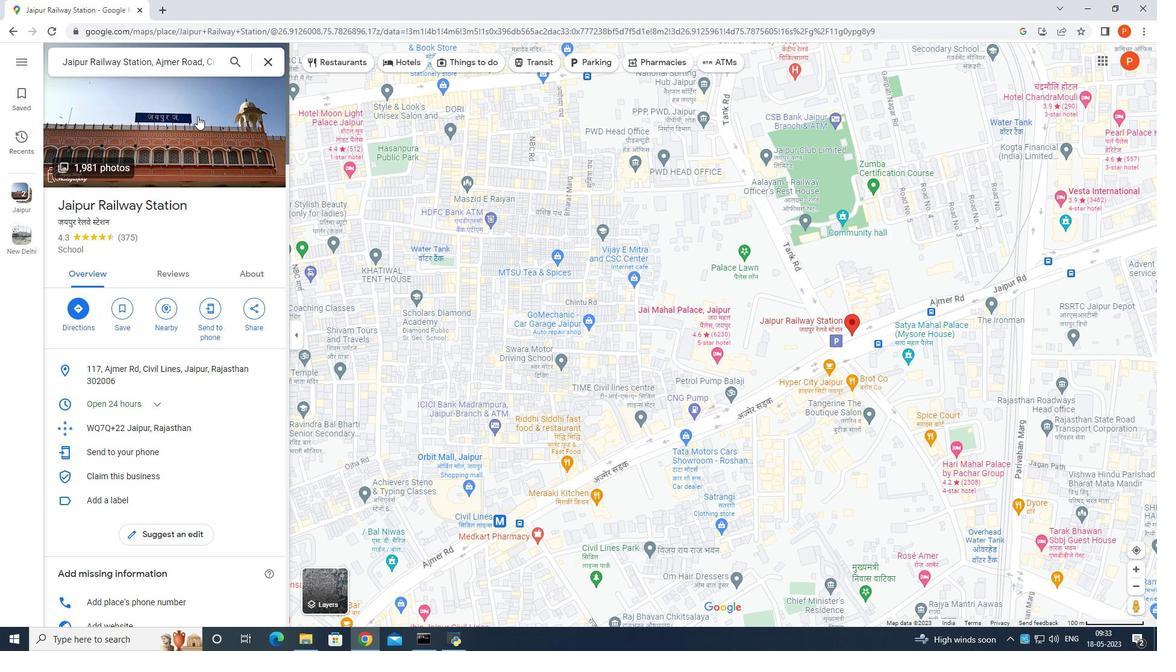
Action: Mouse scrolled (197, 115) with delta (0, 0)
Screenshot: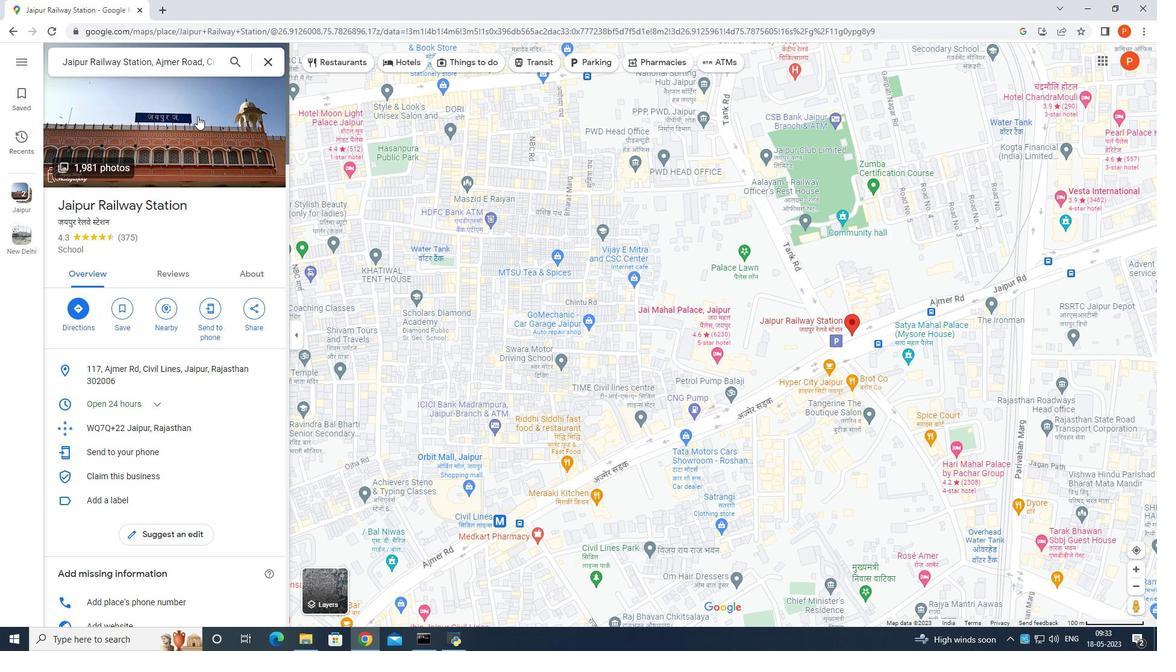 
Action: Mouse scrolled (197, 115) with delta (0, 0)
Screenshot: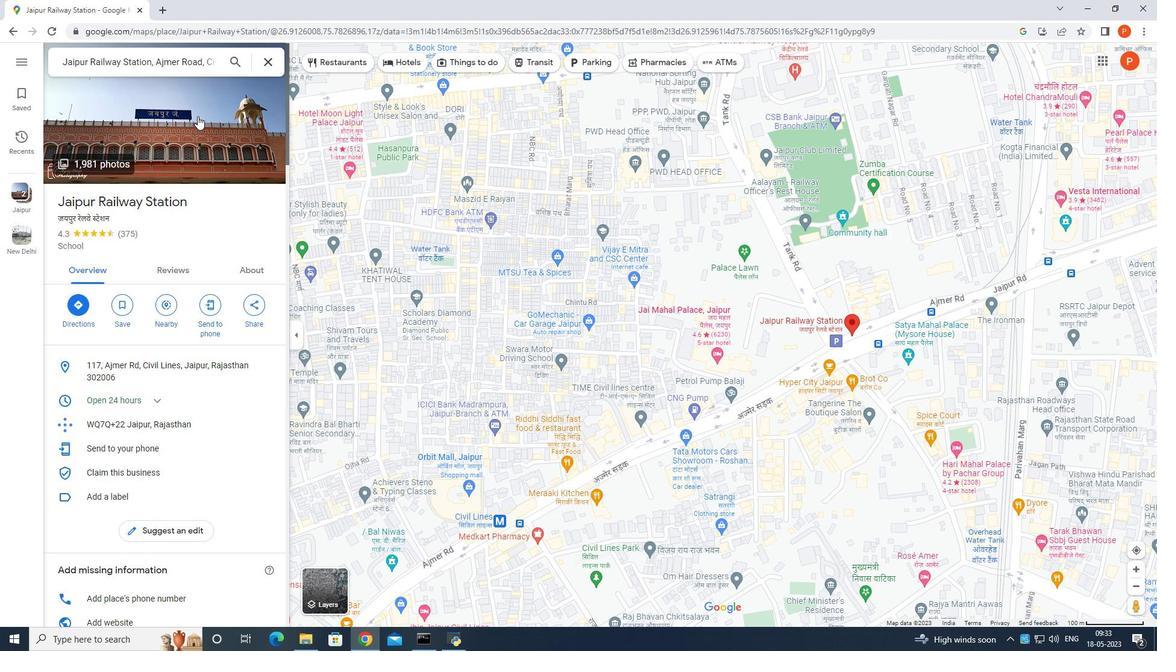 
Action: Mouse moved to (197, 116)
Screenshot: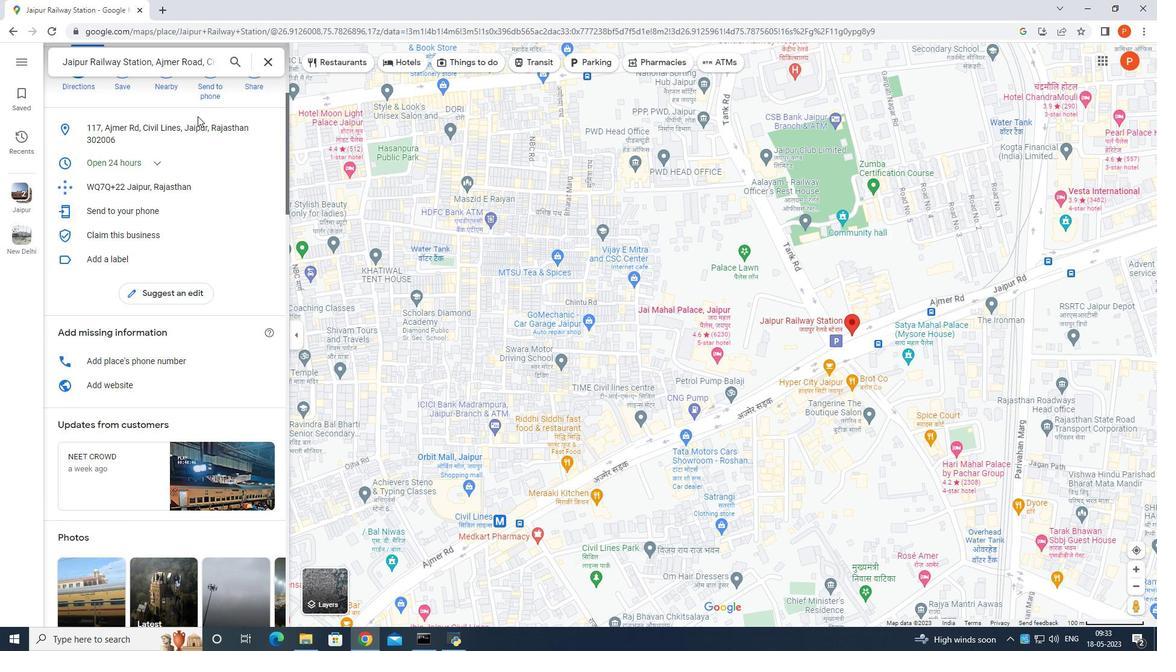 
Action: Mouse scrolled (197, 115) with delta (0, 0)
Screenshot: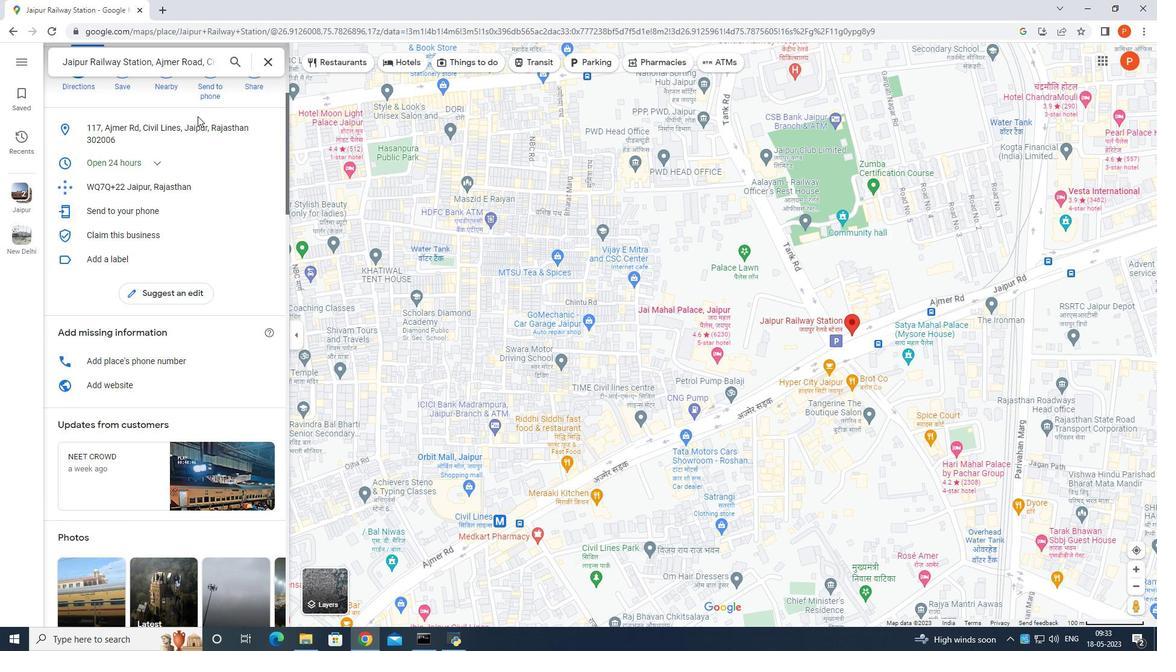 
Action: Mouse moved to (196, 117)
Screenshot: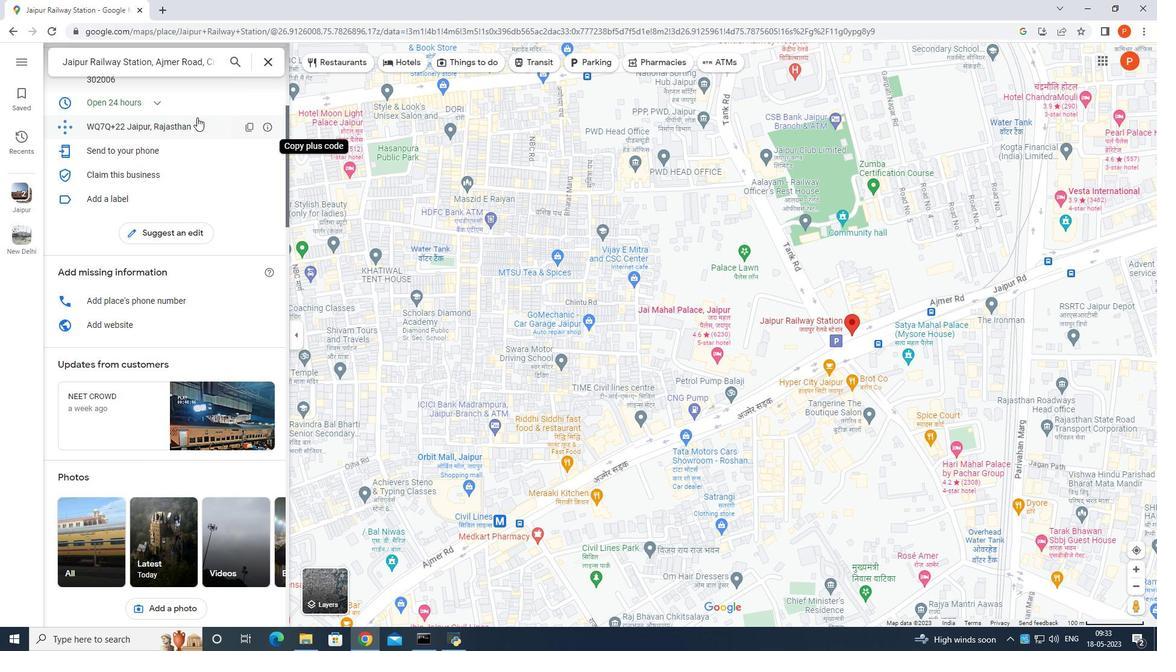 
Action: Mouse scrolled (196, 116) with delta (0, 0)
Screenshot: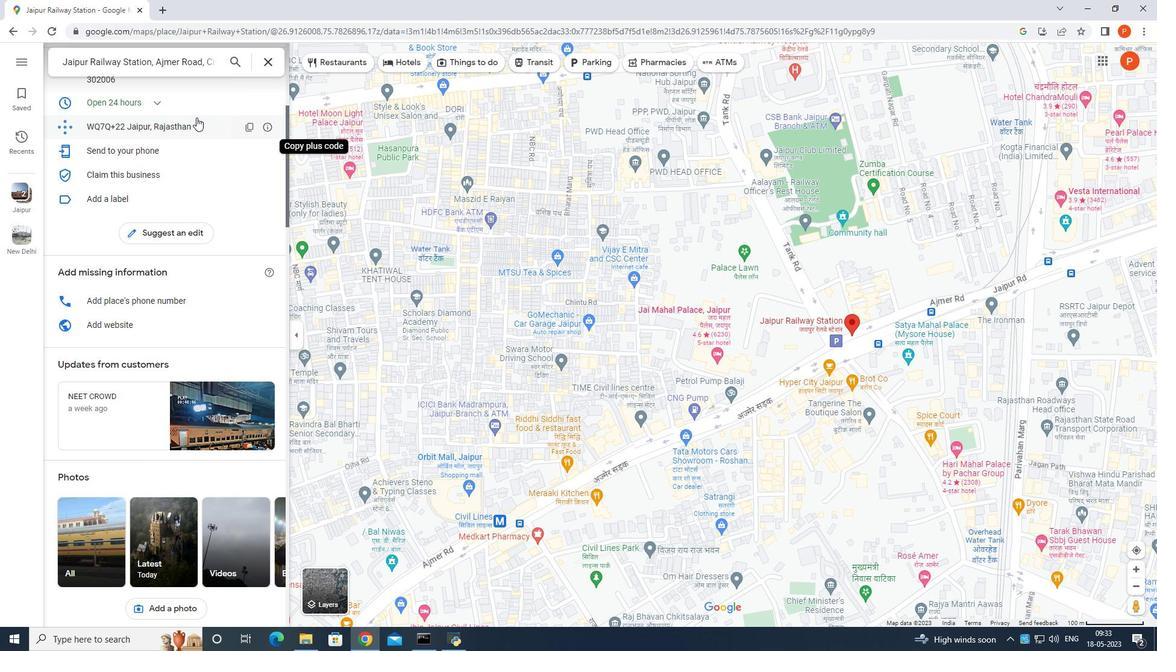 
Action: Mouse moved to (195, 118)
Screenshot: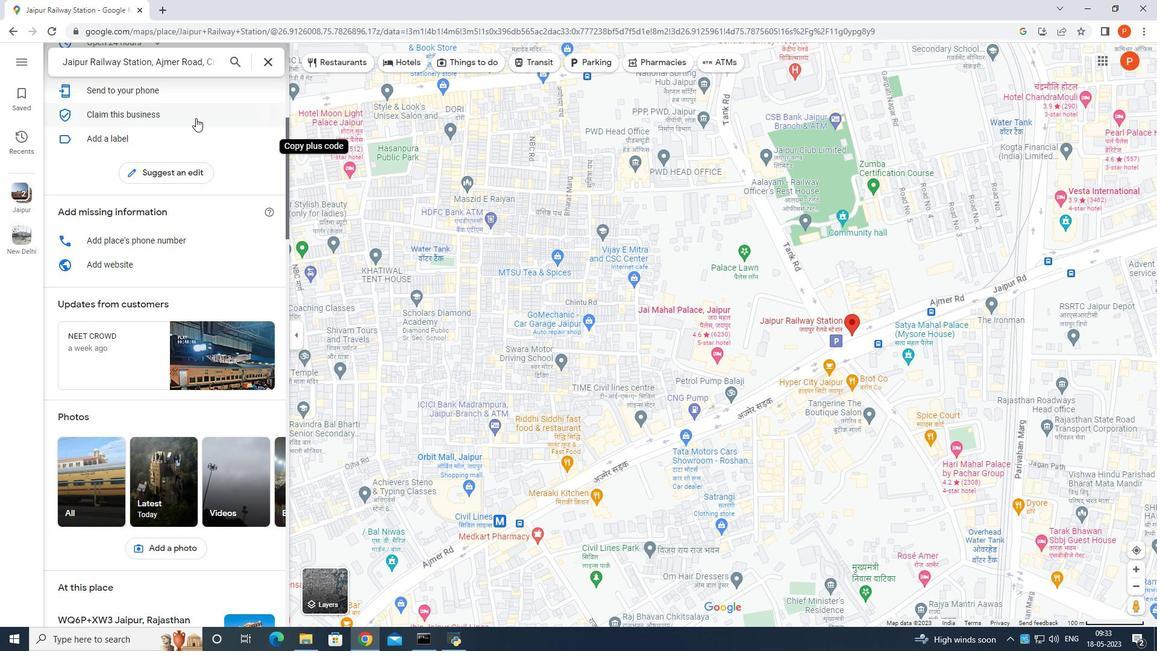 
Action: Mouse scrolled (195, 117) with delta (0, 0)
Screenshot: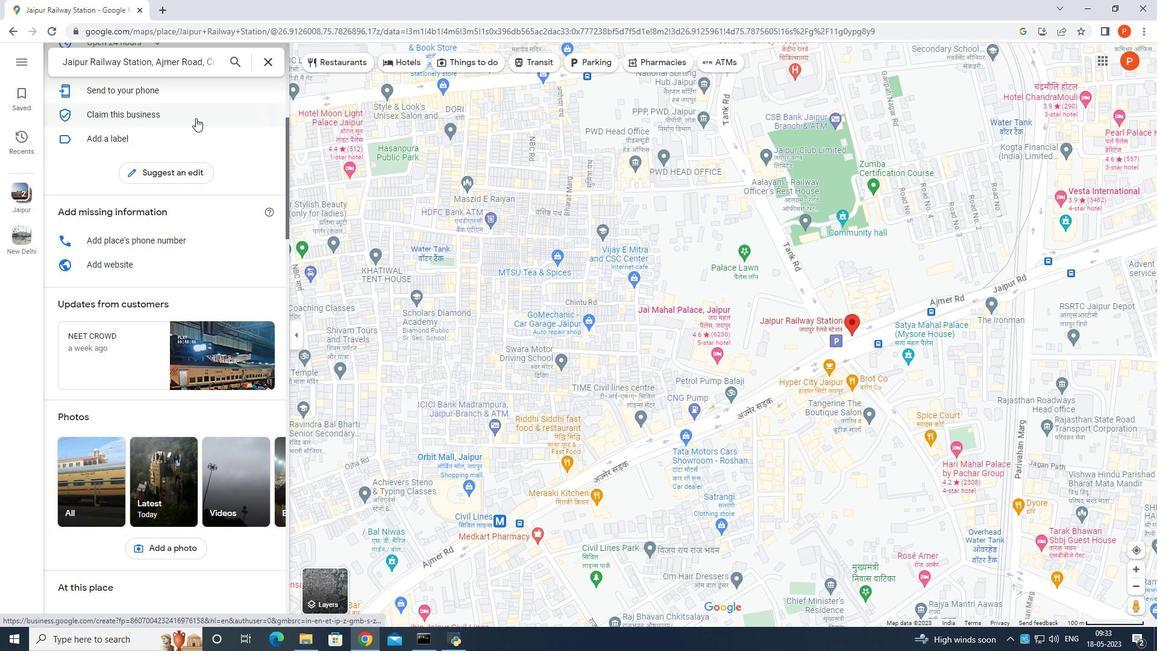 
Action: Mouse moved to (195, 121)
Screenshot: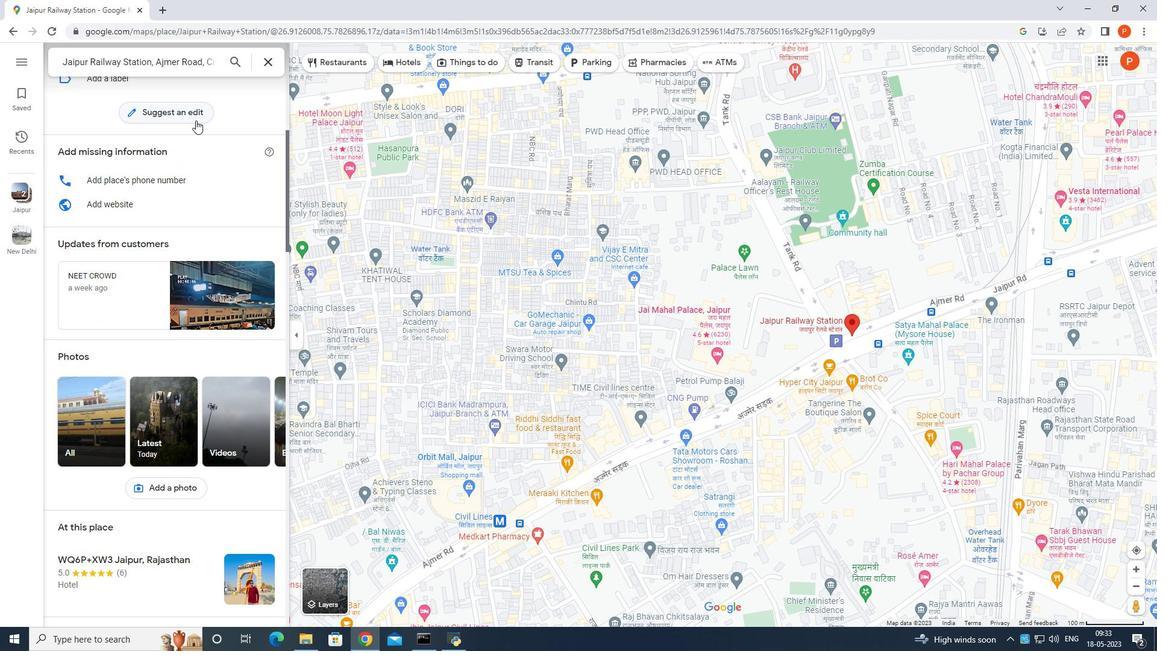 
Action: Mouse scrolled (195, 120) with delta (0, 0)
Screenshot: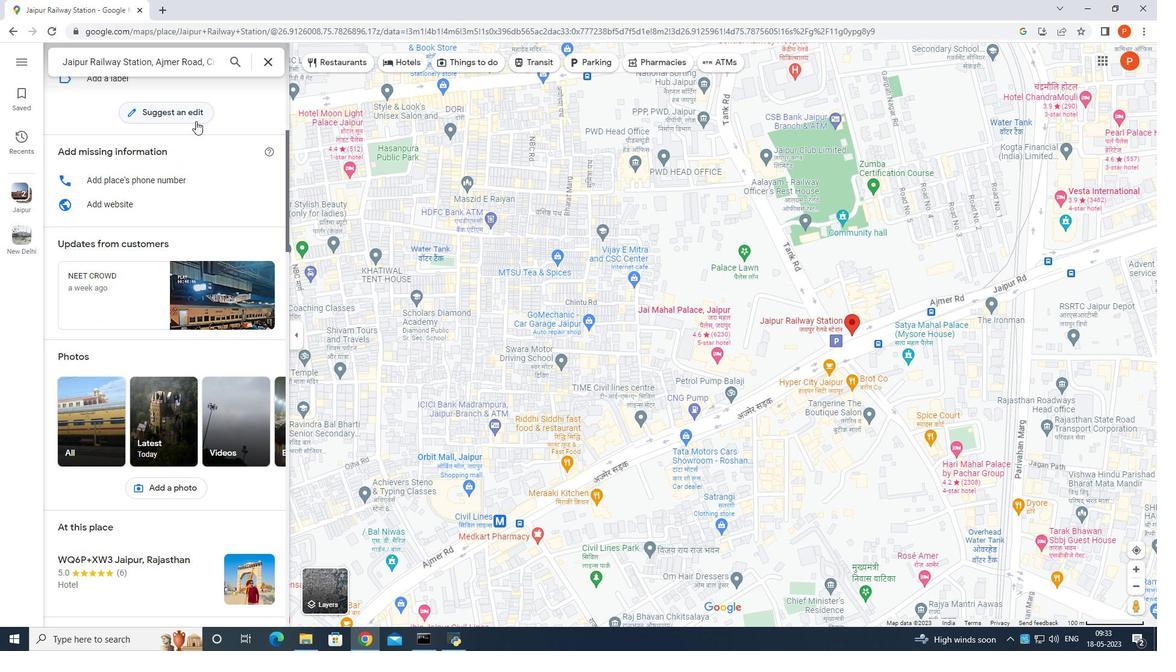 
Action: Mouse moved to (195, 121)
Screenshot: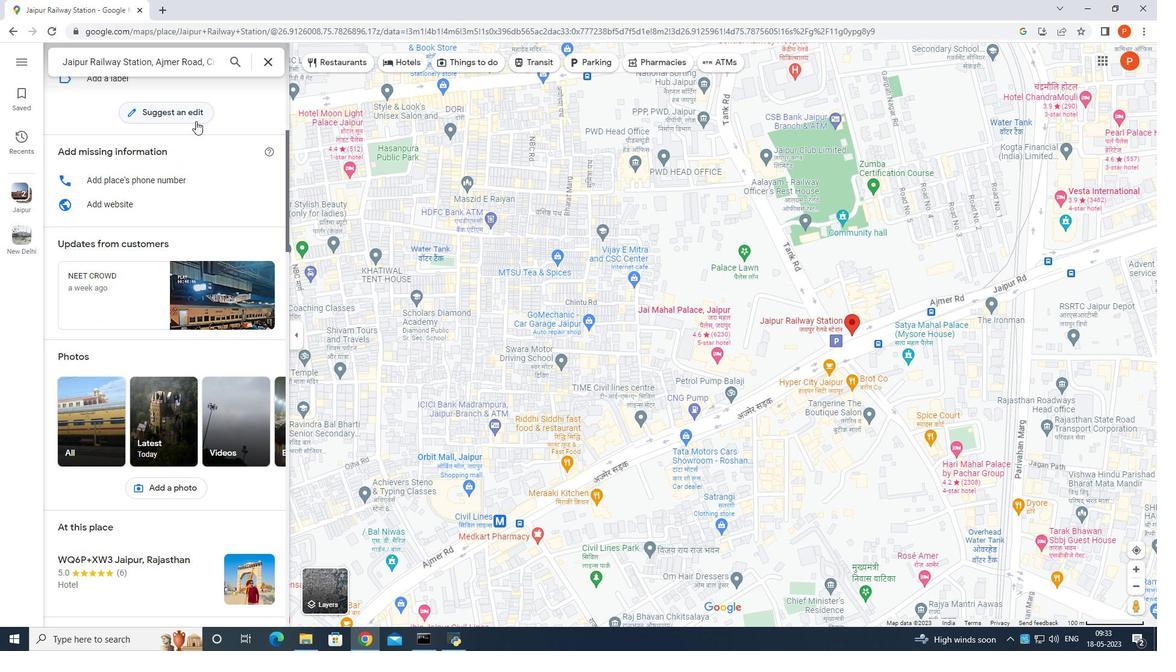 
Action: Mouse scrolled (195, 121) with delta (0, 0)
Screenshot: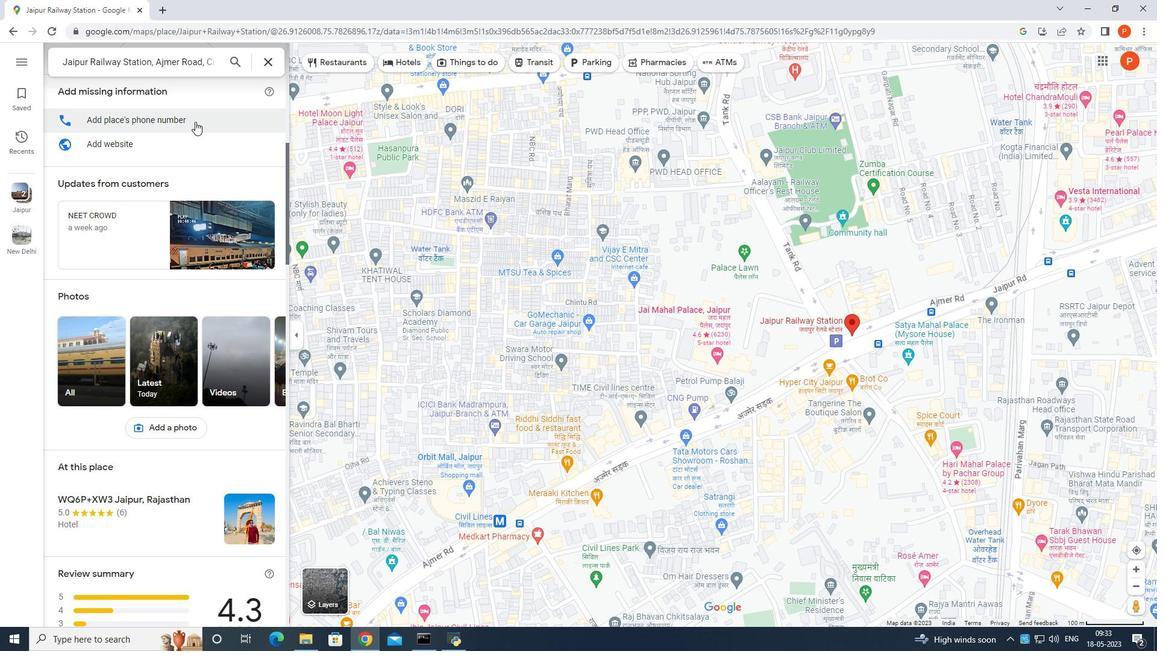 
Action: Mouse moved to (195, 121)
Screenshot: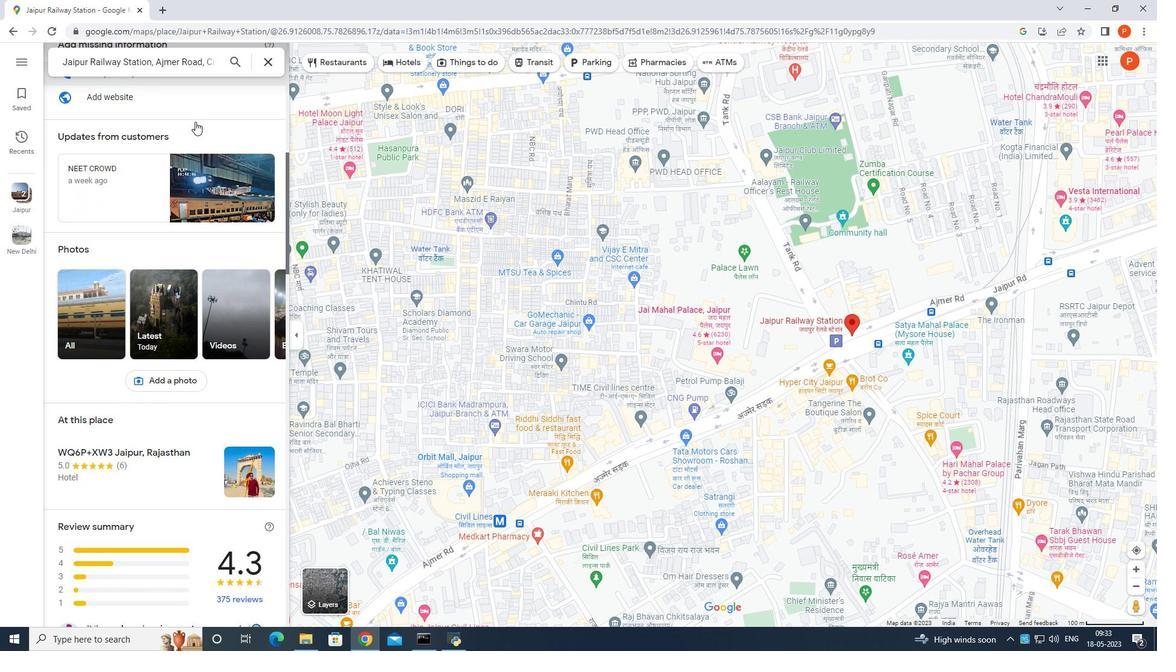 
Action: Mouse scrolled (195, 121) with delta (0, 0)
Screenshot: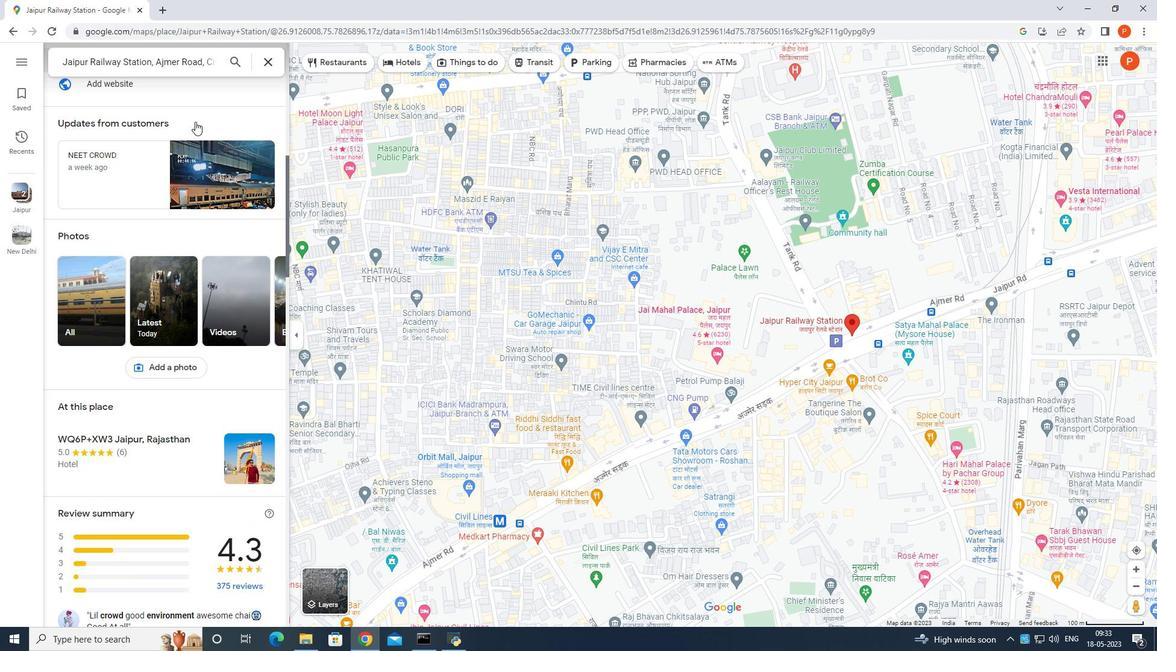 
Action: Mouse scrolled (195, 121) with delta (0, 0)
Screenshot: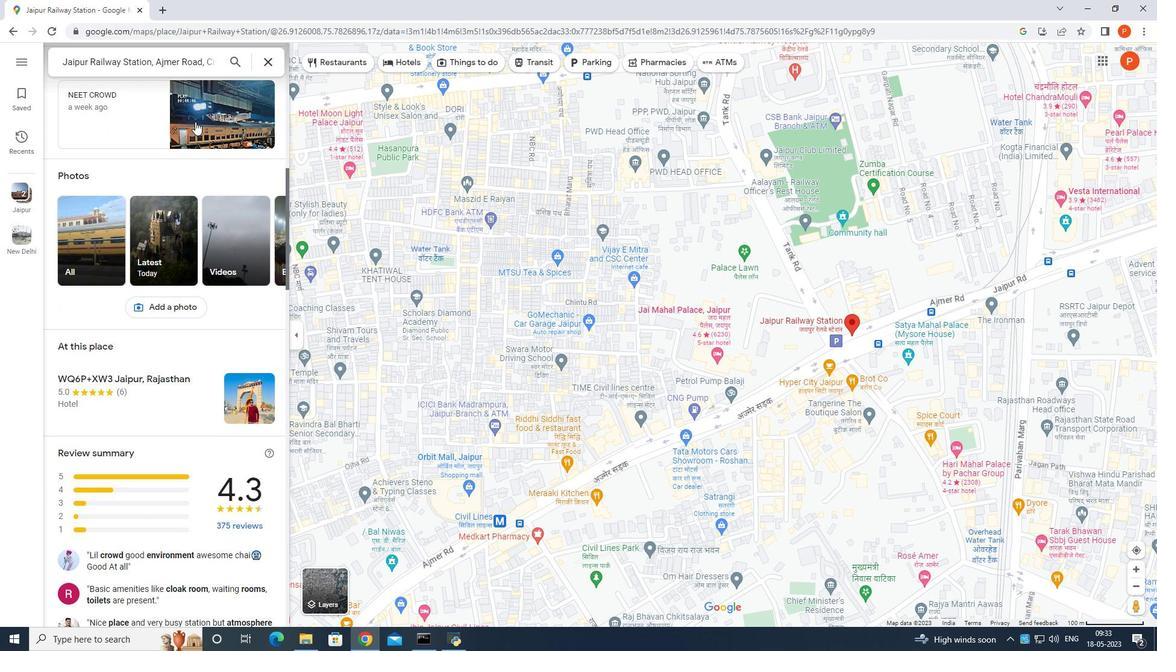 
Action: Mouse scrolled (195, 121) with delta (0, 0)
Screenshot: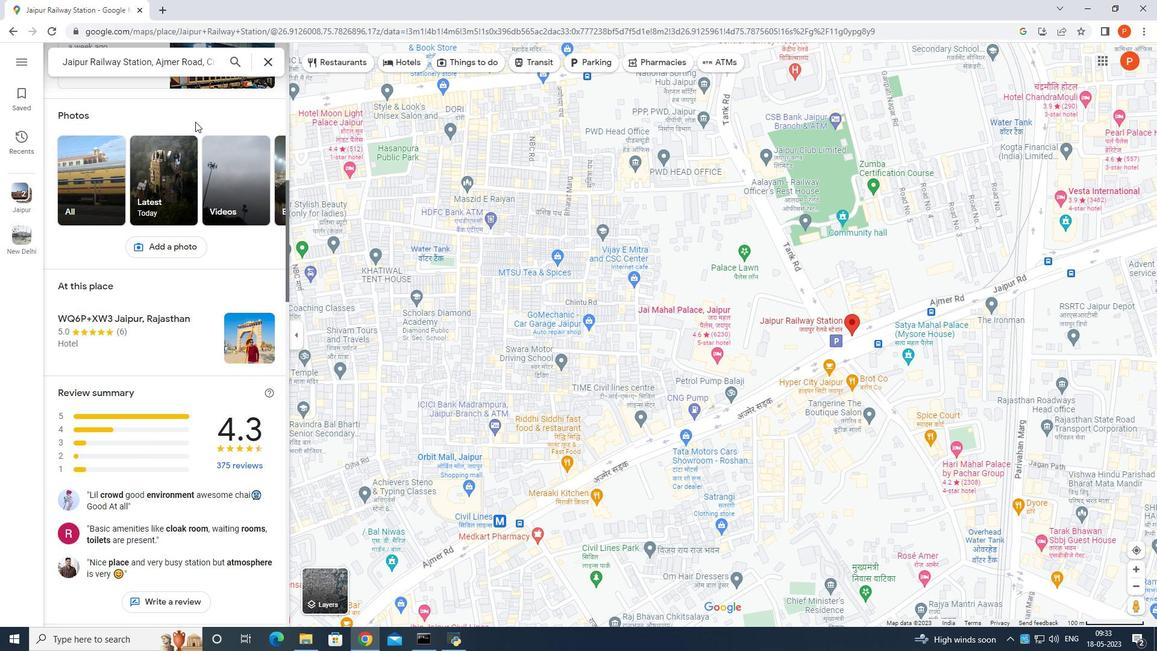 
Action: Mouse moved to (191, 119)
Screenshot: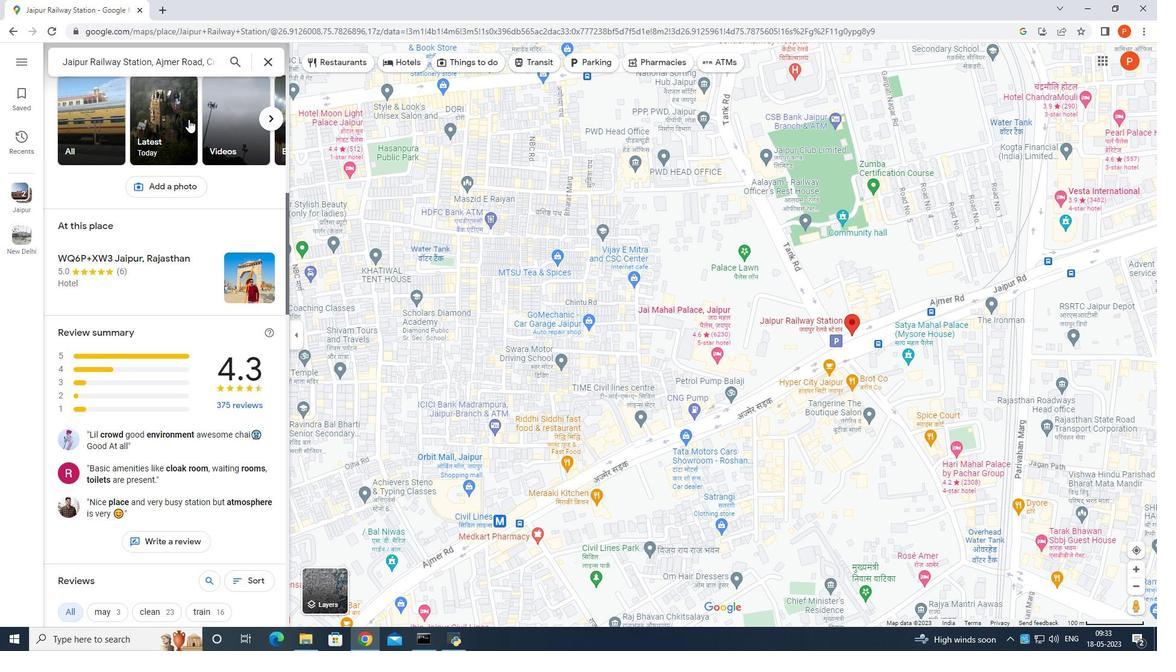 
Action: Mouse scrolled (191, 118) with delta (0, 0)
Screenshot: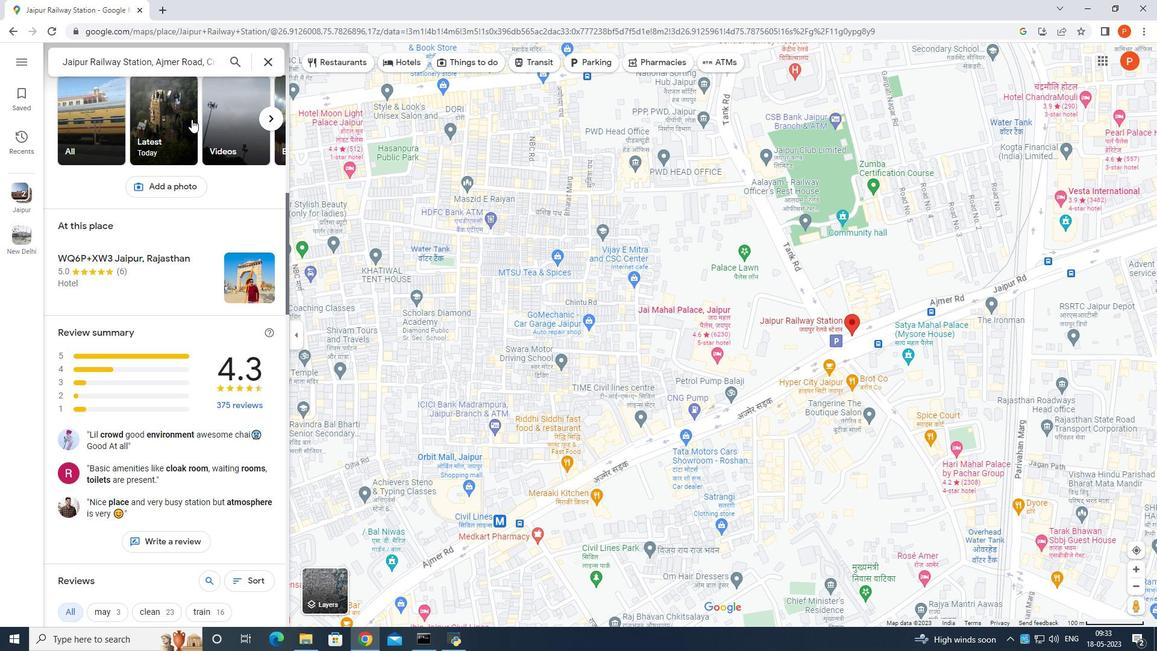 
Action: Mouse moved to (192, 122)
Screenshot: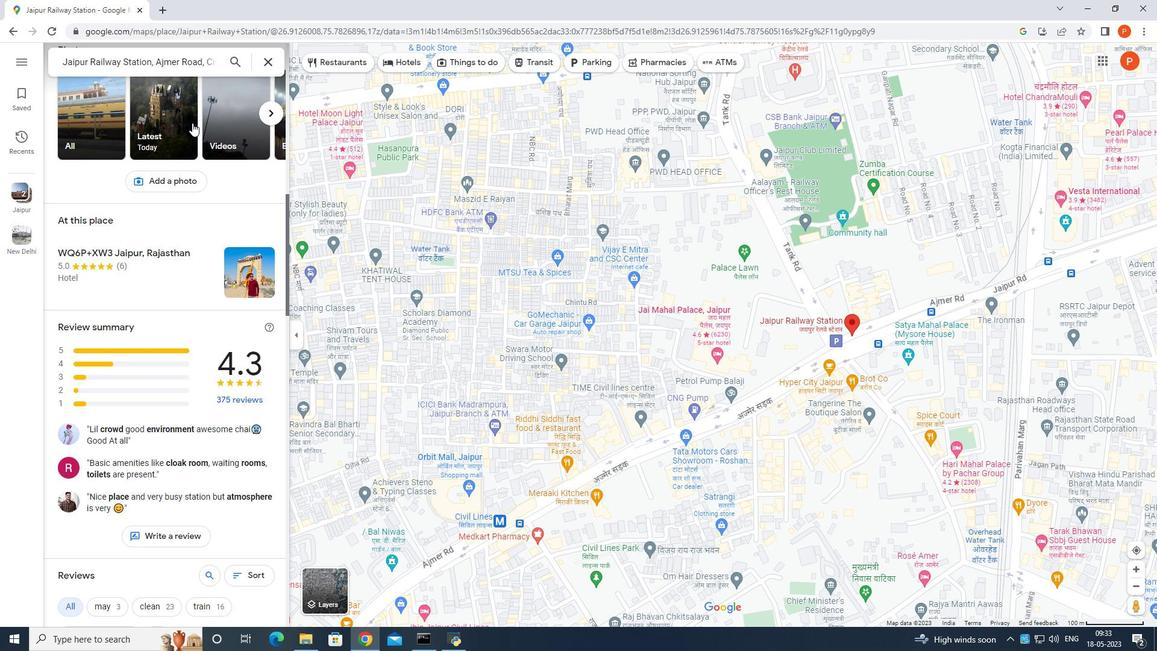 
Action: Mouse scrolled (192, 122) with delta (0, 0)
Screenshot: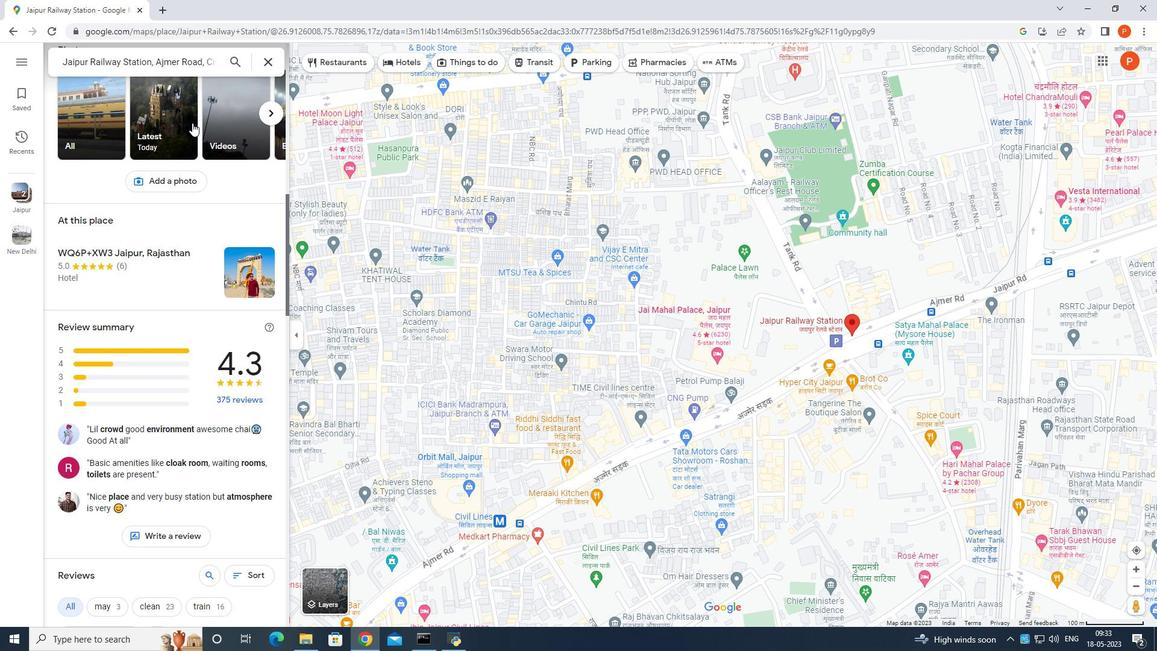 
Action: Mouse moved to (192, 125)
Screenshot: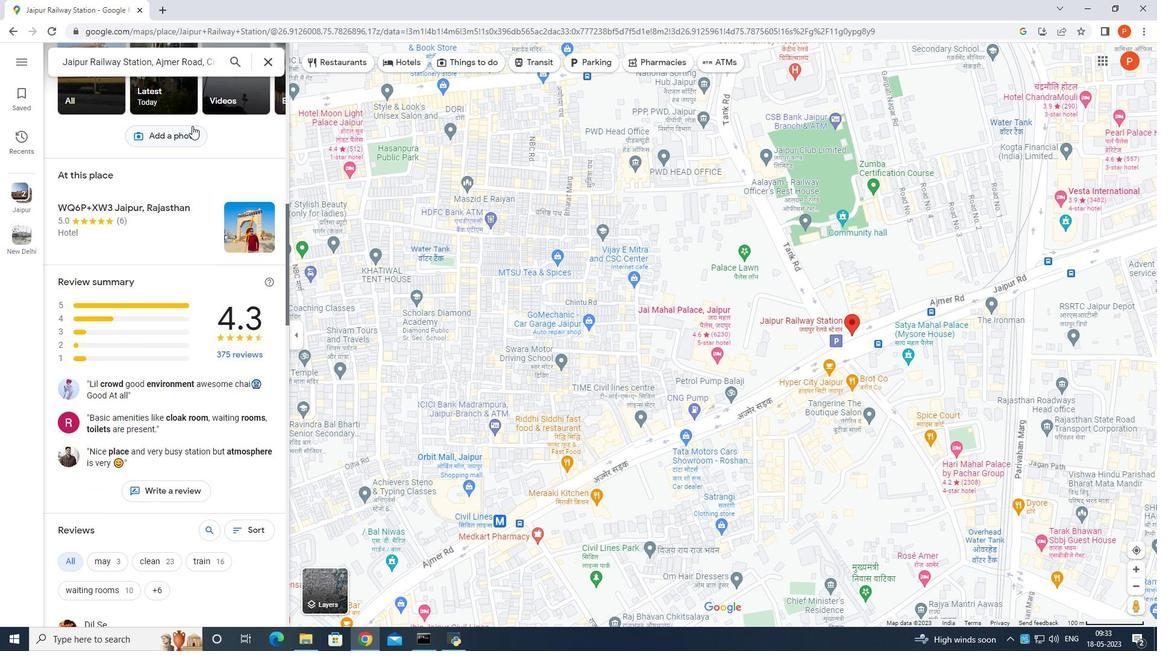 
Action: Mouse scrolled (192, 125) with delta (0, 0)
Screenshot: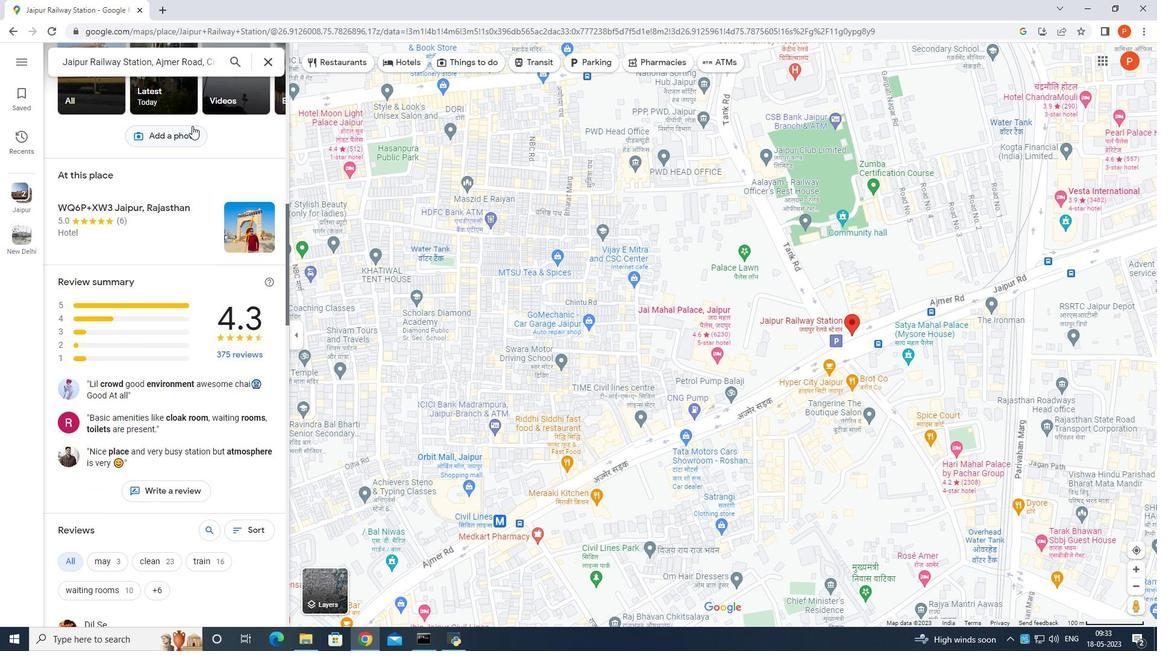 
Action: Mouse moved to (192, 125)
Screenshot: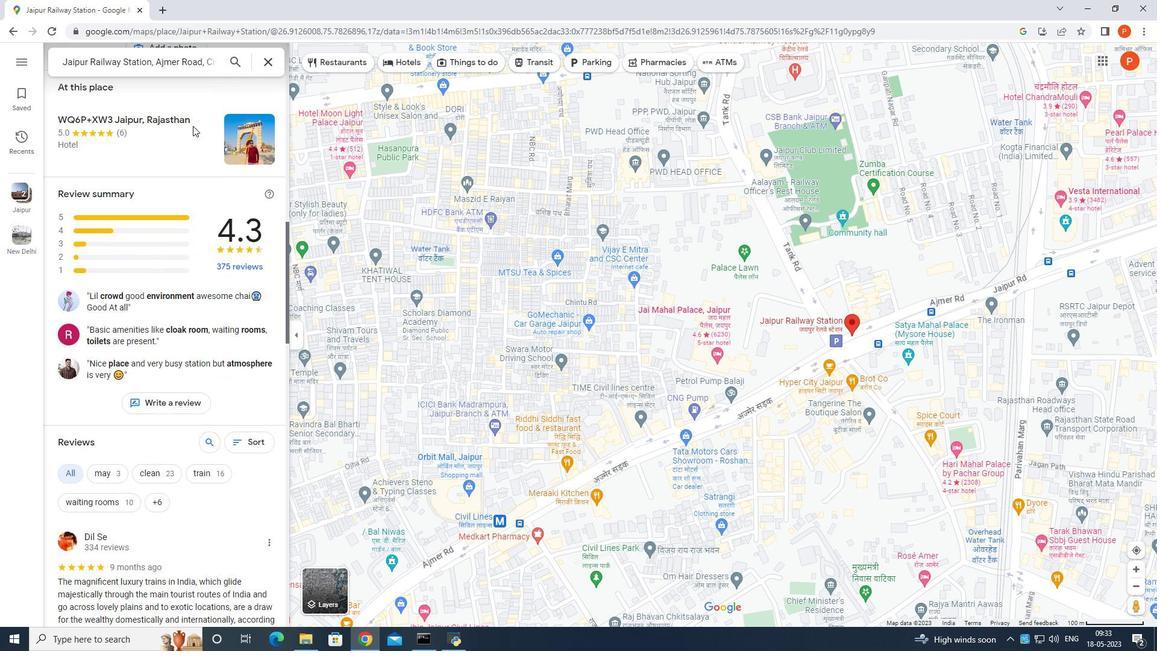
Action: Mouse scrolled (192, 125) with delta (0, 0)
Screenshot: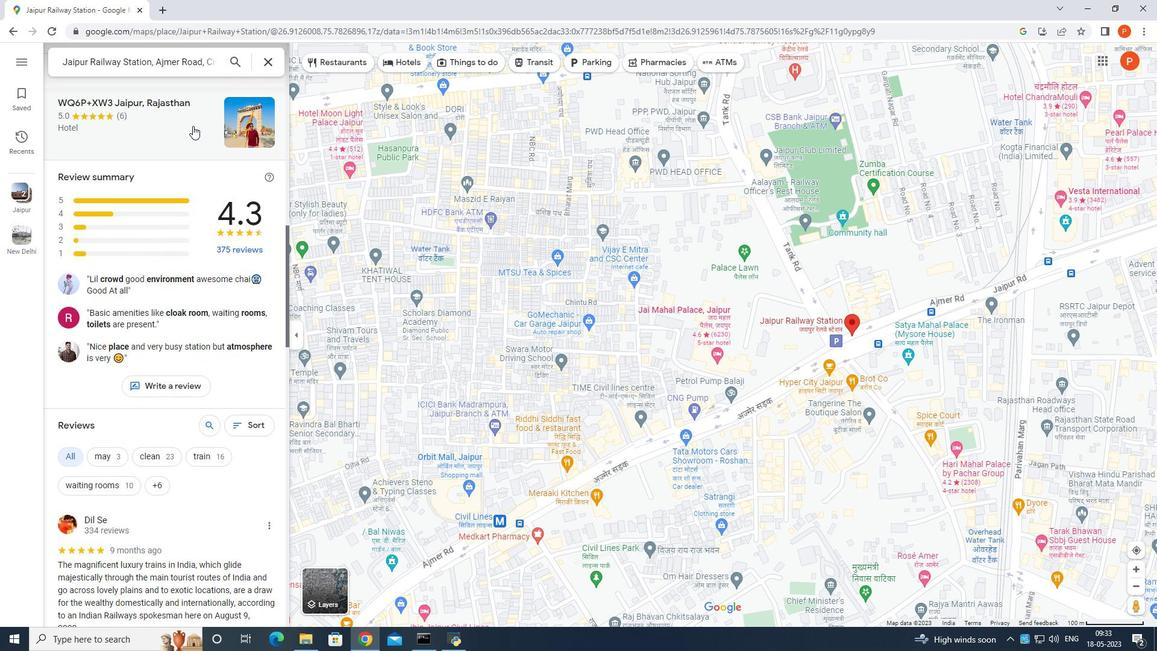 
Action: Mouse moved to (192, 126)
Screenshot: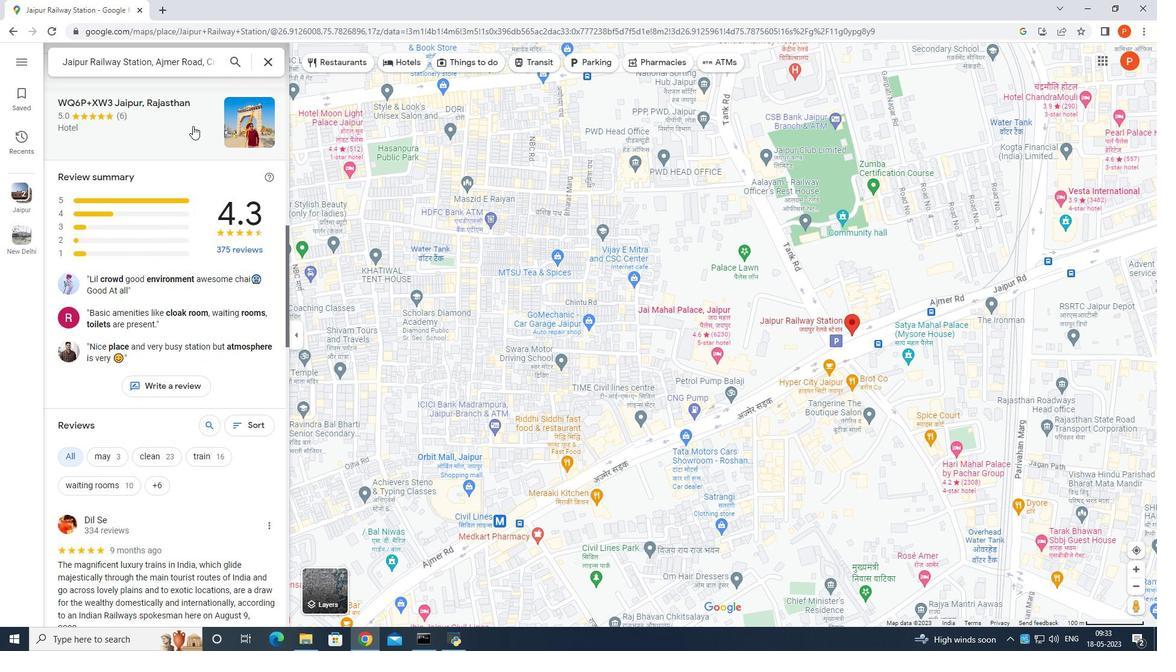 
Action: Mouse scrolled (192, 125) with delta (0, 0)
Screenshot: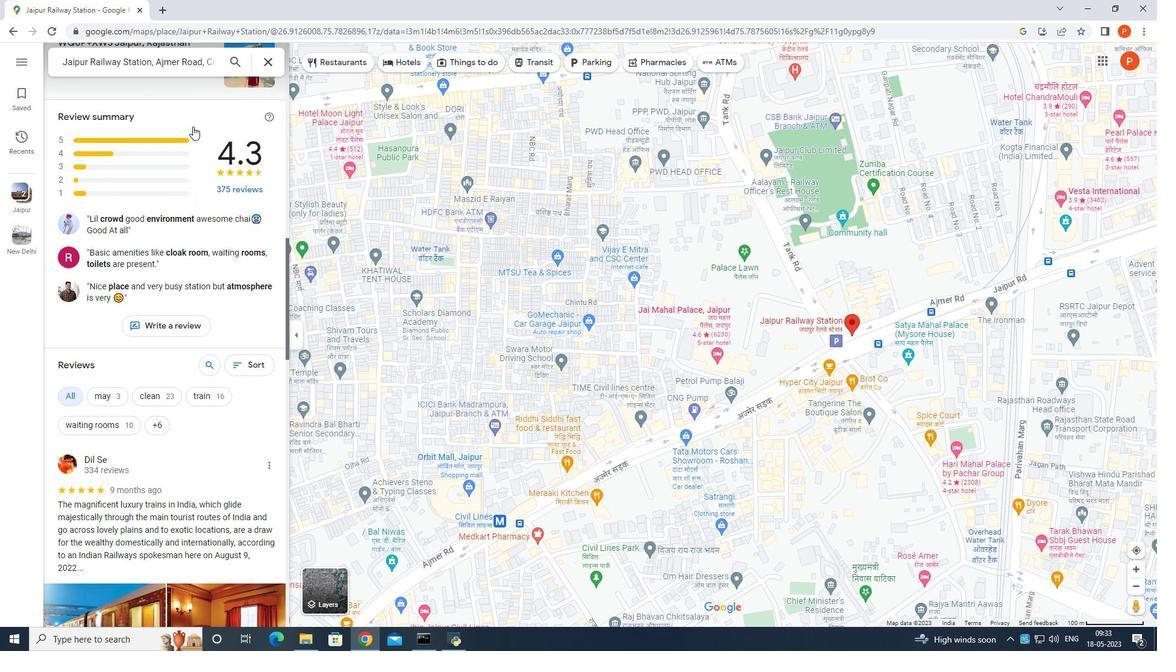 
Action: Mouse scrolled (192, 125) with delta (0, 0)
Screenshot: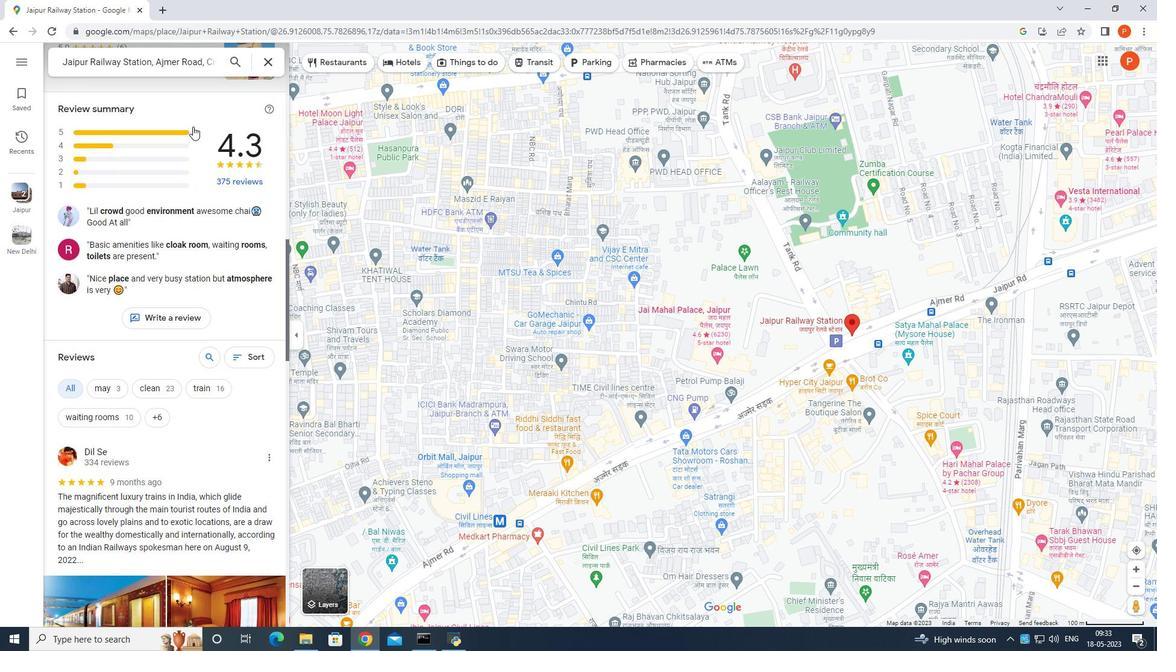 
Action: Mouse moved to (189, 130)
Screenshot: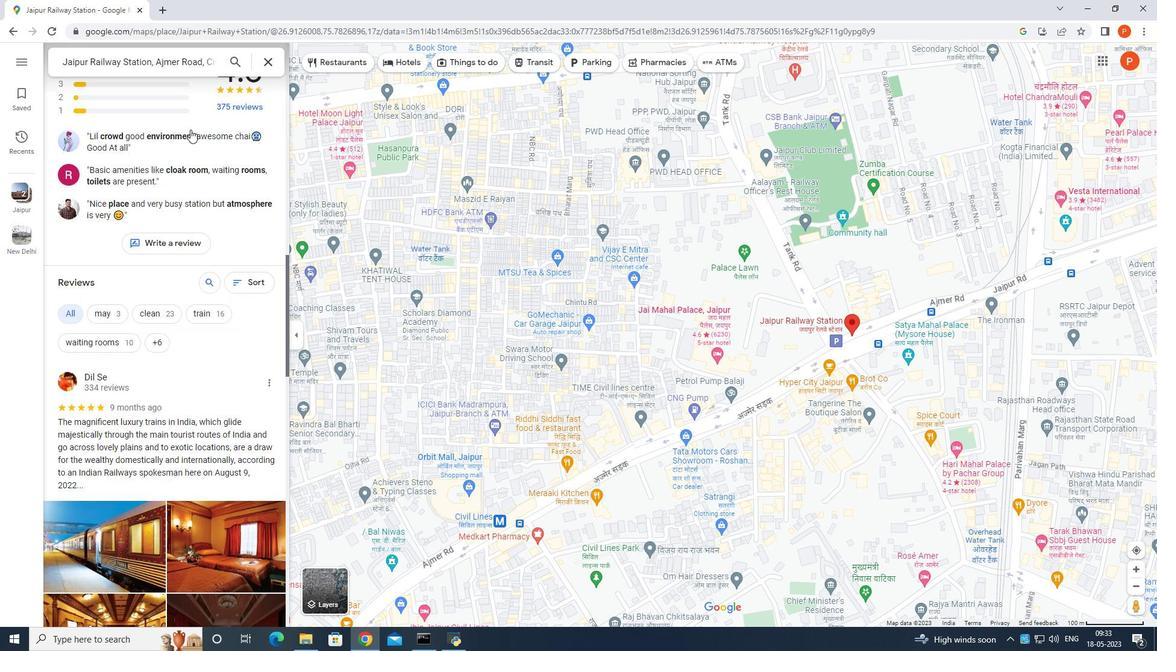 
Action: Mouse scrolled (189, 129) with delta (0, 0)
Screenshot: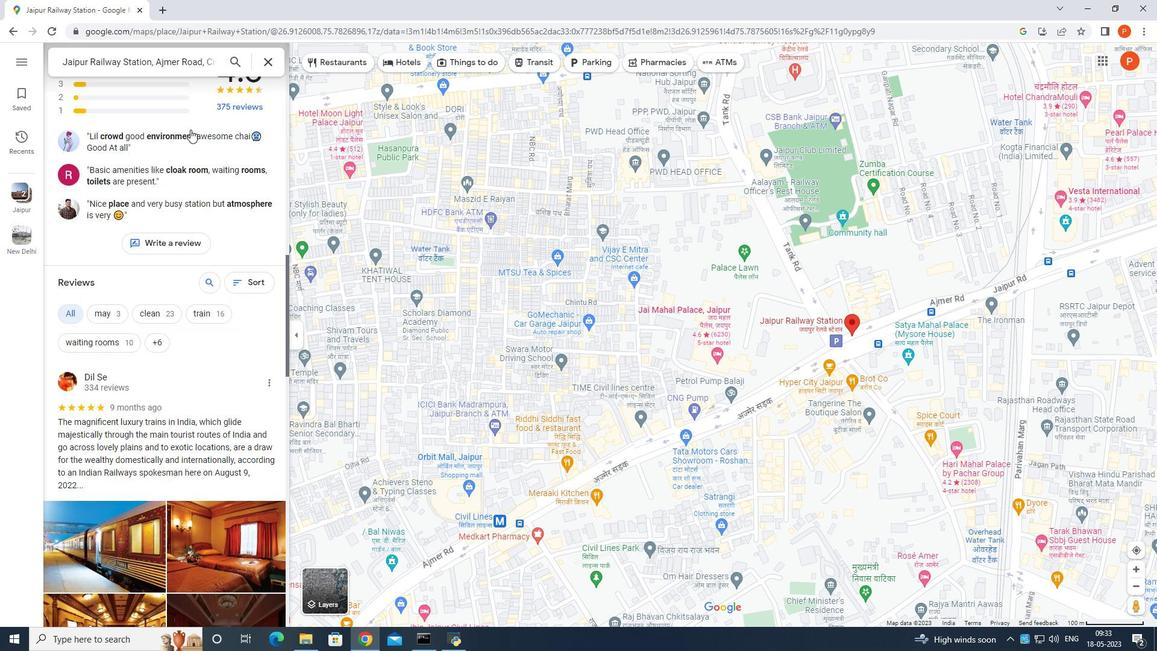 
Action: Mouse moved to (189, 130)
Screenshot: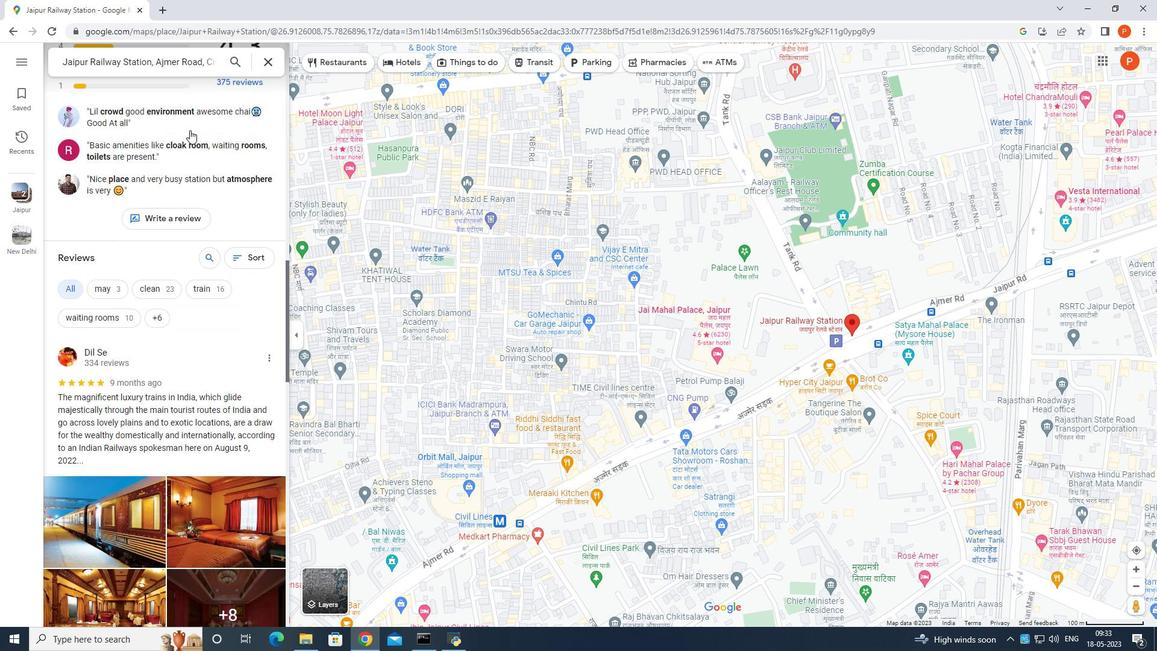 
Action: Mouse scrolled (189, 130) with delta (0, 0)
Screenshot: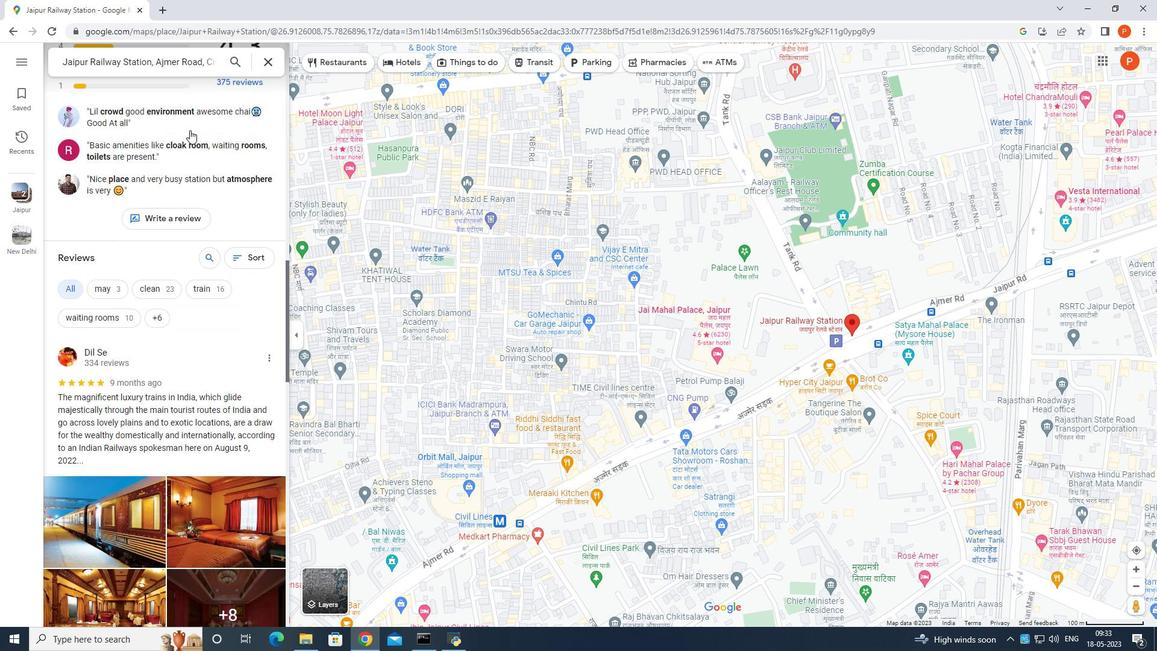 
Action: Mouse moved to (188, 130)
Screenshot: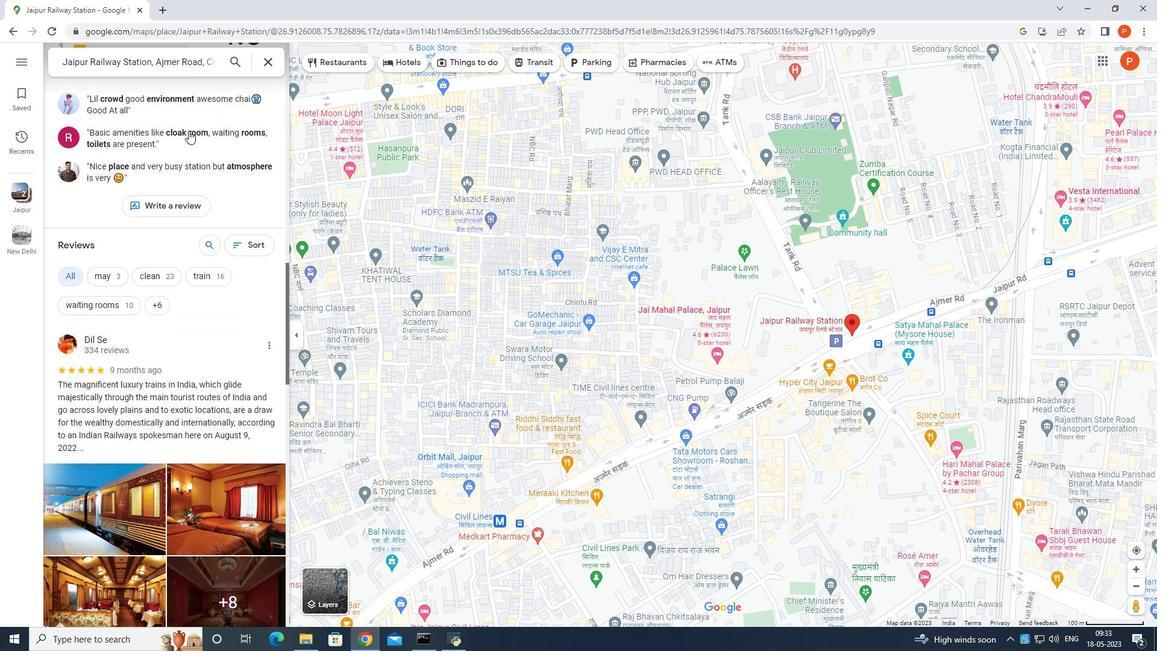 
Action: Mouse scrolled (188, 130) with delta (0, 0)
Screenshot: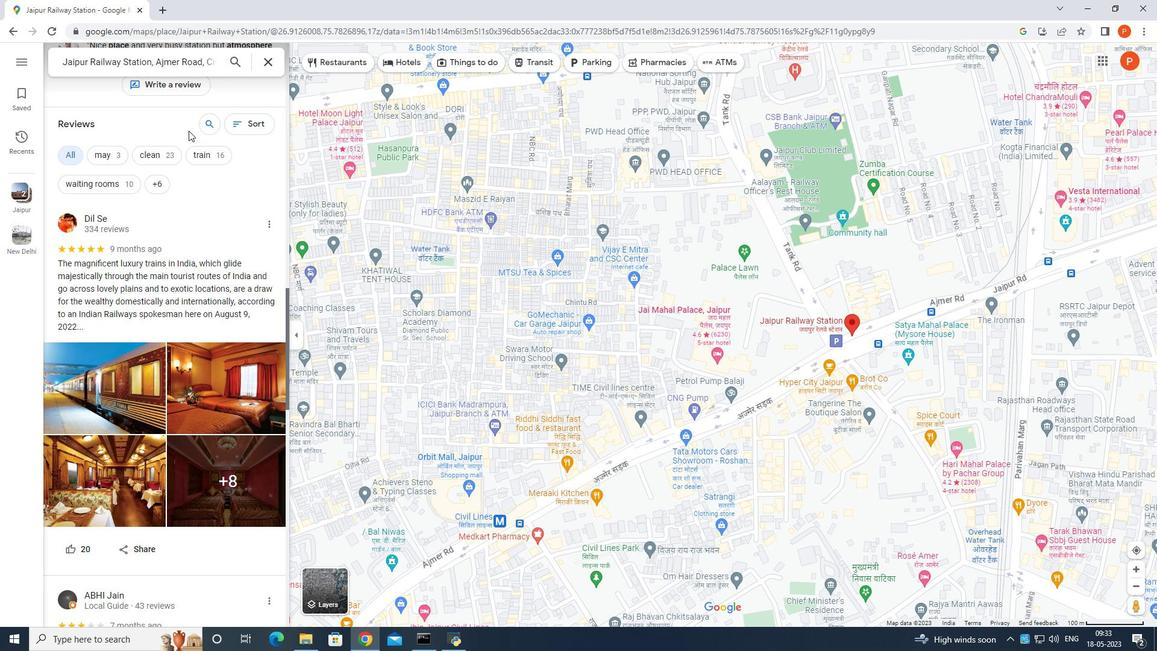 
Action: Mouse moved to (188, 131)
Screenshot: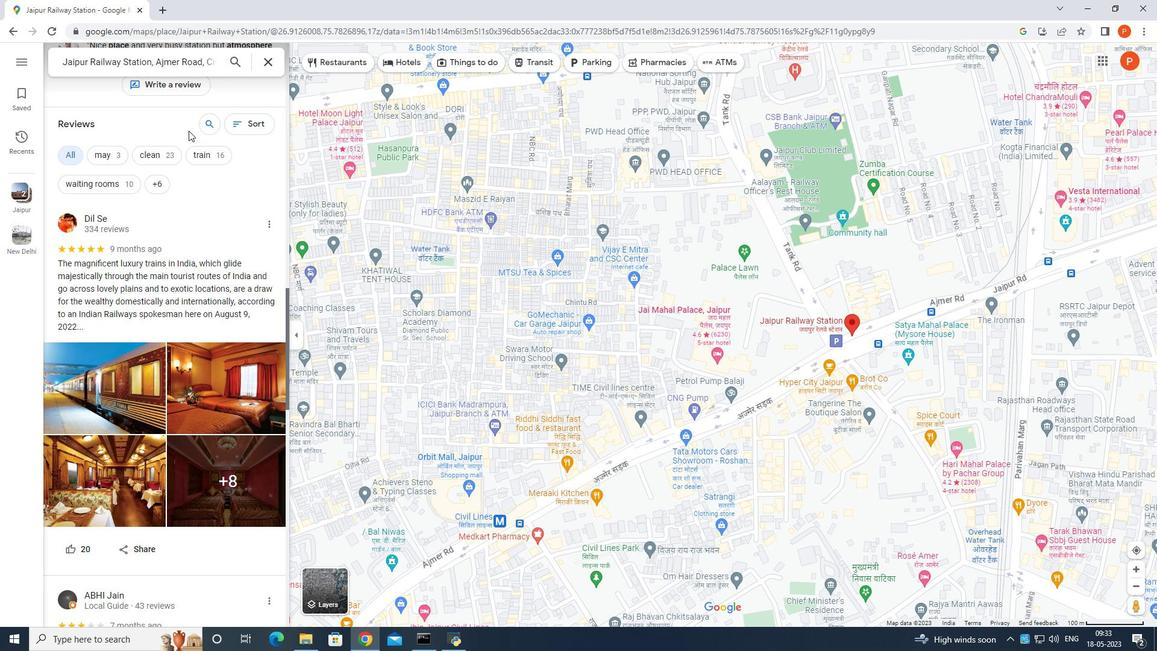 
Action: Mouse scrolled (188, 130) with delta (0, 0)
Screenshot: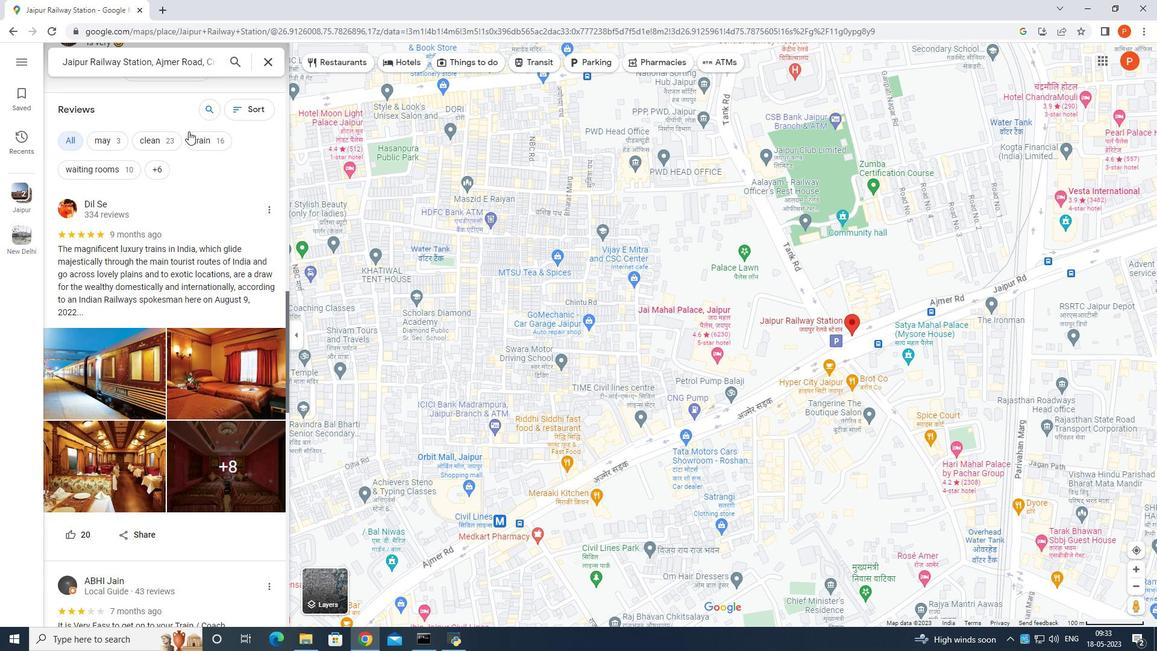 
Action: Mouse scrolled (188, 130) with delta (0, 0)
Screenshot: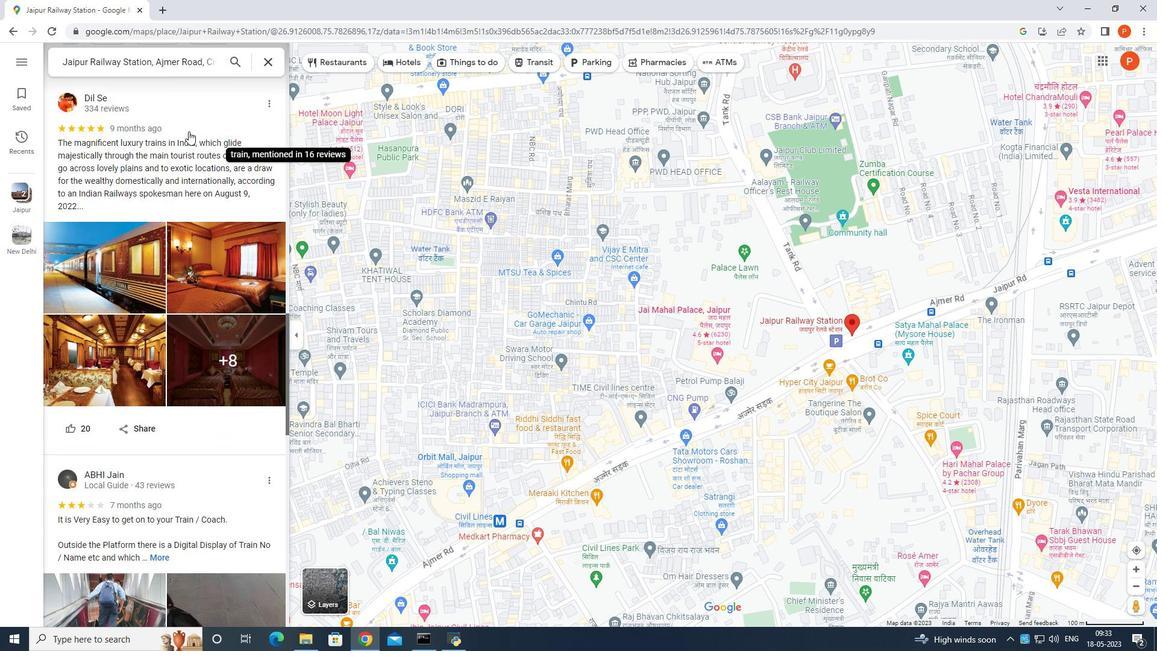
Action: Mouse moved to (188, 132)
Screenshot: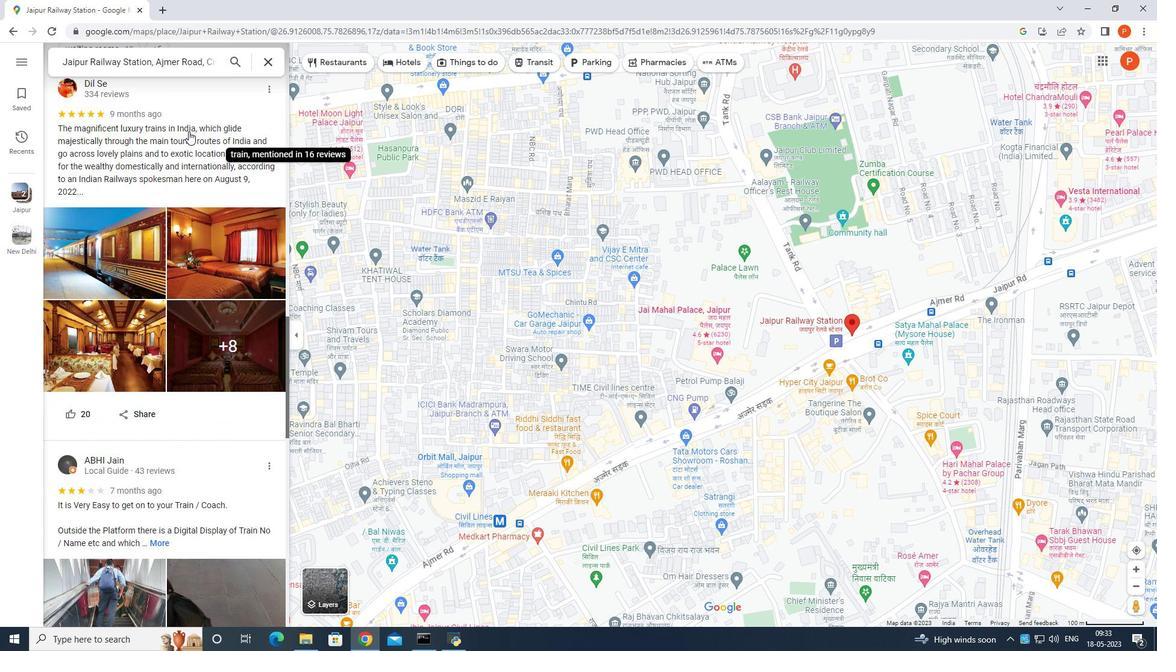 
Action: Mouse scrolled (188, 131) with delta (0, 0)
Screenshot: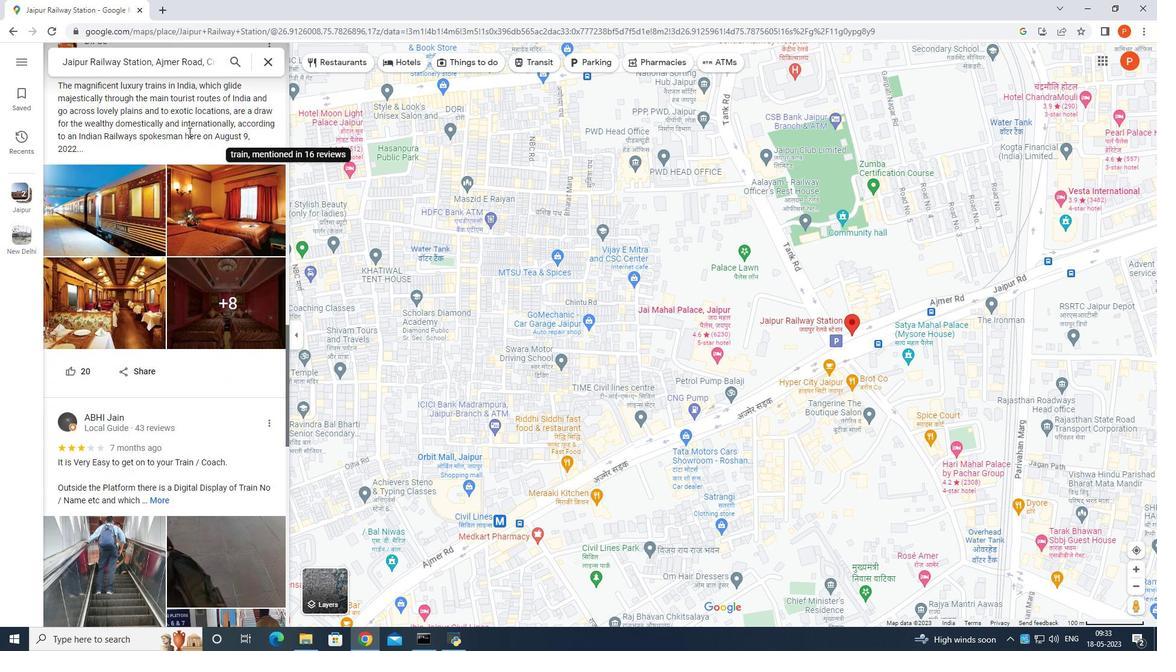 
Action: Mouse scrolled (188, 131) with delta (0, 0)
Screenshot: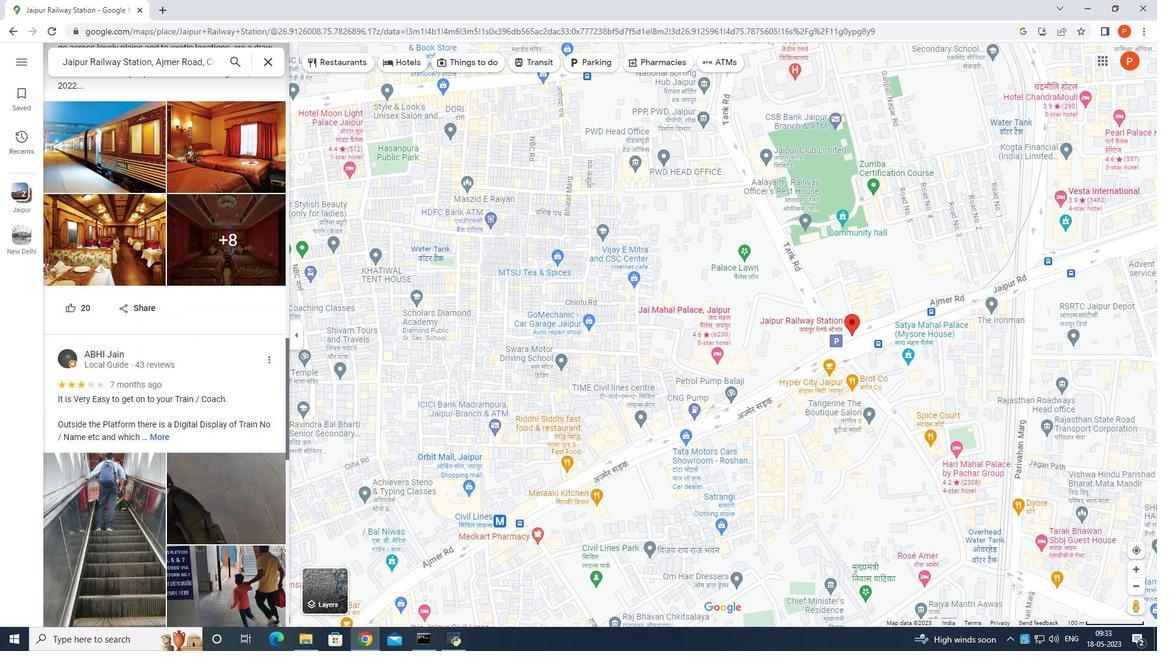 
Action: Mouse scrolled (188, 131) with delta (0, 0)
Screenshot: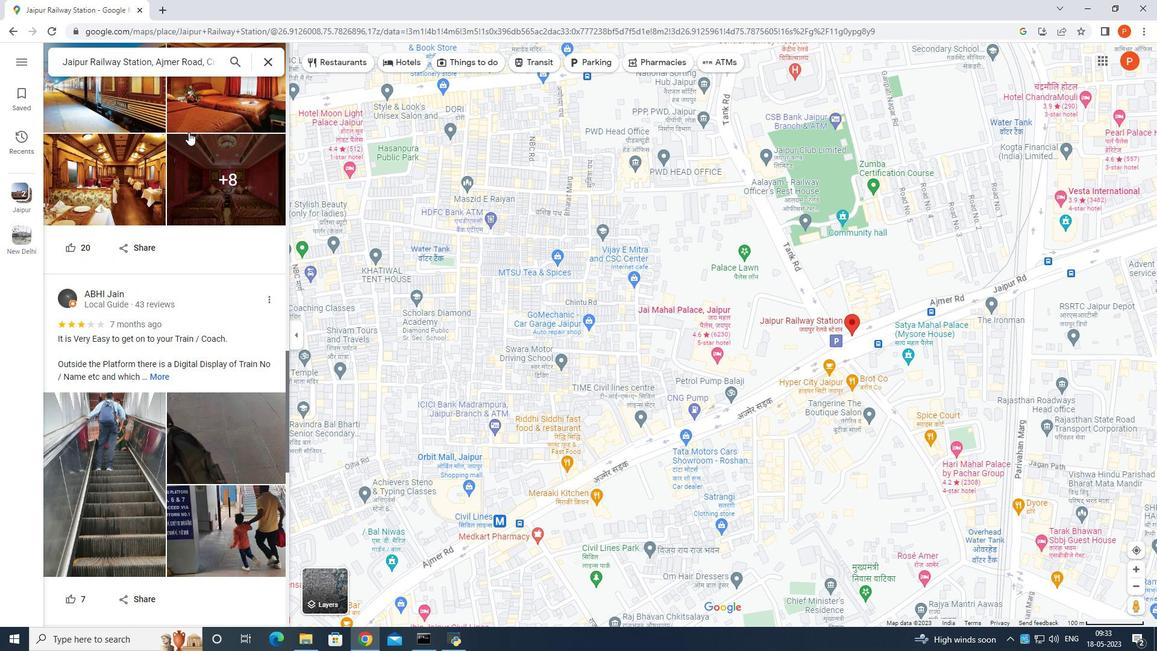 
Action: Mouse scrolled (188, 131) with delta (0, 0)
Screenshot: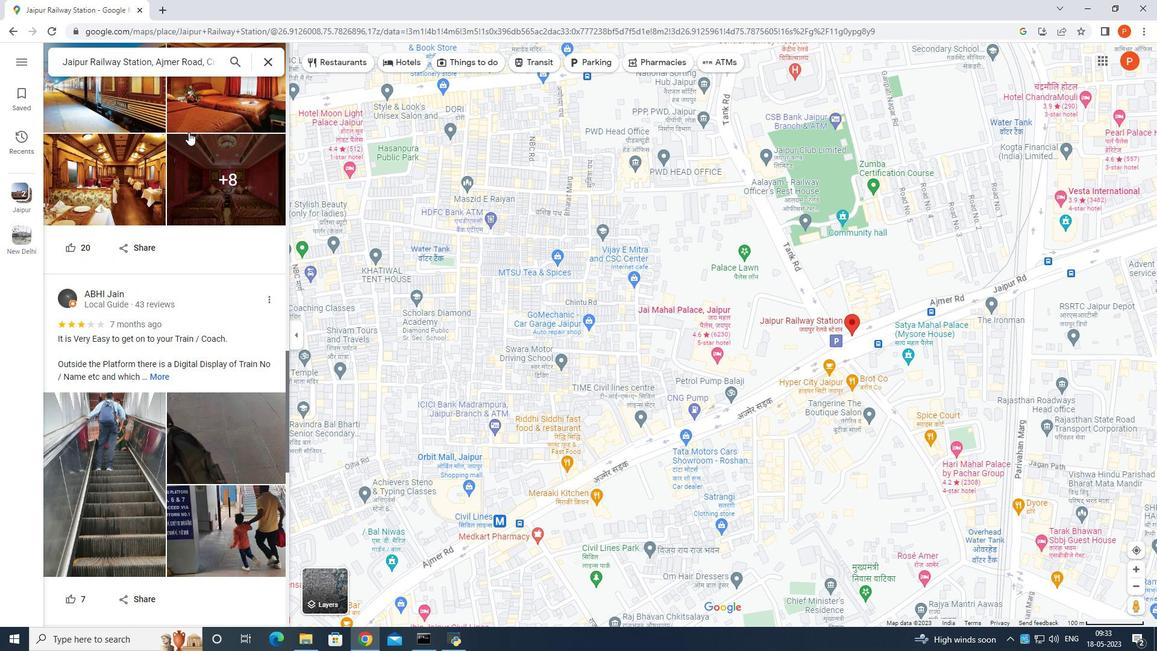 
Action: Mouse scrolled (188, 131) with delta (0, 0)
Screenshot: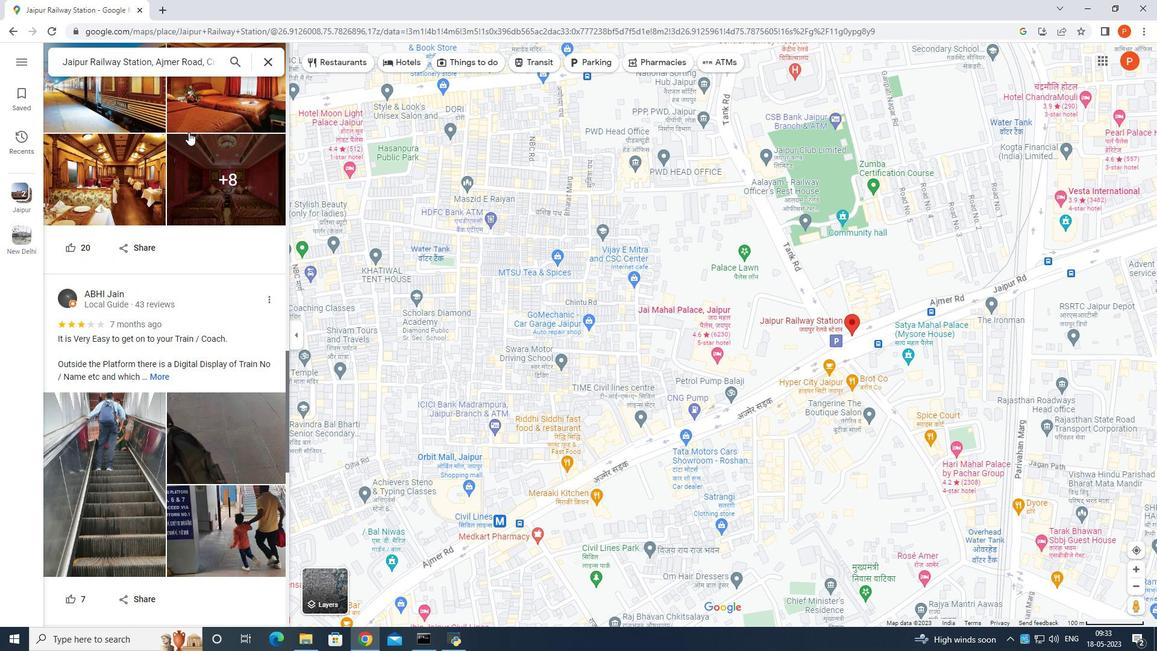 
Action: Mouse scrolled (188, 131) with delta (0, 0)
Screenshot: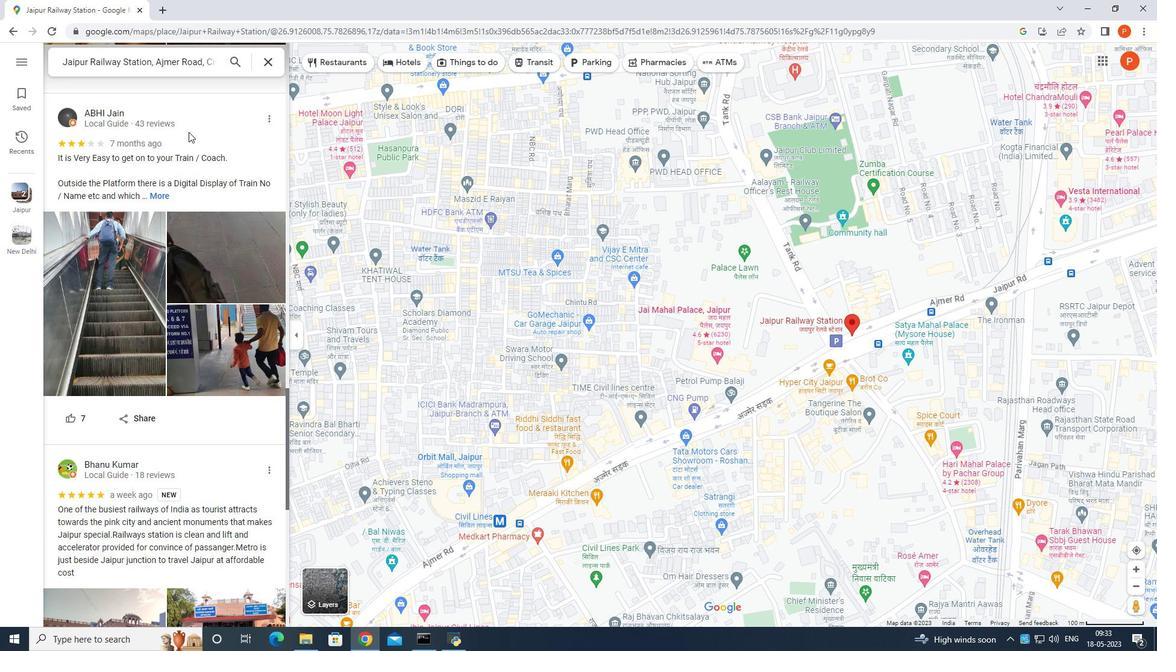
Action: Mouse scrolled (188, 131) with delta (0, 0)
Screenshot: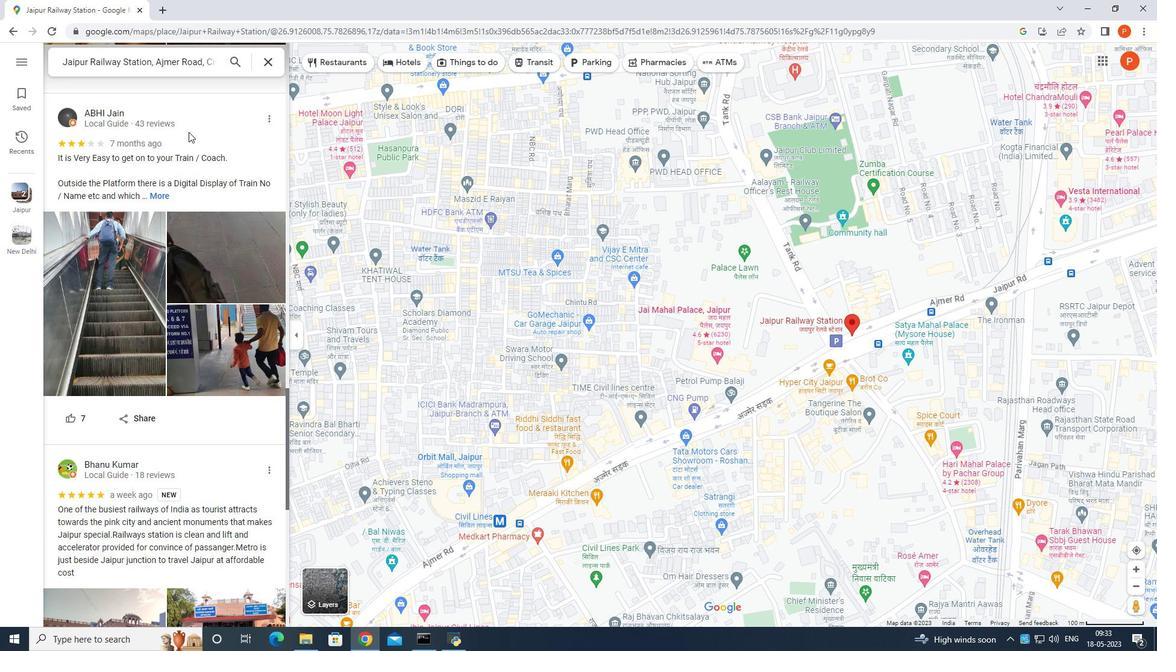 
Action: Mouse scrolled (188, 131) with delta (0, 0)
Screenshot: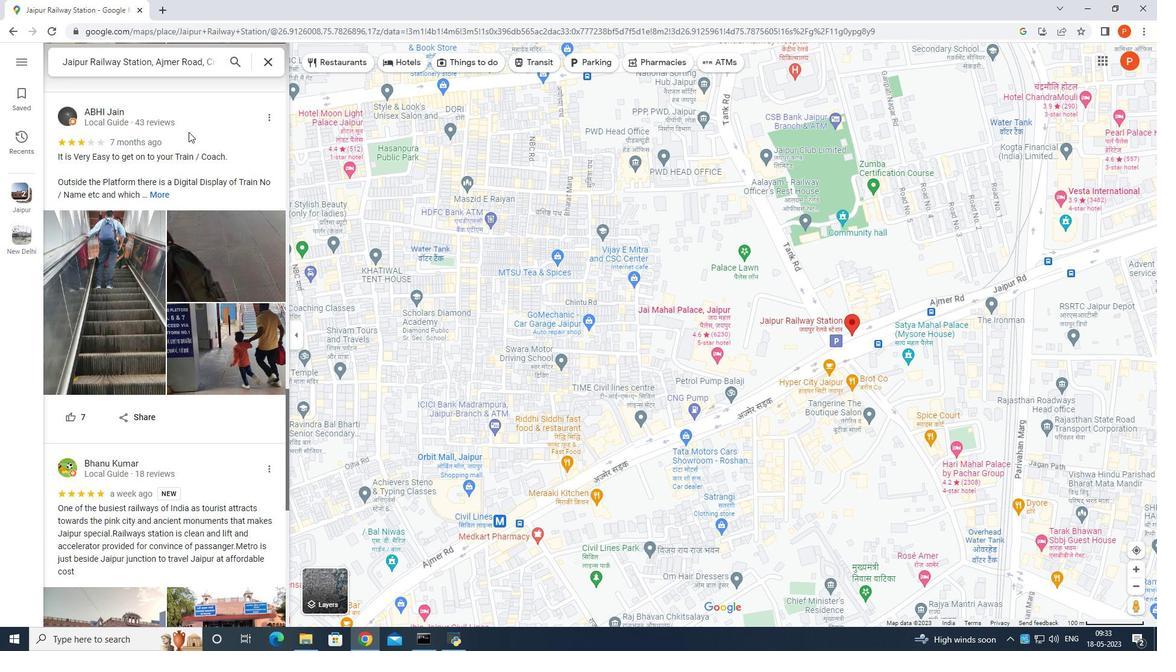 
Action: Mouse scrolled (188, 131) with delta (0, 0)
Screenshot: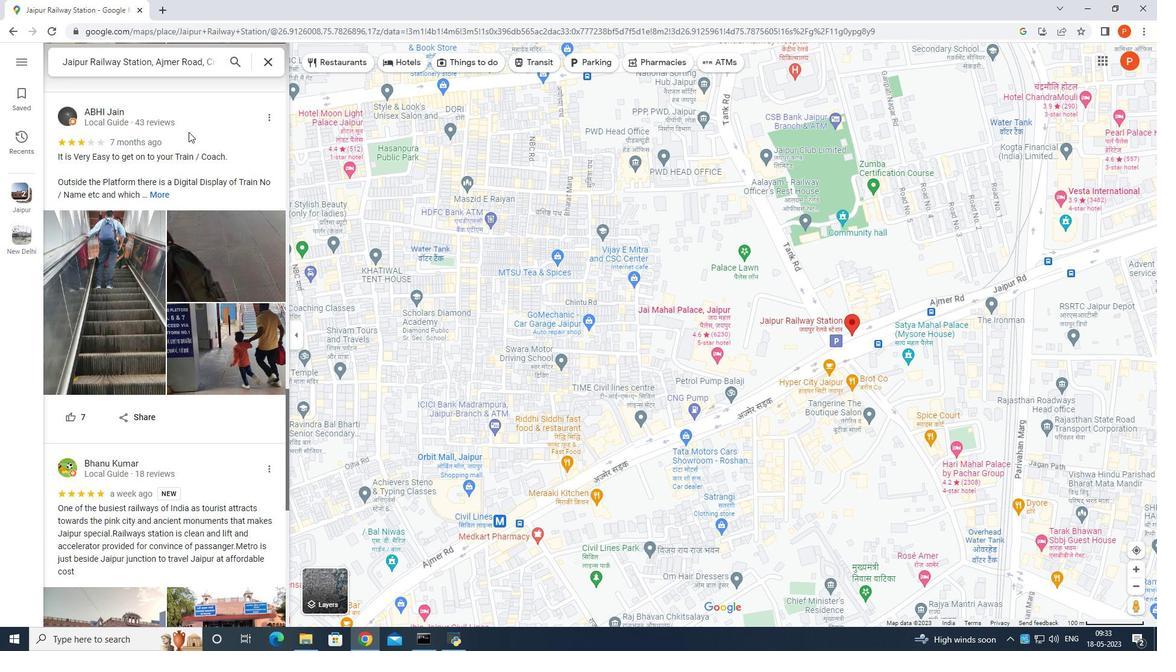 
Action: Mouse moved to (188, 132)
Screenshot: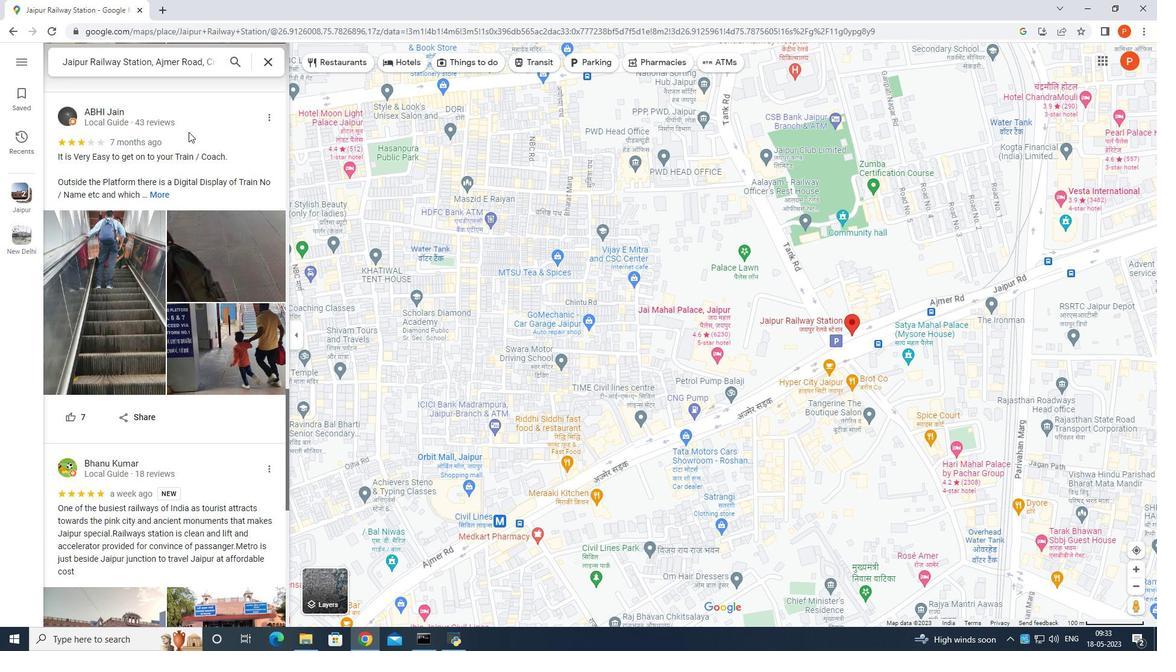 
Action: Mouse scrolled (188, 132) with delta (0, 0)
Screenshot: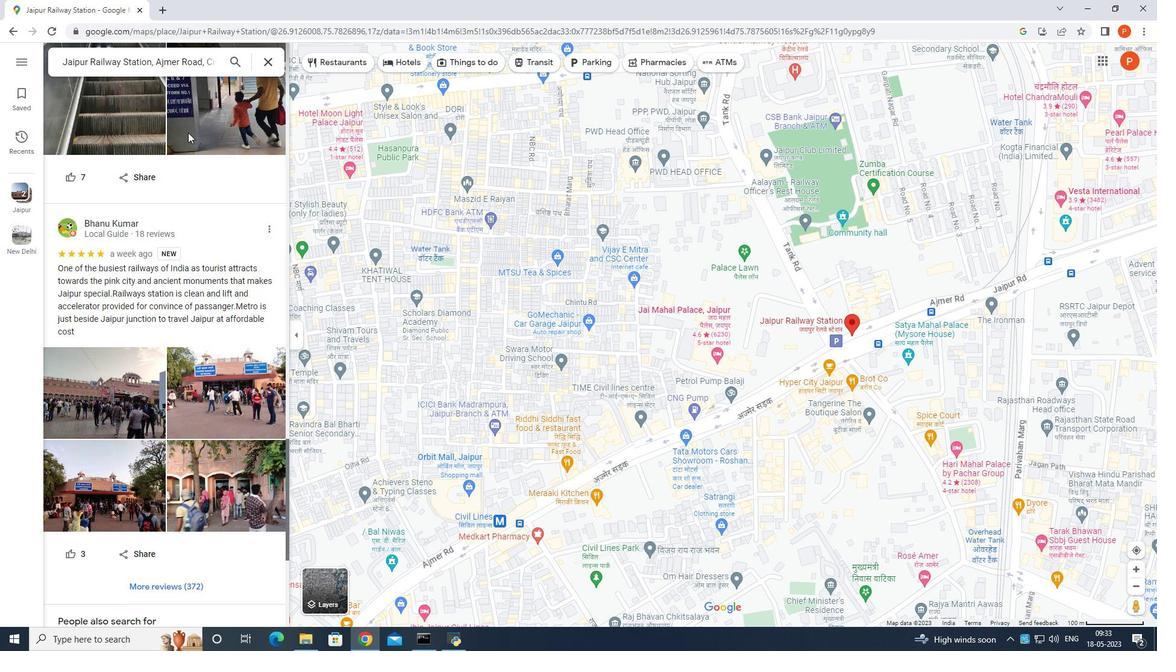 
Action: Mouse scrolled (188, 132) with delta (0, 0)
Screenshot: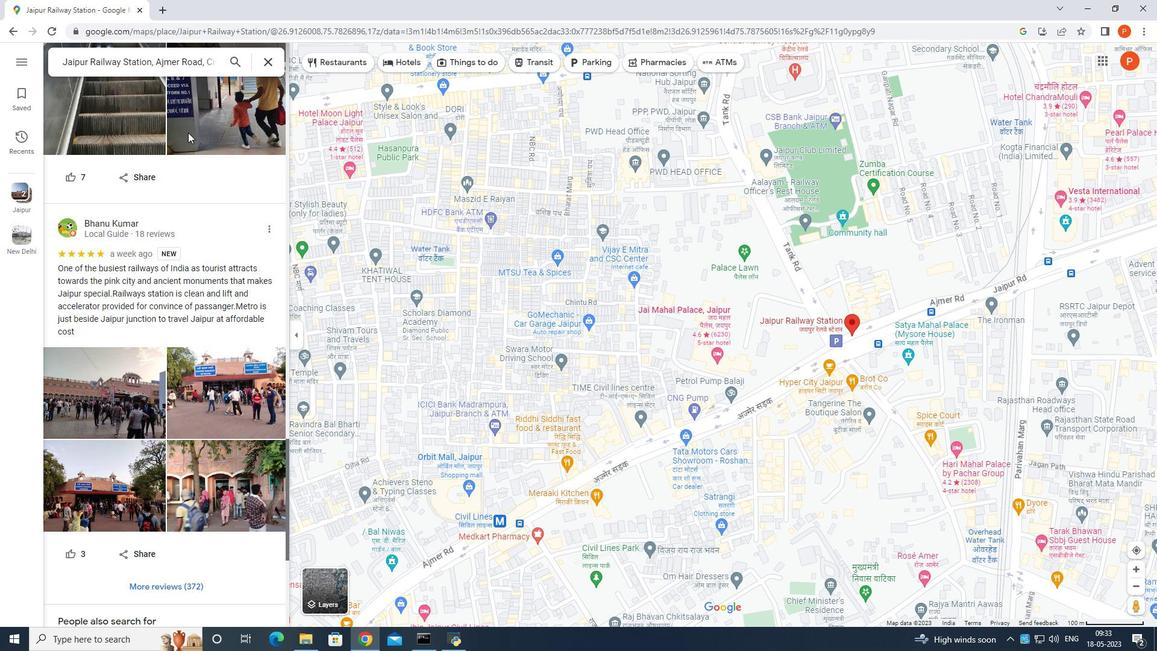 
Action: Mouse scrolled (188, 132) with delta (0, 0)
Screenshot: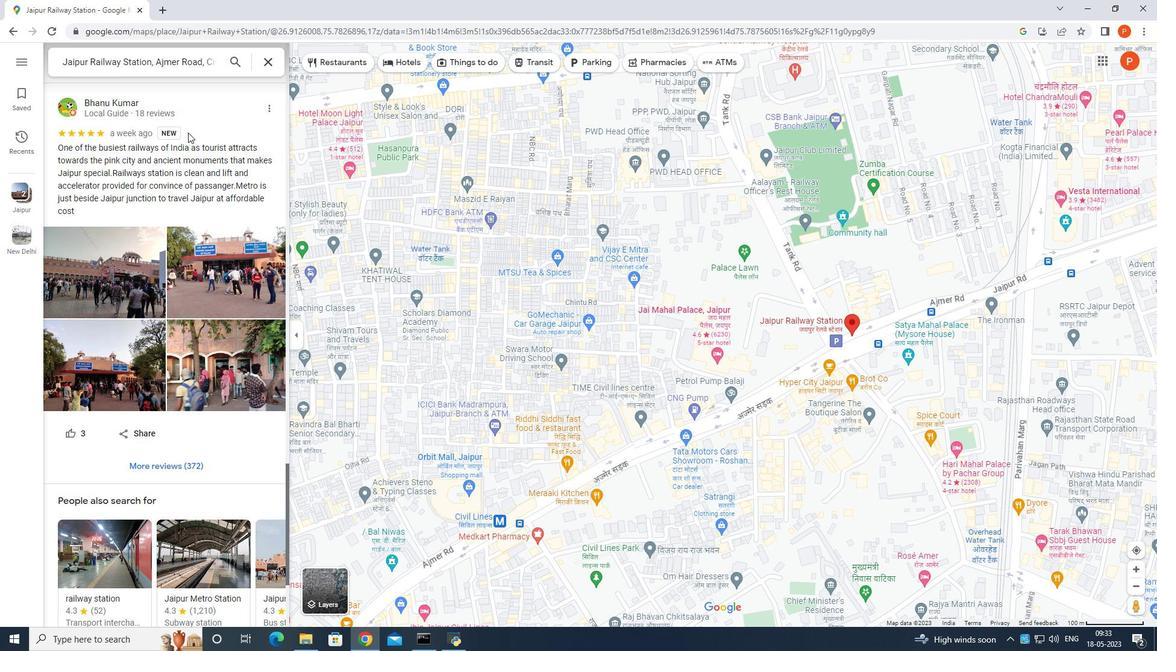 
Action: Mouse scrolled (188, 132) with delta (0, 0)
Screenshot: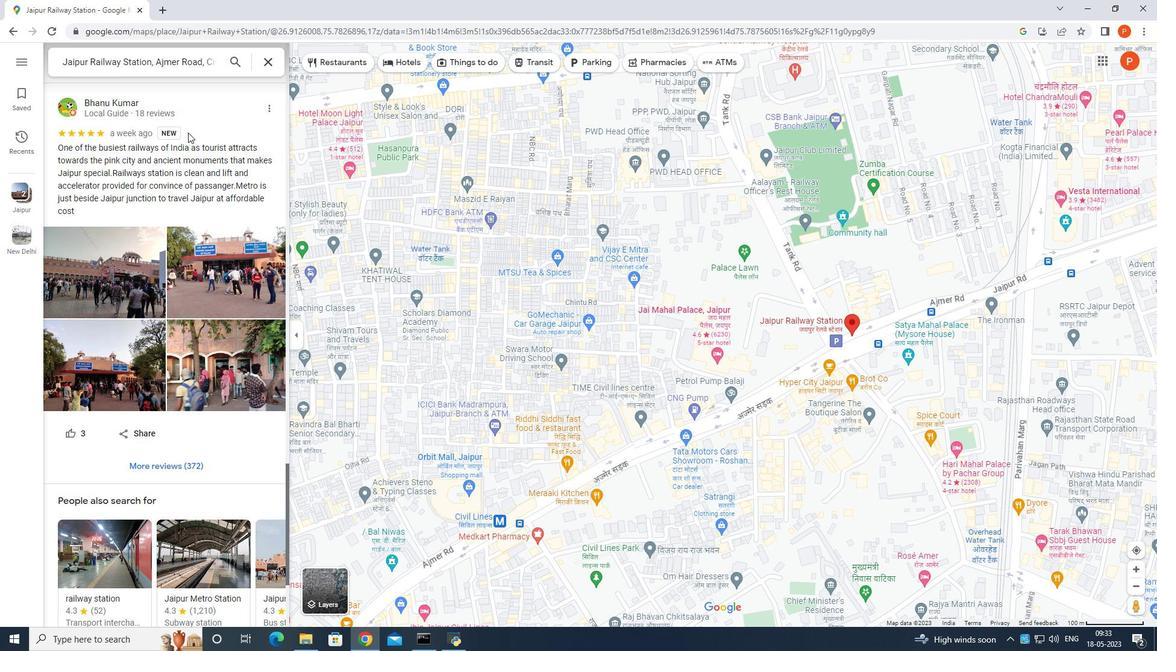 
Action: Mouse scrolled (188, 132) with delta (0, 0)
Screenshot: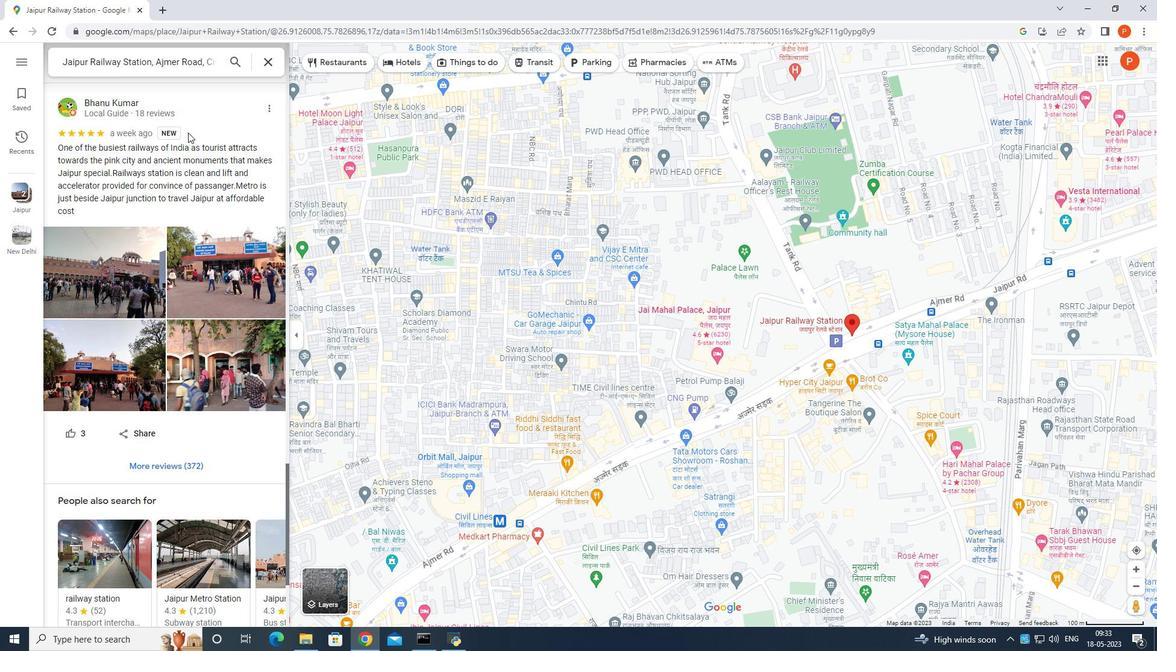 
Action: Mouse scrolled (188, 132) with delta (0, 0)
Screenshot: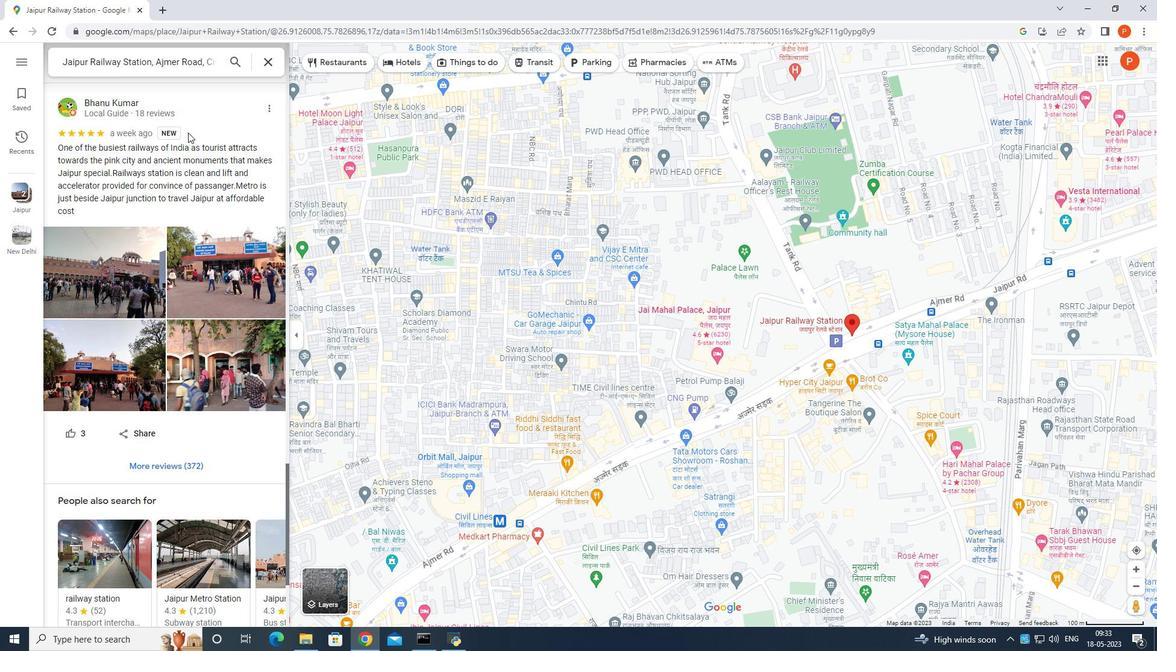 
Action: Mouse scrolled (188, 132) with delta (0, 0)
Screenshot: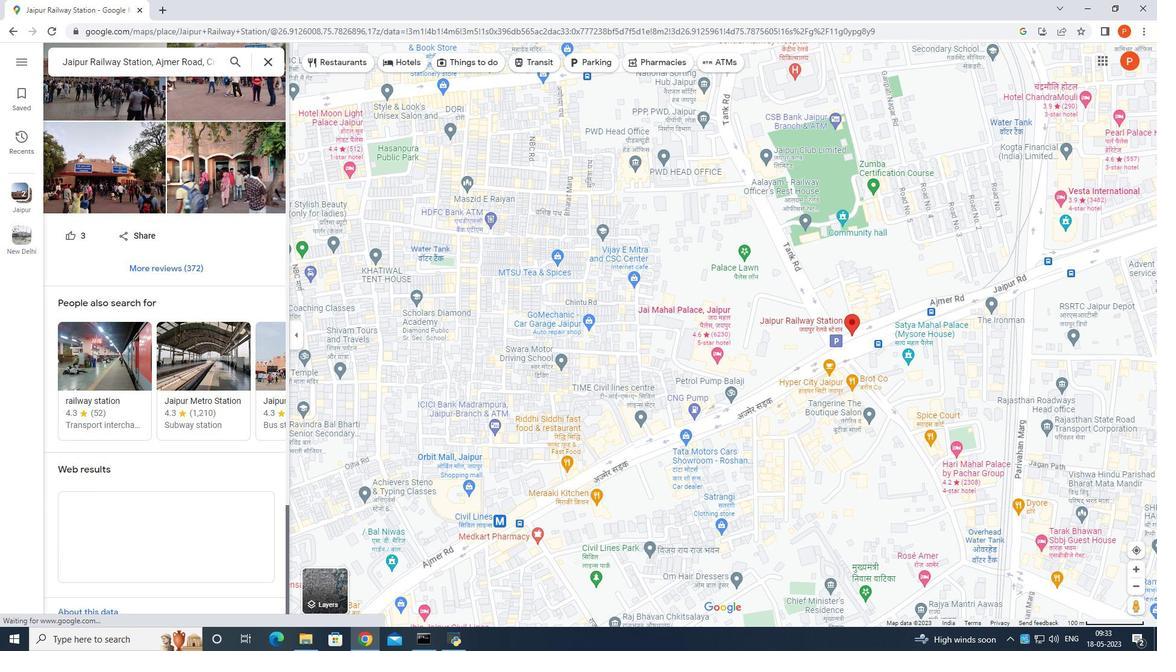 
Action: Mouse scrolled (188, 132) with delta (0, 0)
Screenshot: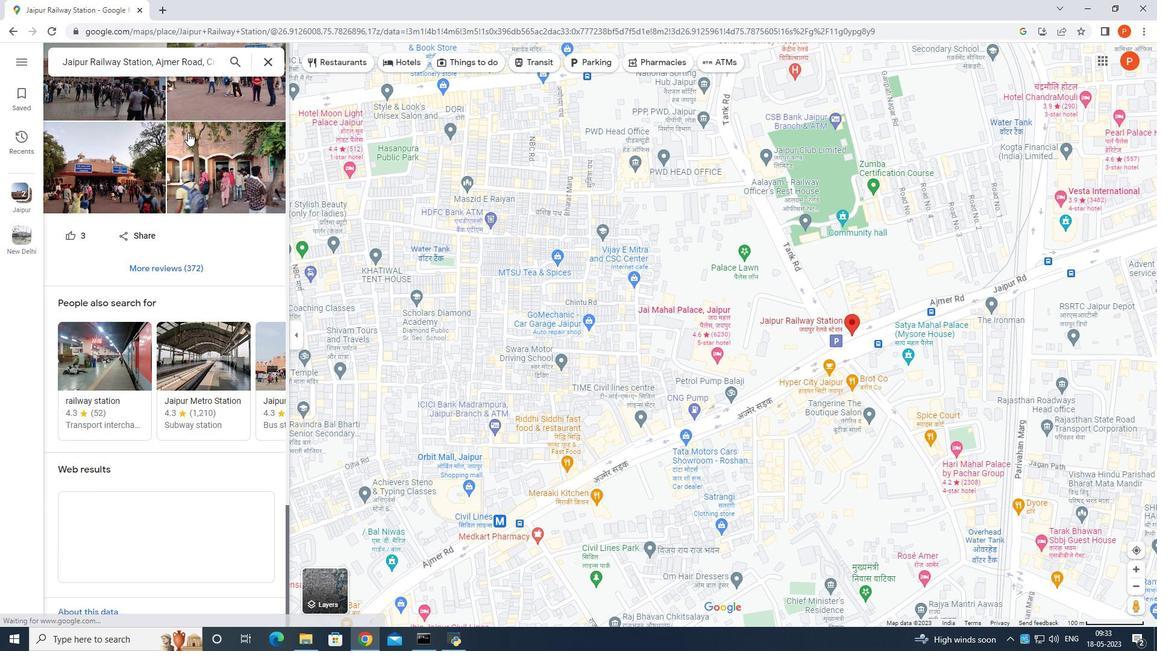 
Action: Mouse scrolled (188, 132) with delta (0, 0)
Screenshot: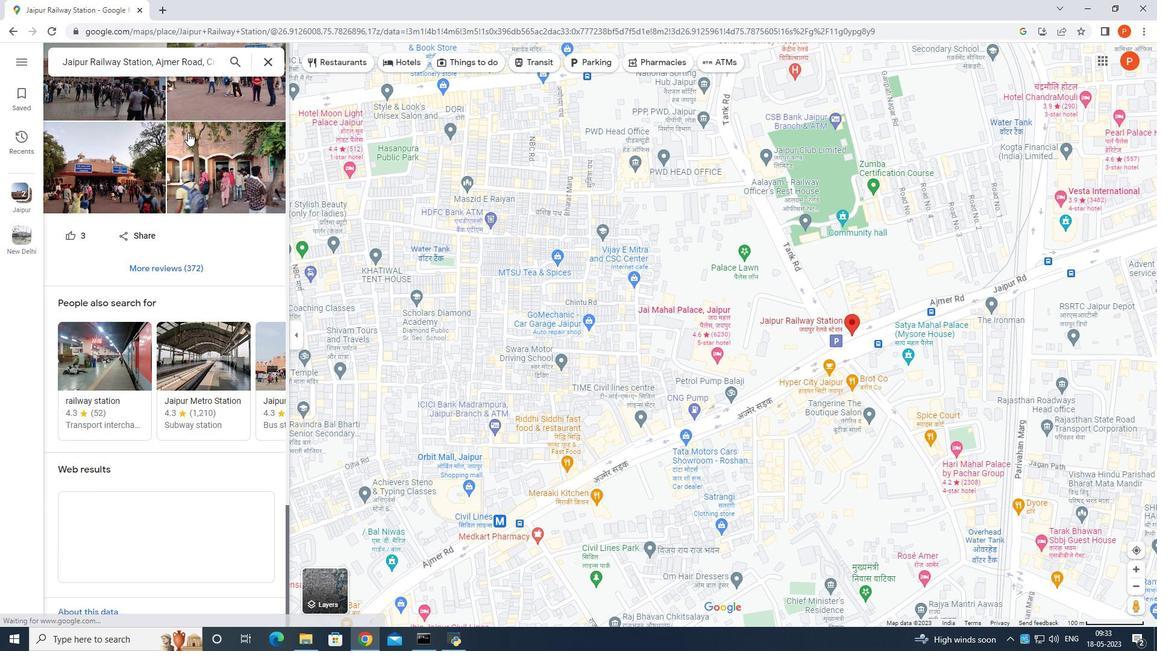 
Action: Mouse scrolled (188, 132) with delta (0, 0)
Screenshot: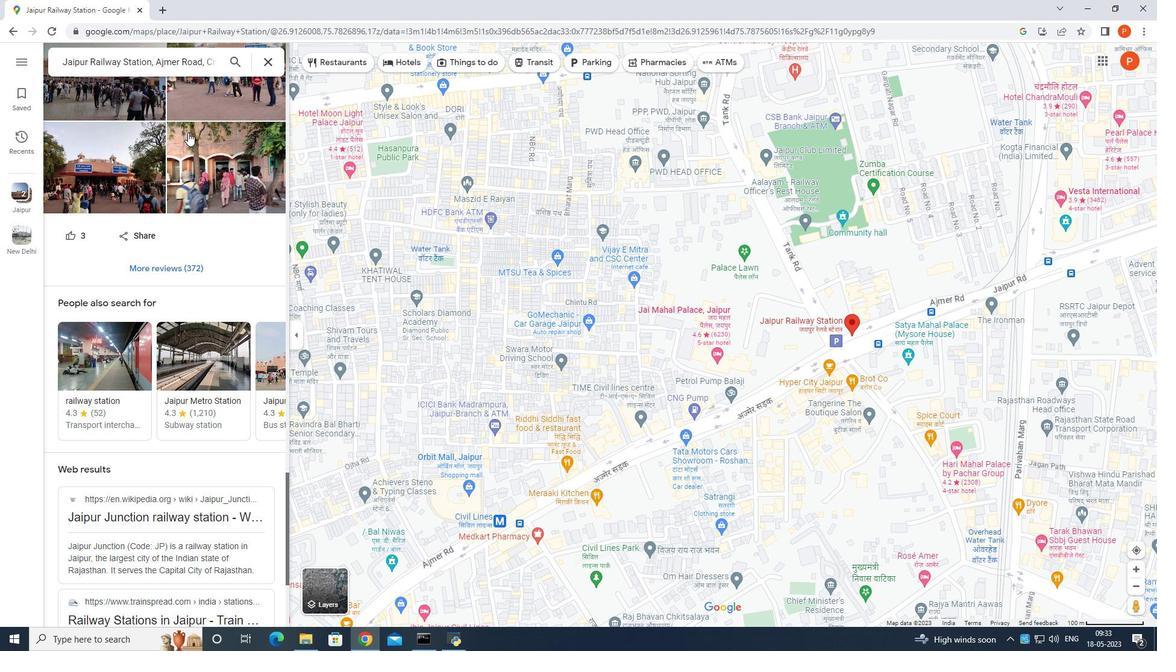 
Action: Mouse scrolled (188, 132) with delta (0, 0)
Screenshot: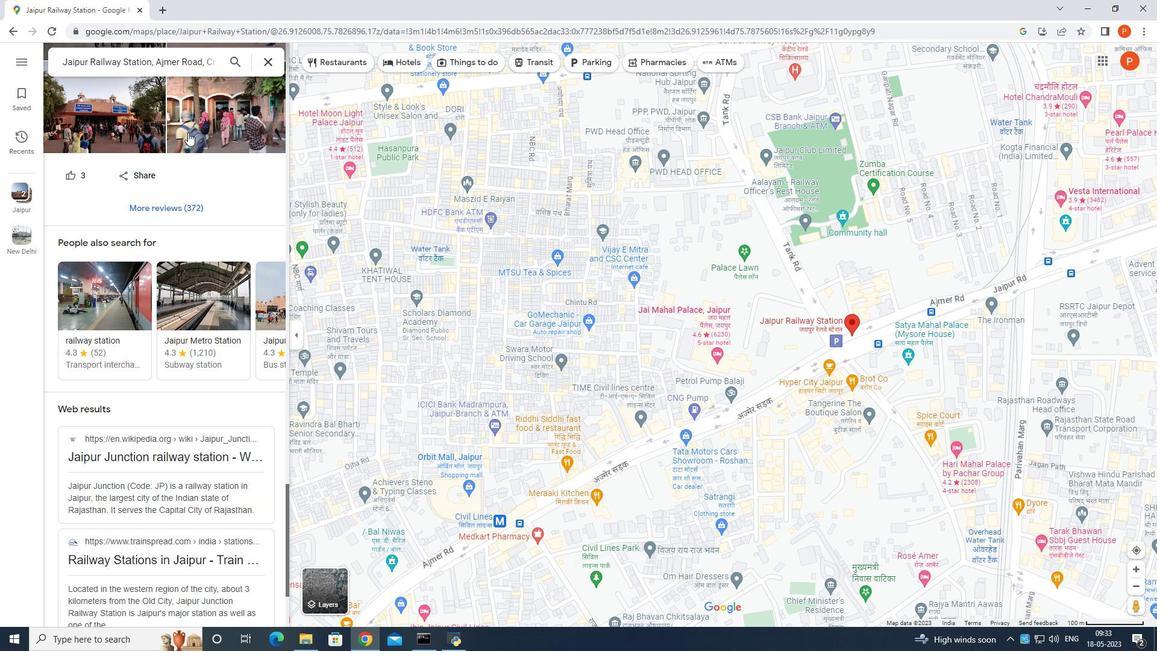 
Action: Mouse scrolled (188, 132) with delta (0, 0)
Screenshot: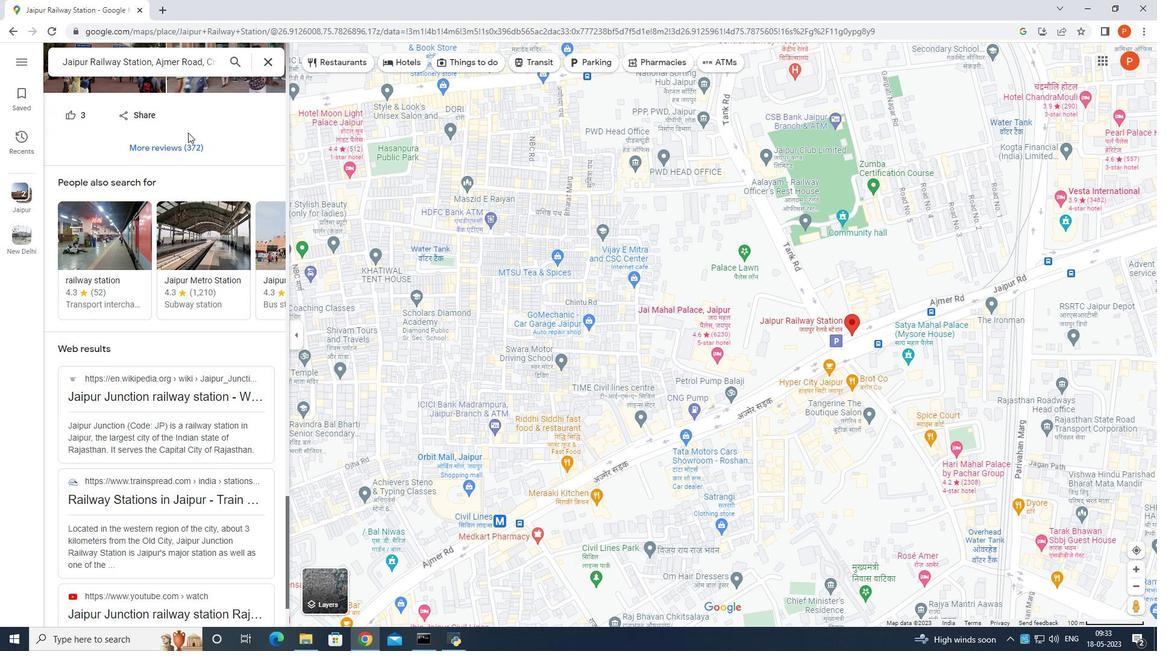 
Action: Mouse scrolled (188, 132) with delta (0, 0)
Screenshot: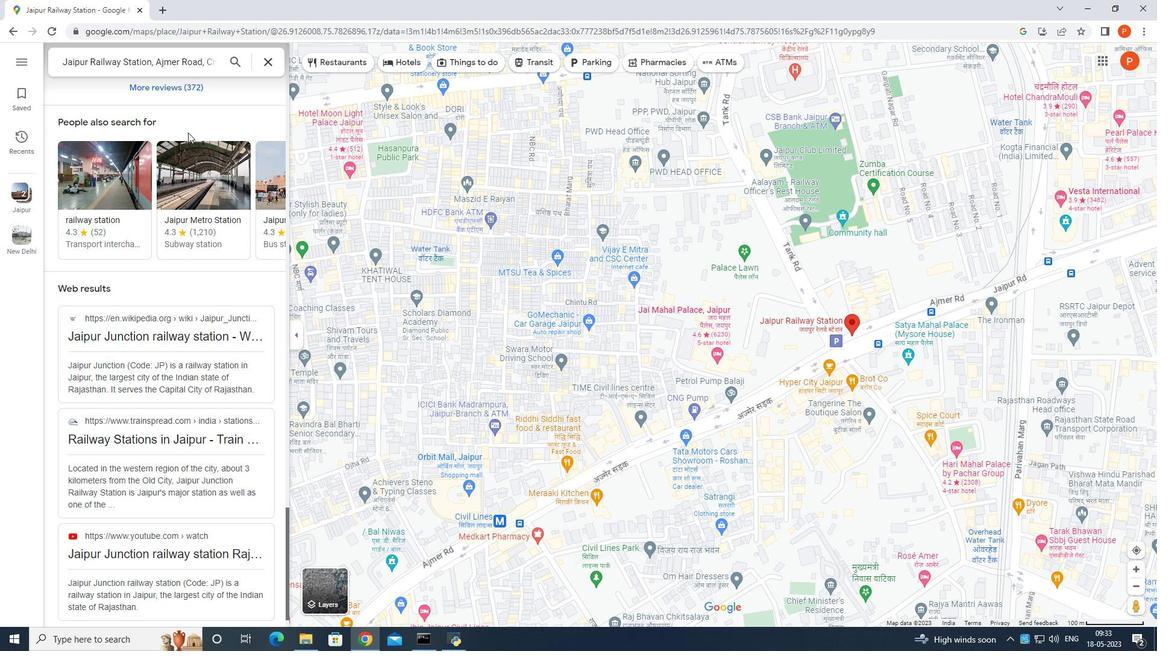 
Action: Mouse scrolled (188, 132) with delta (0, 0)
Screenshot: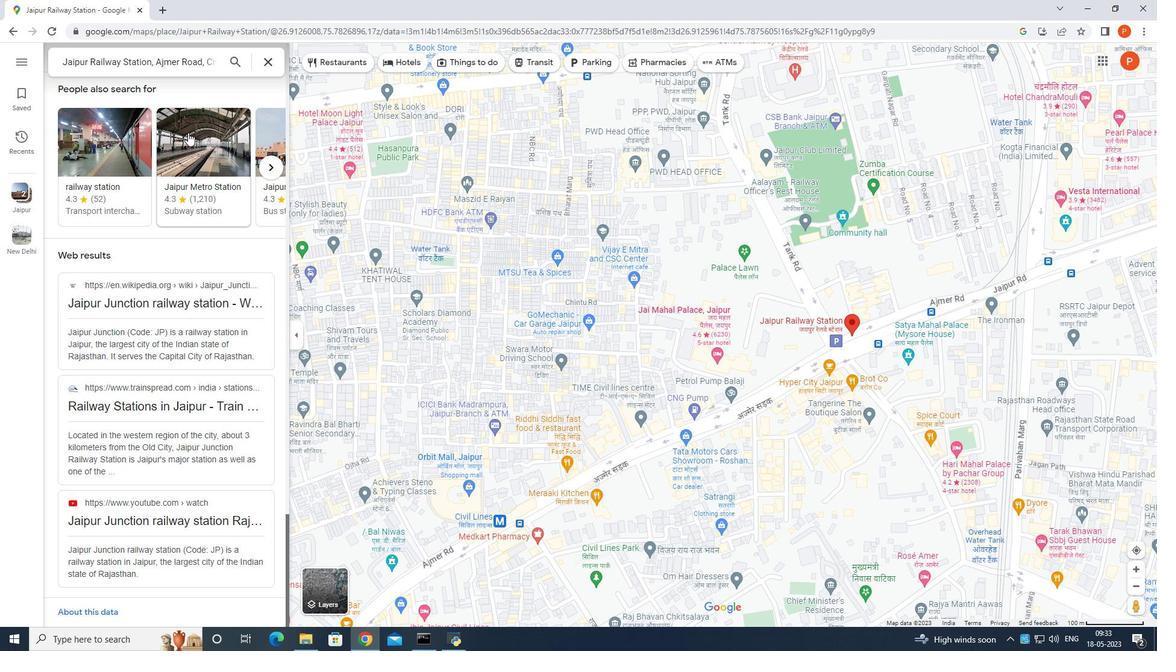 
Action: Mouse scrolled (188, 132) with delta (0, 0)
Screenshot: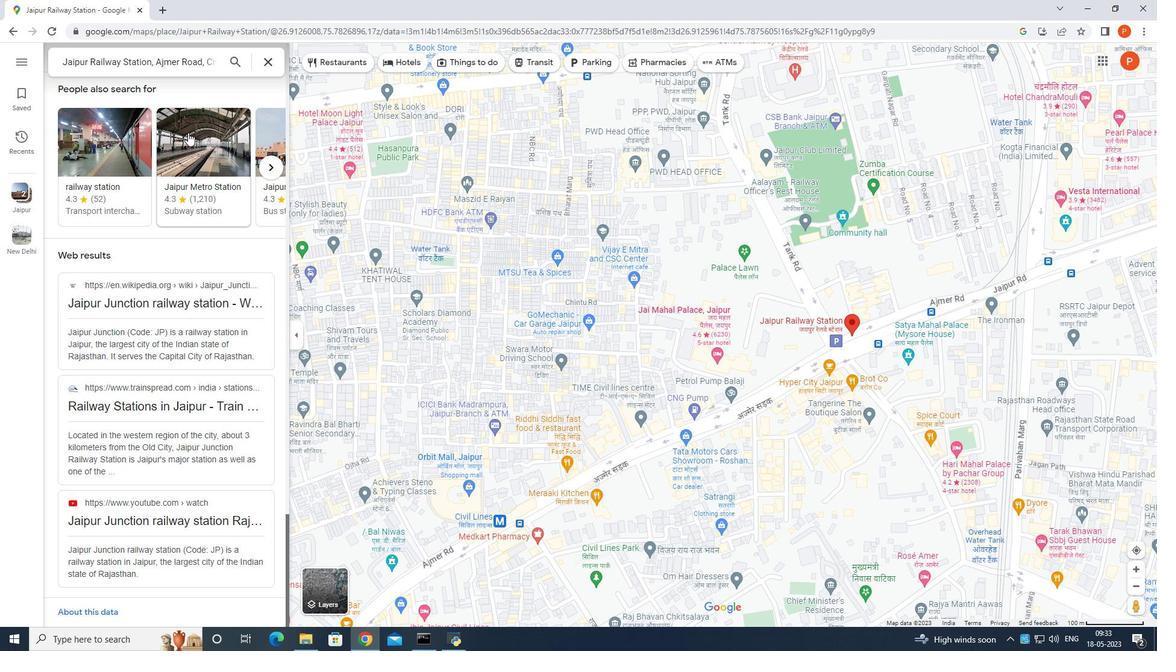 
Action: Mouse scrolled (188, 132) with delta (0, 0)
Screenshot: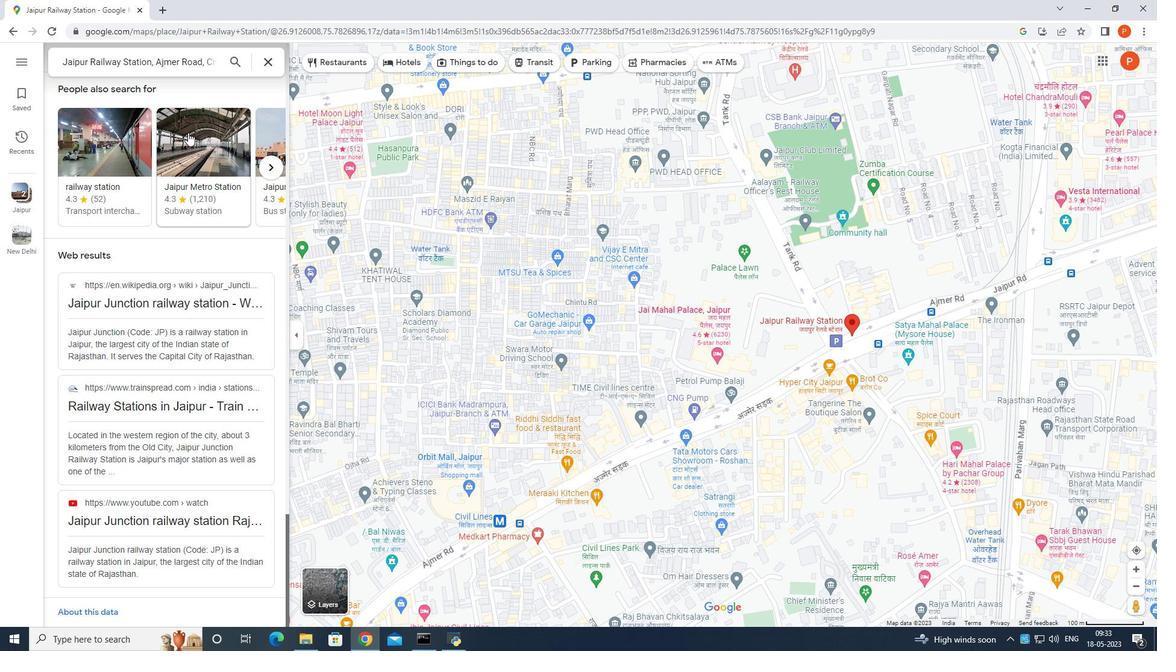 
Action: Mouse scrolled (188, 132) with delta (0, 0)
Screenshot: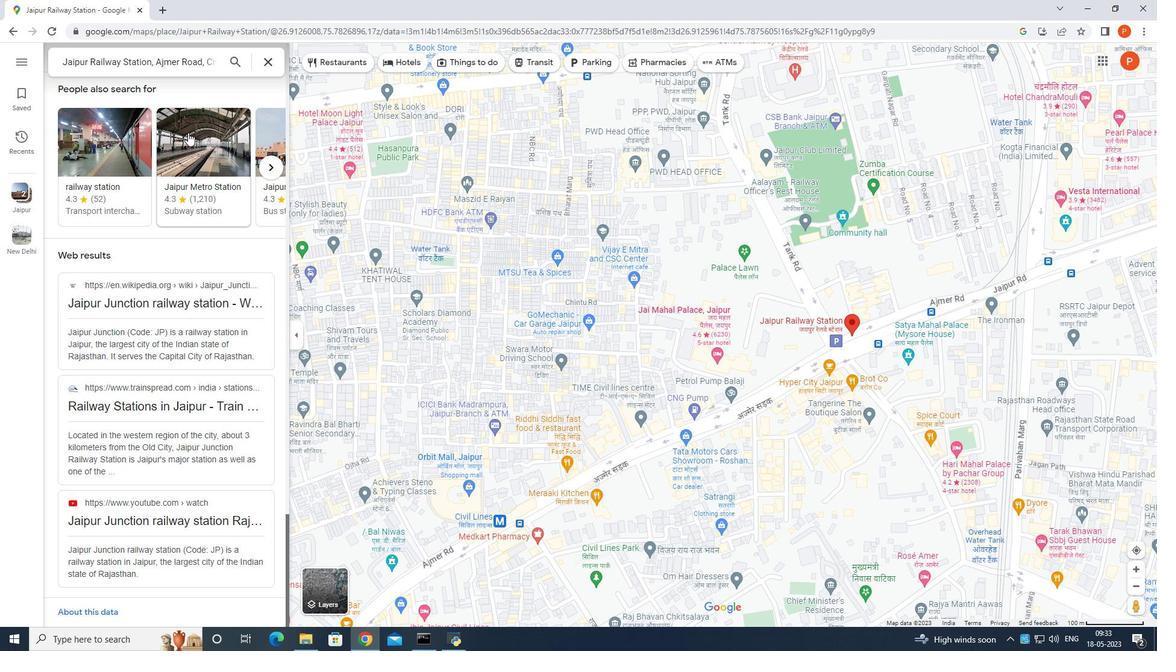 
Action: Mouse moved to (181, 306)
Screenshot: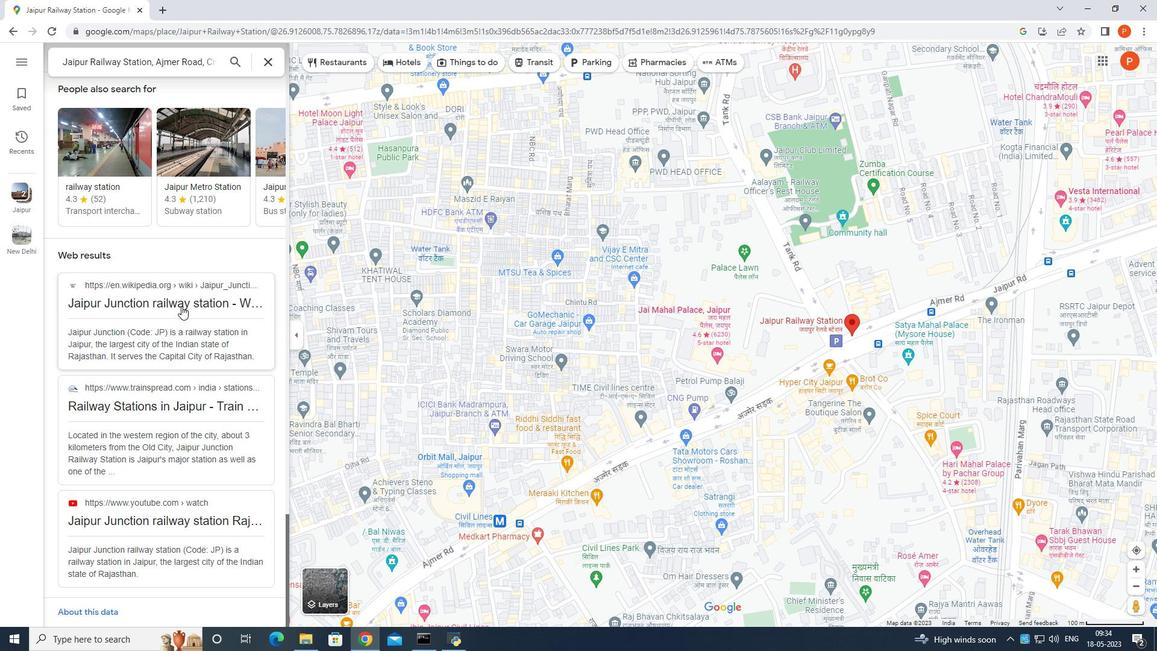 
Action: Mouse pressed left at (181, 306)
Screenshot: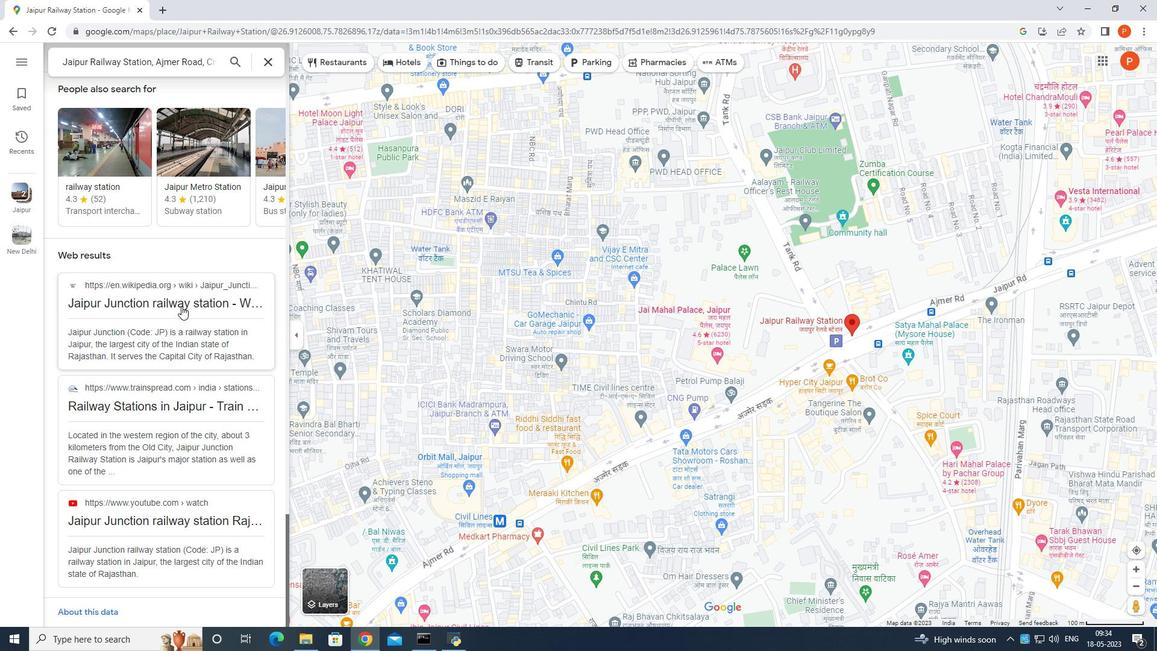 
Action: Mouse moved to (305, 198)
